 Task: Buy 4 Mini Donut Makers from Electric Cake Pop & Mini Cake Makers section under best seller category for shipping address: Ashley Martin, 2420 August Lane, Shreveport, Louisiana 71101, Cell Number 3184332610. Pay from credit card ending with 7965, CVV 549
Action: Mouse moved to (121, 100)
Screenshot: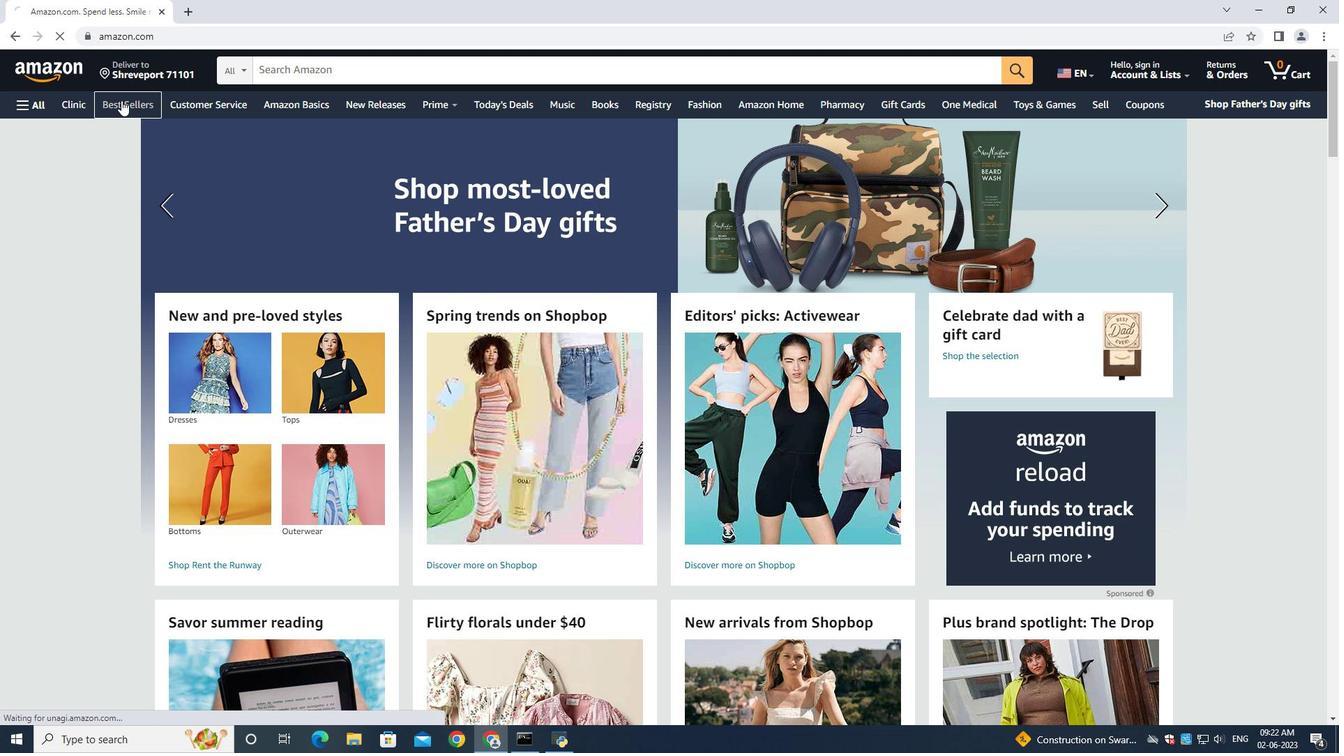 
Action: Mouse pressed left at (121, 100)
Screenshot: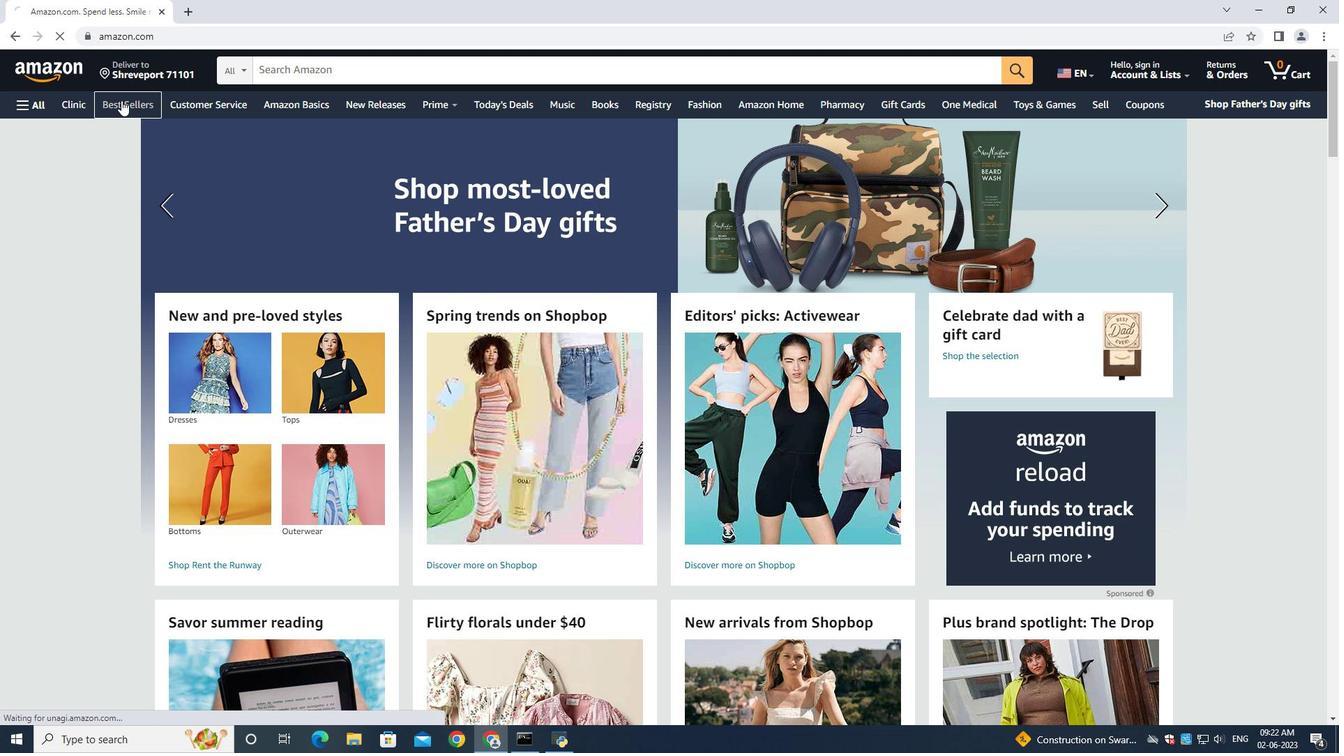 
Action: Mouse moved to (315, 67)
Screenshot: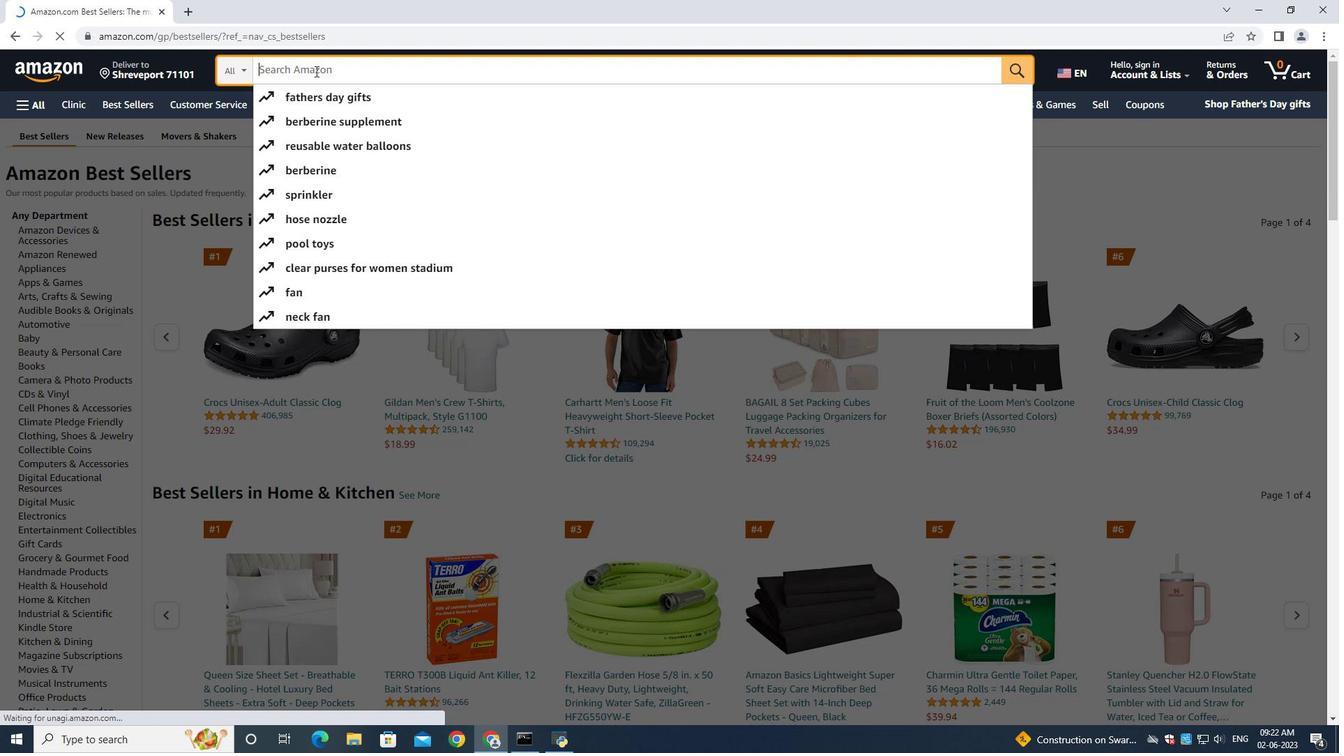 
Action: Mouse pressed left at (315, 67)
Screenshot: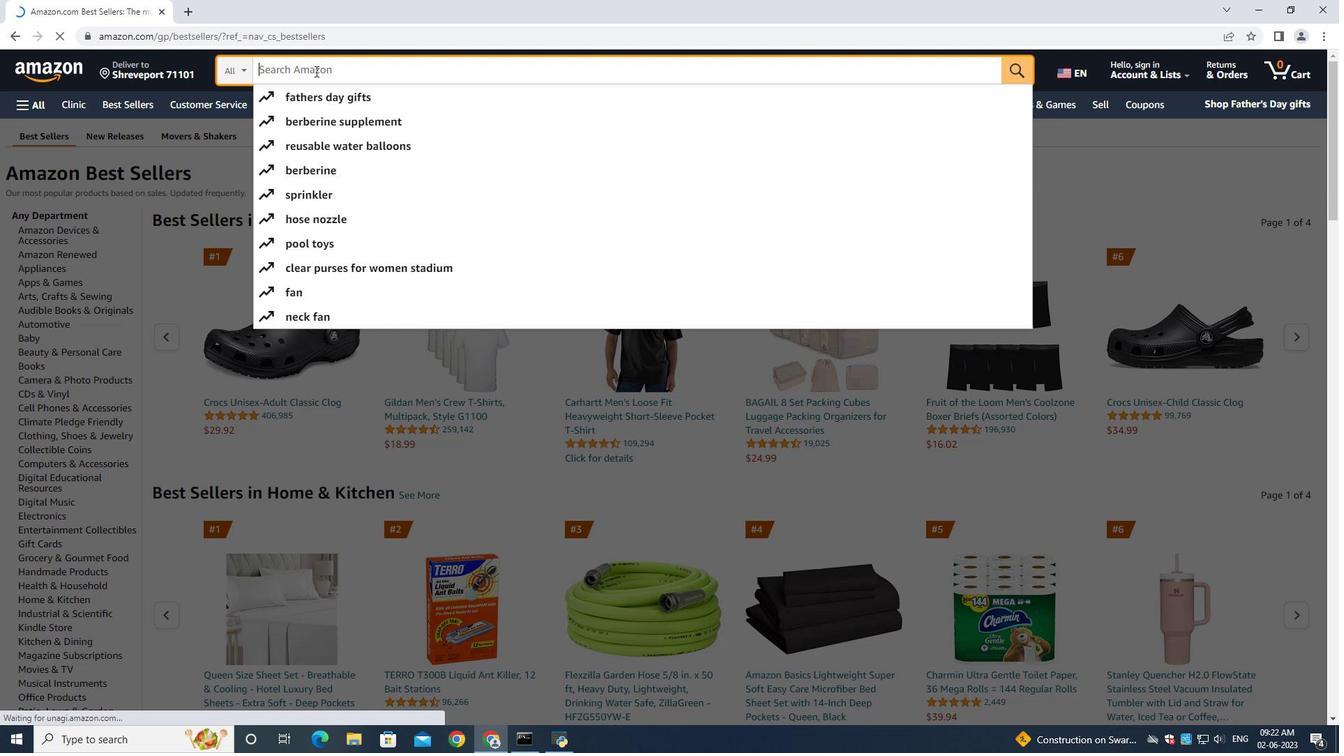 
Action: Mouse moved to (315, 71)
Screenshot: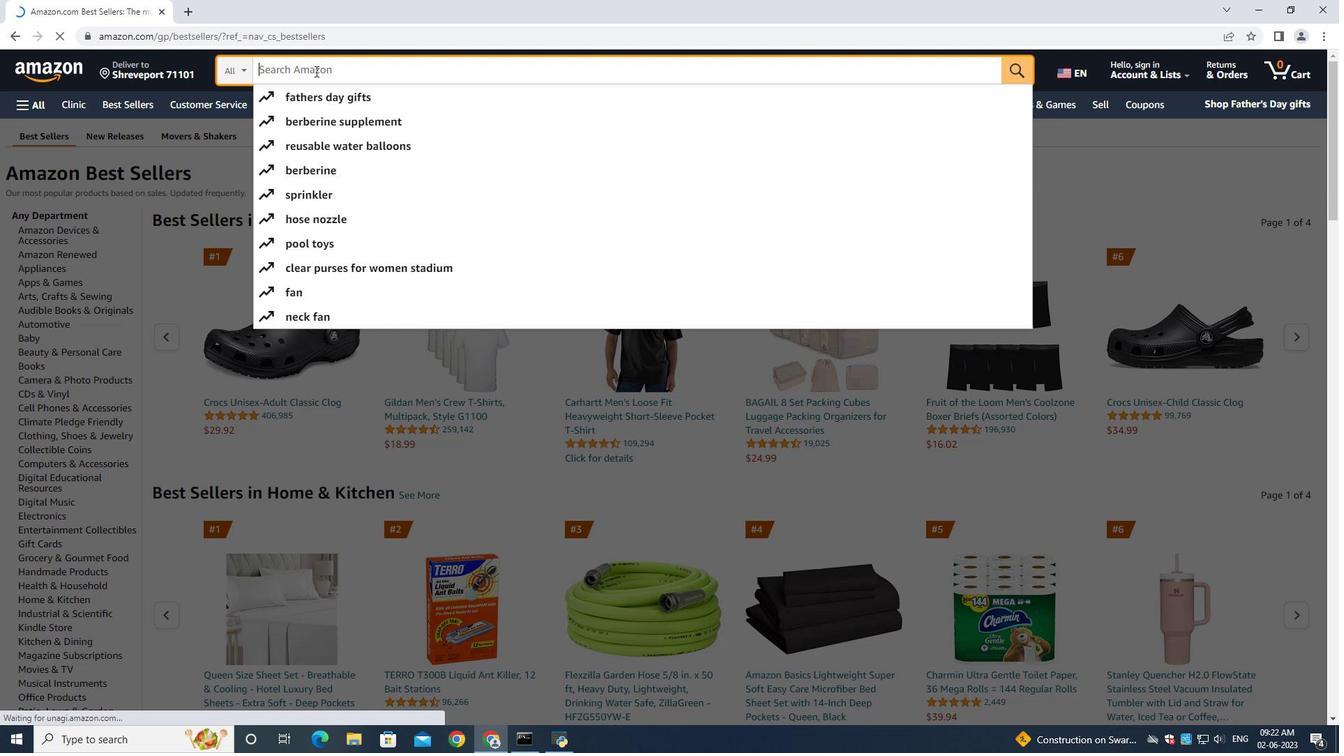 
Action: Key pressed <Key.shift>Mini<Key.space><Key.shift><Key.shift><Key.shift><Key.shift><Key.shift><Key.shift><Key.shift><Key.shift><Key.shift><Key.shift><Key.shift><Key.shift><Key.shift><Key.shift><Key.shift><Key.shift><Key.shift><Key.shift><Key.shift>Donut<Key.space><Key.shift>Makers<Key.enter>
Screenshot: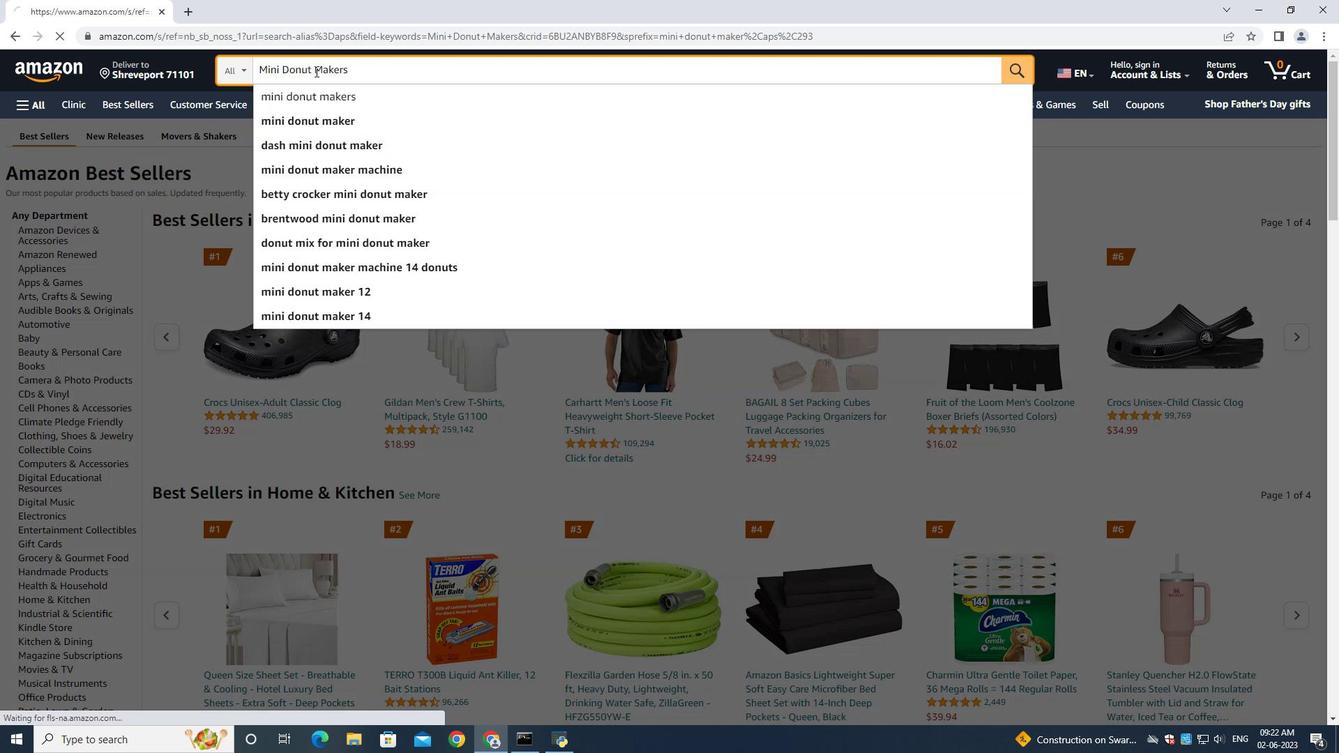 
Action: Mouse moved to (444, 285)
Screenshot: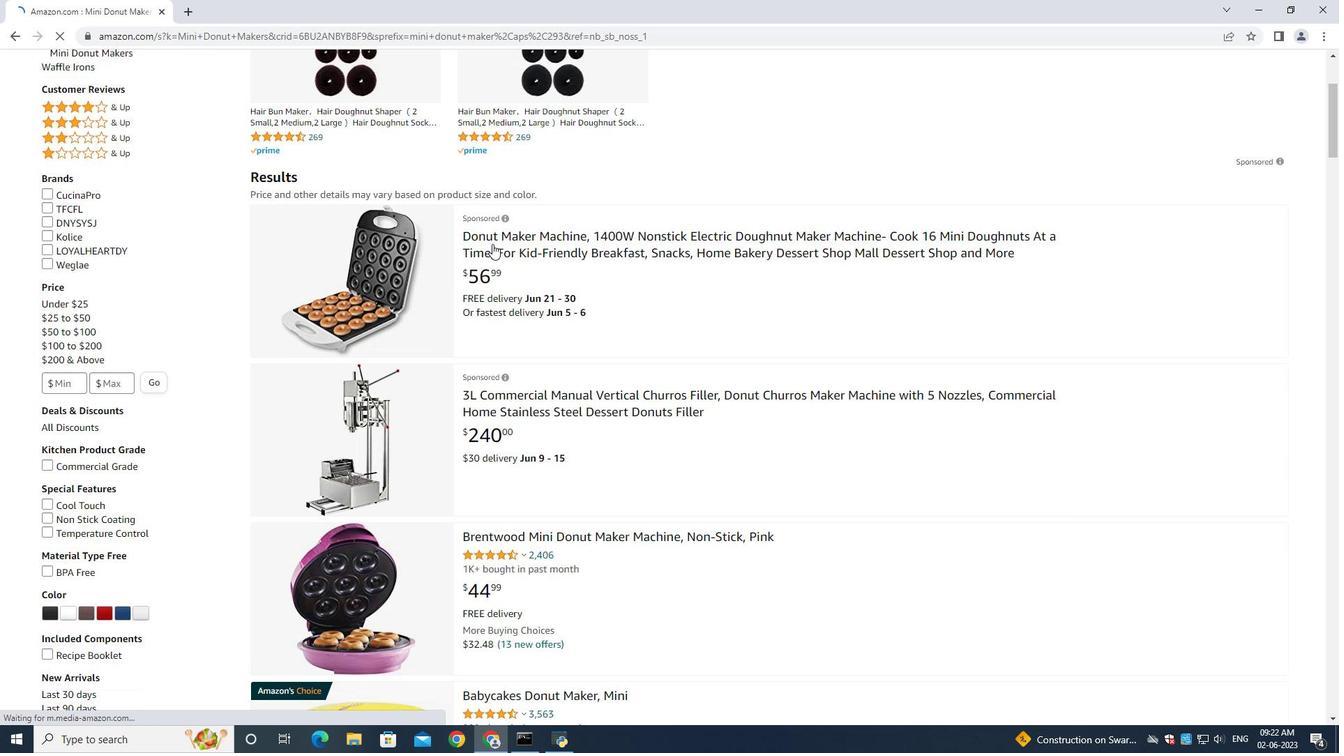 
Action: Mouse scrolled (444, 284) with delta (0, 0)
Screenshot: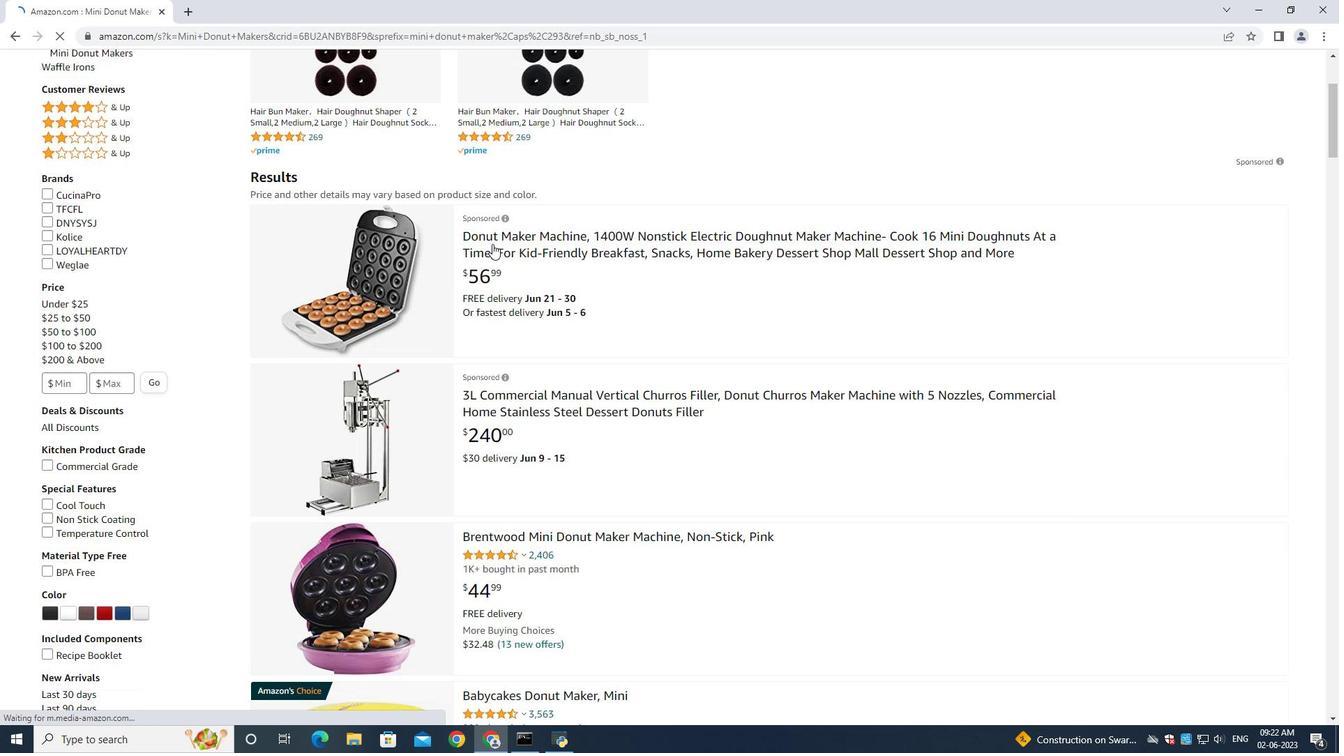 
Action: Mouse scrolled (444, 284) with delta (0, 0)
Screenshot: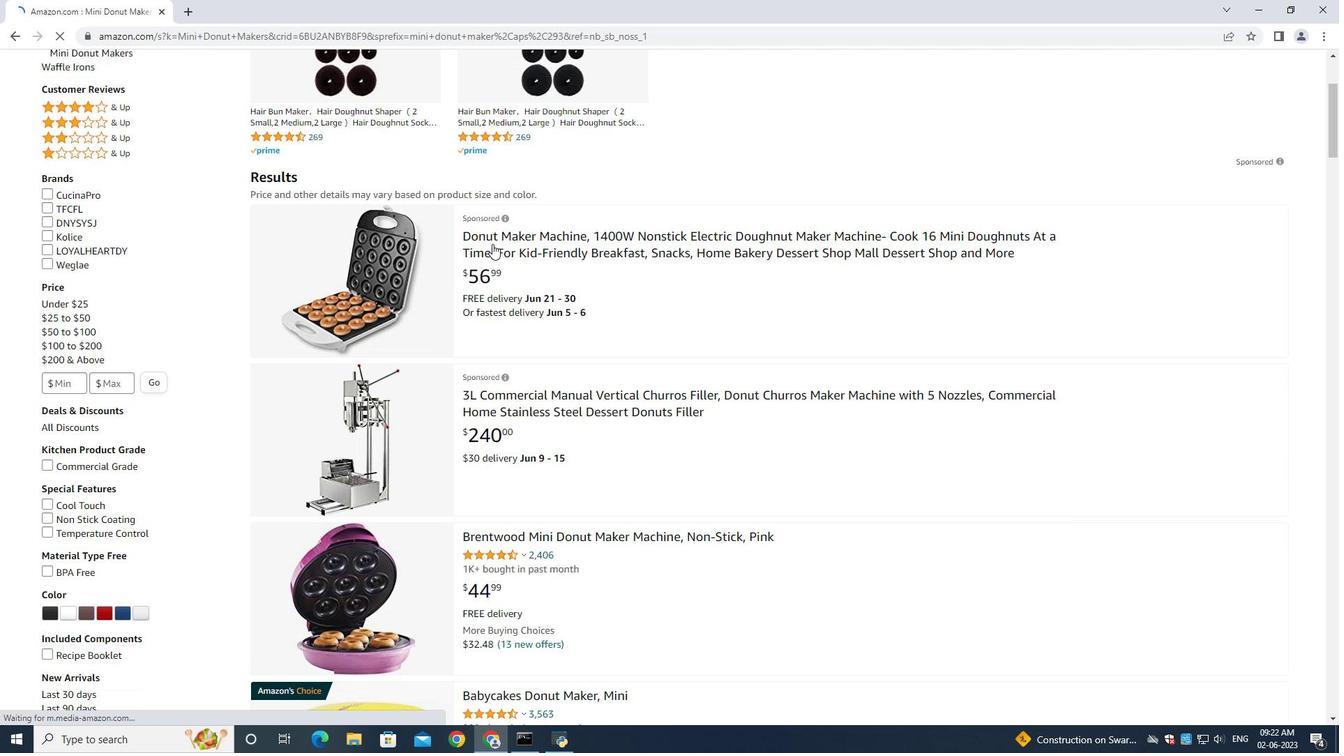 
Action: Mouse scrolled (444, 284) with delta (0, 0)
Screenshot: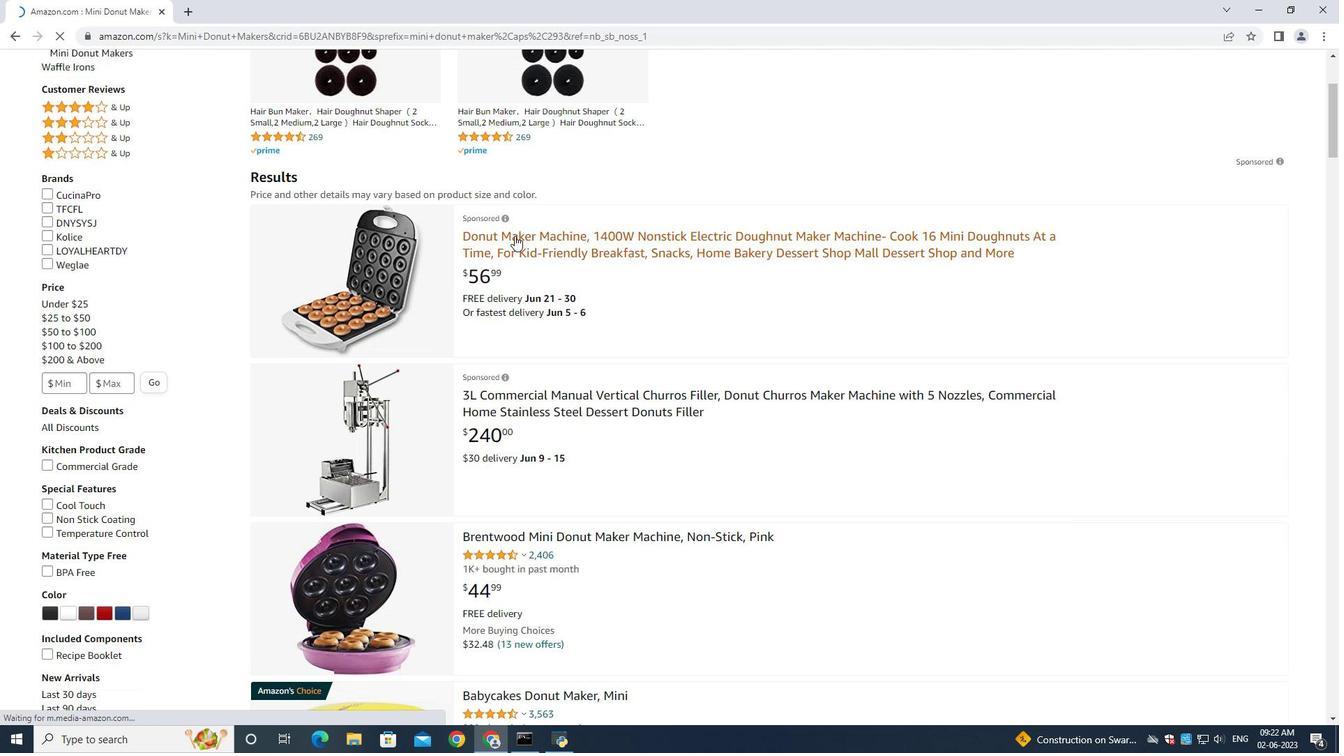 
Action: Mouse moved to (192, 268)
Screenshot: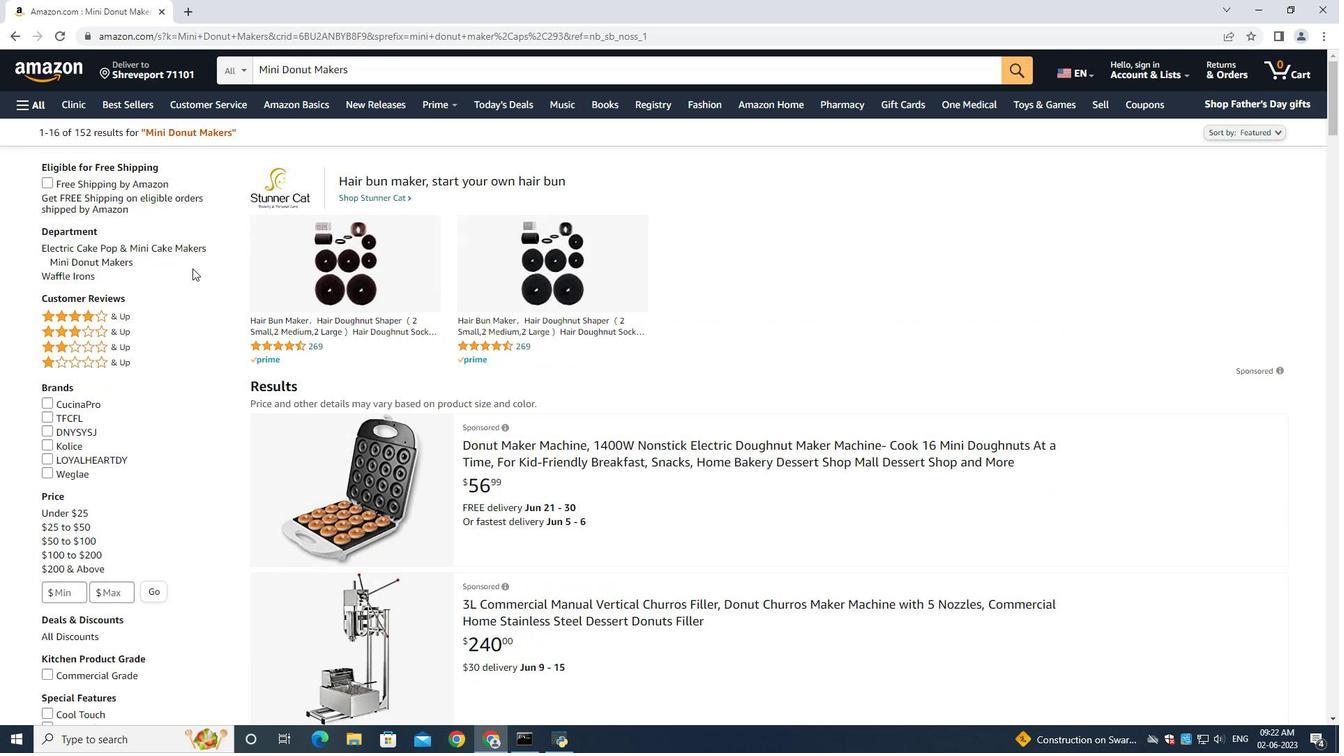 
Action: Mouse scrolled (192, 269) with delta (0, 0)
Screenshot: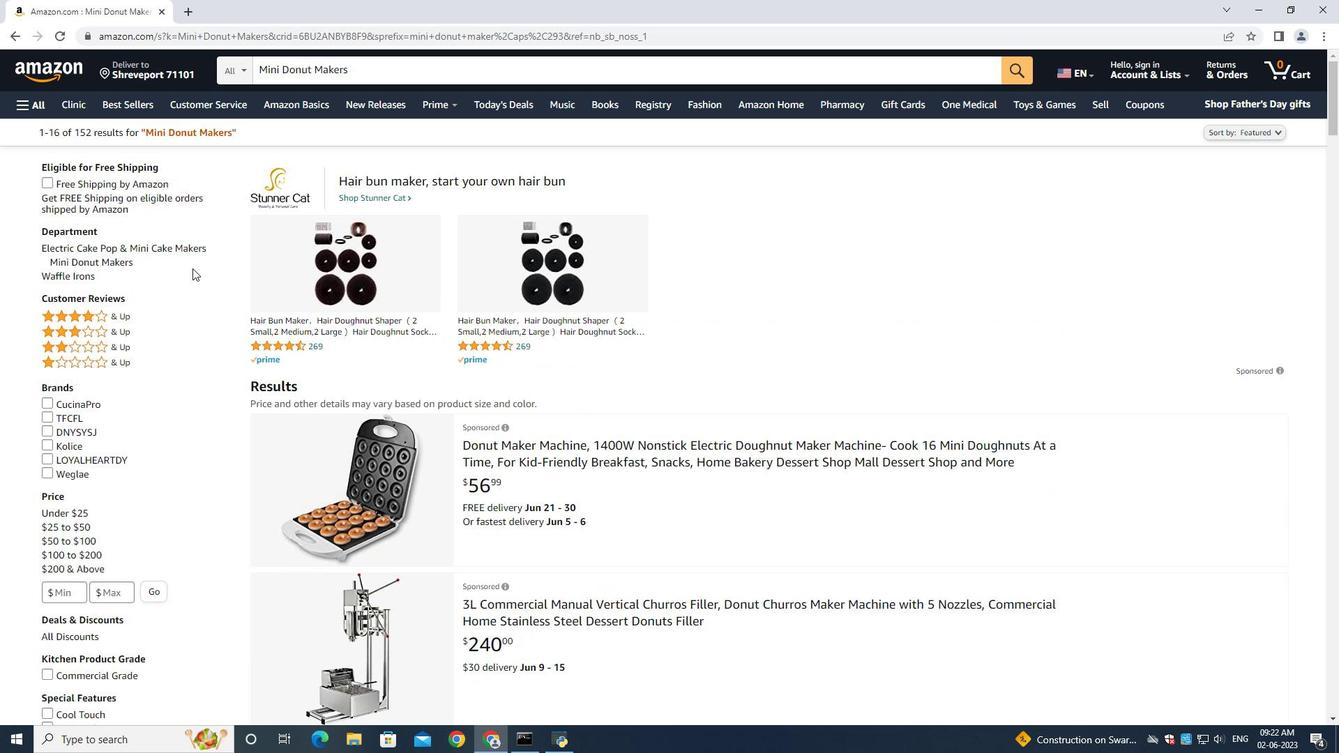 
Action: Mouse scrolled (192, 269) with delta (0, 0)
Screenshot: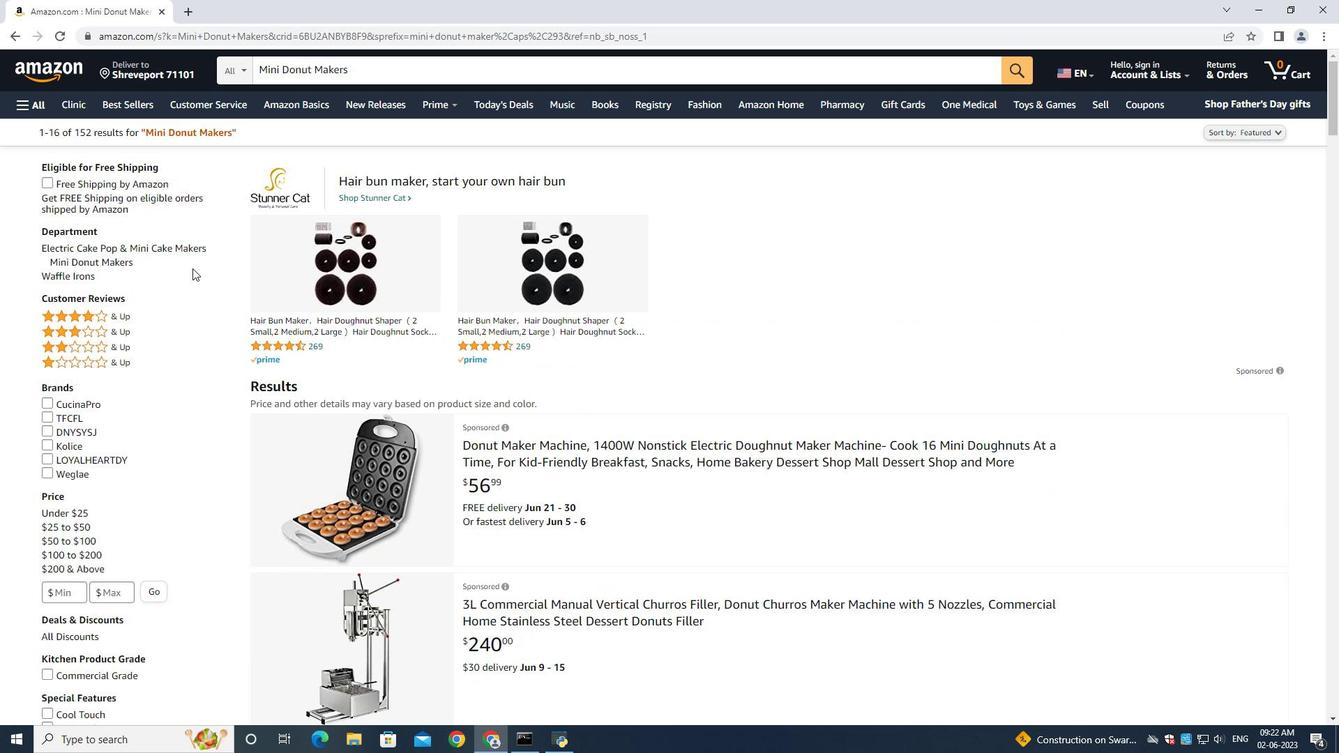 
Action: Mouse scrolled (192, 269) with delta (0, 0)
Screenshot: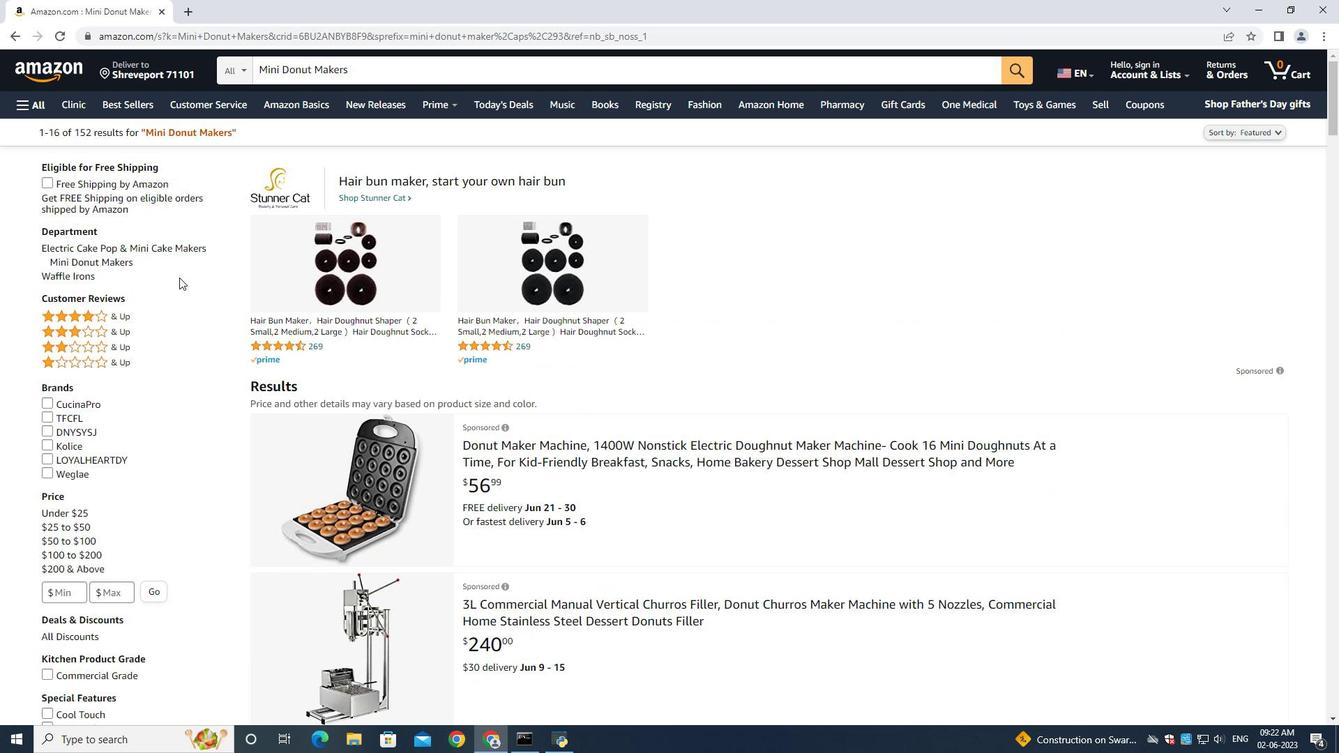 
Action: Mouse scrolled (192, 269) with delta (0, 0)
Screenshot: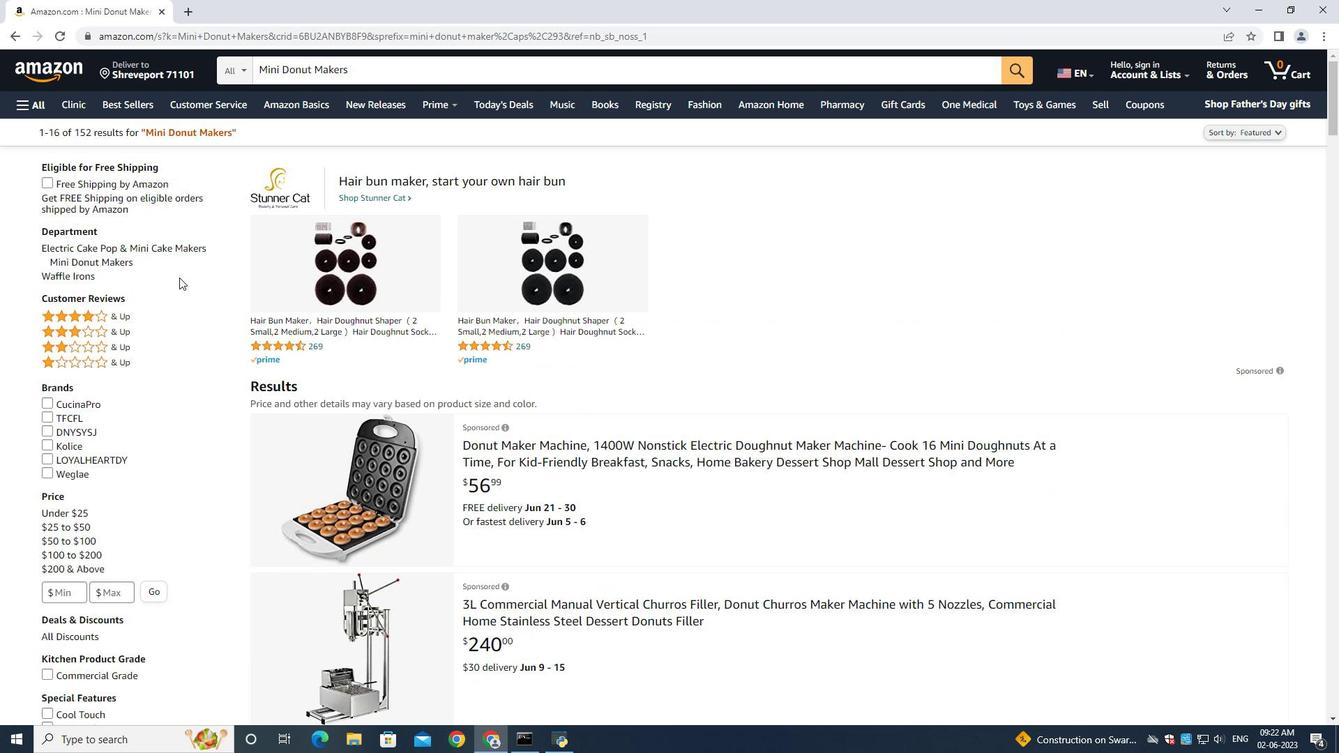 
Action: Mouse scrolled (192, 269) with delta (0, 0)
Screenshot: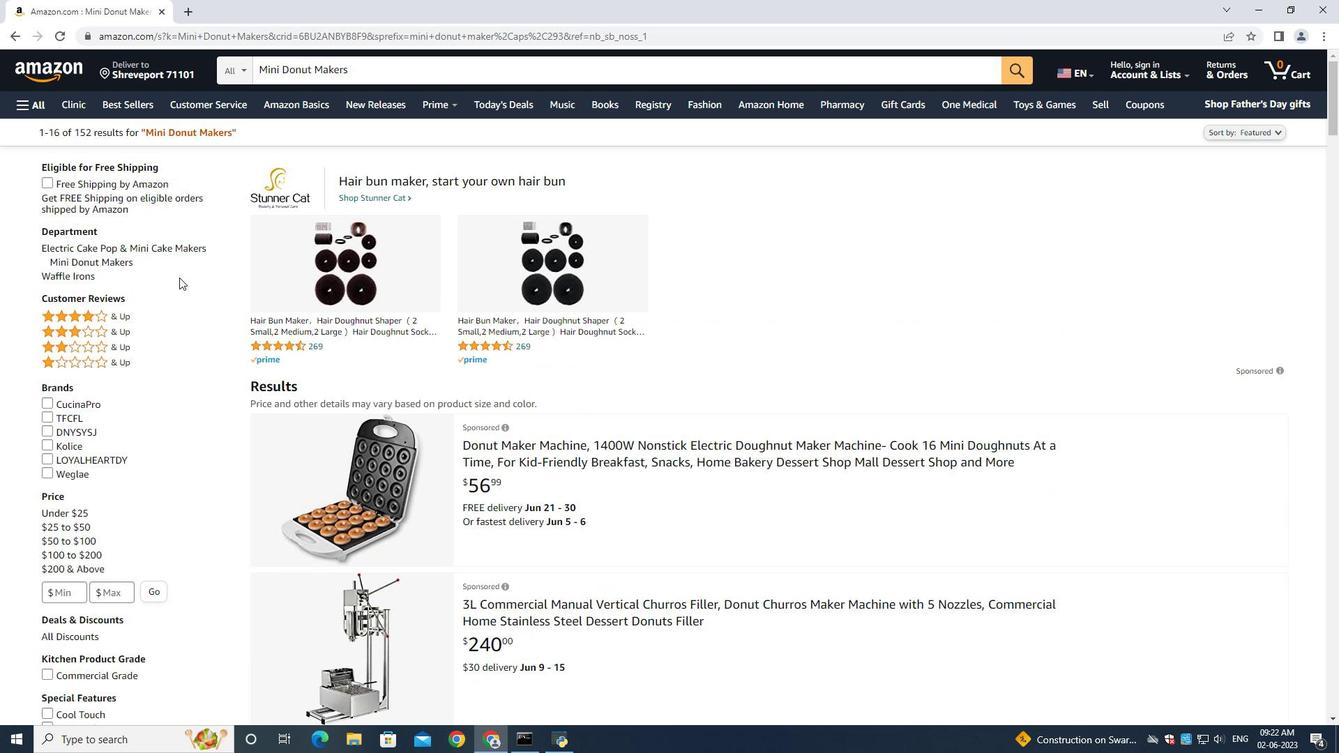 
Action: Mouse moved to (104, 248)
Screenshot: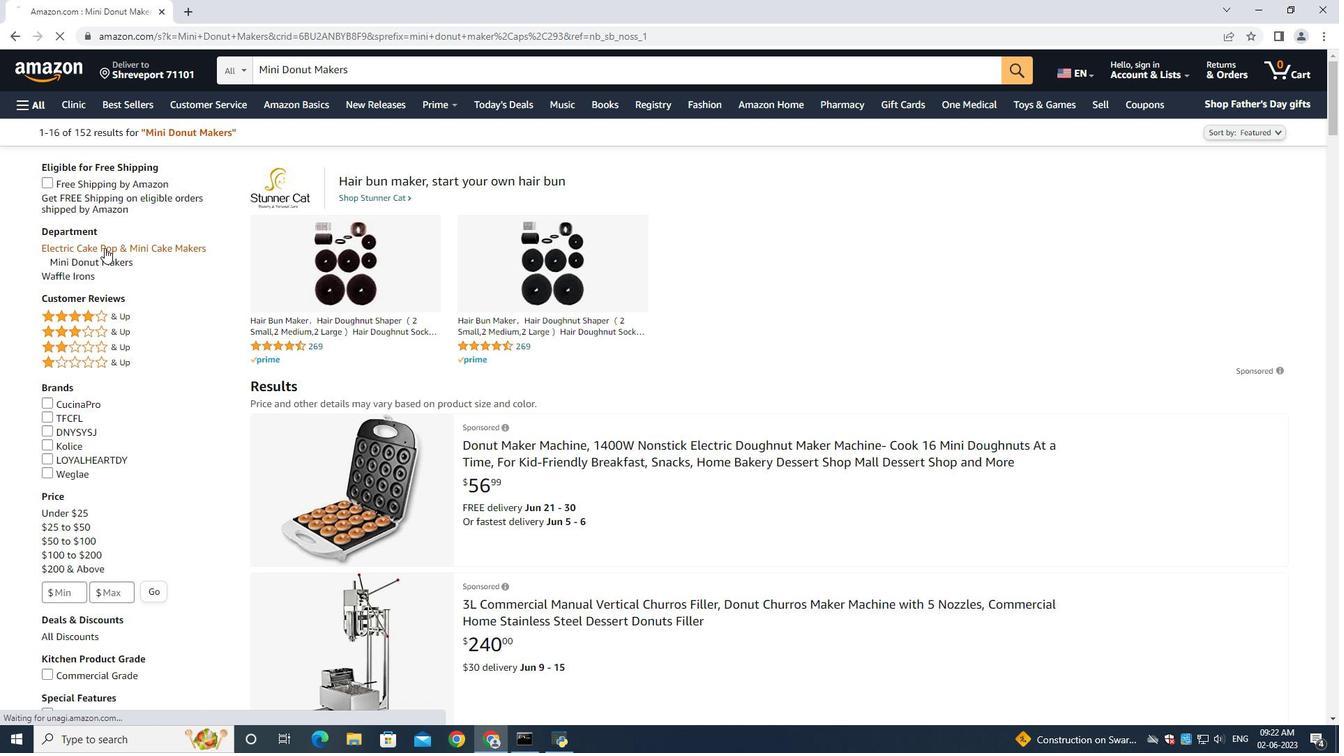
Action: Mouse pressed left at (104, 248)
Screenshot: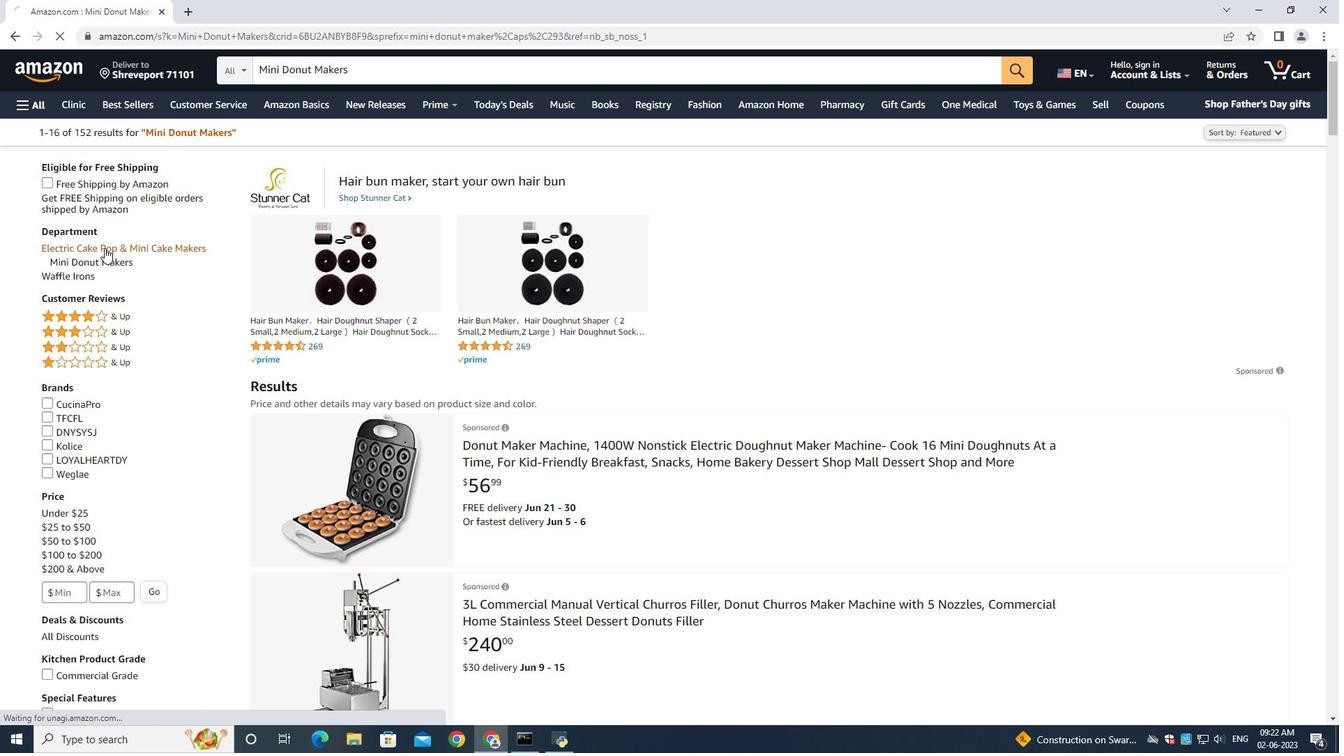 
Action: Mouse moved to (779, 330)
Screenshot: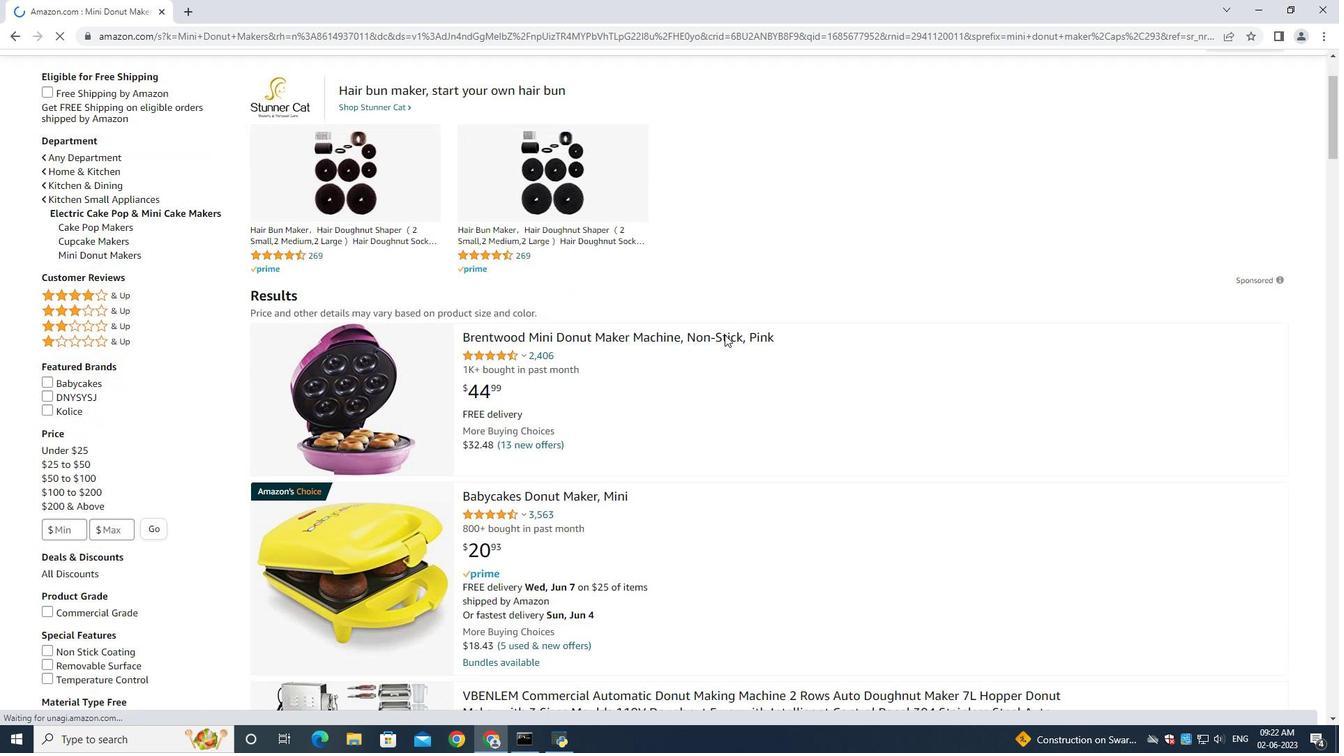 
Action: Mouse scrolled (779, 329) with delta (0, 0)
Screenshot: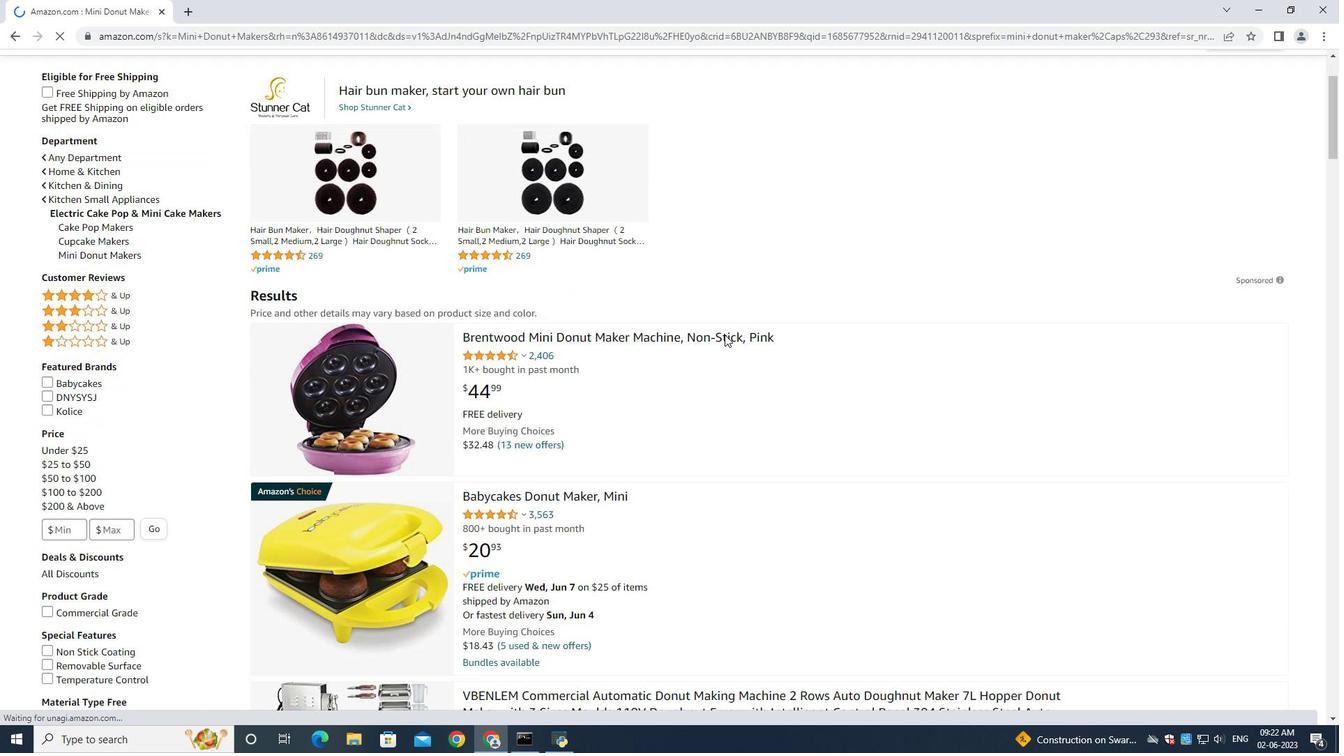 
Action: Mouse scrolled (779, 329) with delta (0, 0)
Screenshot: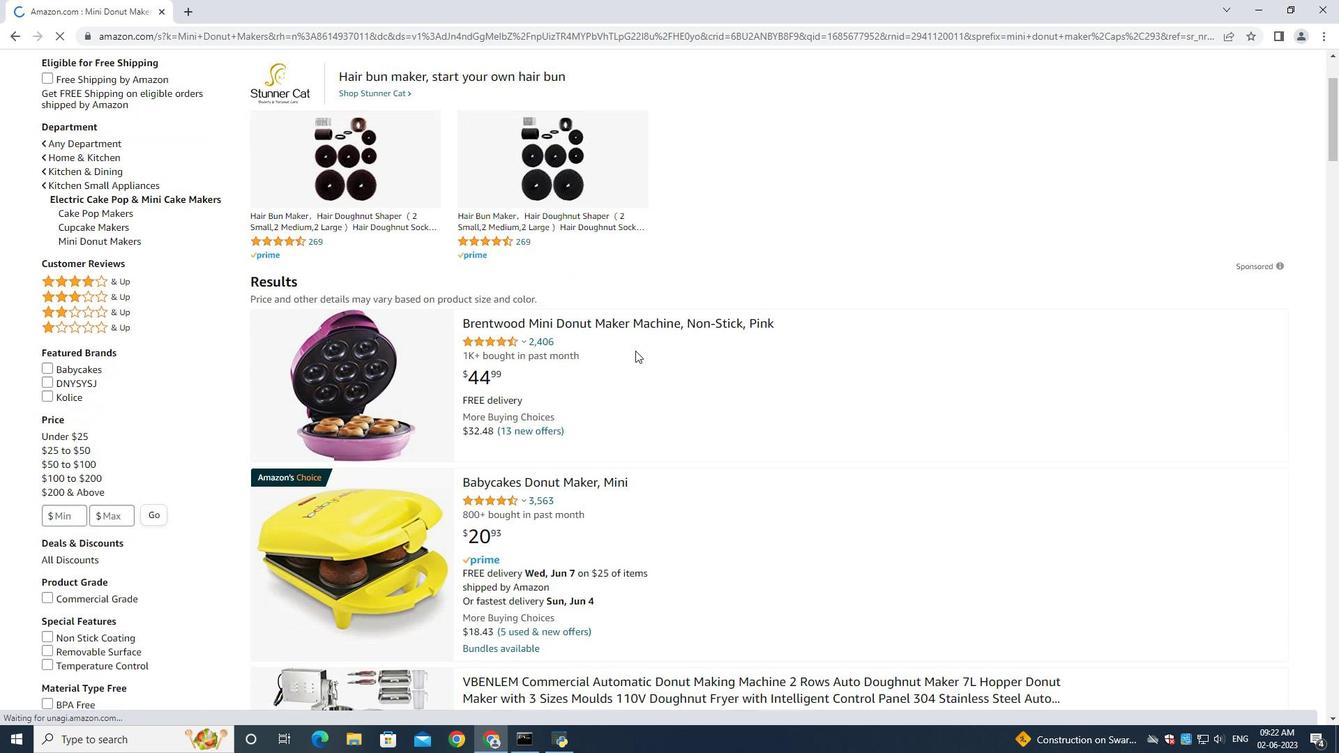 
Action: Mouse moved to (547, 320)
Screenshot: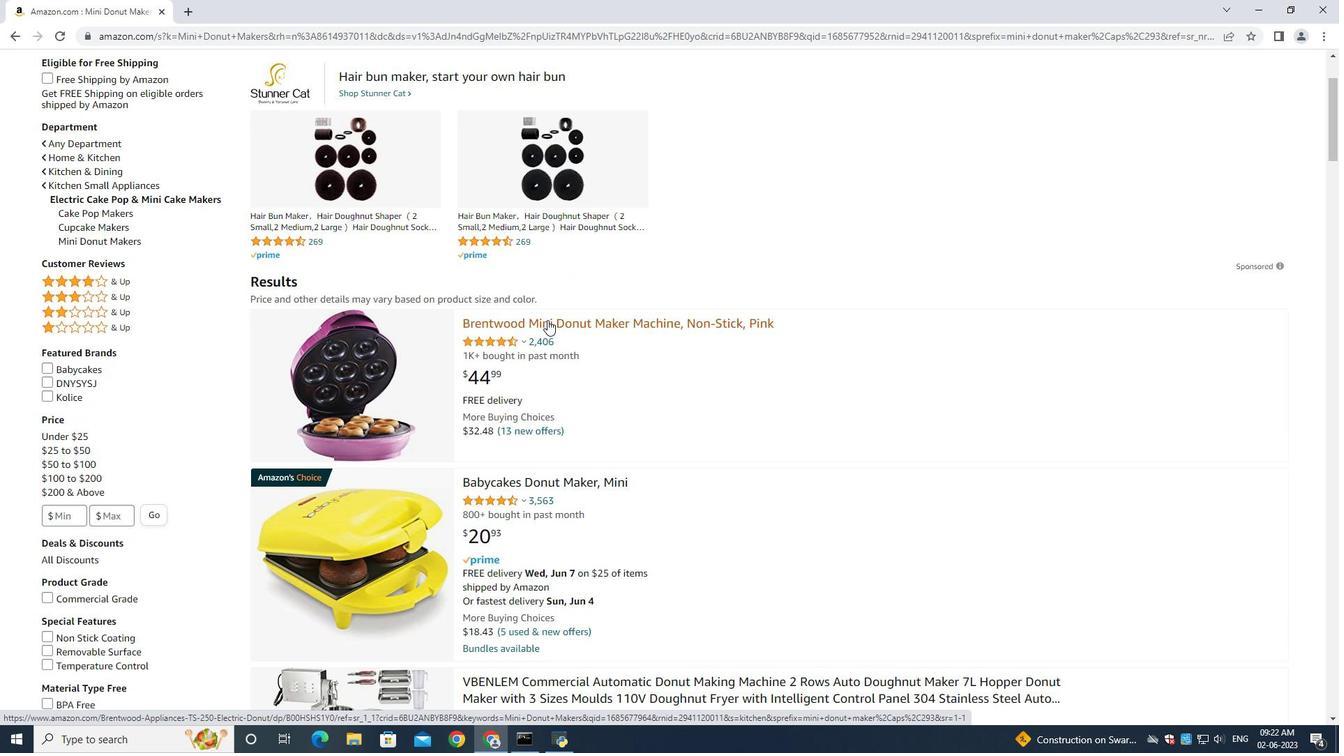 
Action: Mouse pressed left at (547, 320)
Screenshot: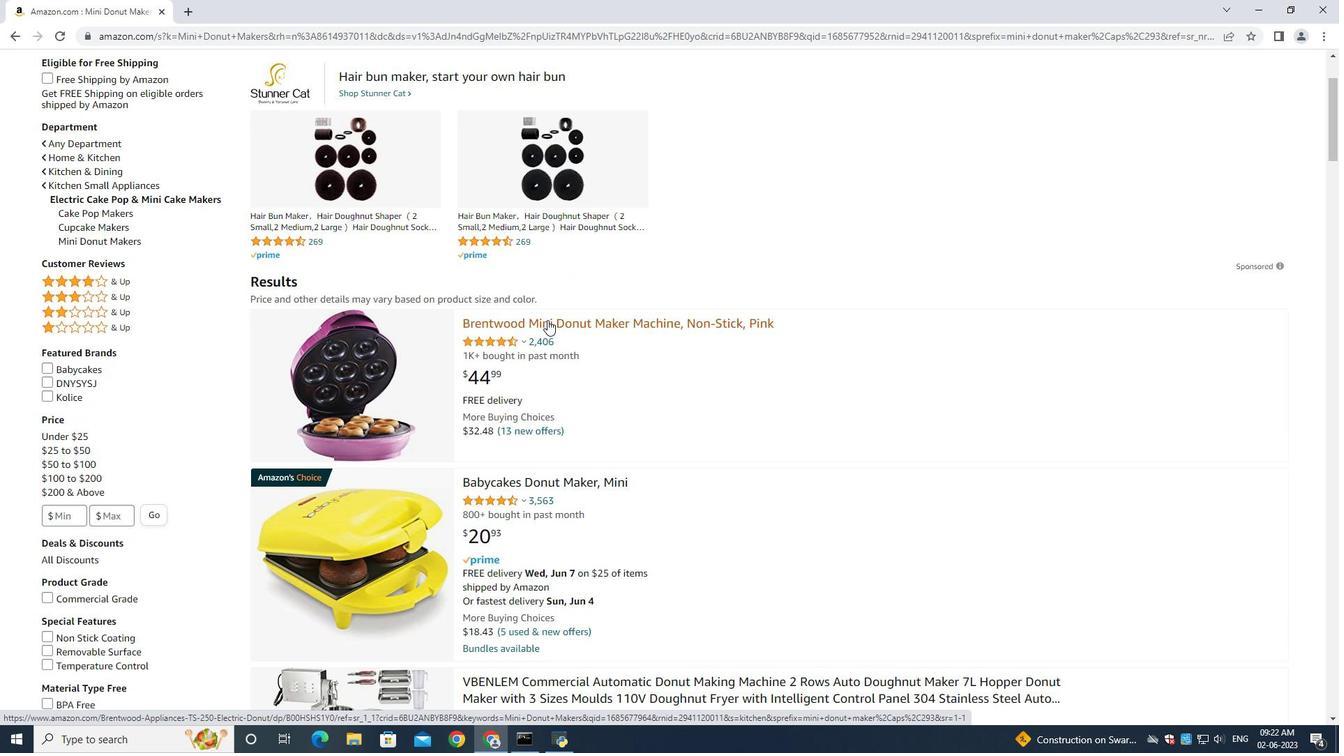 
Action: Mouse moved to (1047, 534)
Screenshot: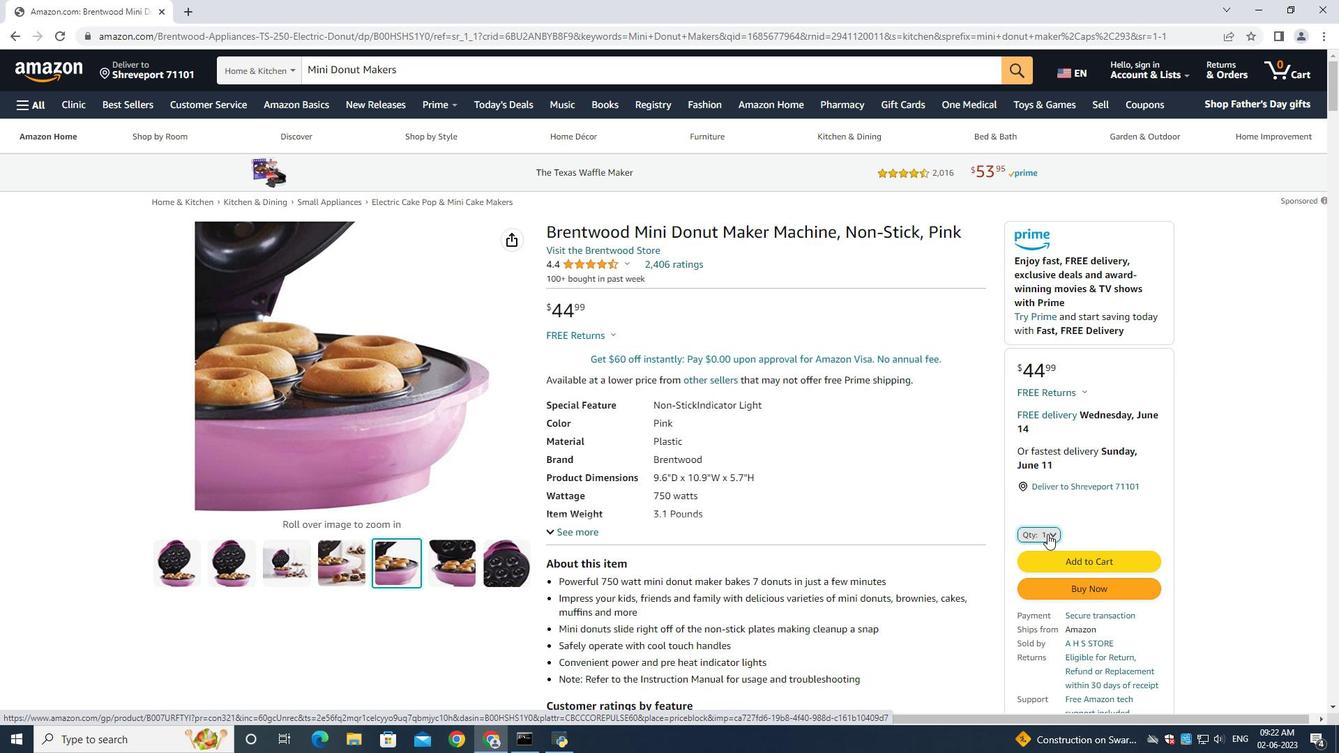 
Action: Mouse pressed left at (1047, 534)
Screenshot: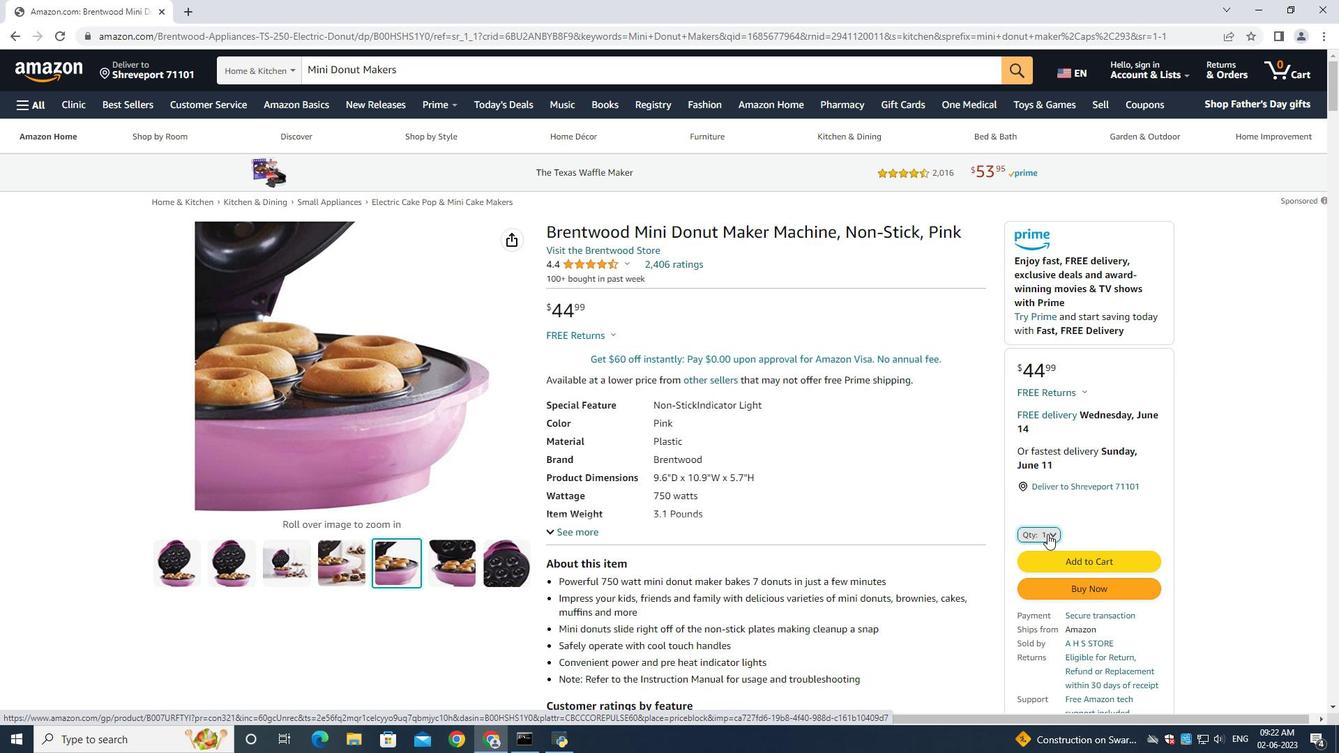 
Action: Mouse moved to (9, 38)
Screenshot: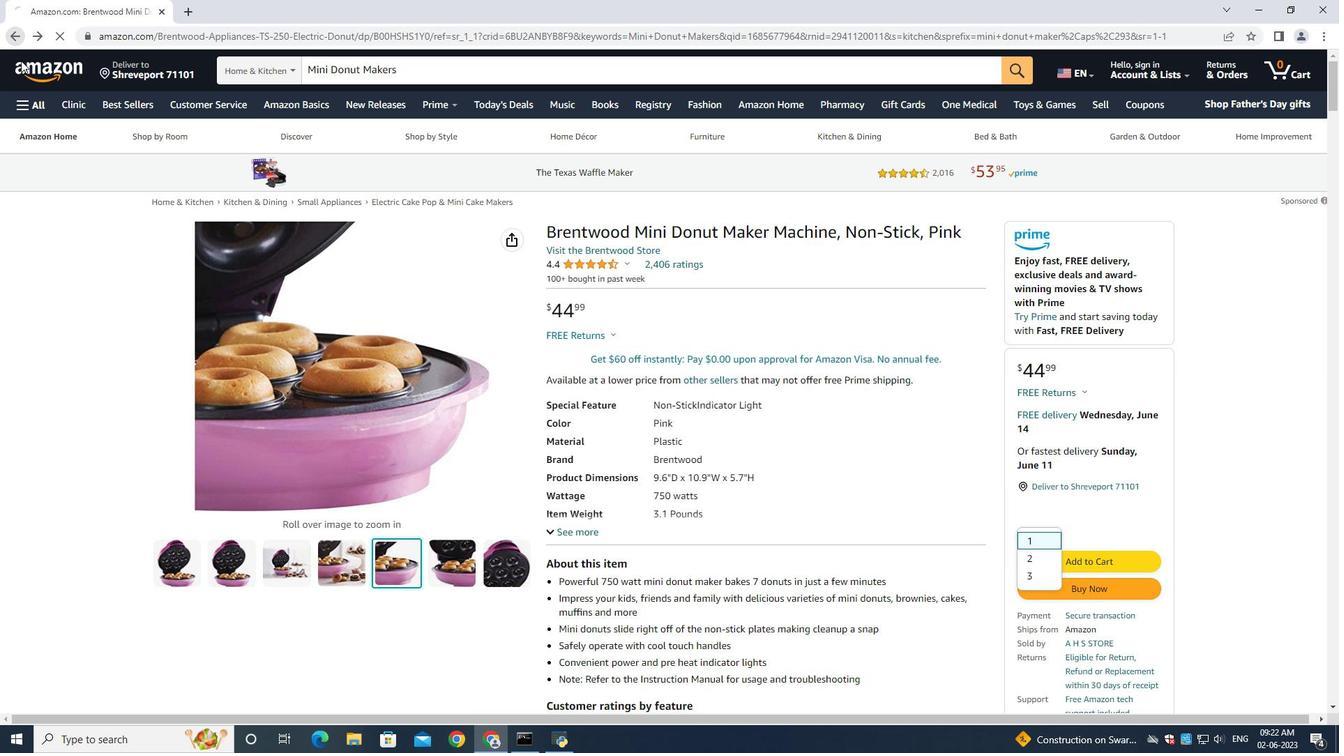 
Action: Mouse pressed left at (9, 38)
Screenshot: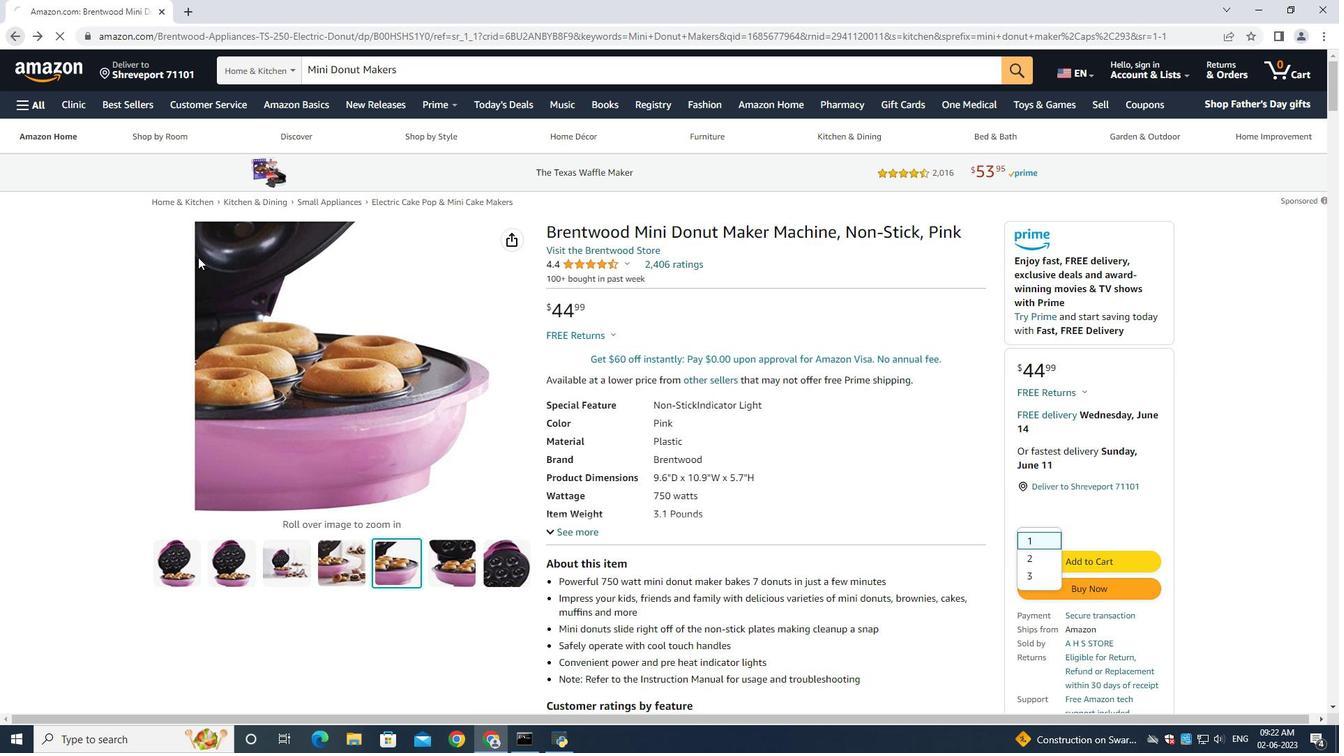 
Action: Mouse moved to (364, 334)
Screenshot: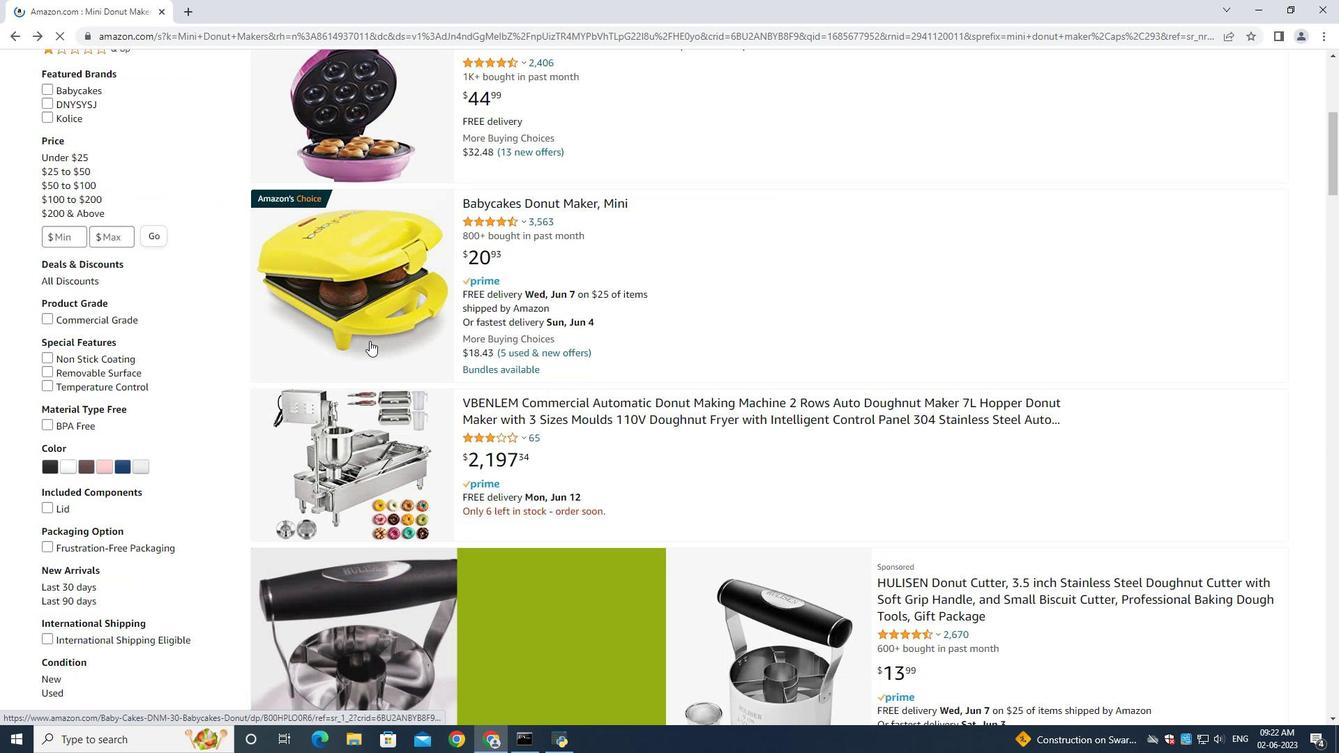 
Action: Mouse scrolled (364, 334) with delta (0, 0)
Screenshot: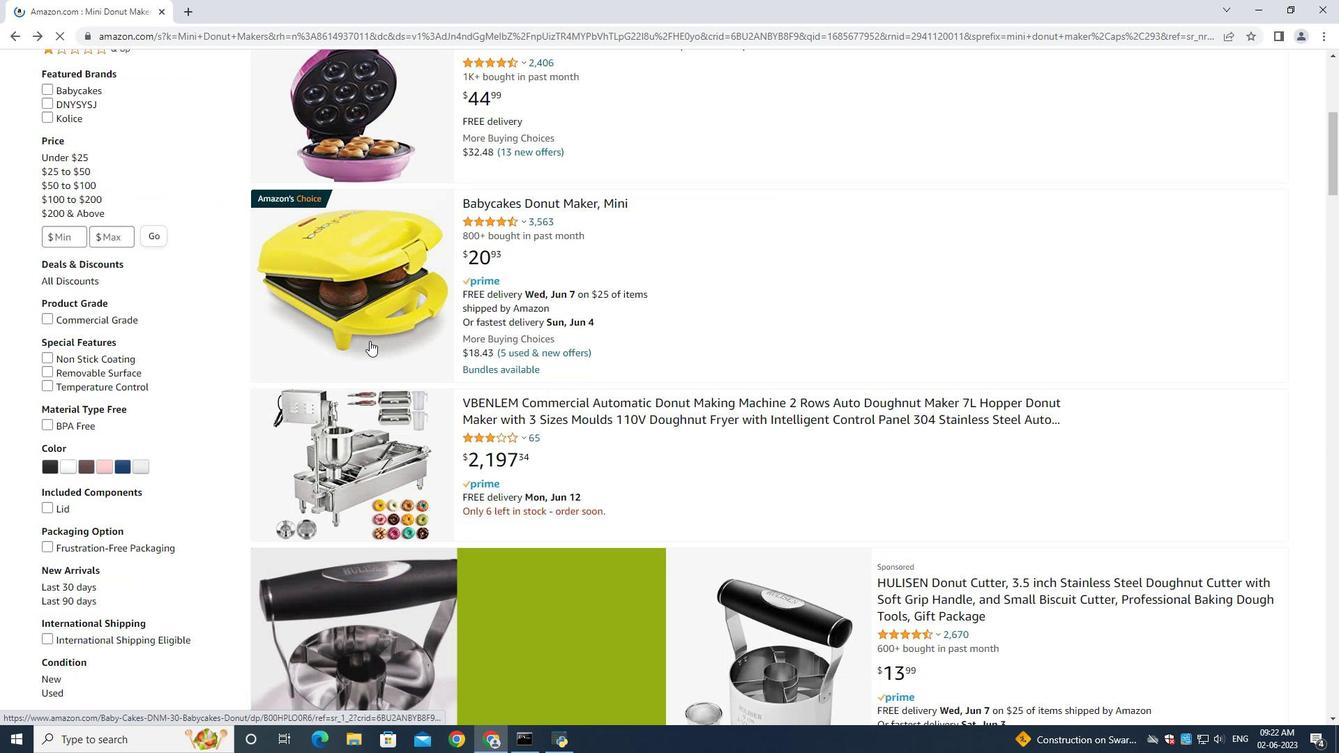 
Action: Mouse moved to (364, 335)
Screenshot: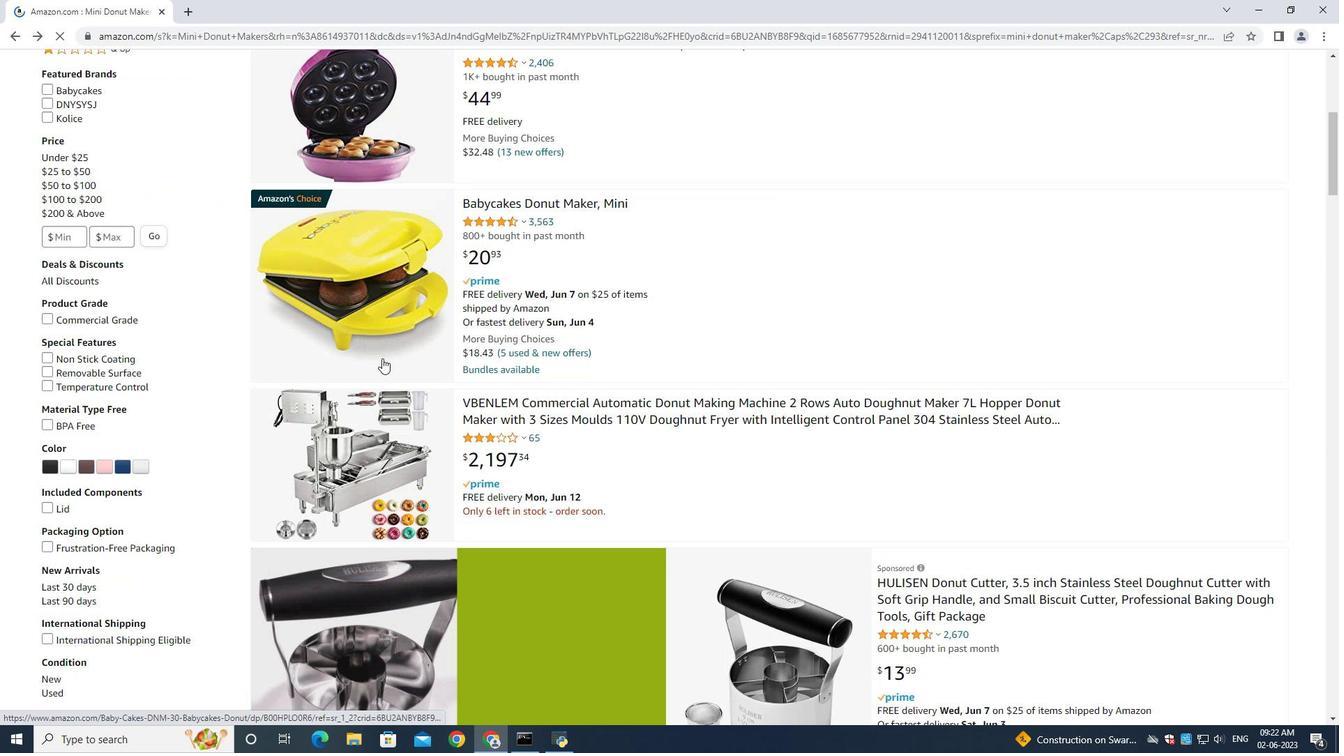 
Action: Mouse scrolled (364, 334) with delta (0, 0)
Screenshot: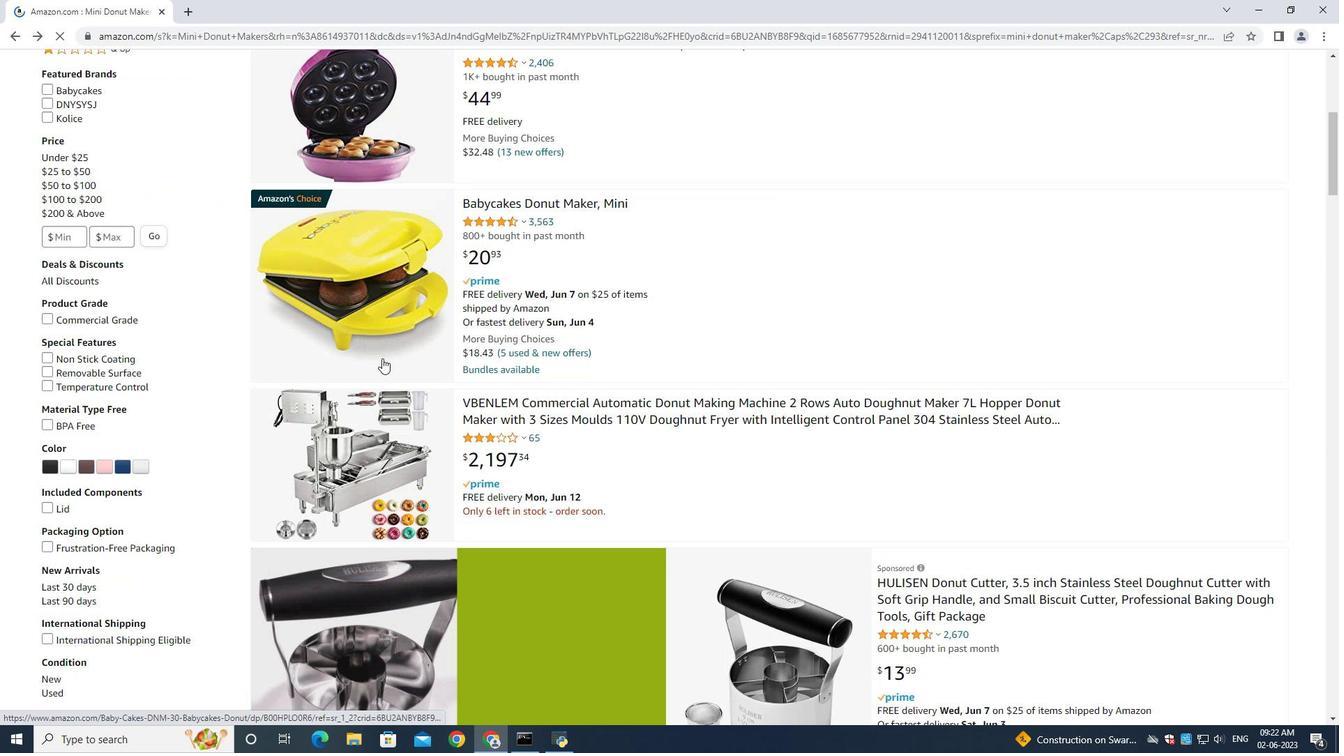 
Action: Mouse moved to (364, 335)
Screenshot: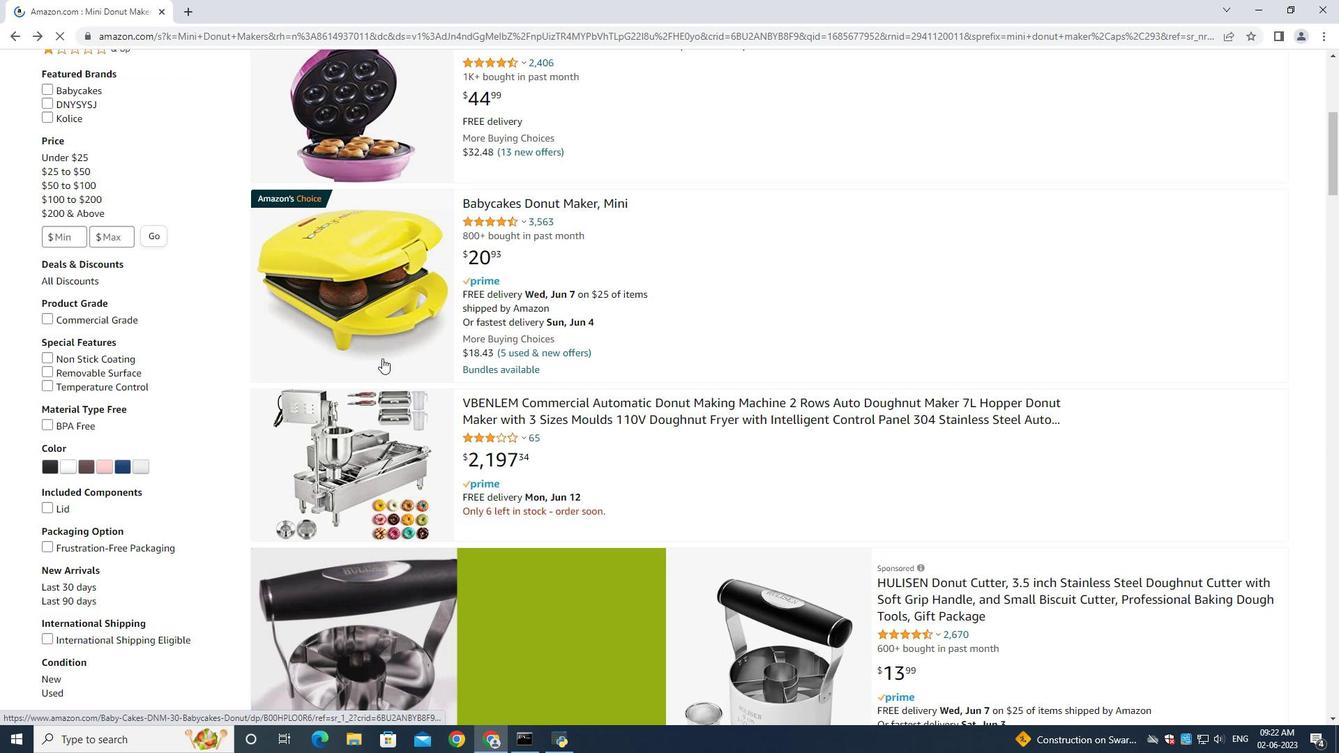 
Action: Mouse scrolled (364, 334) with delta (0, 0)
Screenshot: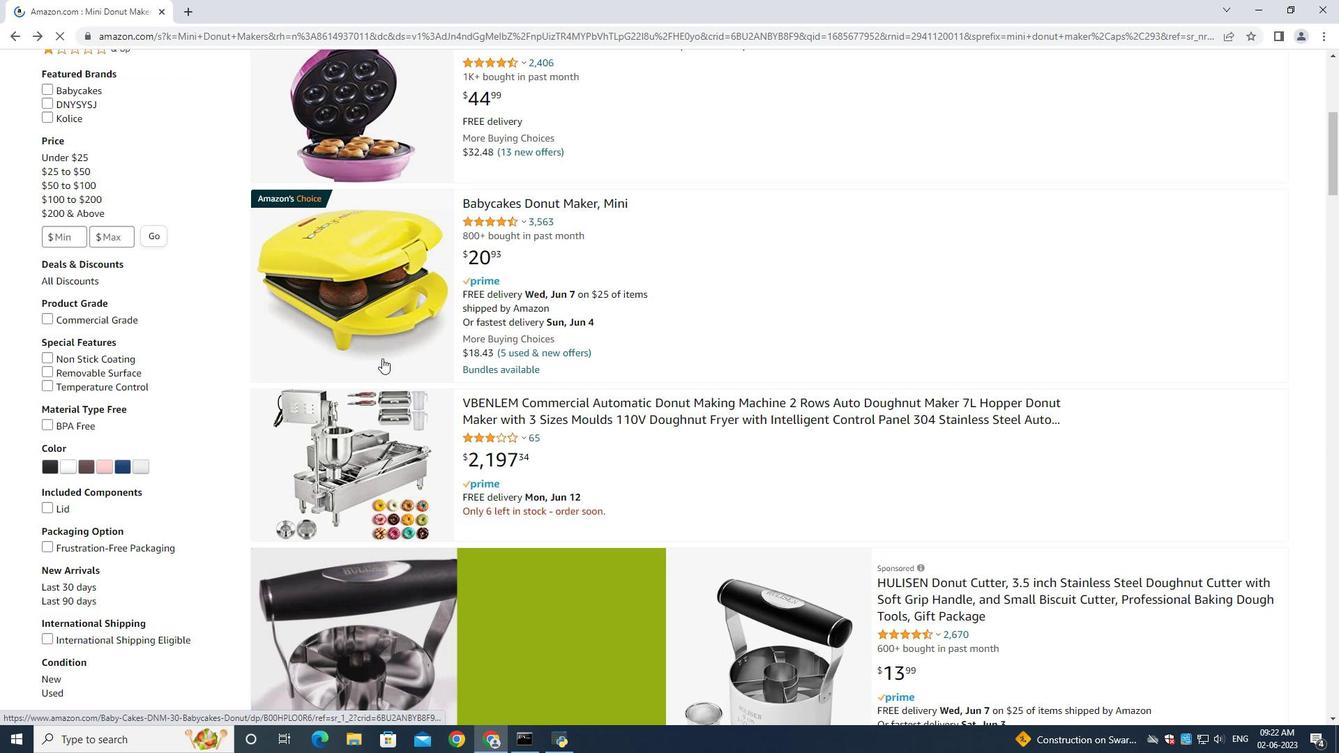 
Action: Mouse moved to (364, 336)
Screenshot: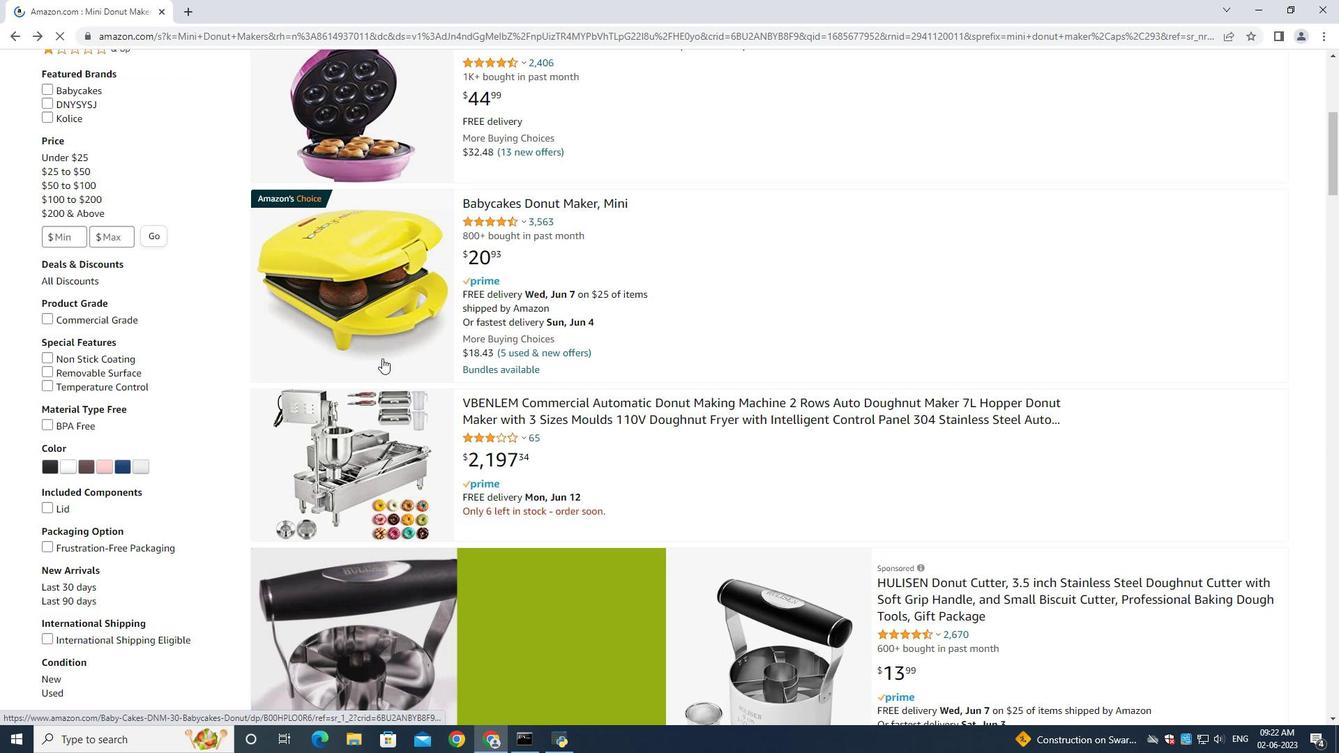 
Action: Mouse scrolled (364, 335) with delta (0, 0)
Screenshot: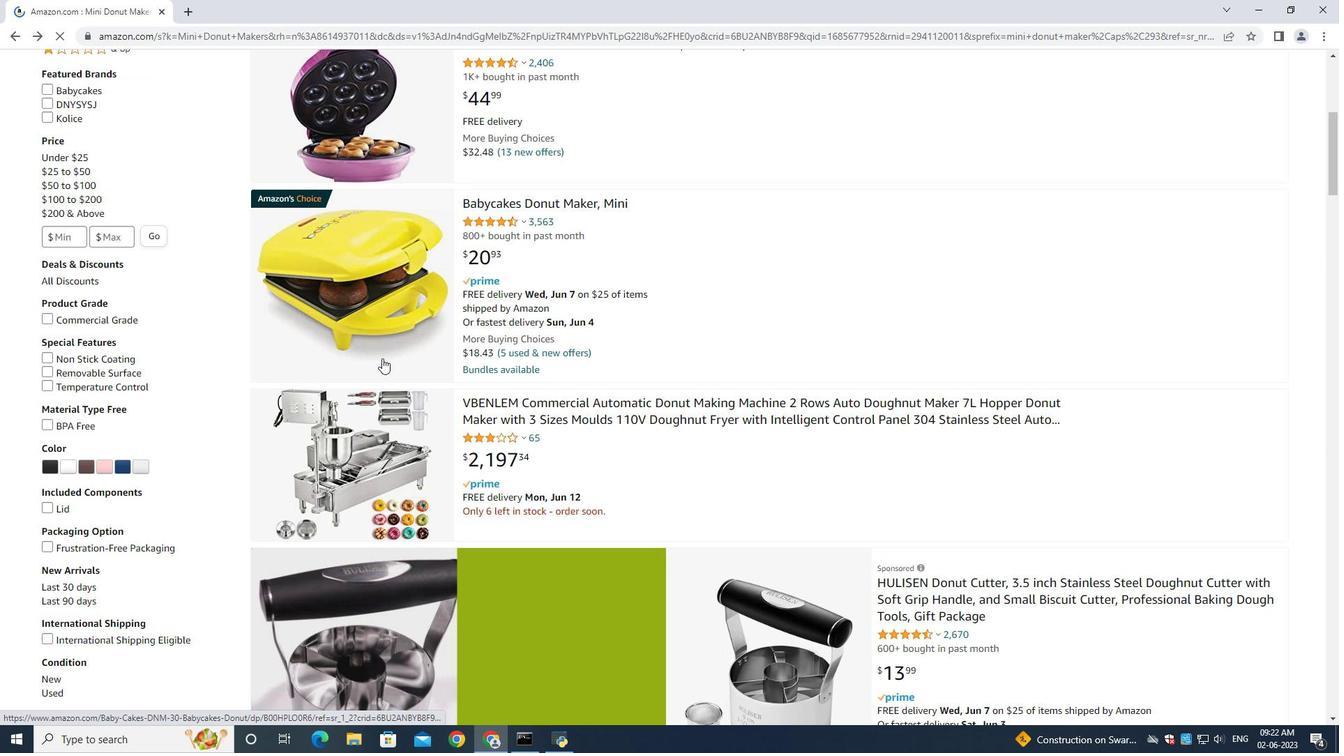 
Action: Mouse moved to (498, 200)
Screenshot: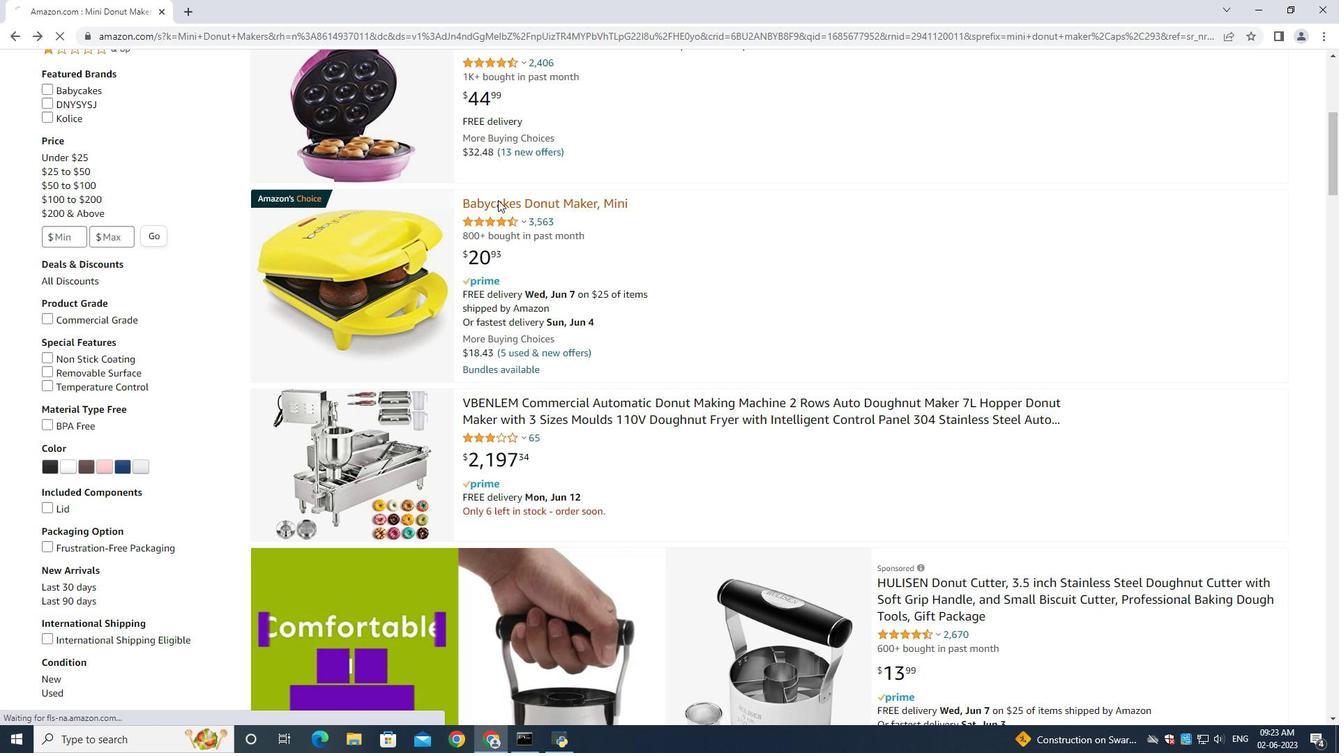
Action: Mouse pressed left at (498, 200)
Screenshot: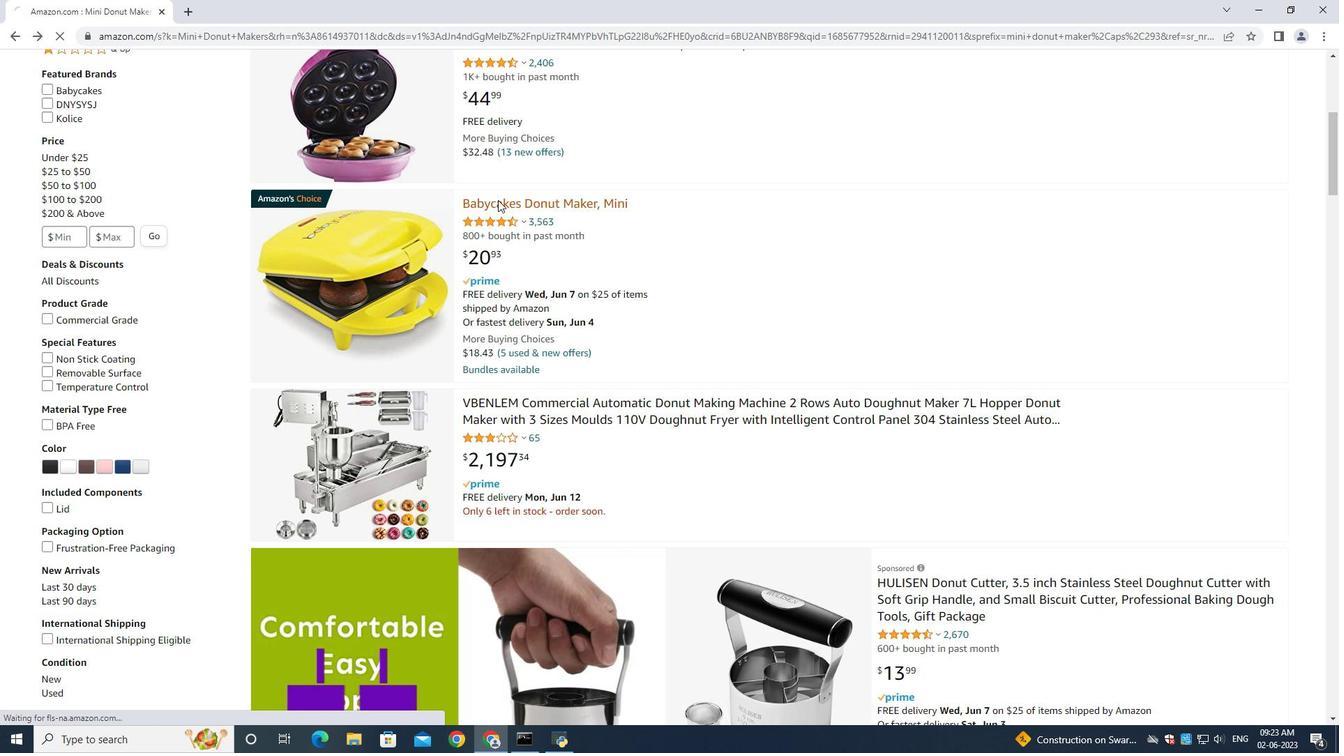 
Action: Mouse moved to (1063, 599)
Screenshot: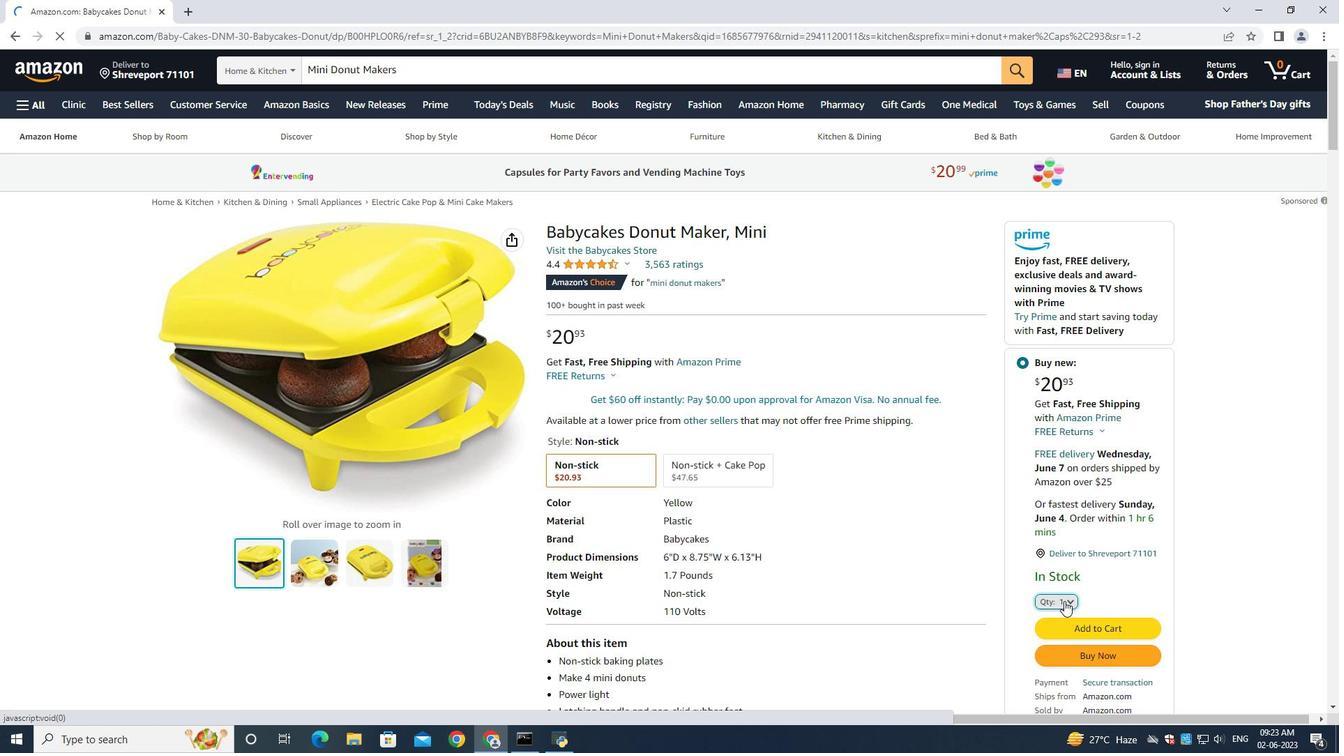 
Action: Mouse pressed left at (1063, 599)
Screenshot: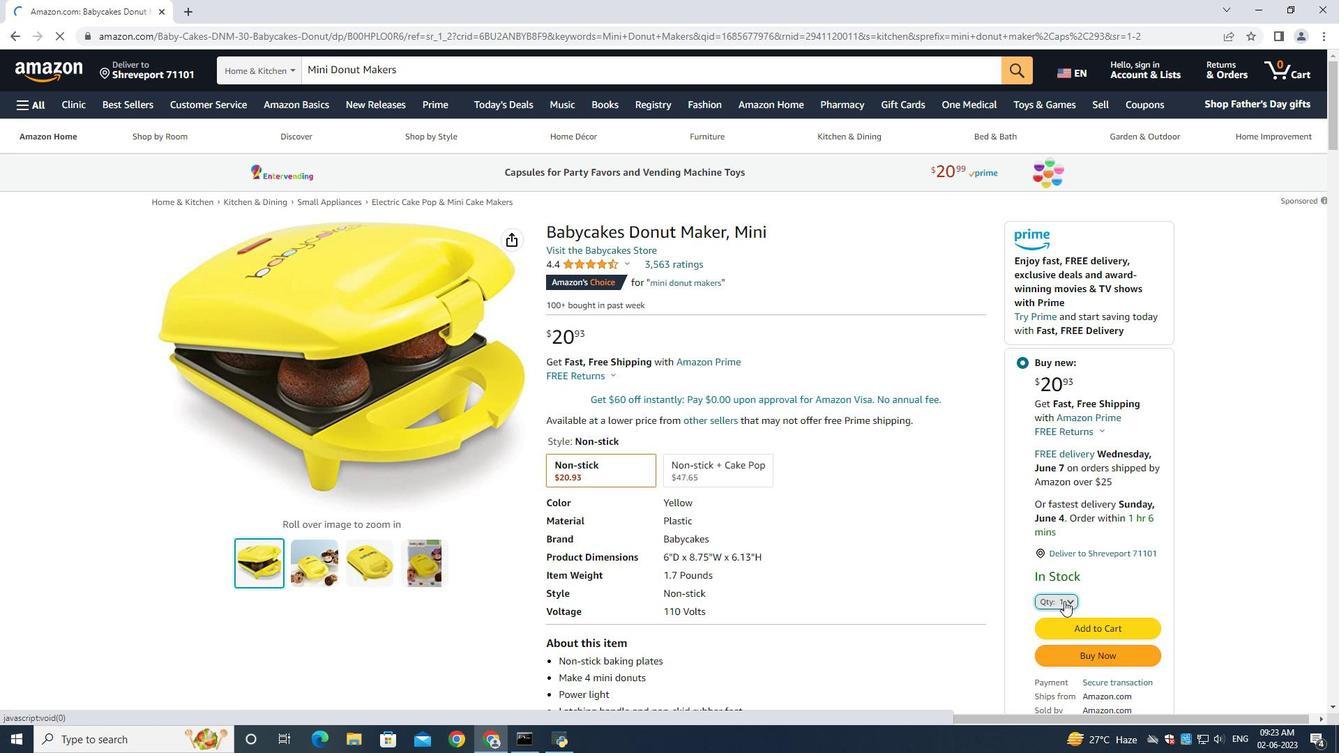 
Action: Mouse moved to (1059, 139)
Screenshot: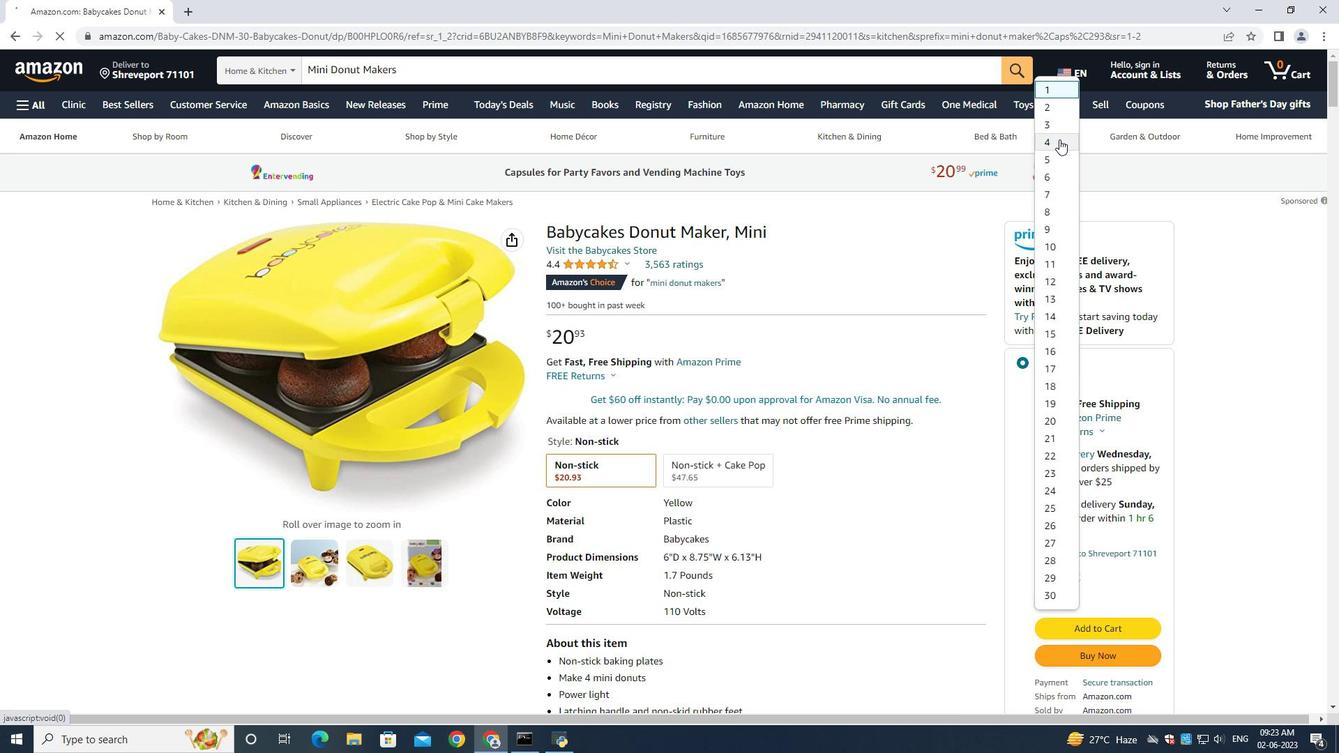 
Action: Mouse pressed left at (1059, 139)
Screenshot: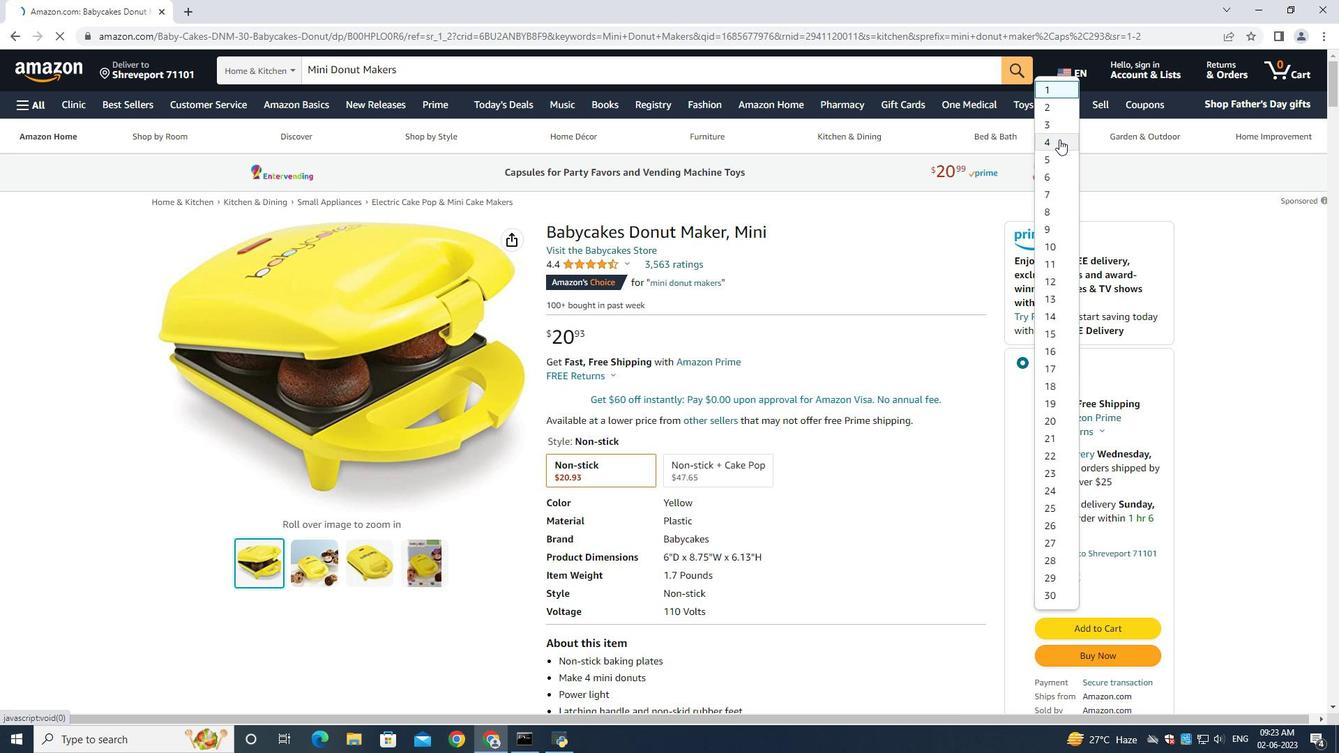 
Action: Mouse moved to (1092, 641)
Screenshot: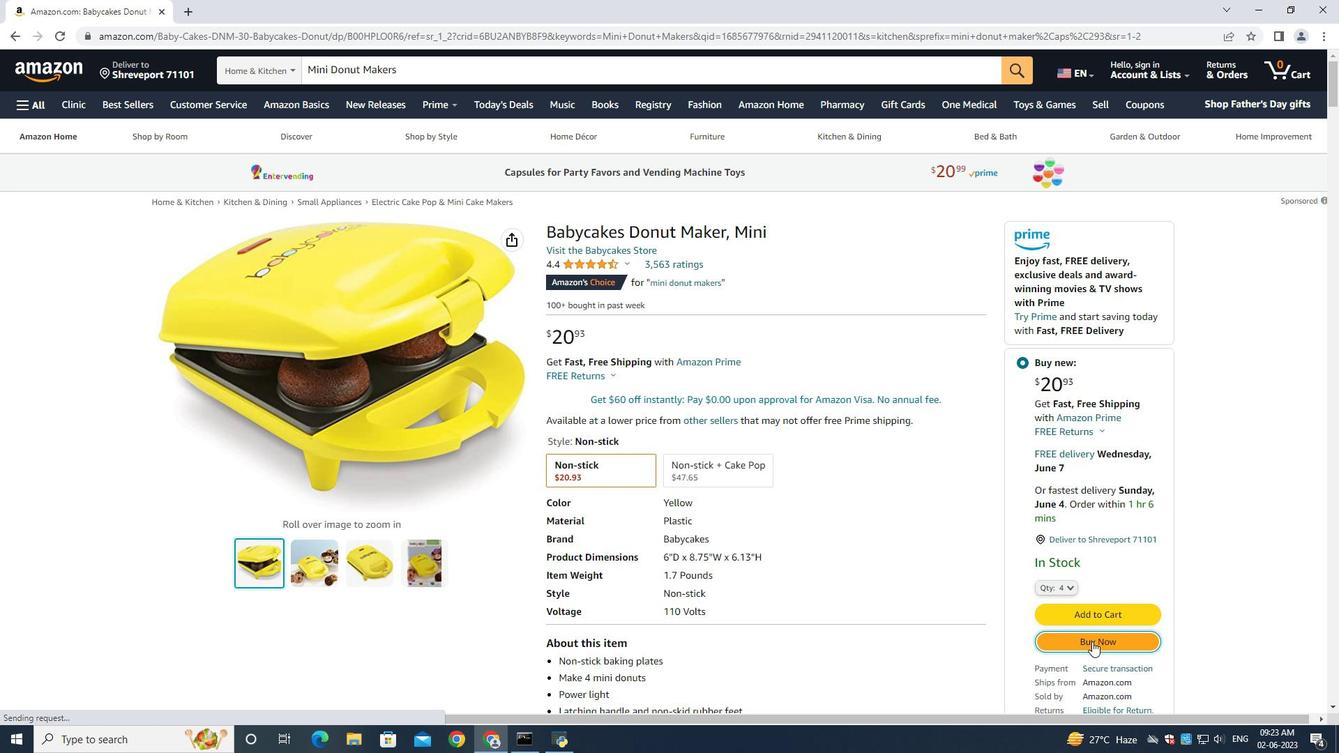 
Action: Mouse pressed left at (1092, 641)
Screenshot: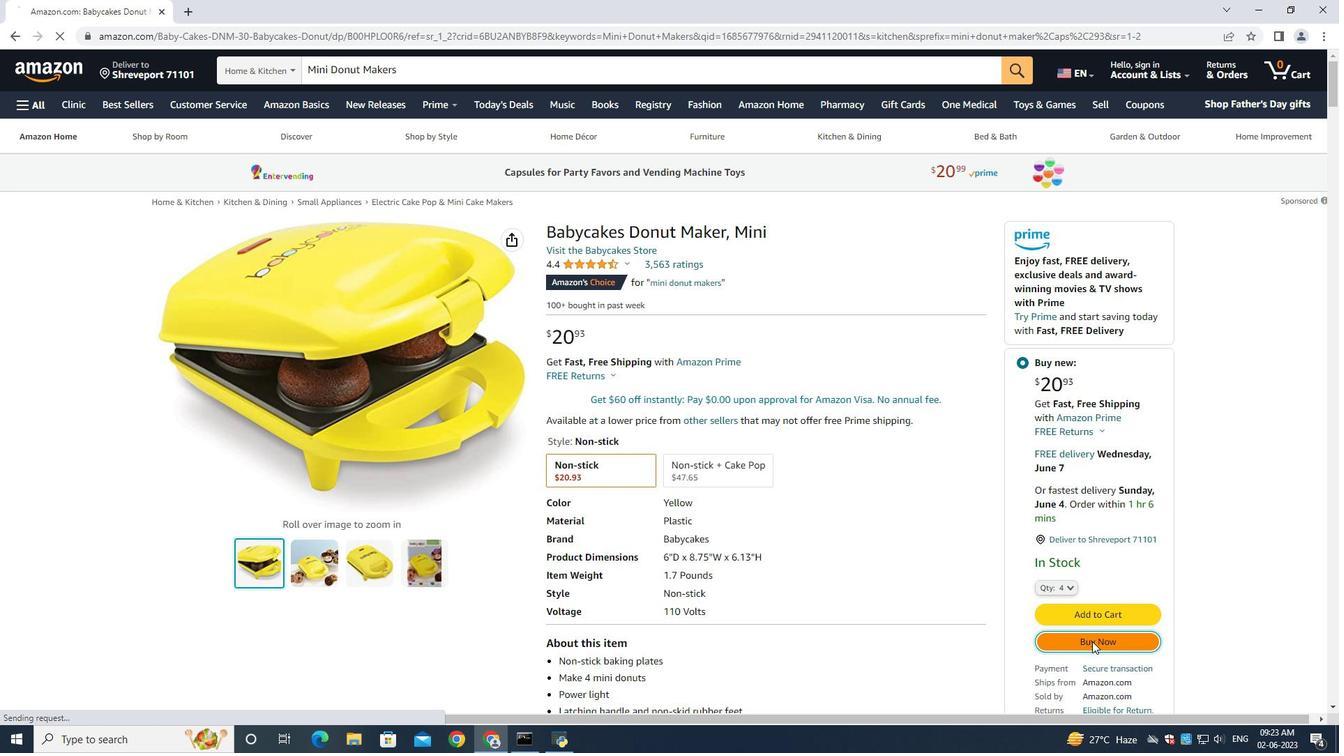 
Action: Mouse moved to (1011, 632)
Screenshot: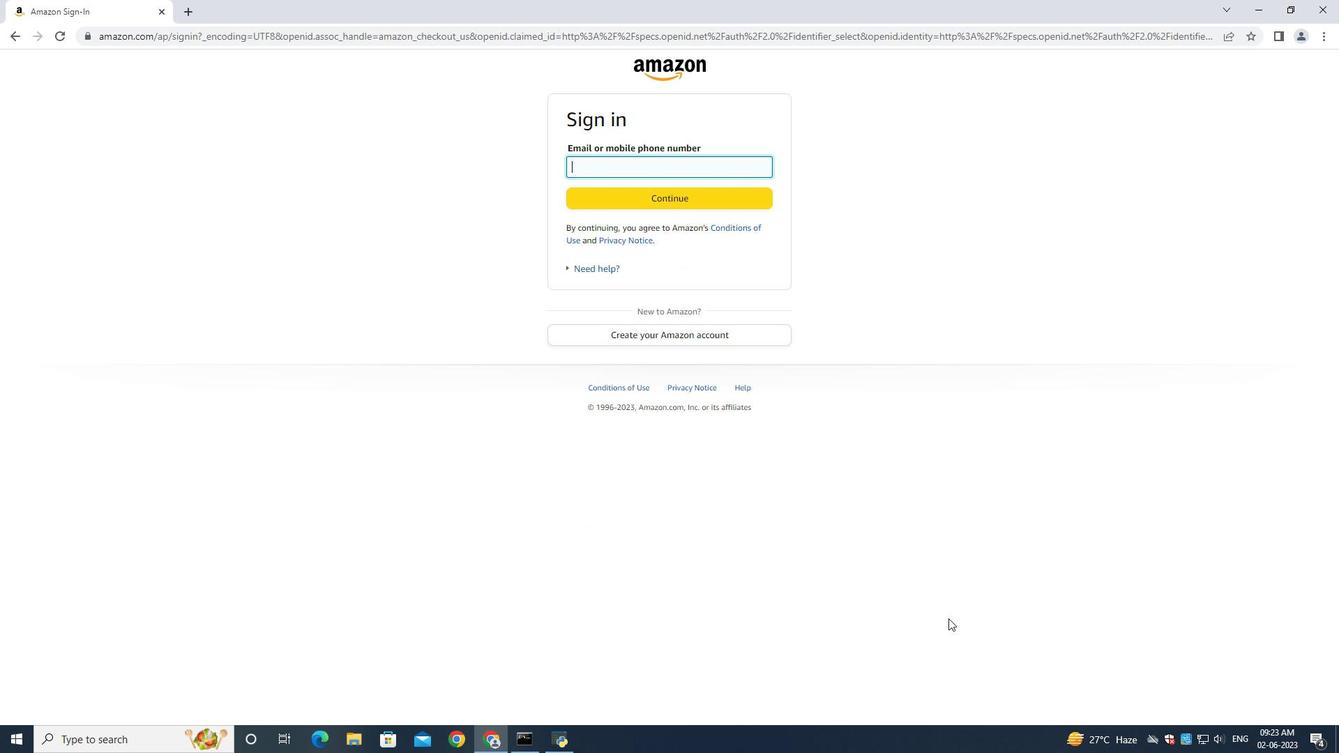 
Action: Mouse scrolled (1011, 632) with delta (0, 0)
Screenshot: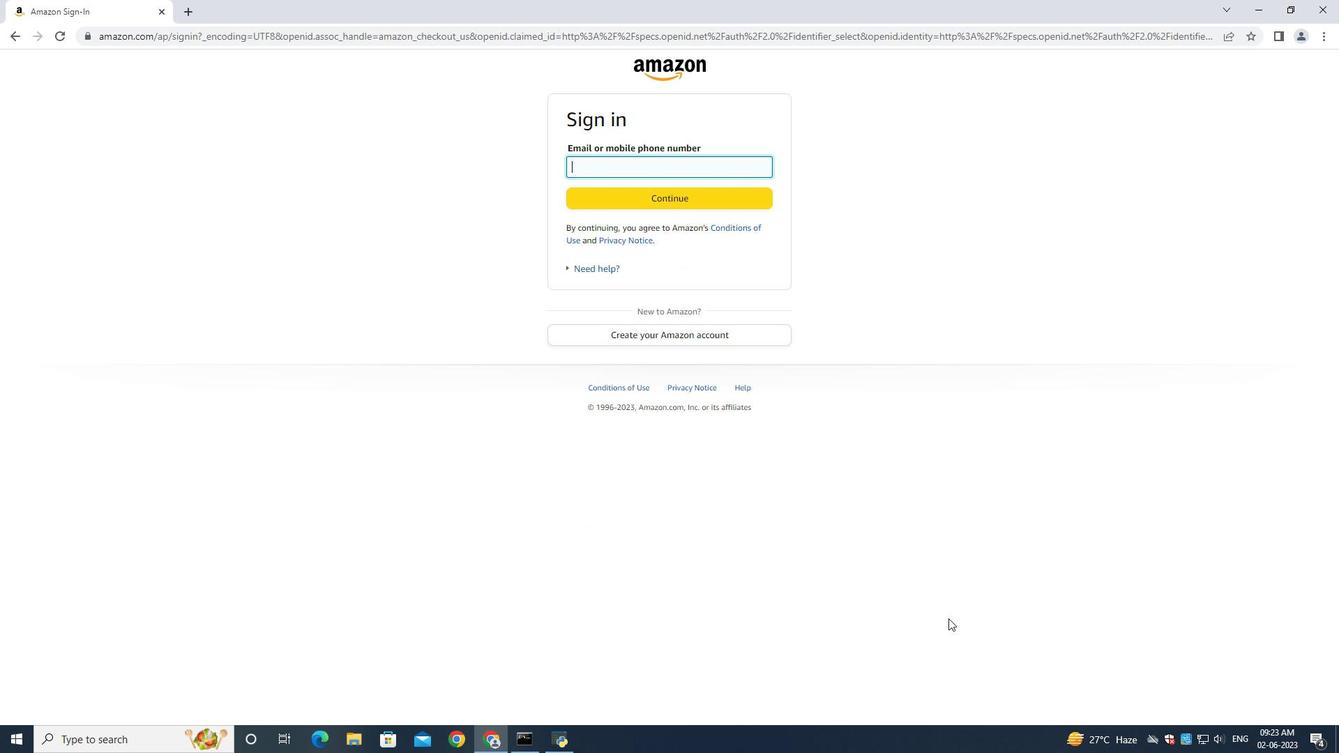 
Action: Mouse scrolled (1011, 632) with delta (0, 0)
Screenshot: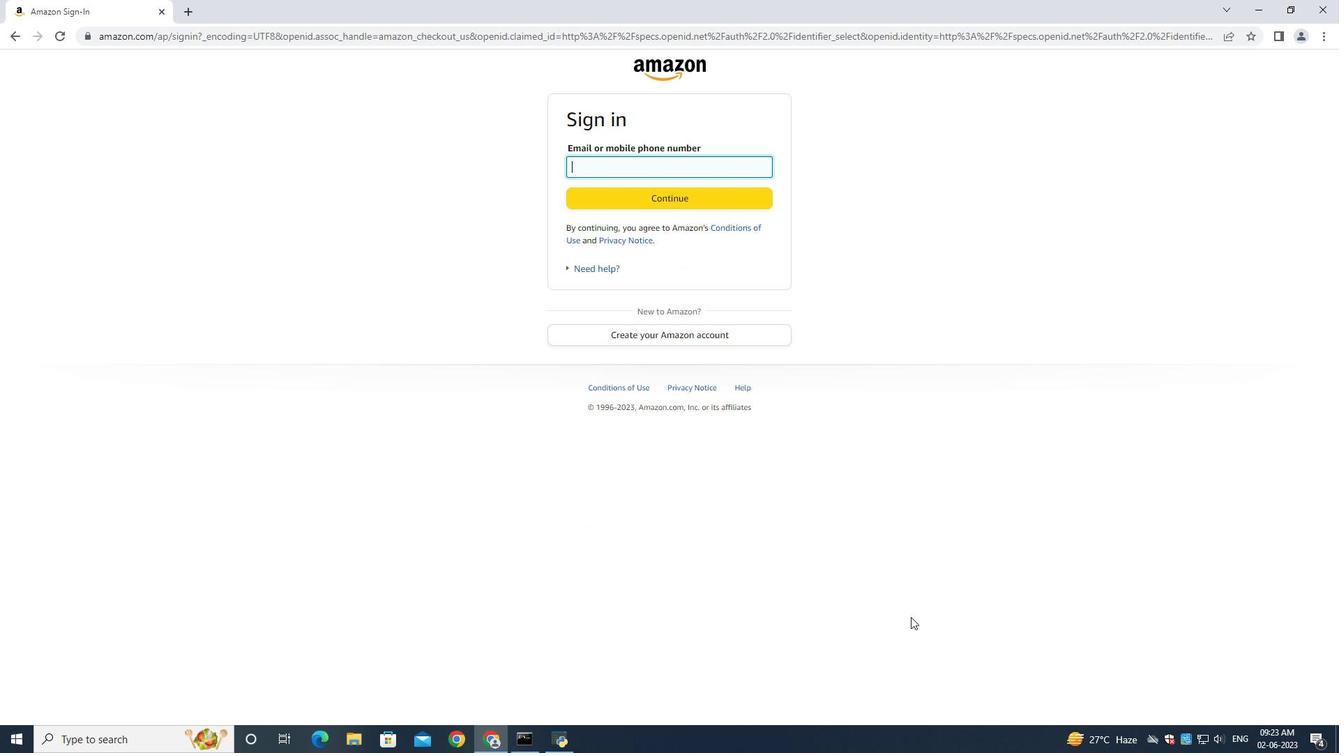 
Action: Mouse moved to (615, 161)
Screenshot: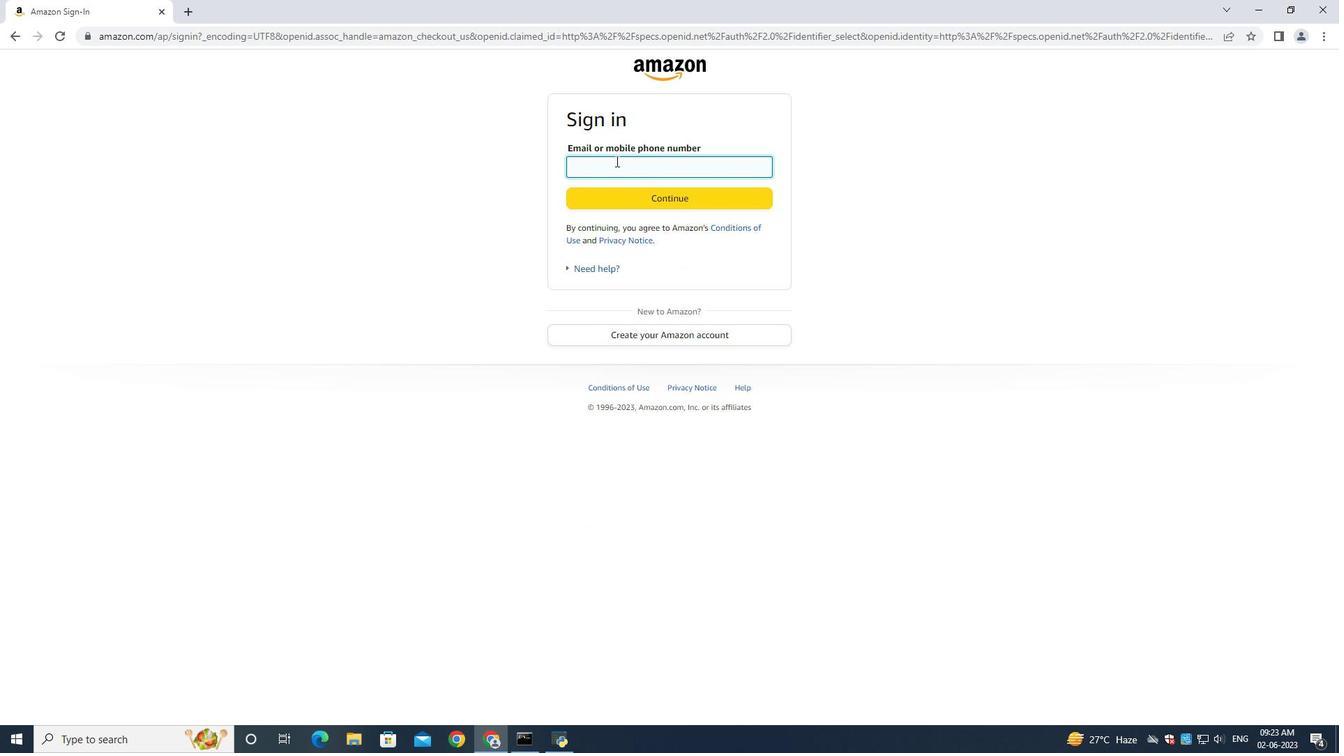 
Action: Key pressed 8
Screenshot: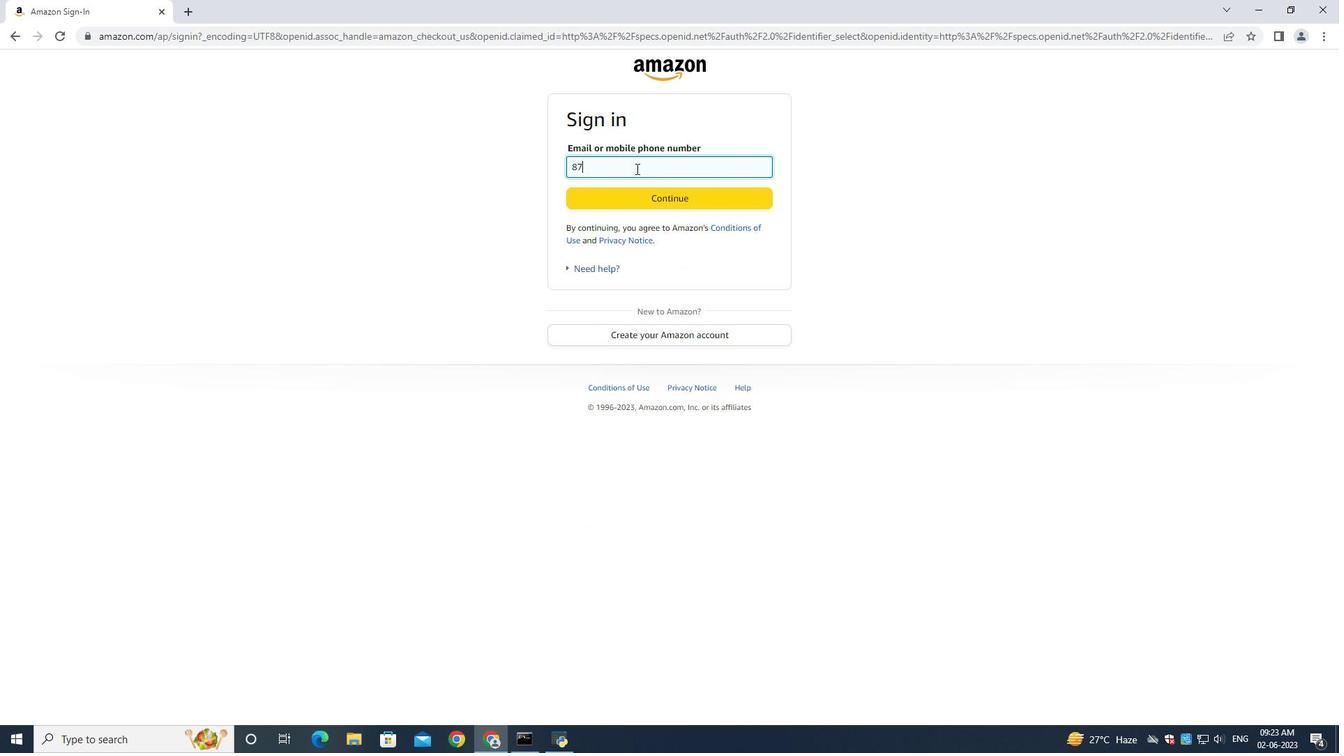 
Action: Mouse moved to (633, 167)
Screenshot: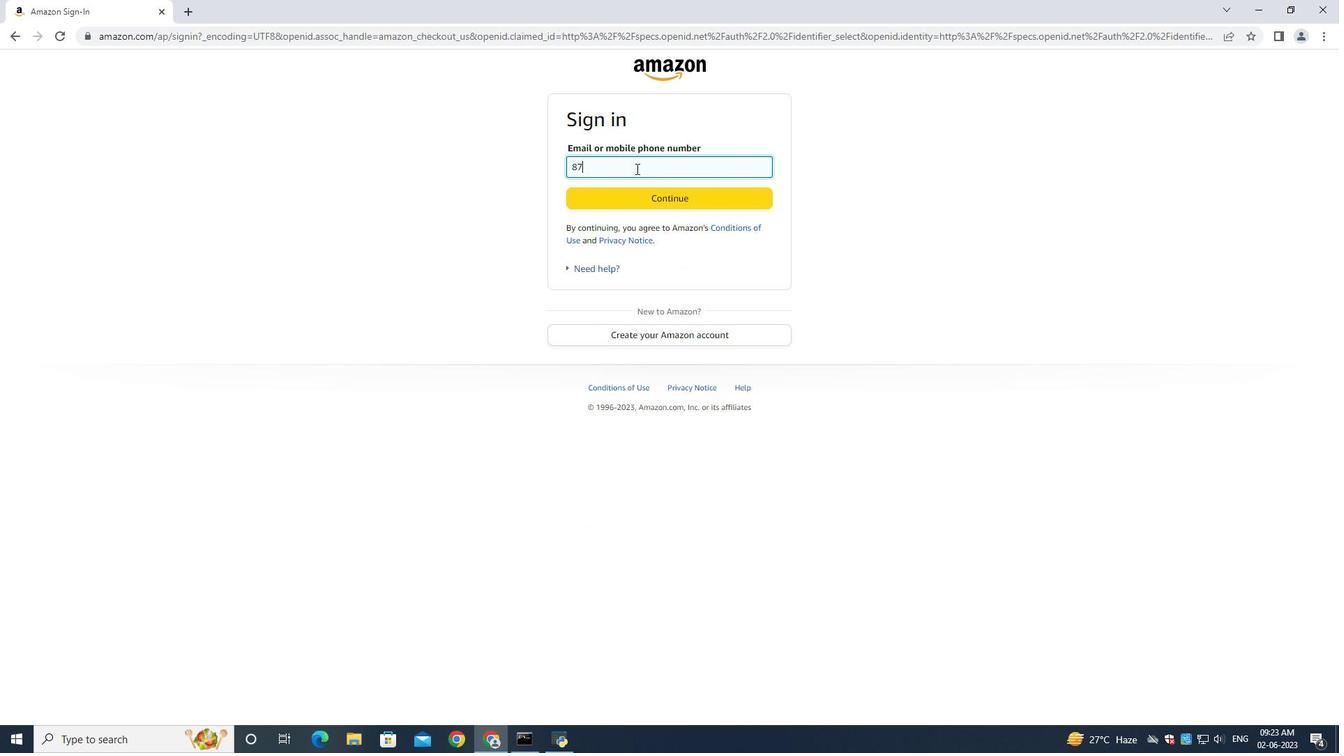 
Action: Key pressed 7
Screenshot: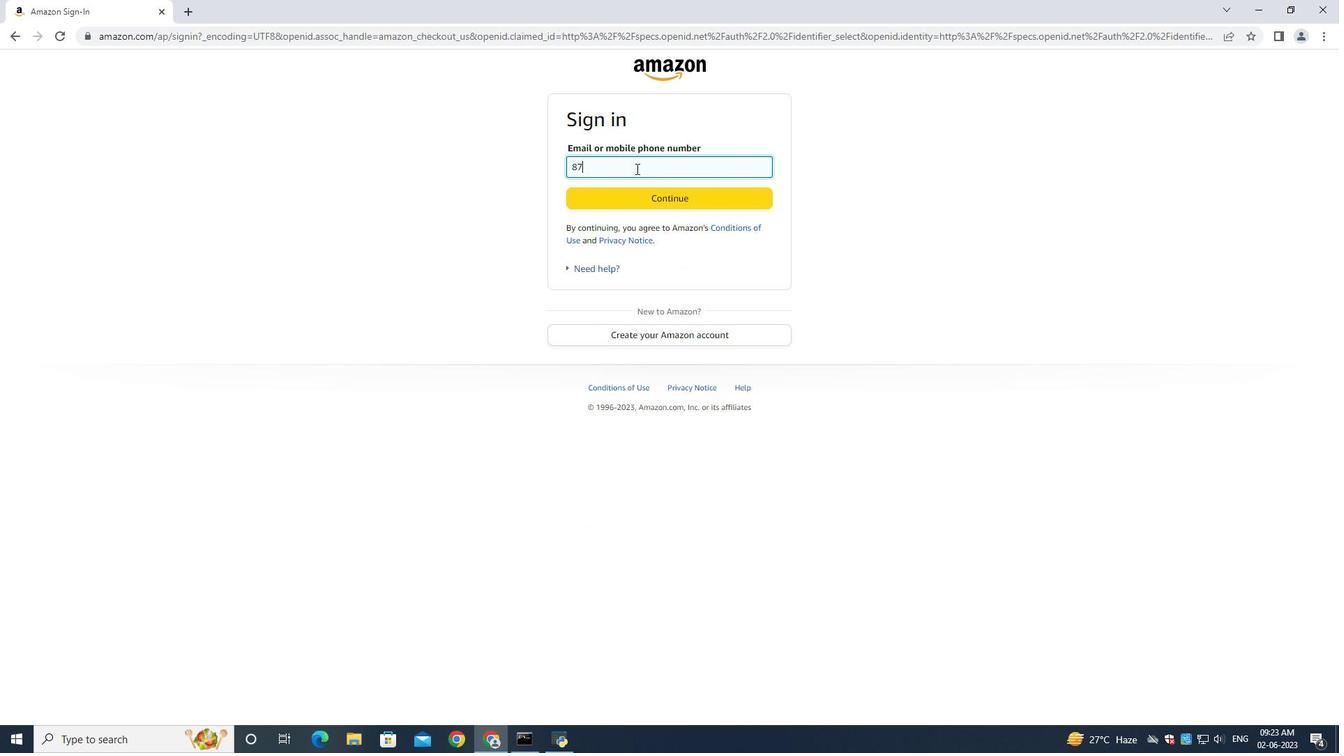 
Action: Mouse moved to (636, 168)
Screenshot: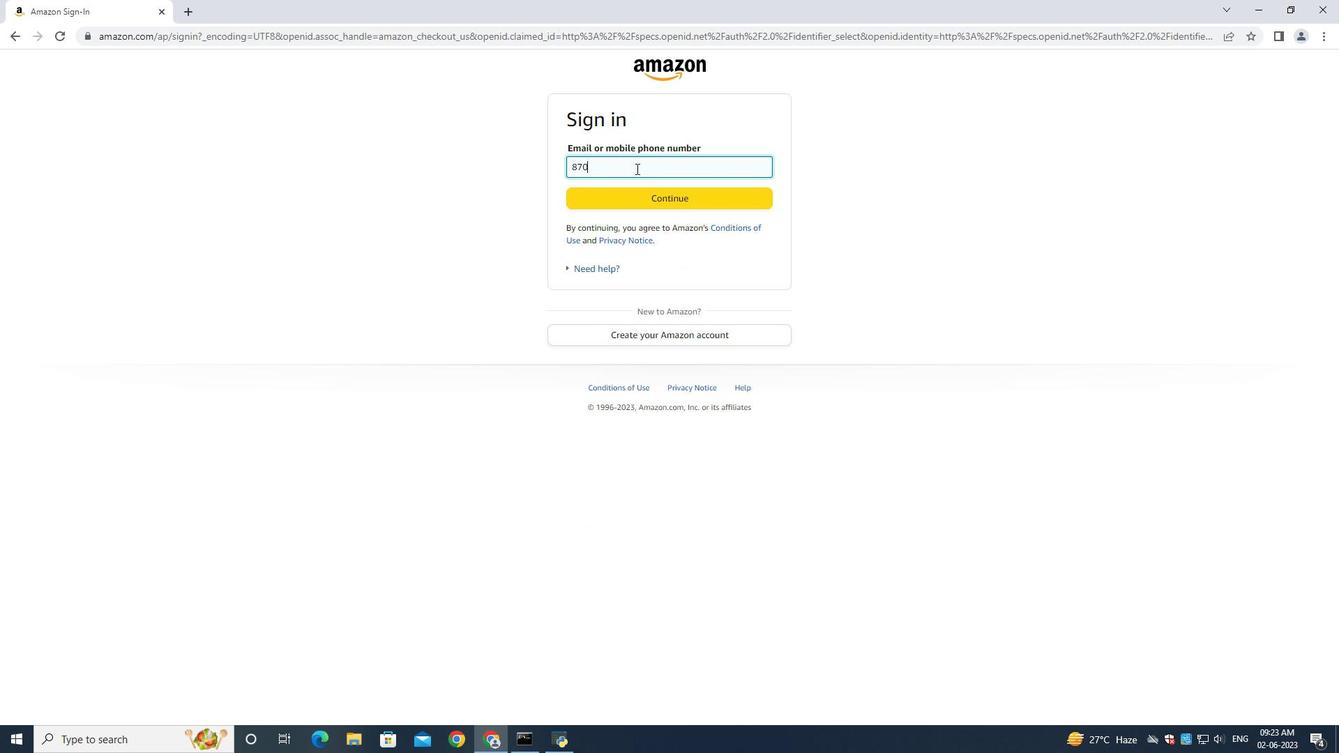 
Action: Key pressed 00295219<Key.enter>
Screenshot: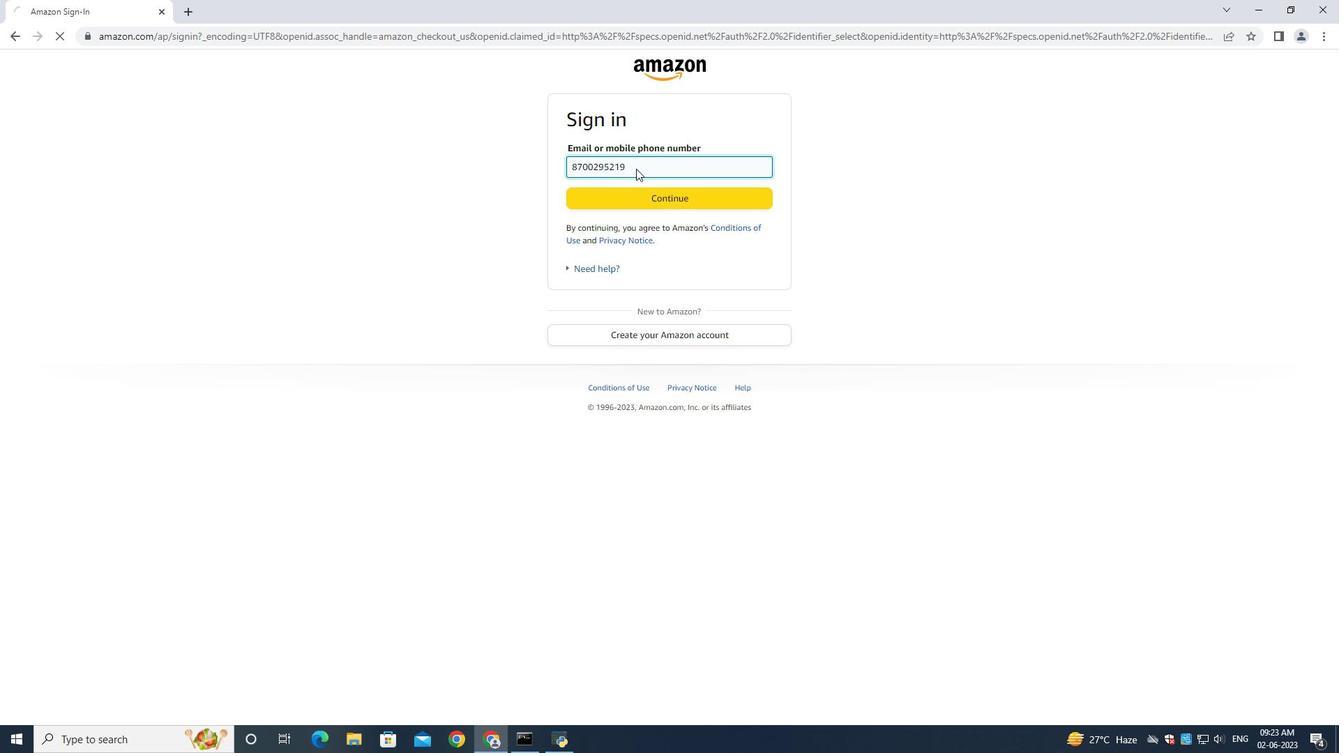 
Action: Mouse moved to (603, 169)
Screenshot: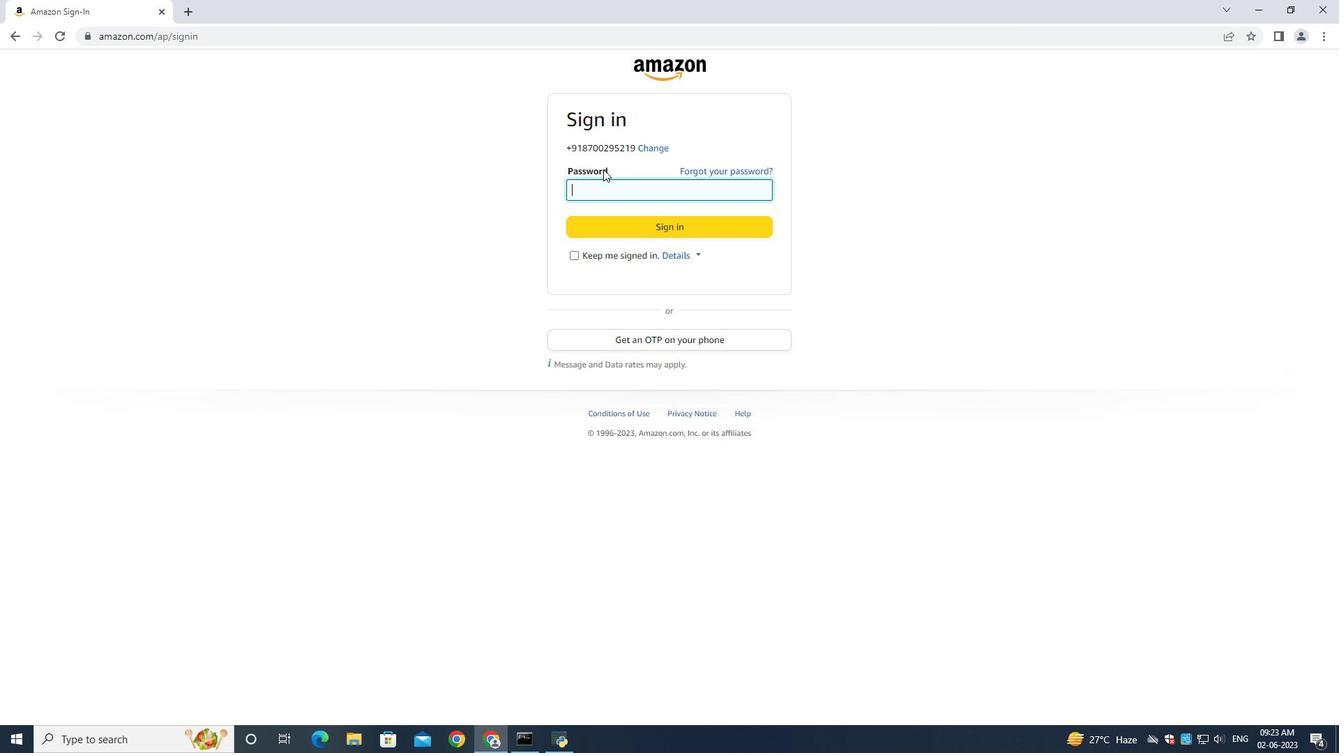 
Action: Key pressed abhi8700
Screenshot: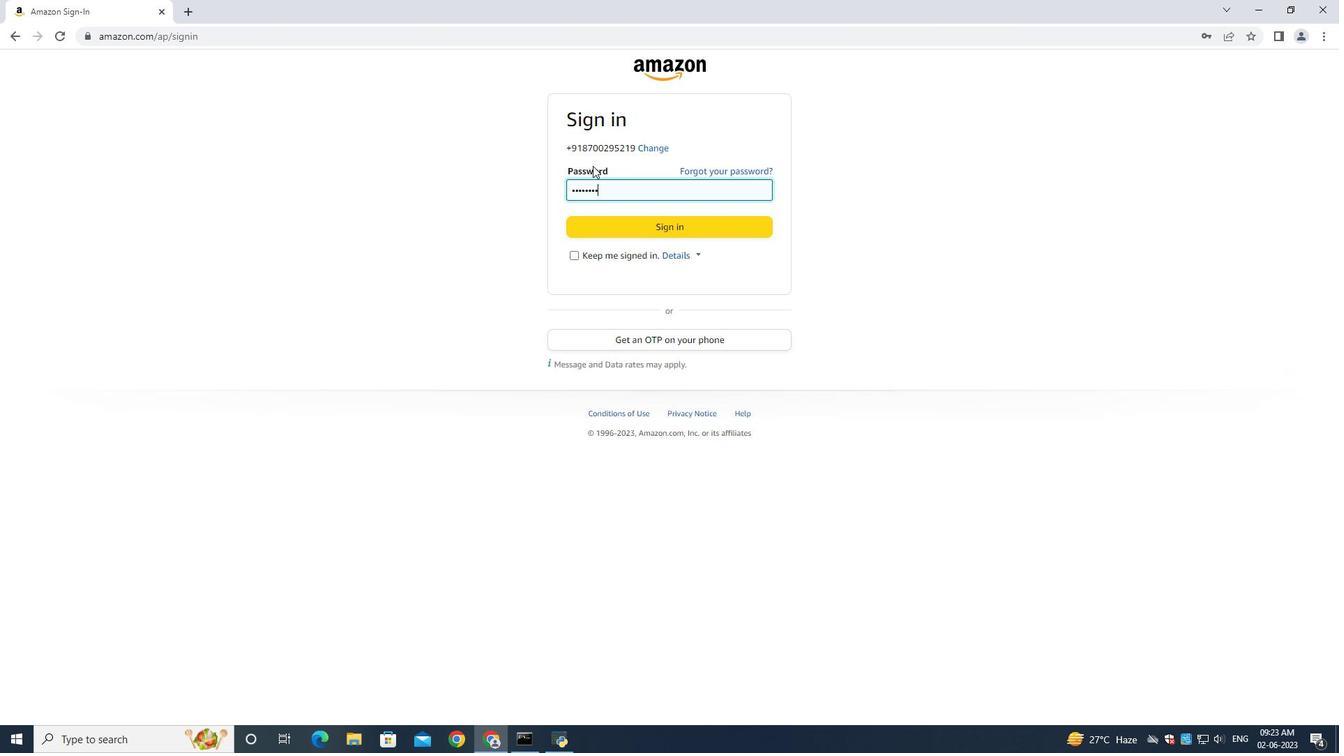 
Action: Mouse moved to (669, 225)
Screenshot: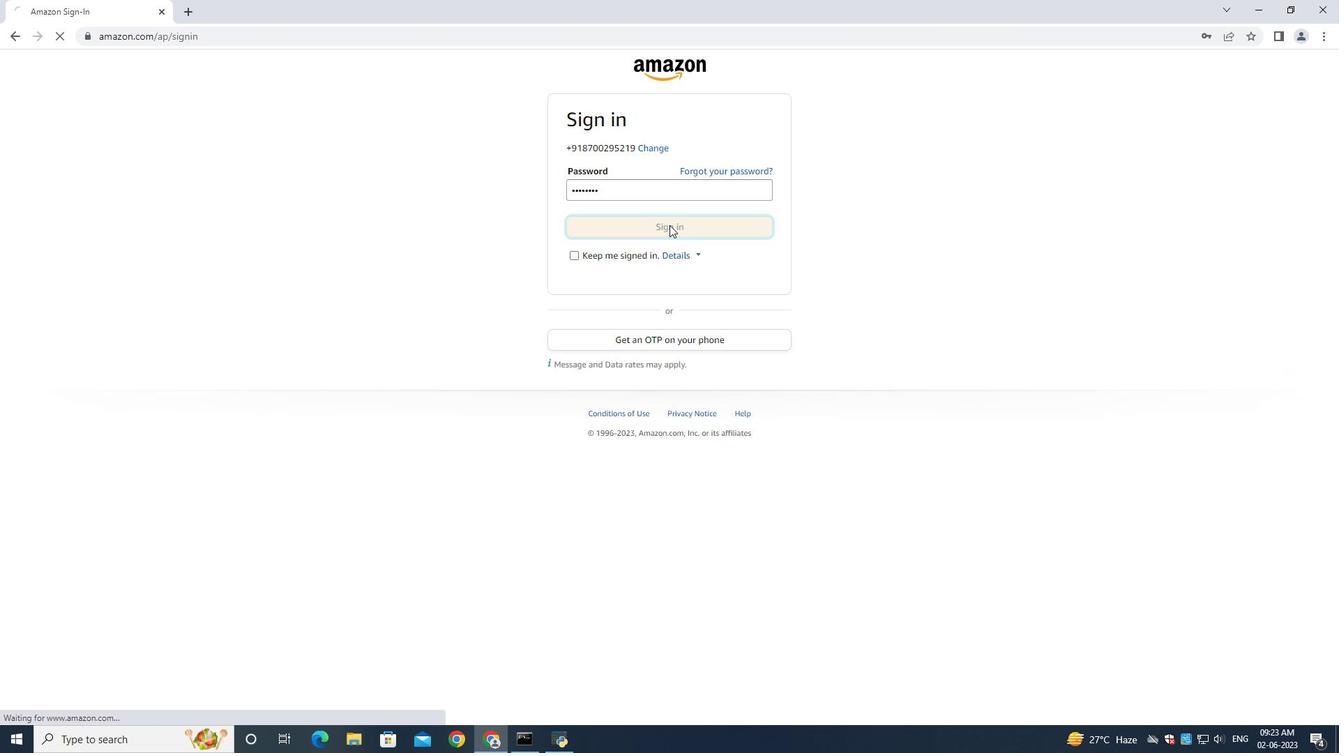 
Action: Mouse pressed left at (669, 225)
Screenshot: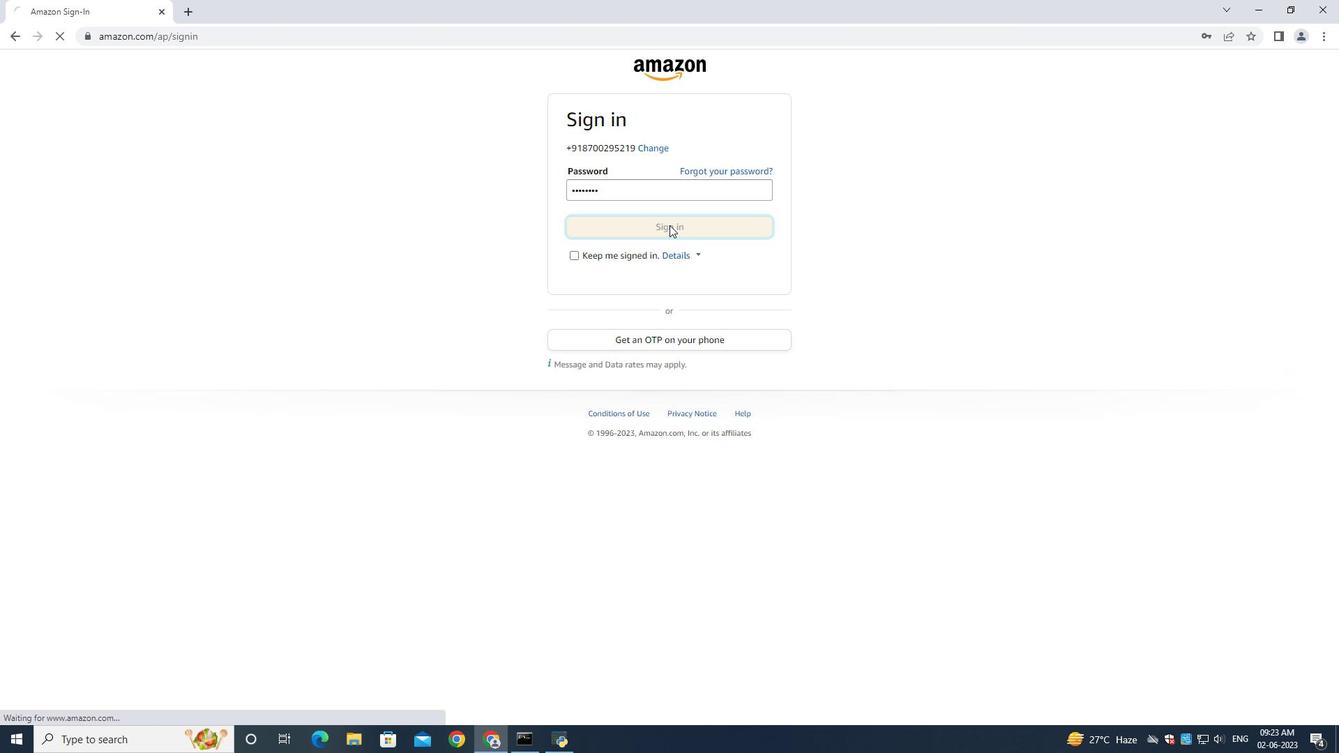 
Action: Key pressed <Key.backspace>
Screenshot: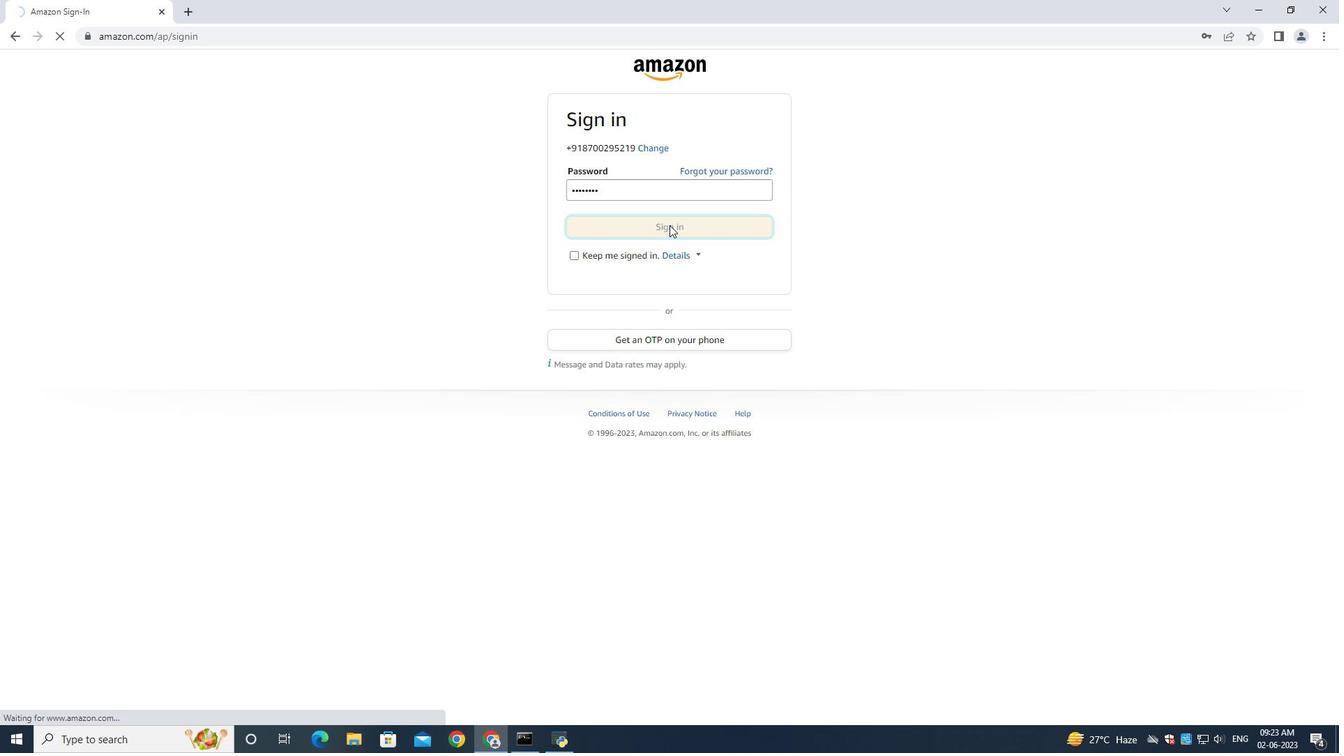 
Action: Mouse moved to (662, 228)
Screenshot: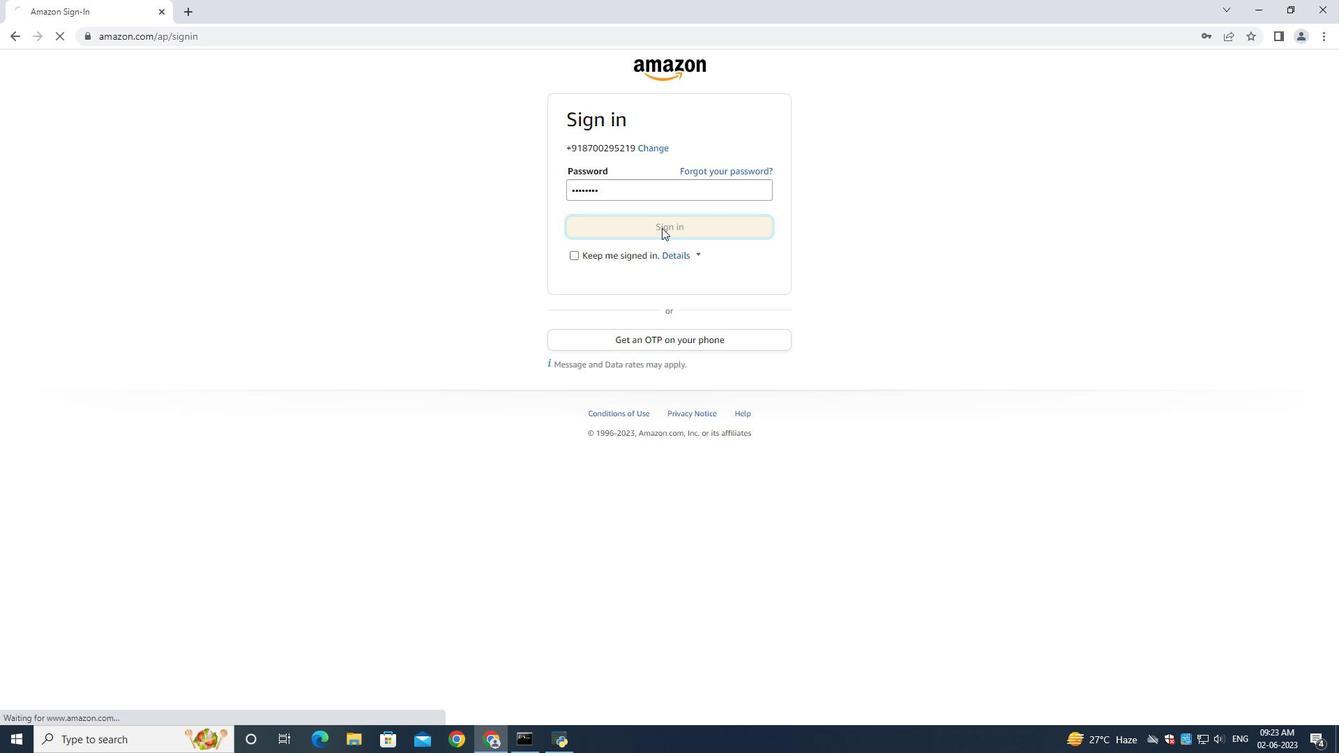 
Action: Mouse pressed left at (662, 228)
Screenshot: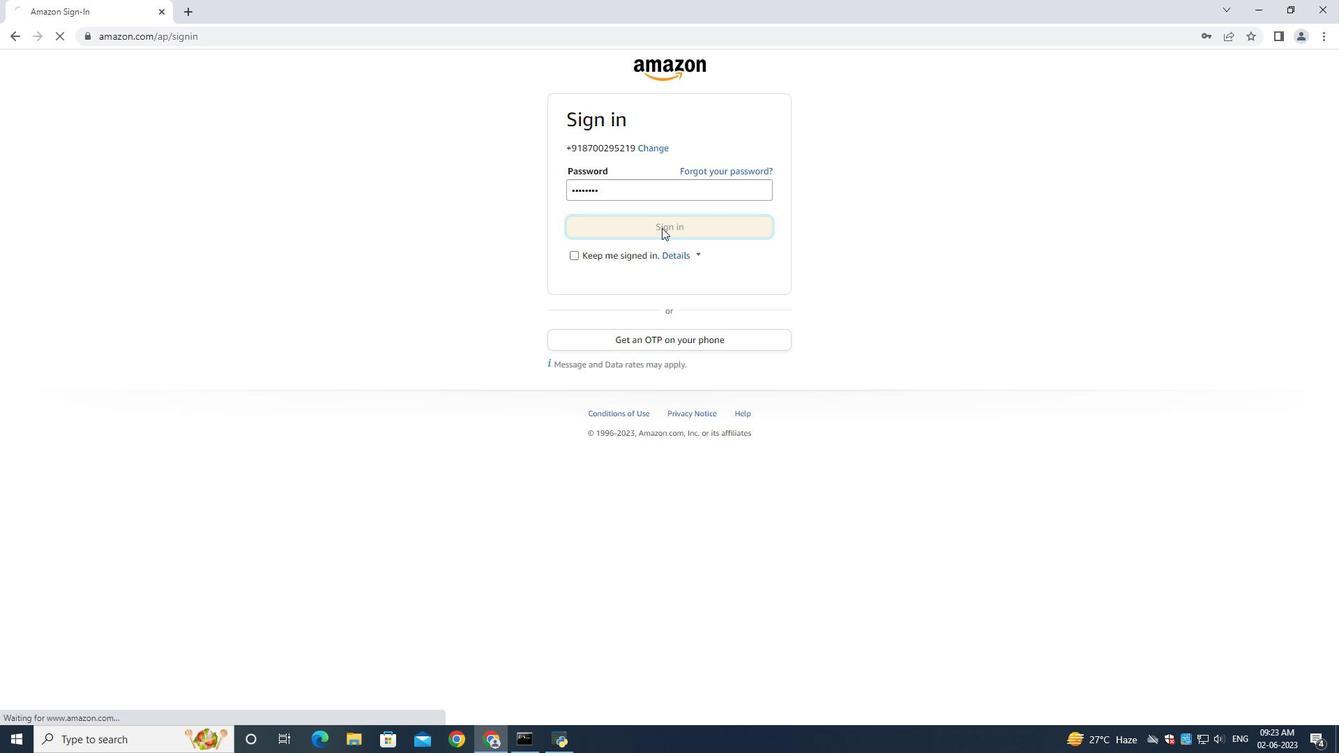 
Action: Mouse pressed left at (662, 228)
Screenshot: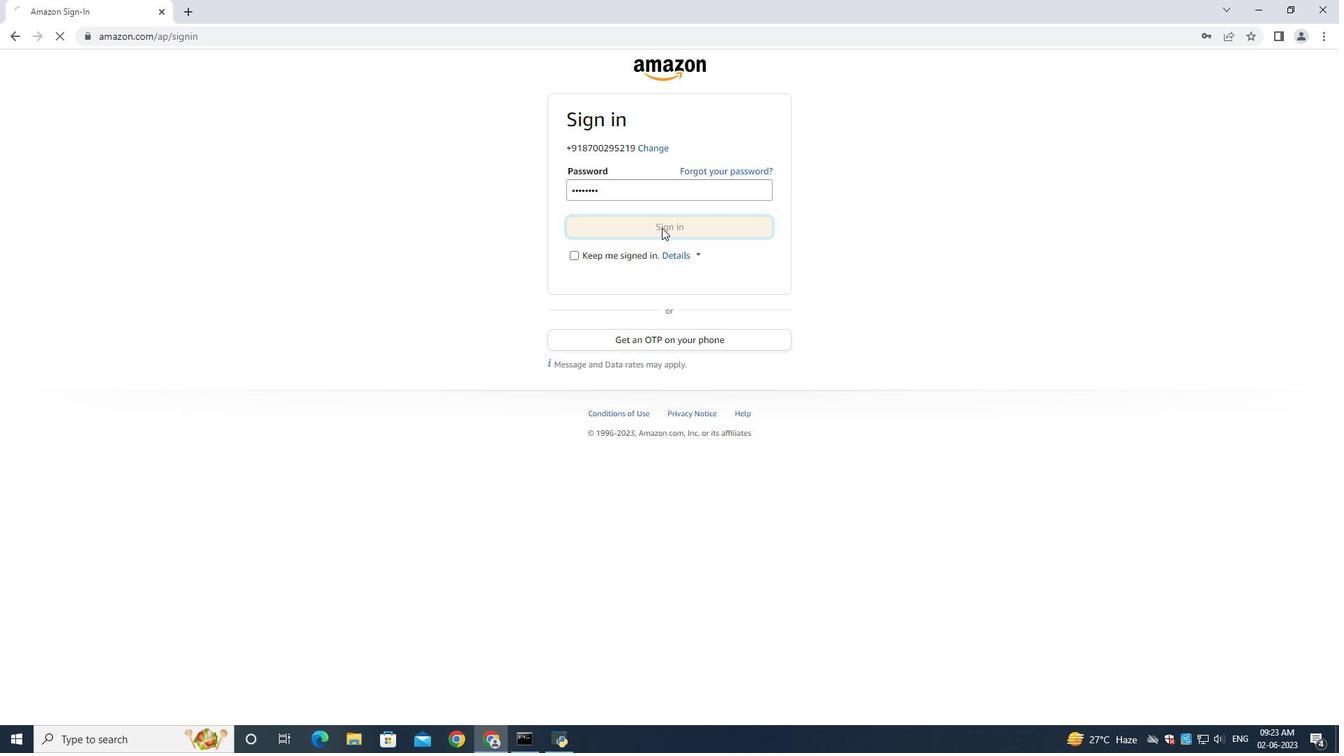 
Action: Mouse pressed left at (662, 228)
Screenshot: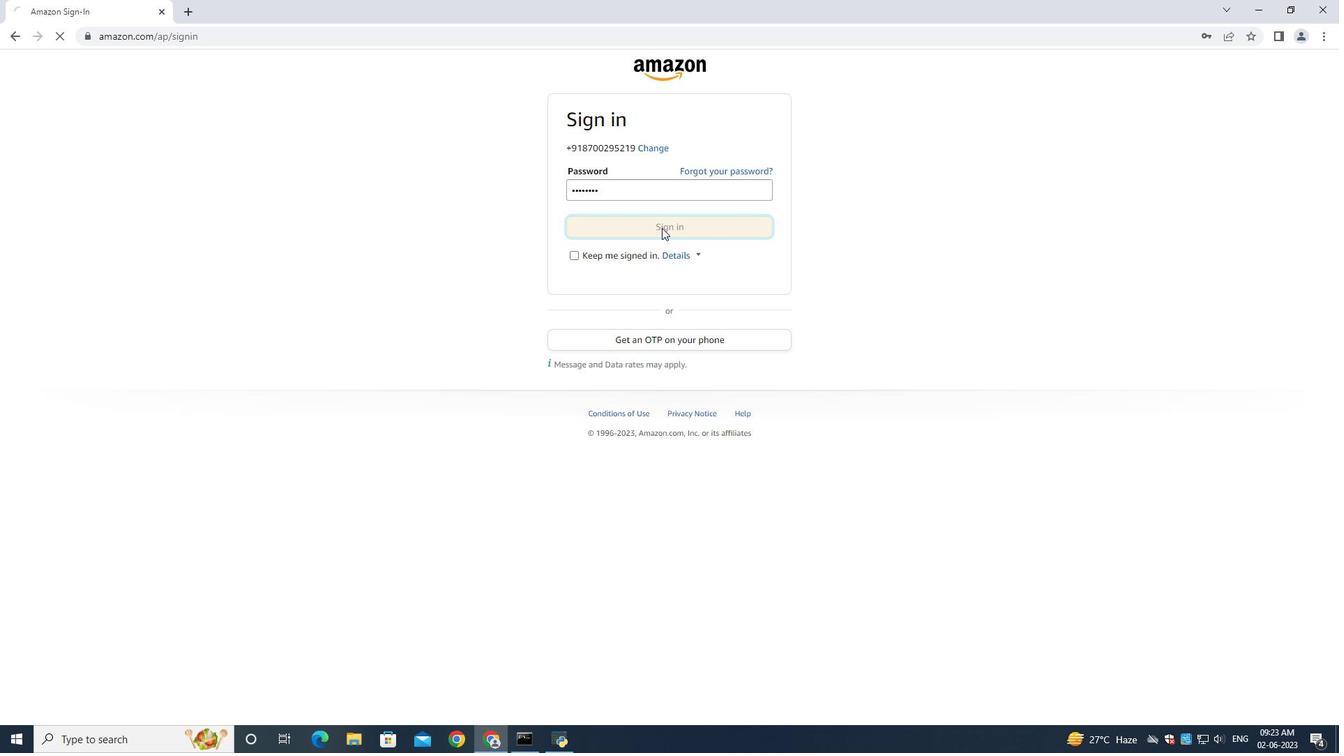 
Action: Mouse moved to (16, 36)
Screenshot: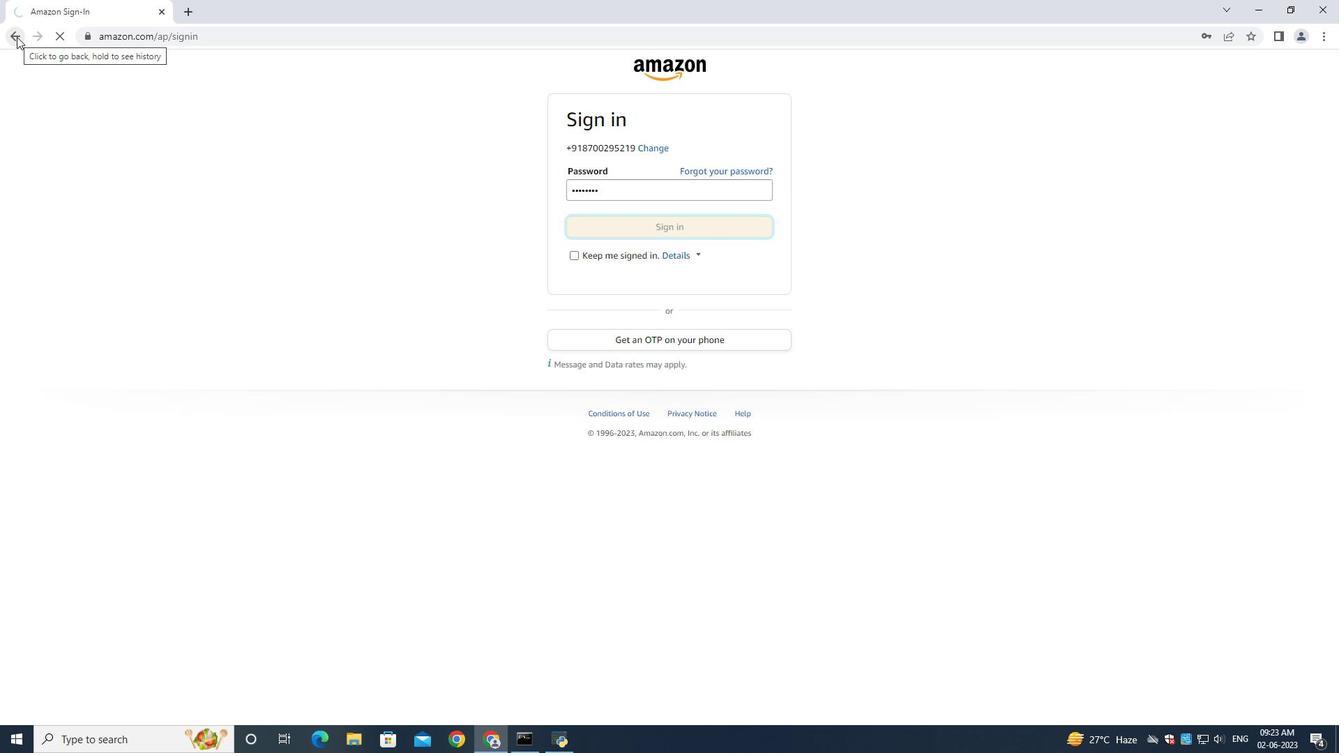 
Action: Mouse pressed left at (16, 36)
Screenshot: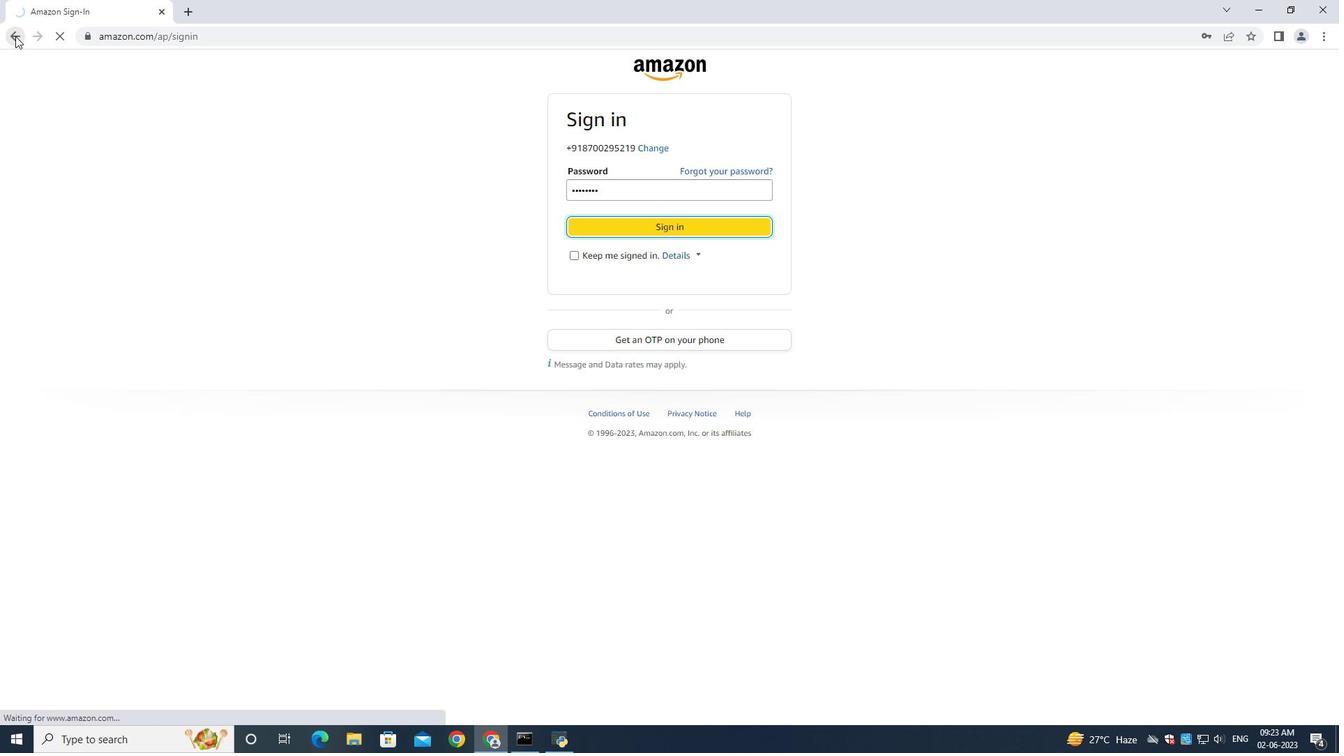 
Action: Mouse moved to (612, 244)
Screenshot: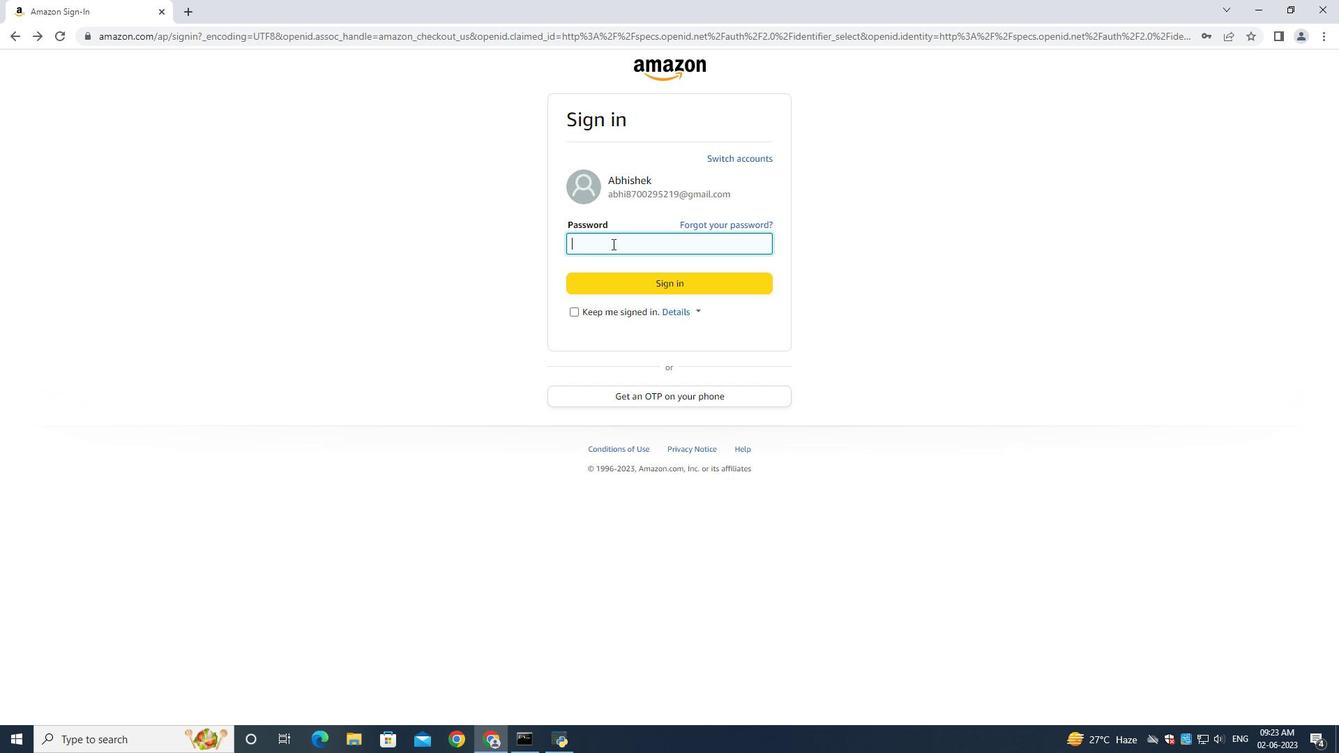 
Action: Key pressed abhi8700
Screenshot: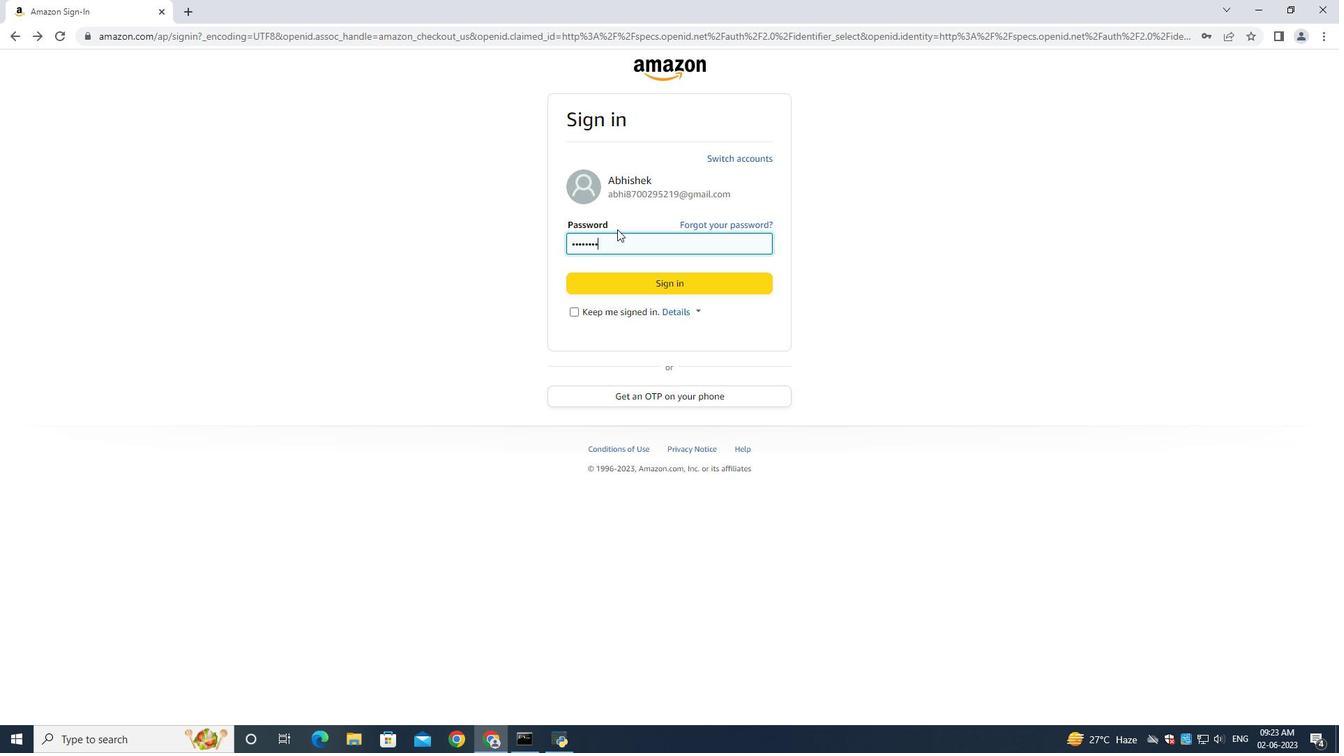 
Action: Mouse moved to (675, 284)
Screenshot: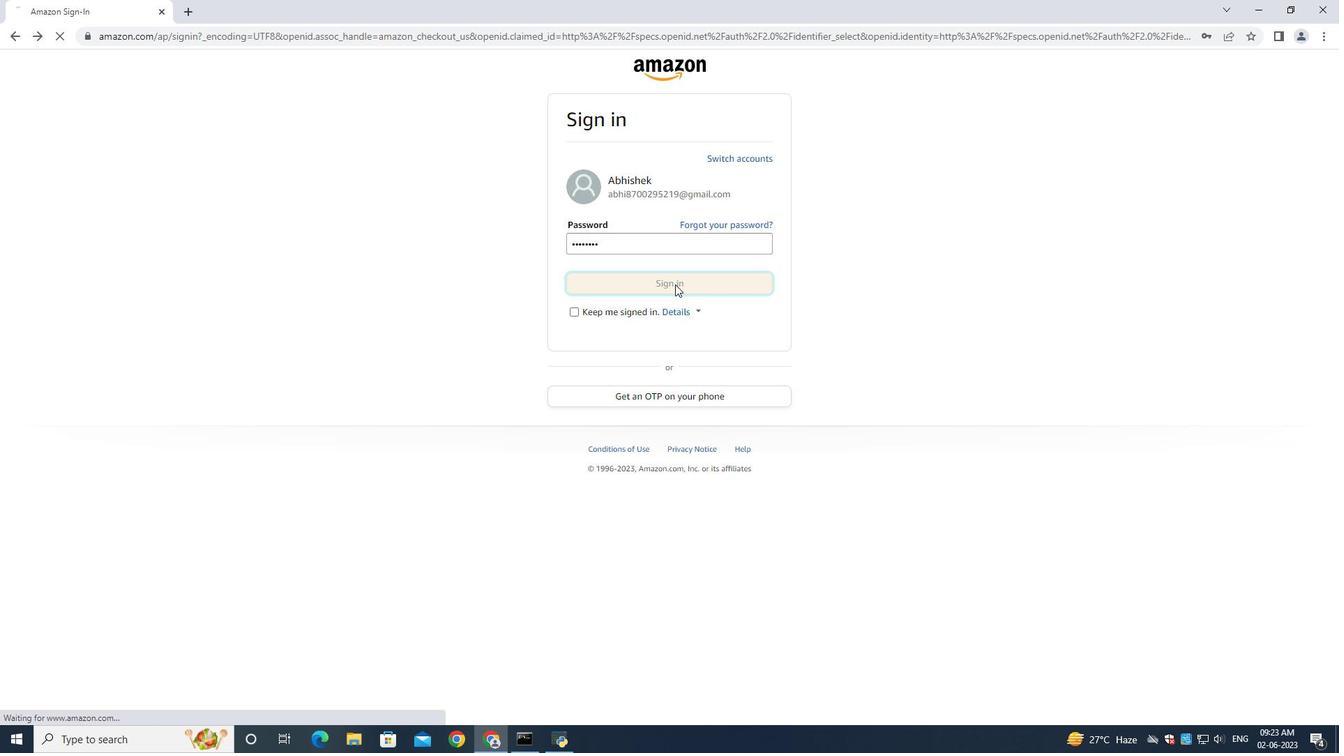 
Action: Mouse pressed left at (675, 284)
Screenshot: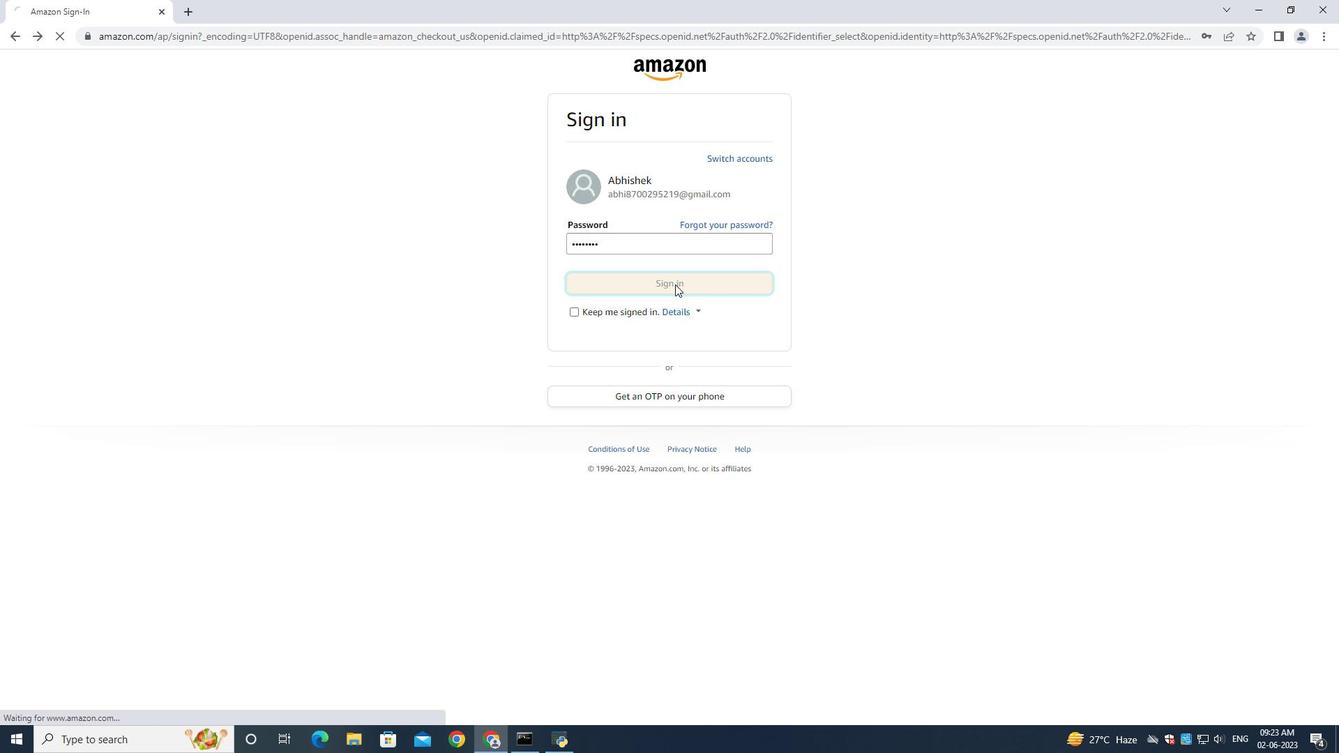 
Action: Mouse moved to (664, 292)
Screenshot: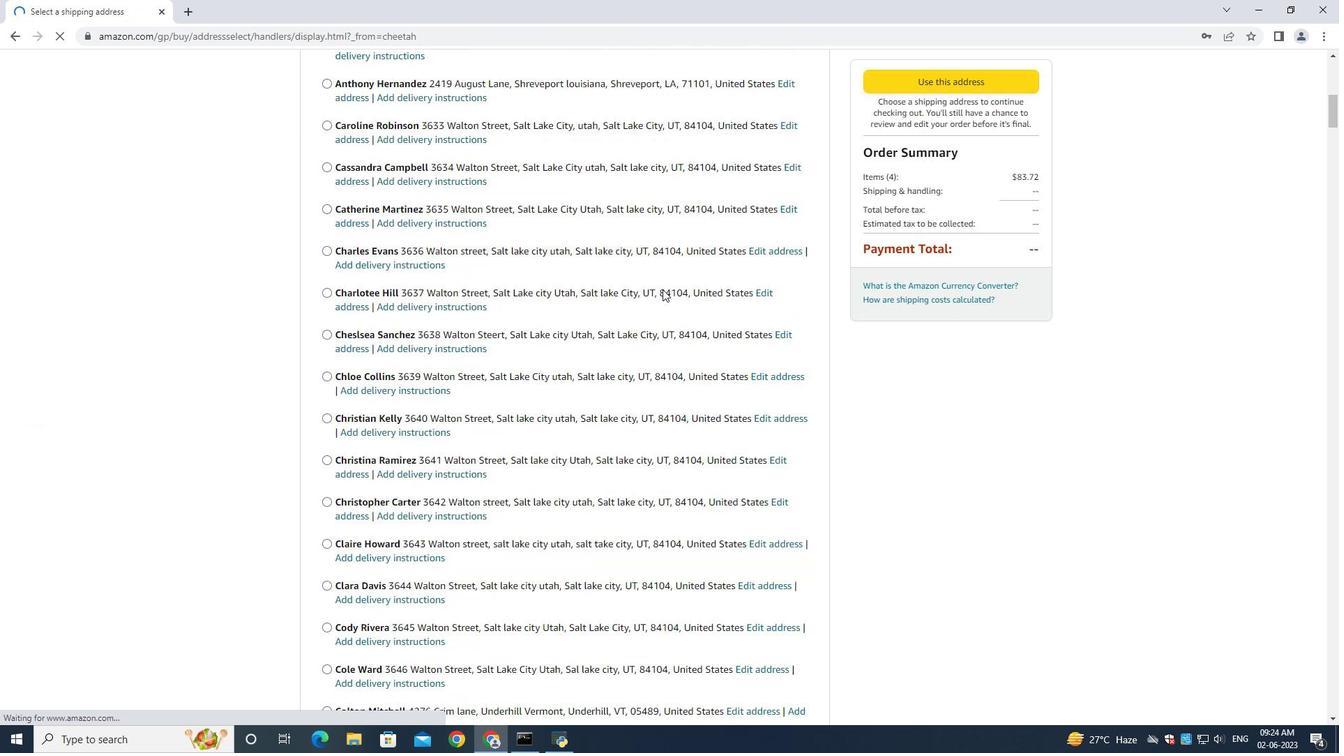 
Action: Mouse scrolled (664, 292) with delta (0, 0)
Screenshot: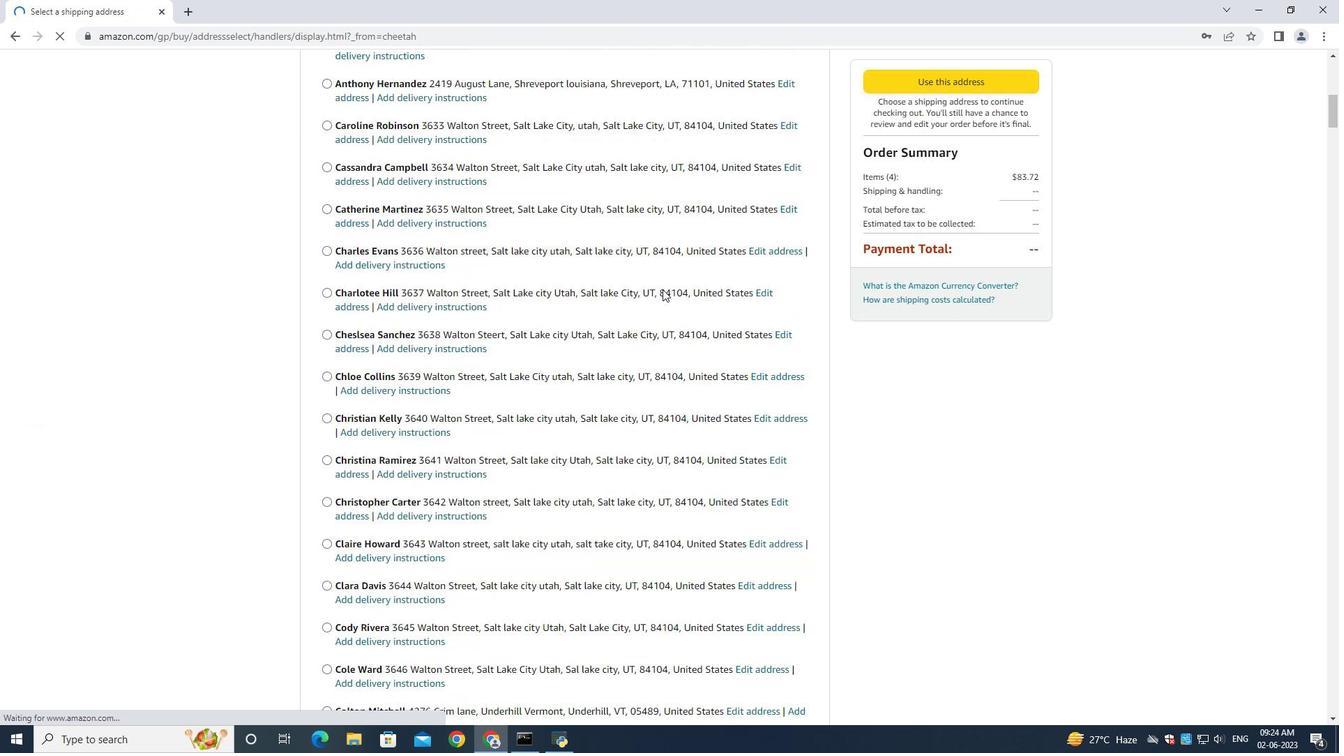 
Action: Mouse moved to (664, 294)
Screenshot: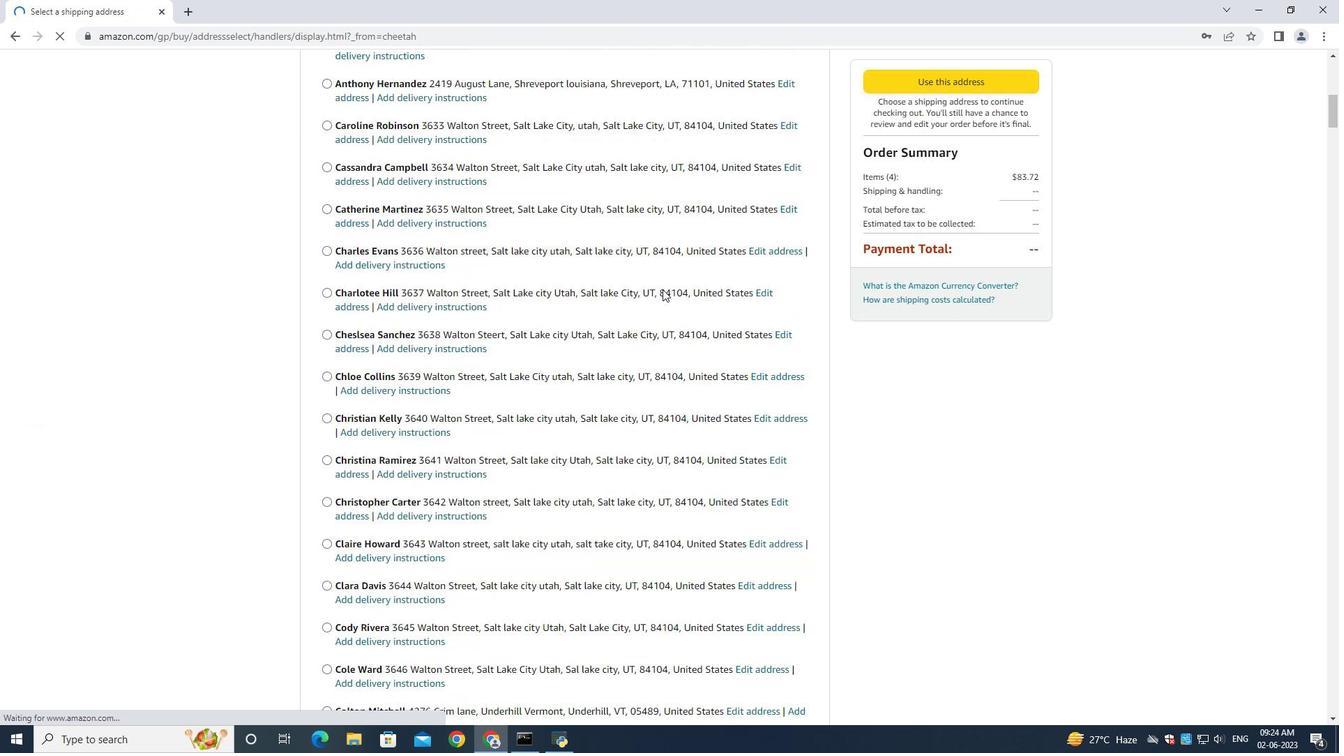 
Action: Mouse scrolled (664, 293) with delta (0, 0)
Screenshot: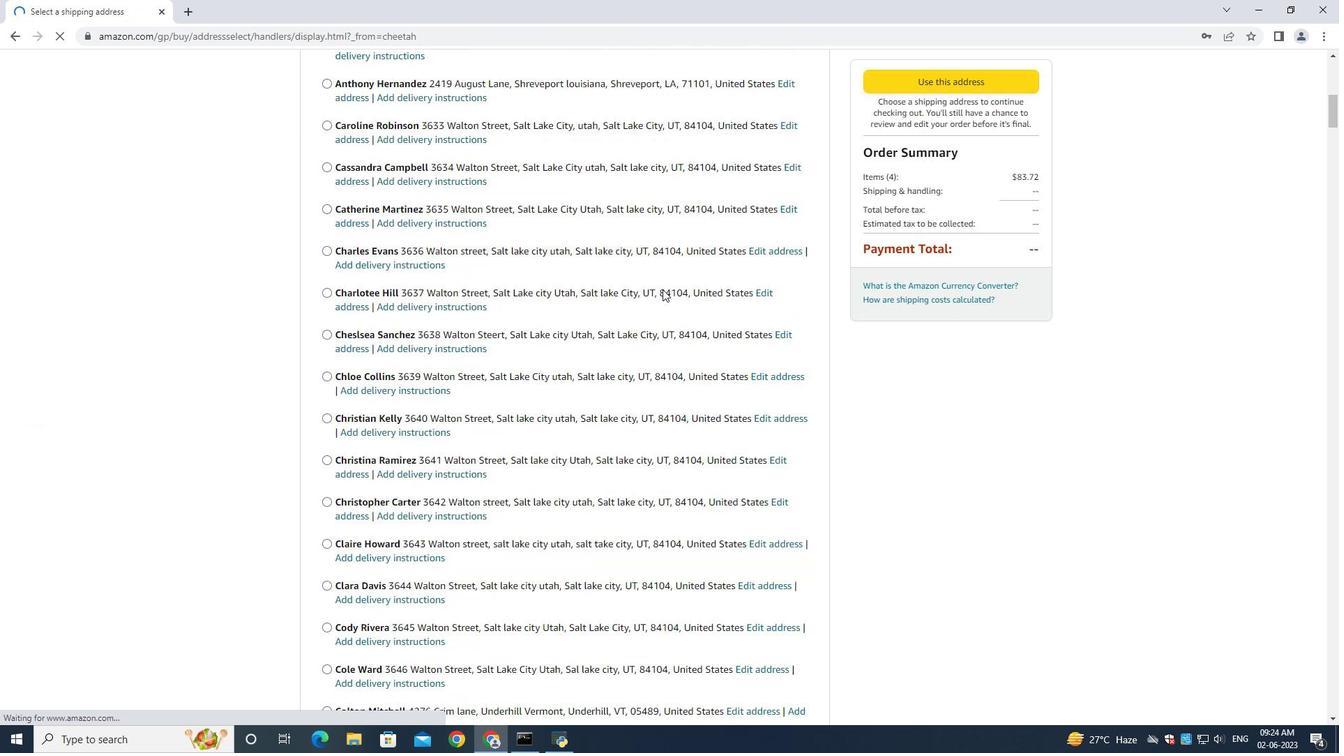 
Action: Mouse moved to (663, 294)
Screenshot: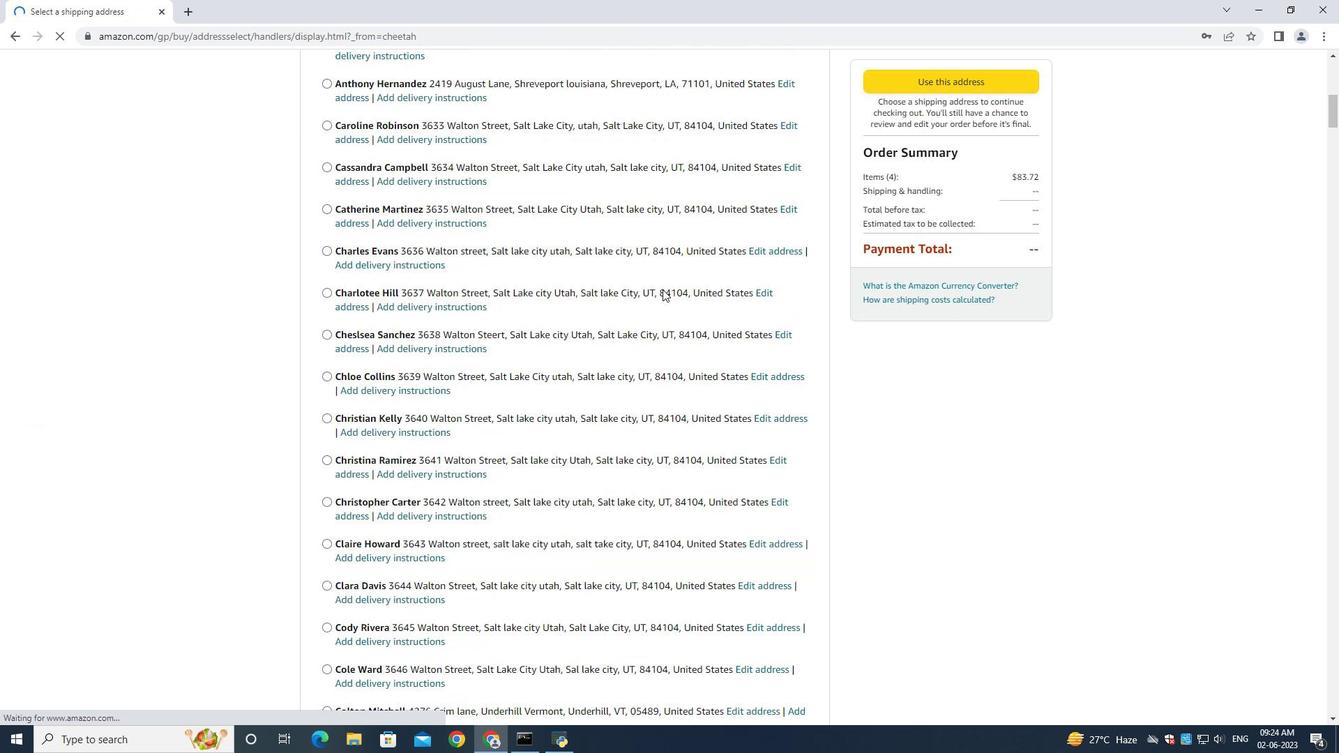 
Action: Mouse scrolled (663, 293) with delta (0, 0)
Screenshot: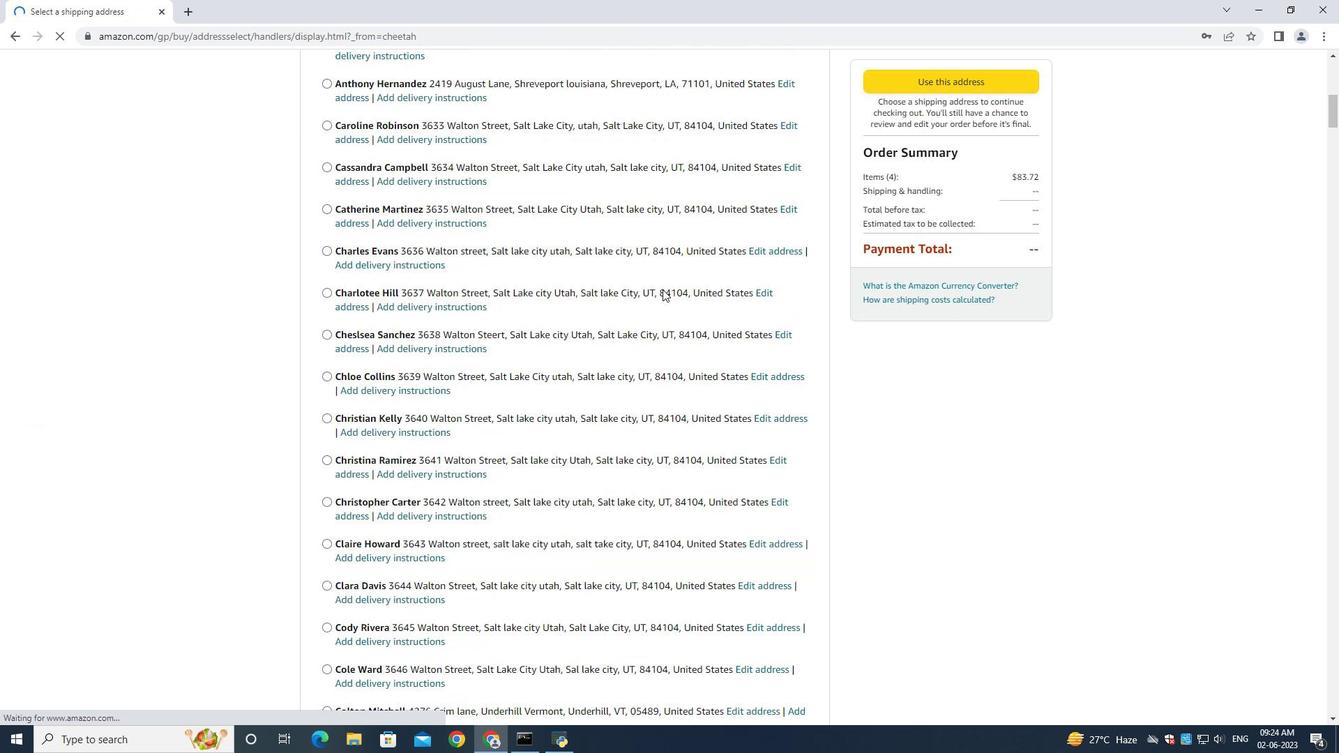 
Action: Mouse scrolled (663, 293) with delta (0, 0)
Screenshot: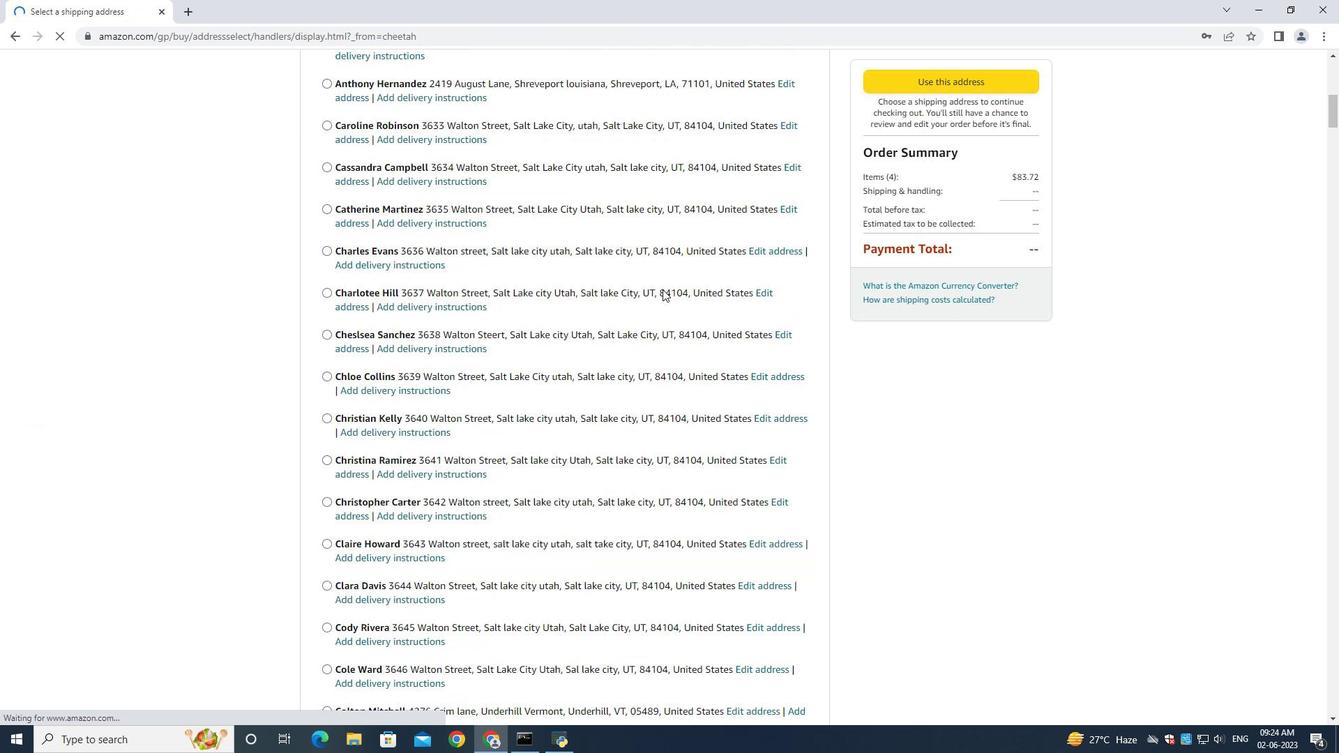 
Action: Mouse scrolled (663, 292) with delta (0, -1)
Screenshot: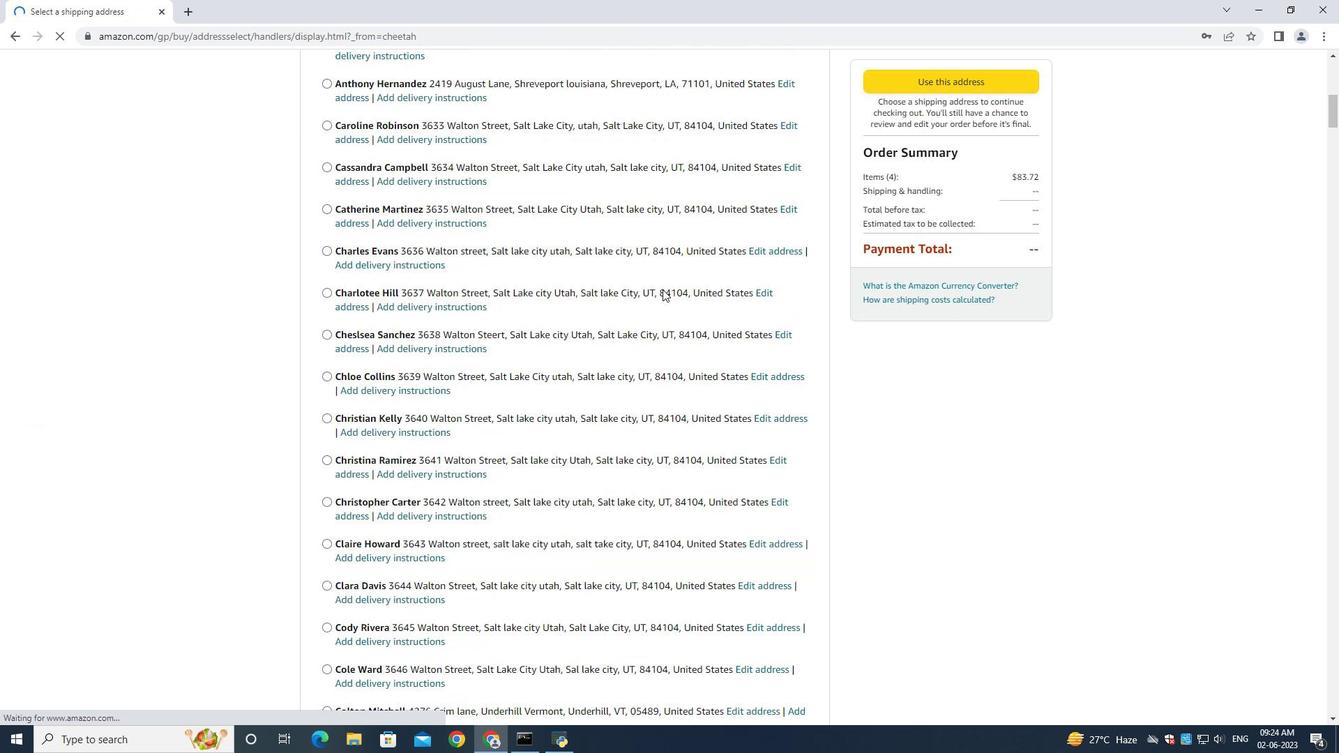 
Action: Mouse moved to (662, 293)
Screenshot: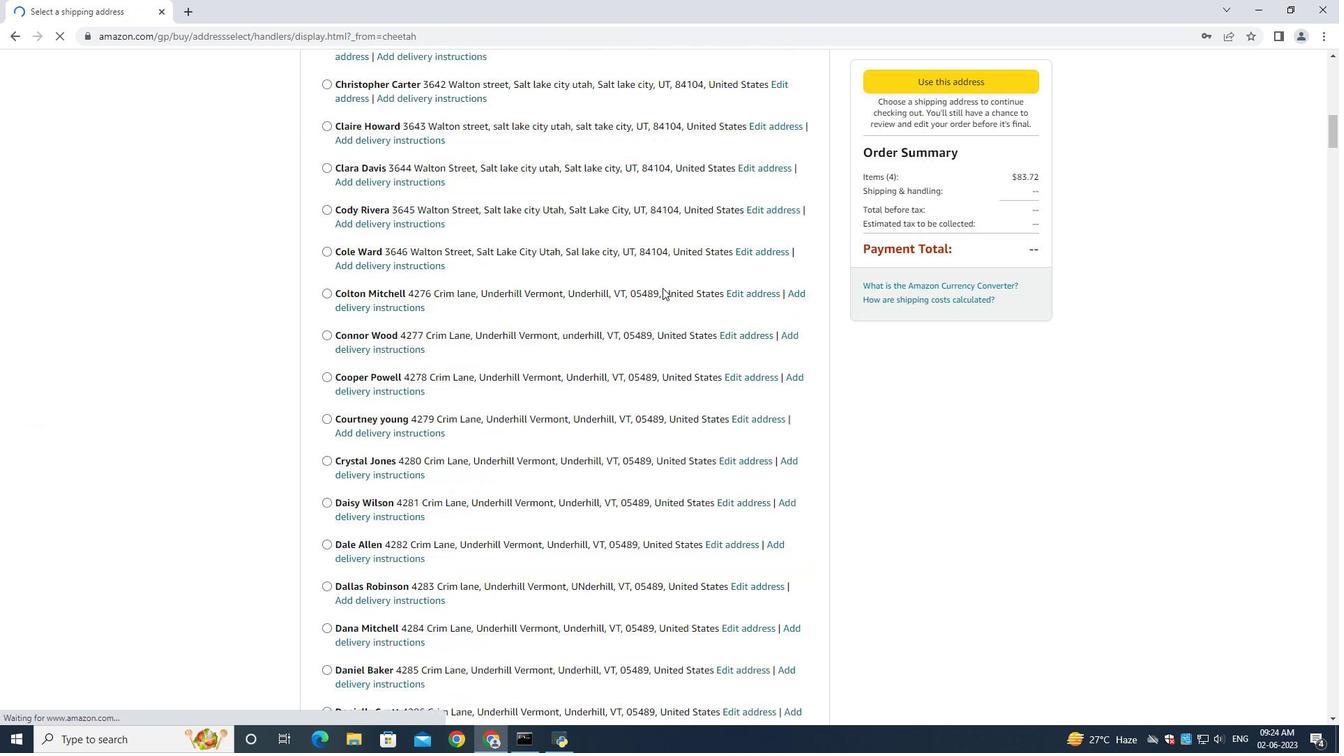 
Action: Mouse scrolled (662, 293) with delta (0, 0)
Screenshot: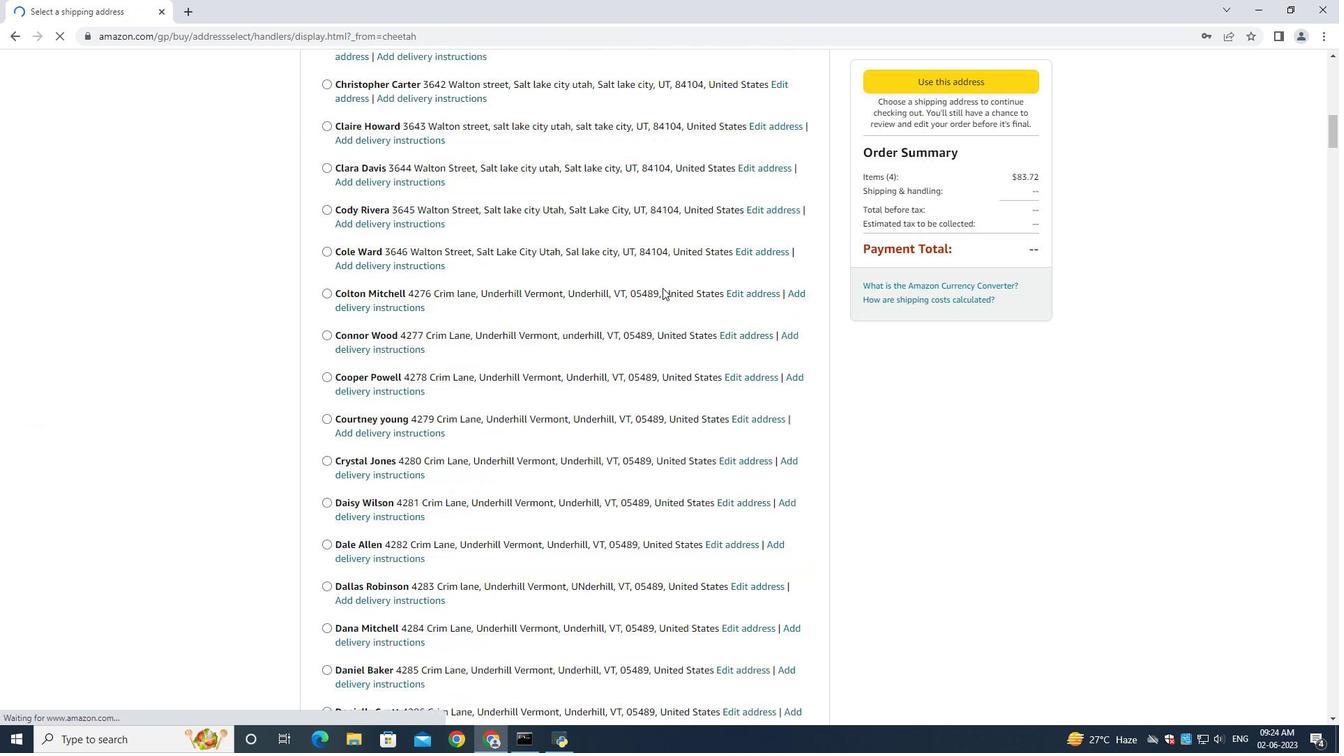 
Action: Mouse moved to (662, 292)
Screenshot: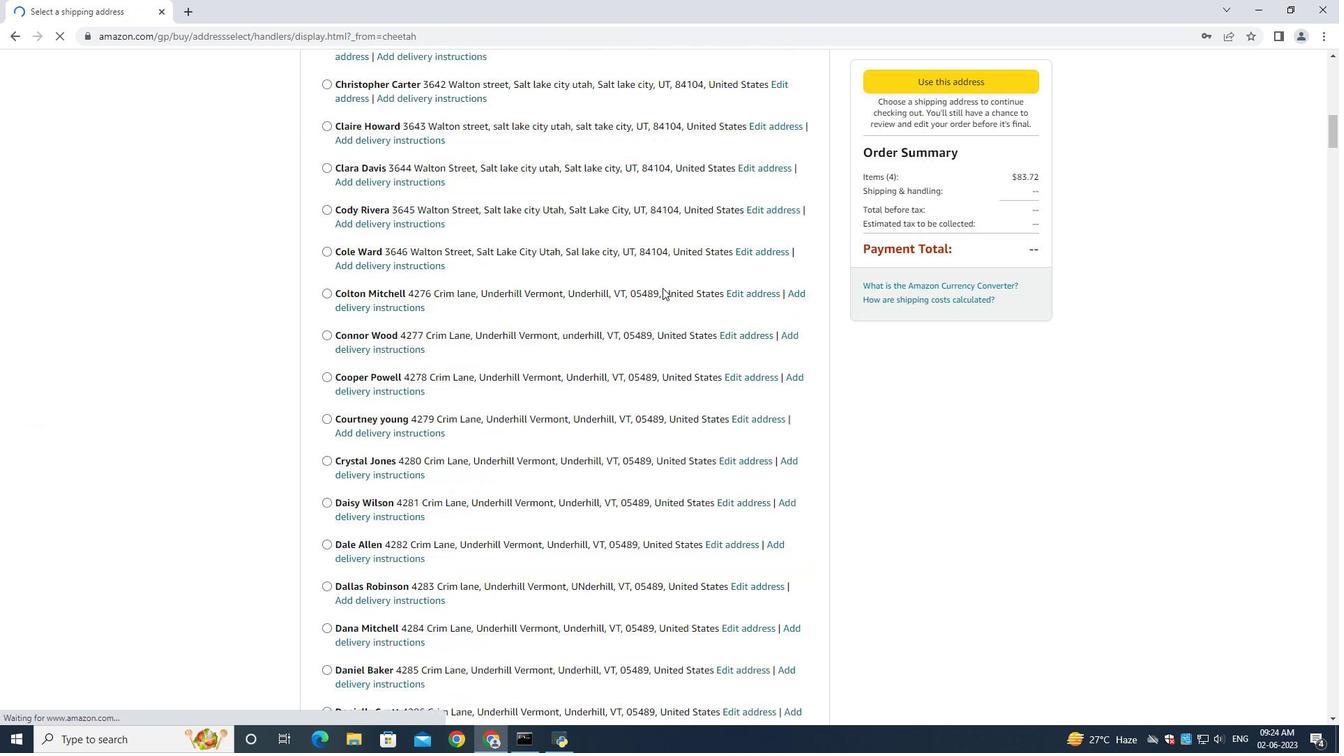 
Action: Mouse scrolled (662, 292) with delta (0, 0)
Screenshot: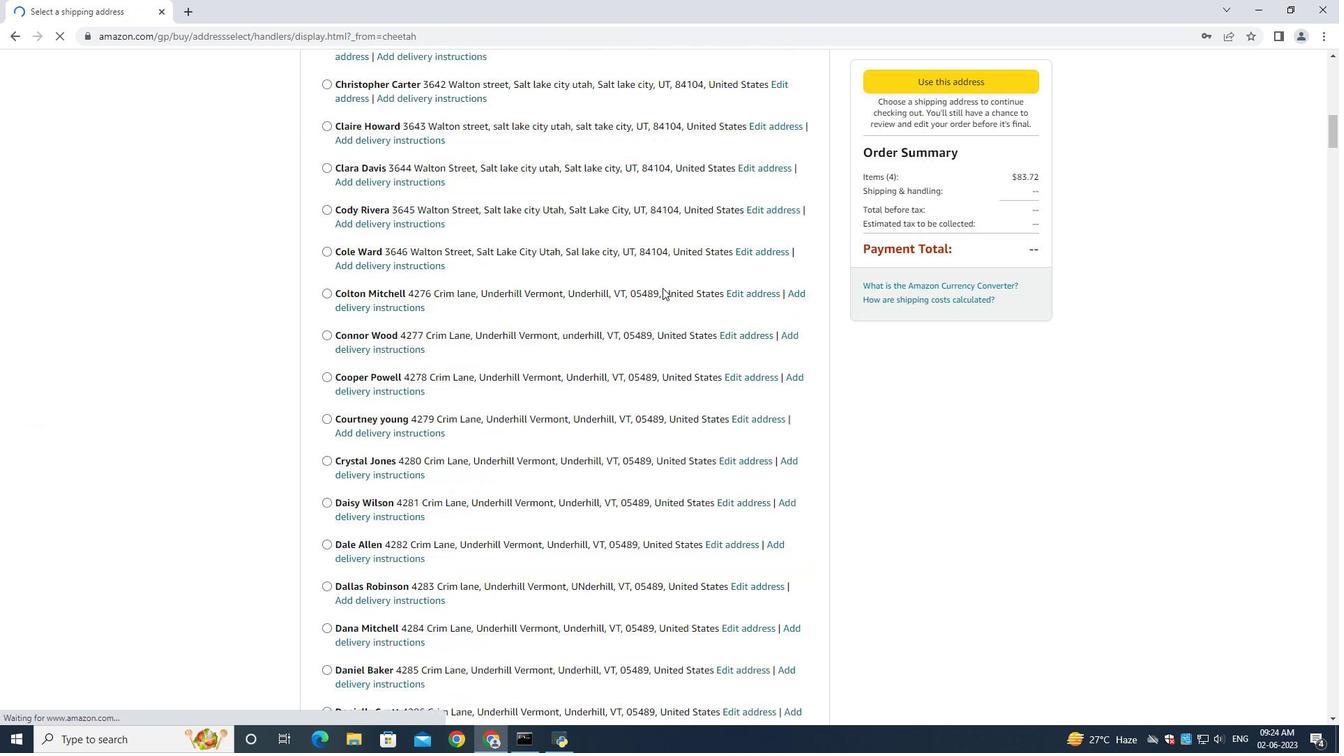 
Action: Mouse moved to (662, 289)
Screenshot: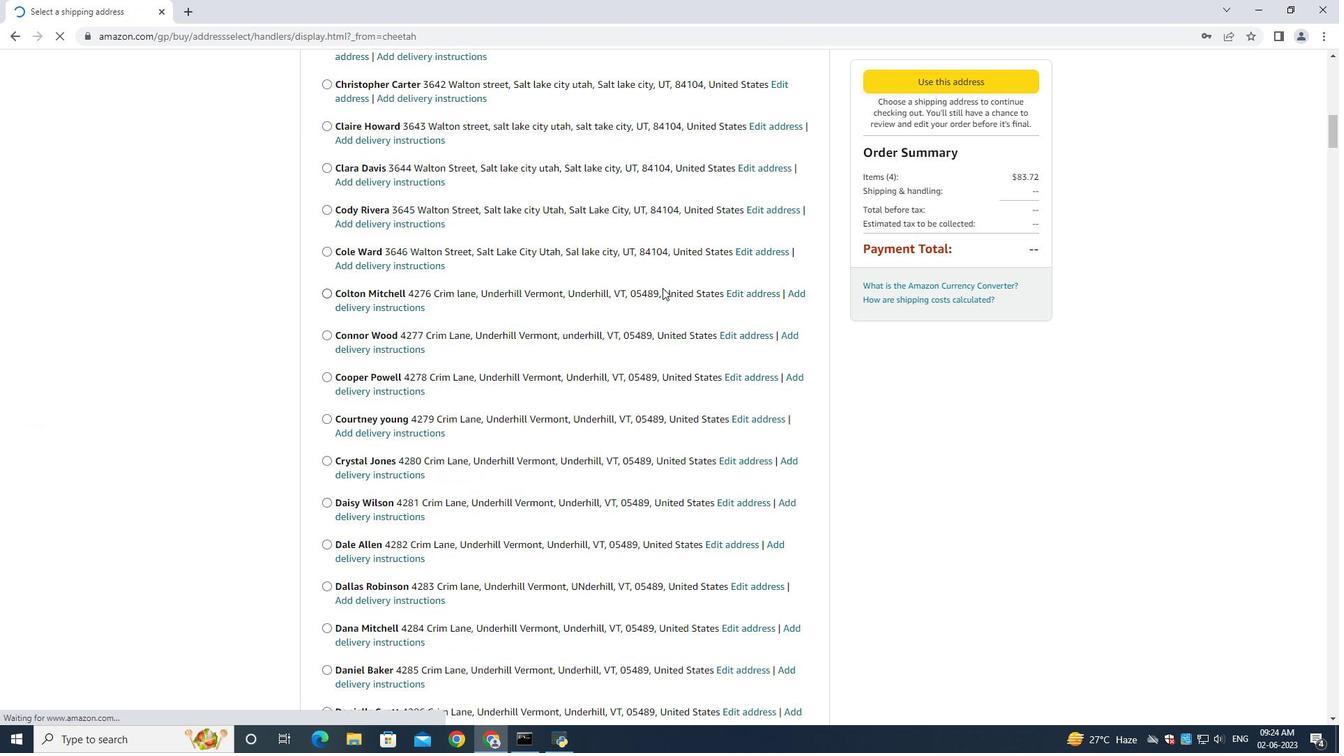 
Action: Mouse scrolled (662, 288) with delta (0, 0)
Screenshot: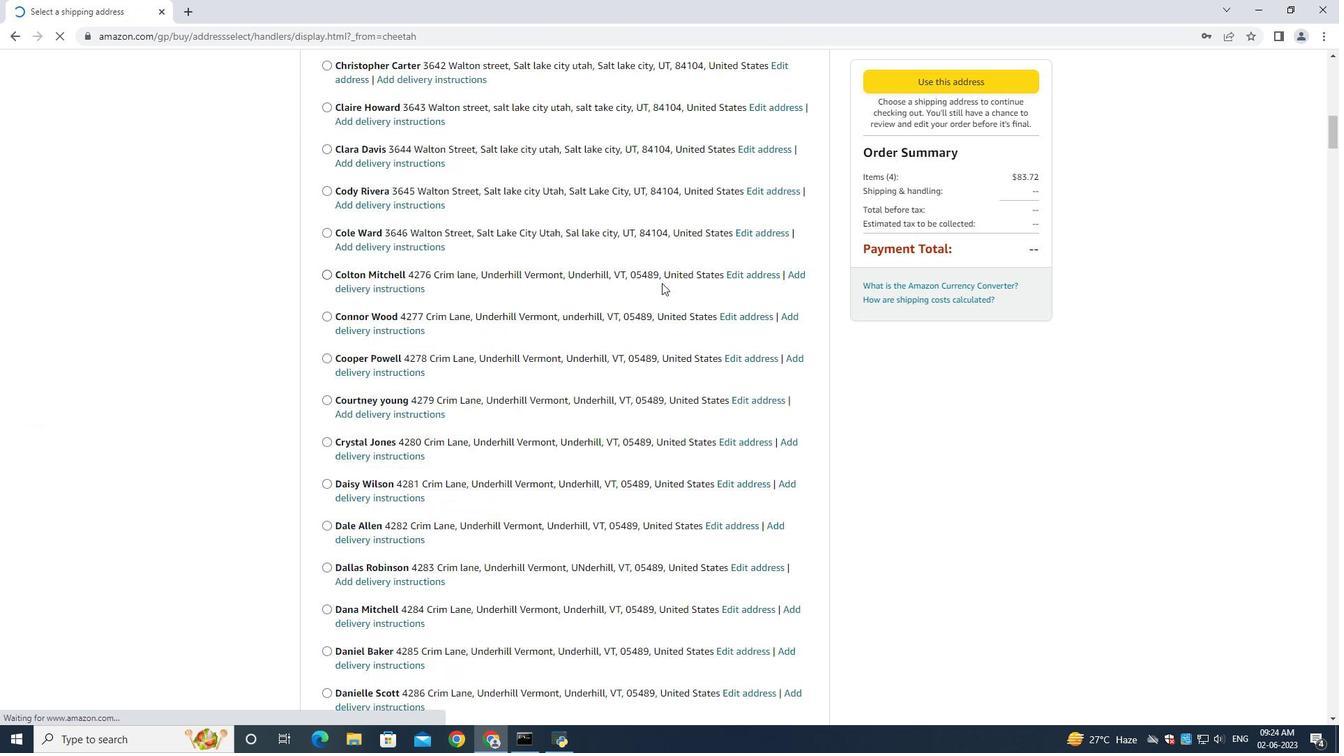 
Action: Mouse scrolled (662, 288) with delta (0, 0)
Screenshot: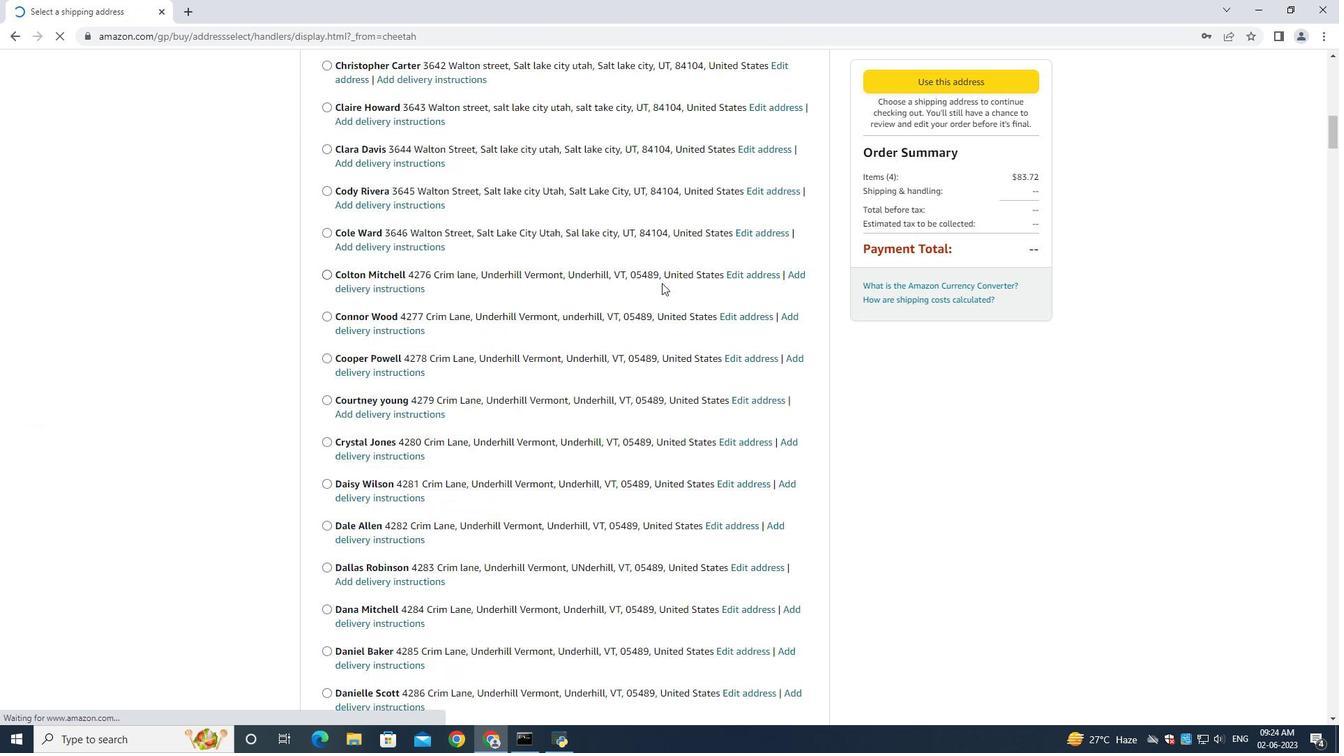 
Action: Mouse scrolled (662, 288) with delta (0, 0)
Screenshot: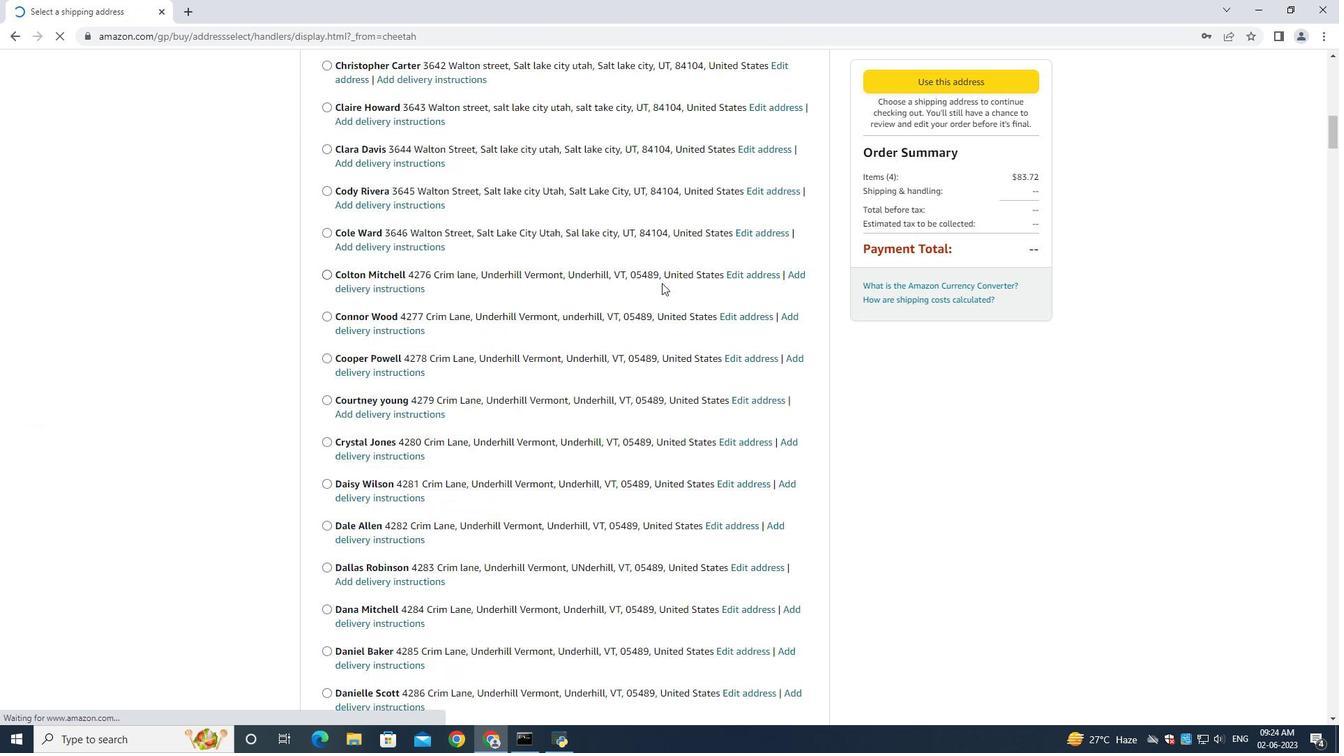 
Action: Mouse scrolled (662, 288) with delta (0, 0)
Screenshot: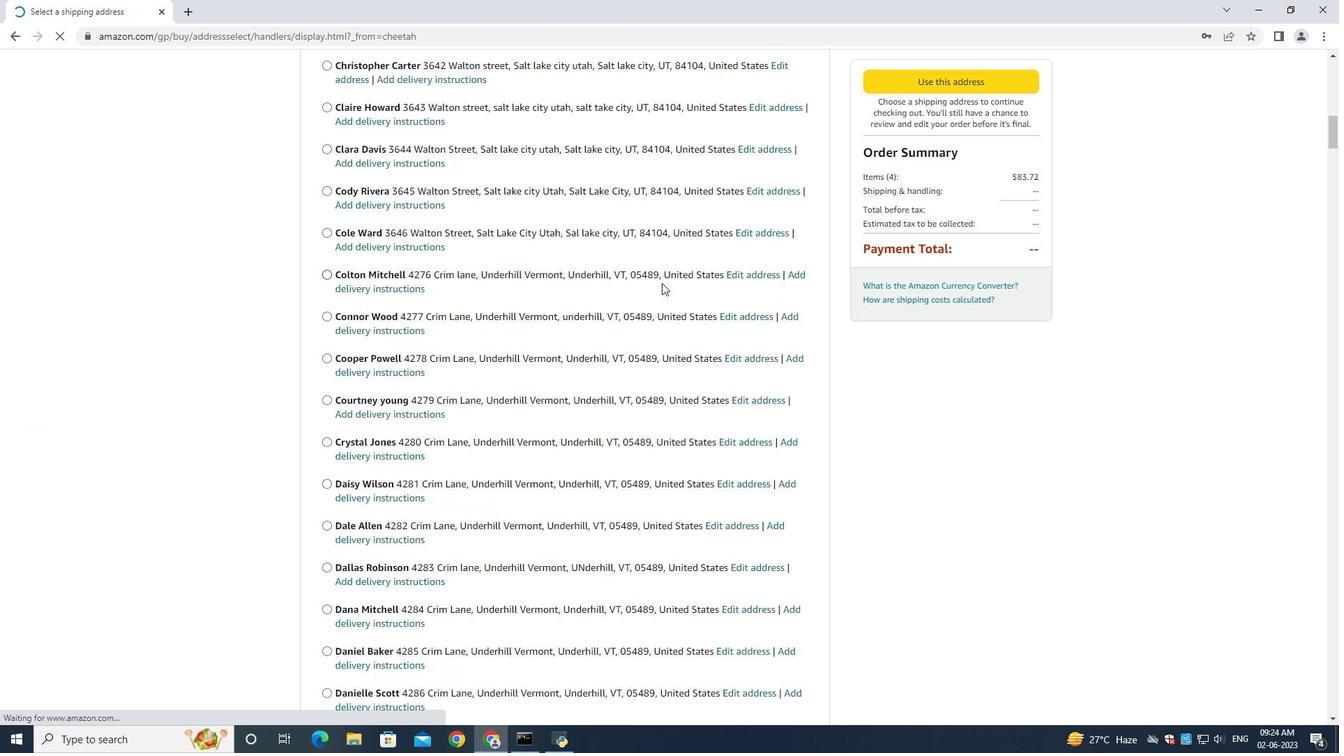 
Action: Mouse scrolled (662, 288) with delta (0, 0)
Screenshot: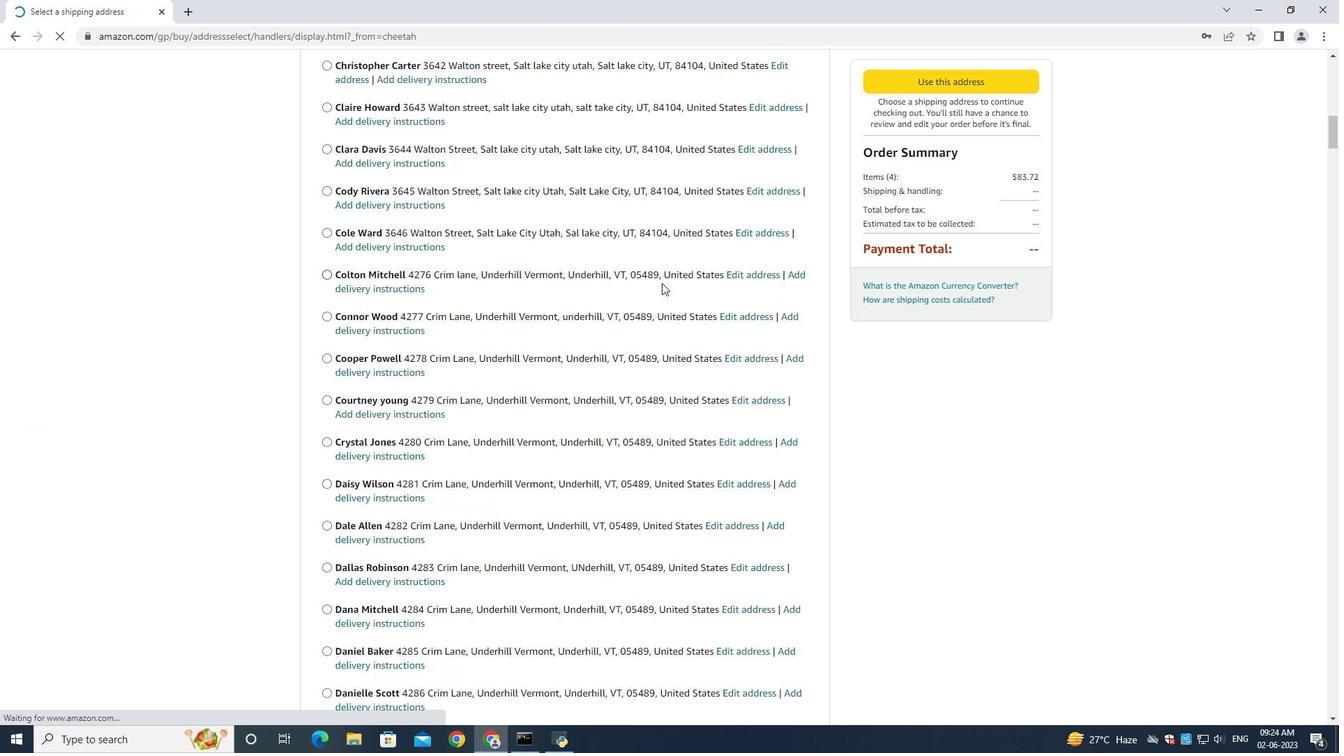 
Action: Mouse scrolled (662, 288) with delta (0, 0)
Screenshot: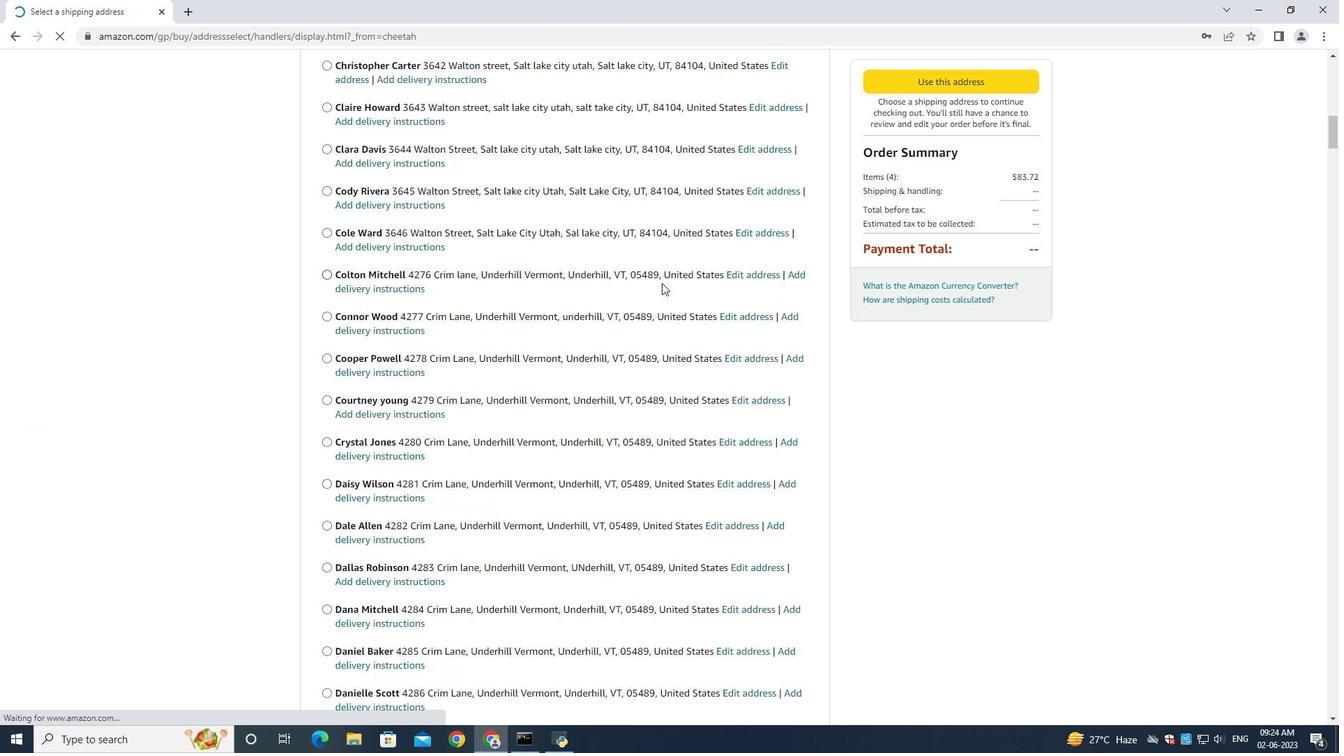 
Action: Mouse scrolled (662, 288) with delta (0, 0)
Screenshot: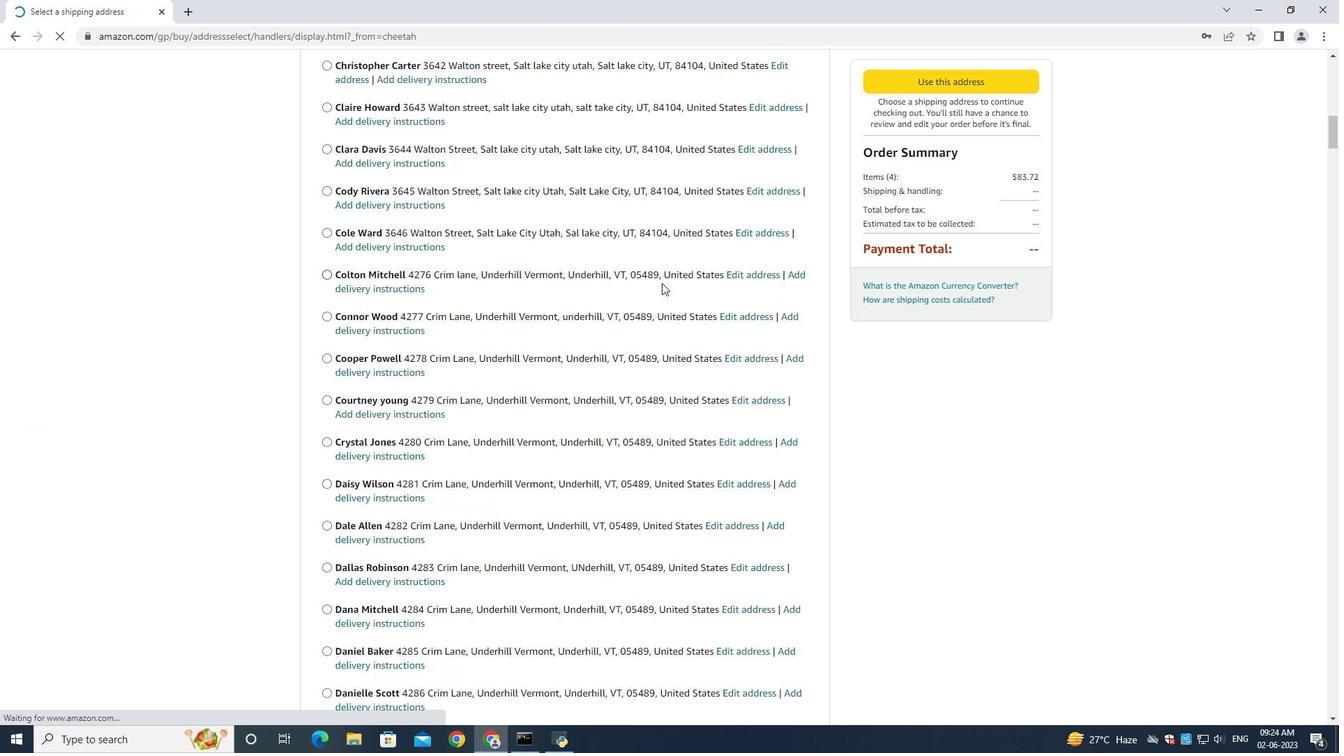 
Action: Mouse scrolled (662, 288) with delta (0, 0)
Screenshot: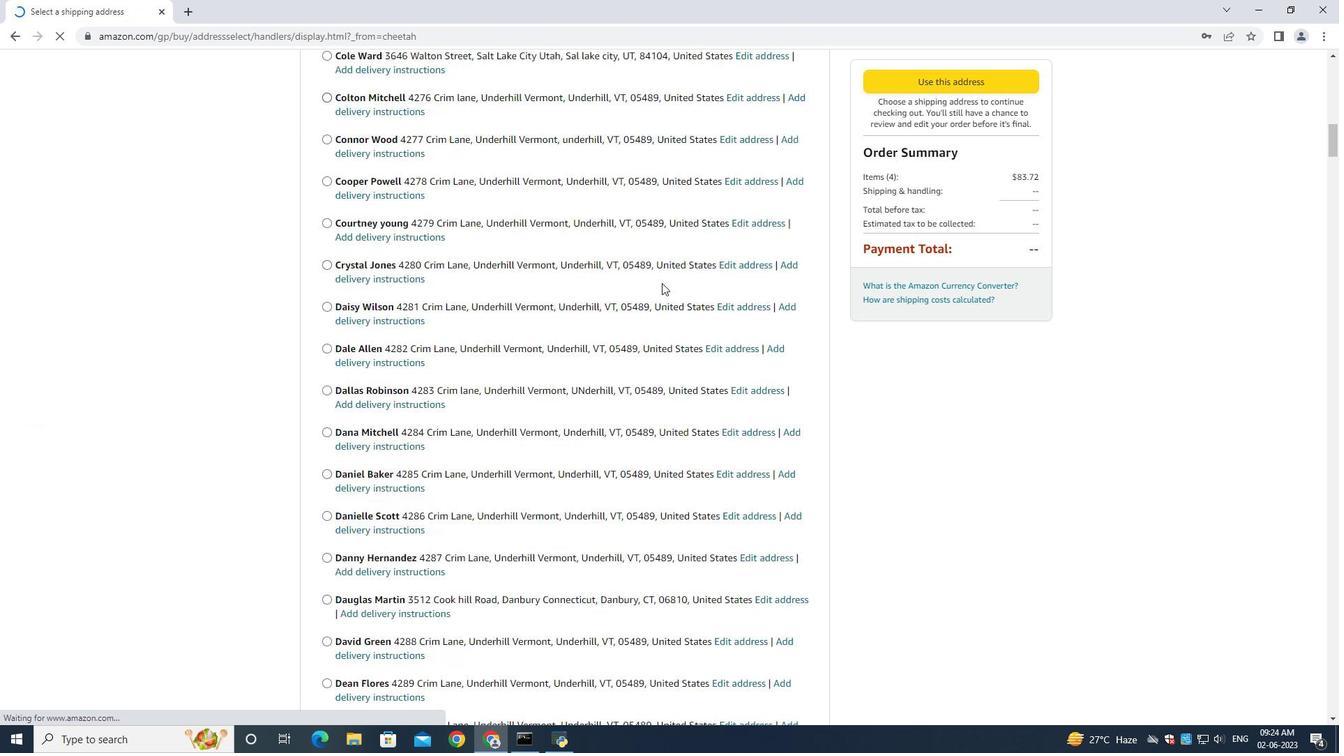 
Action: Mouse moved to (662, 288)
Screenshot: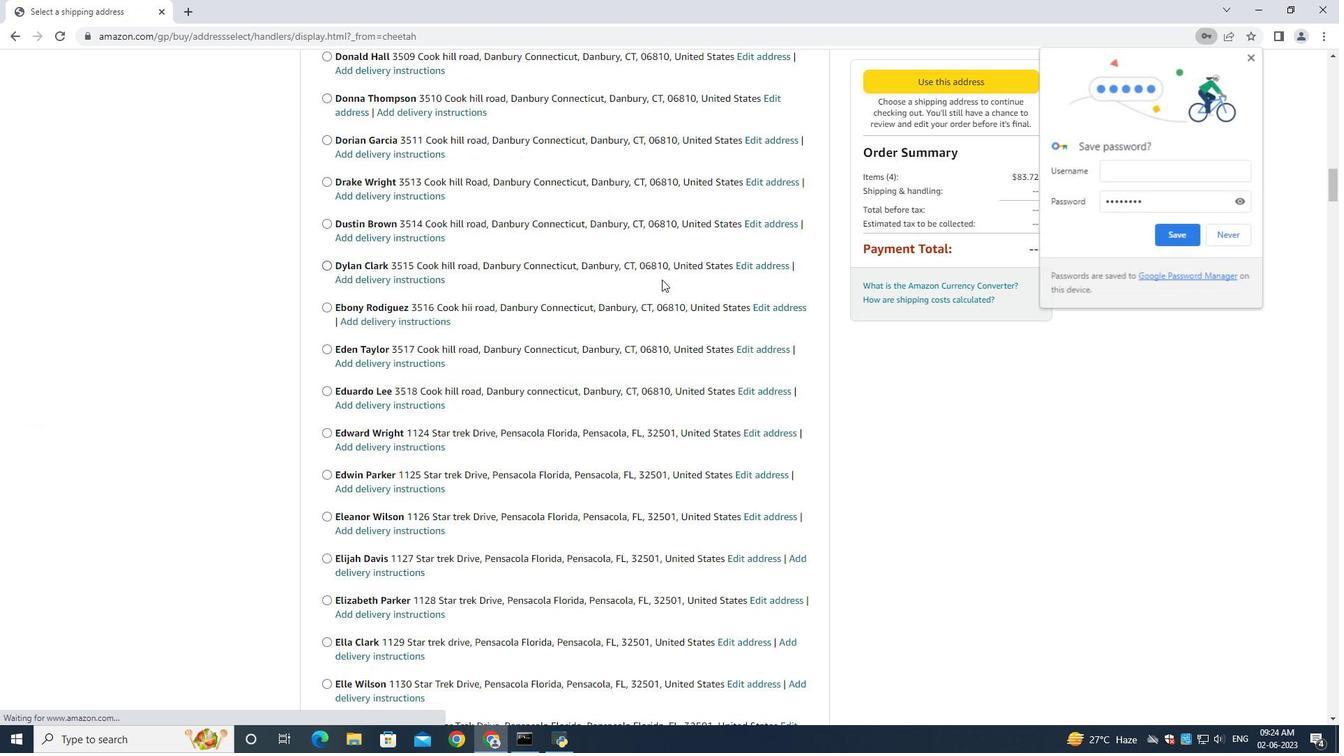 
Action: Mouse scrolled (662, 287) with delta (0, 0)
Screenshot: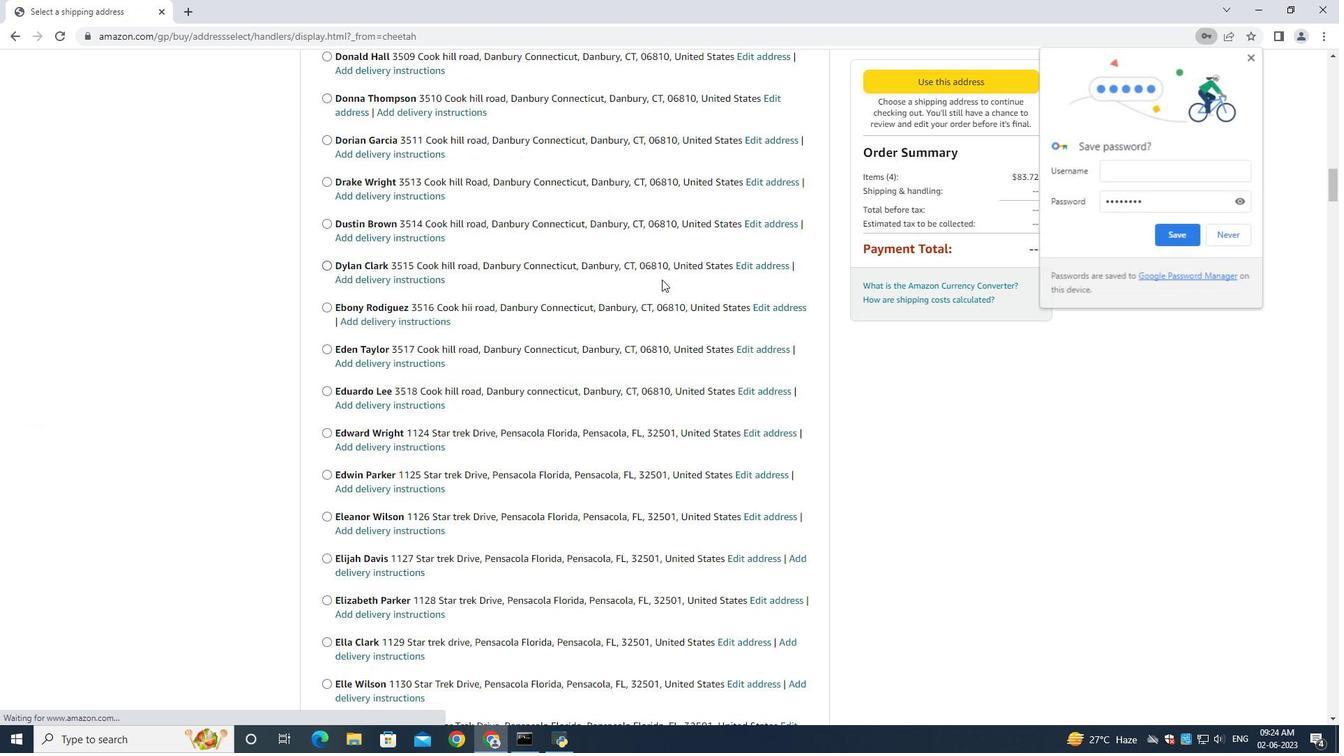 
Action: Mouse moved to (662, 288)
Screenshot: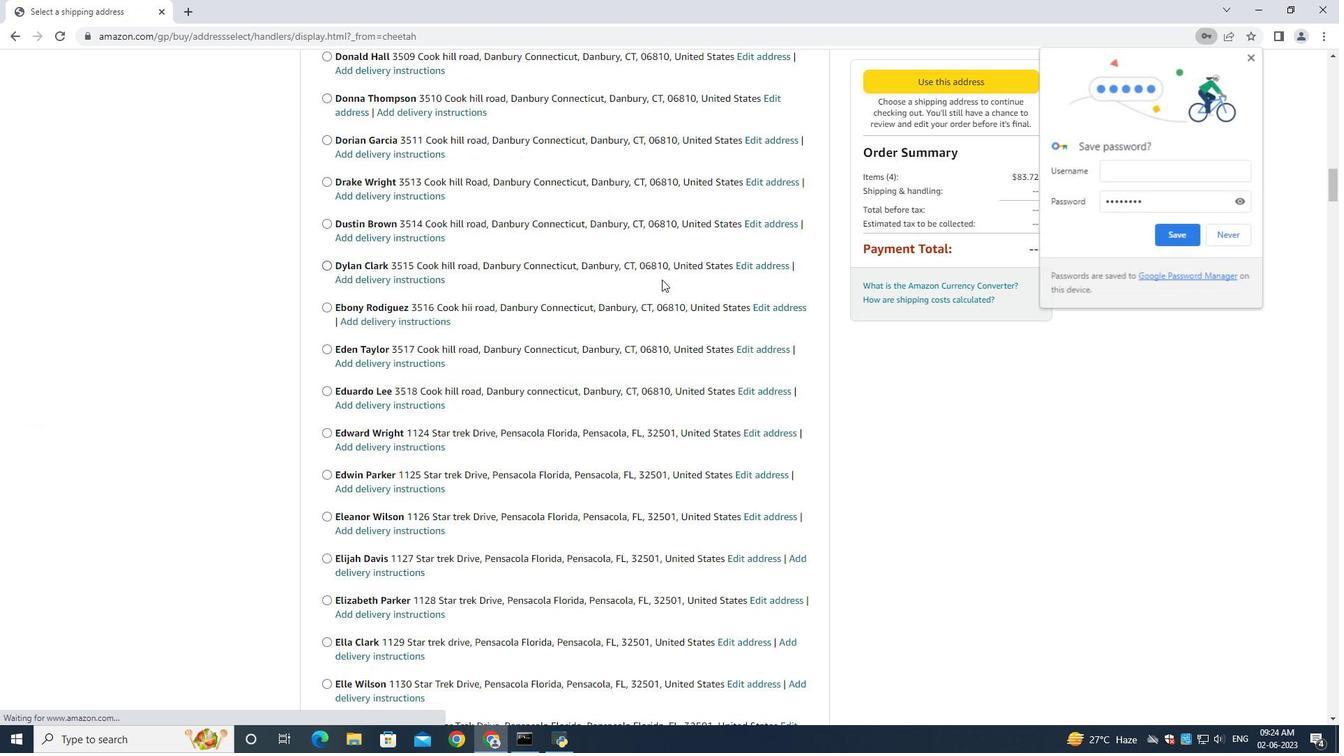 
Action: Mouse scrolled (662, 287) with delta (0, 0)
Screenshot: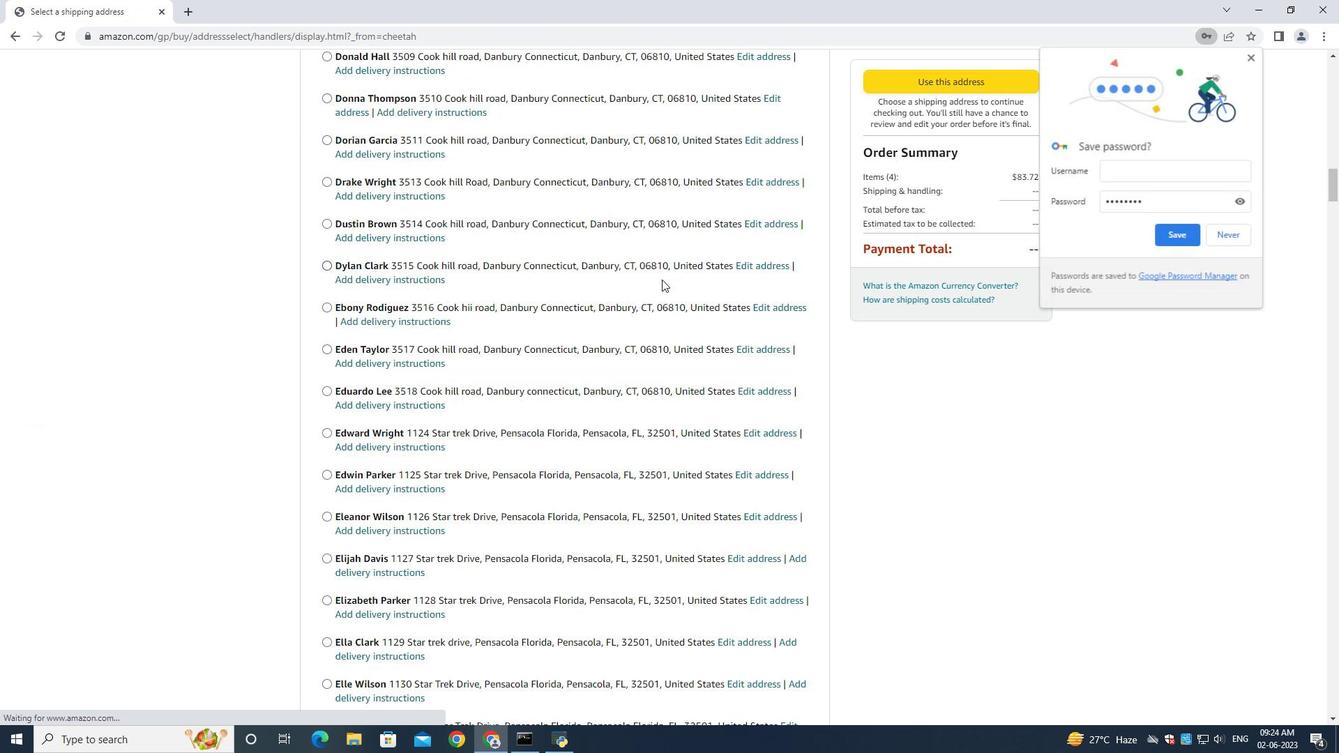 
Action: Mouse moved to (662, 288)
Screenshot: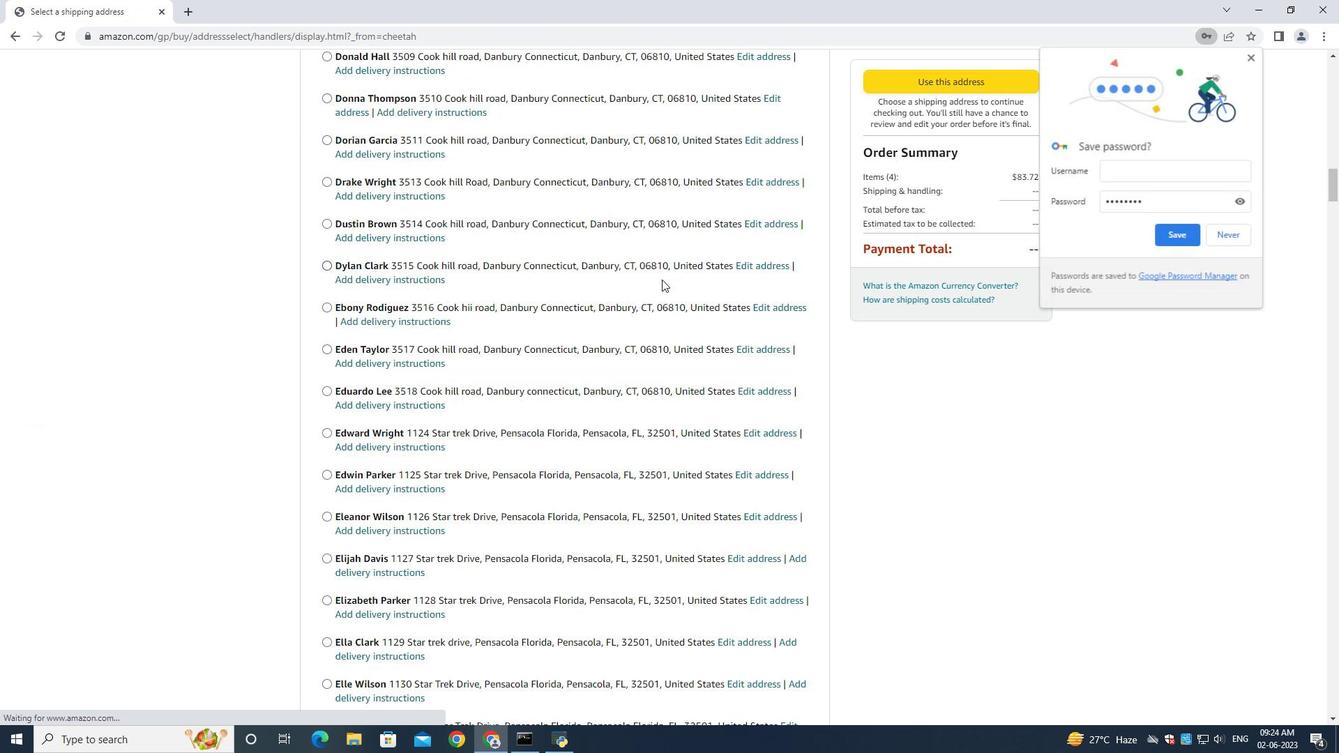 
Action: Mouse scrolled (662, 287) with delta (0, 0)
Screenshot: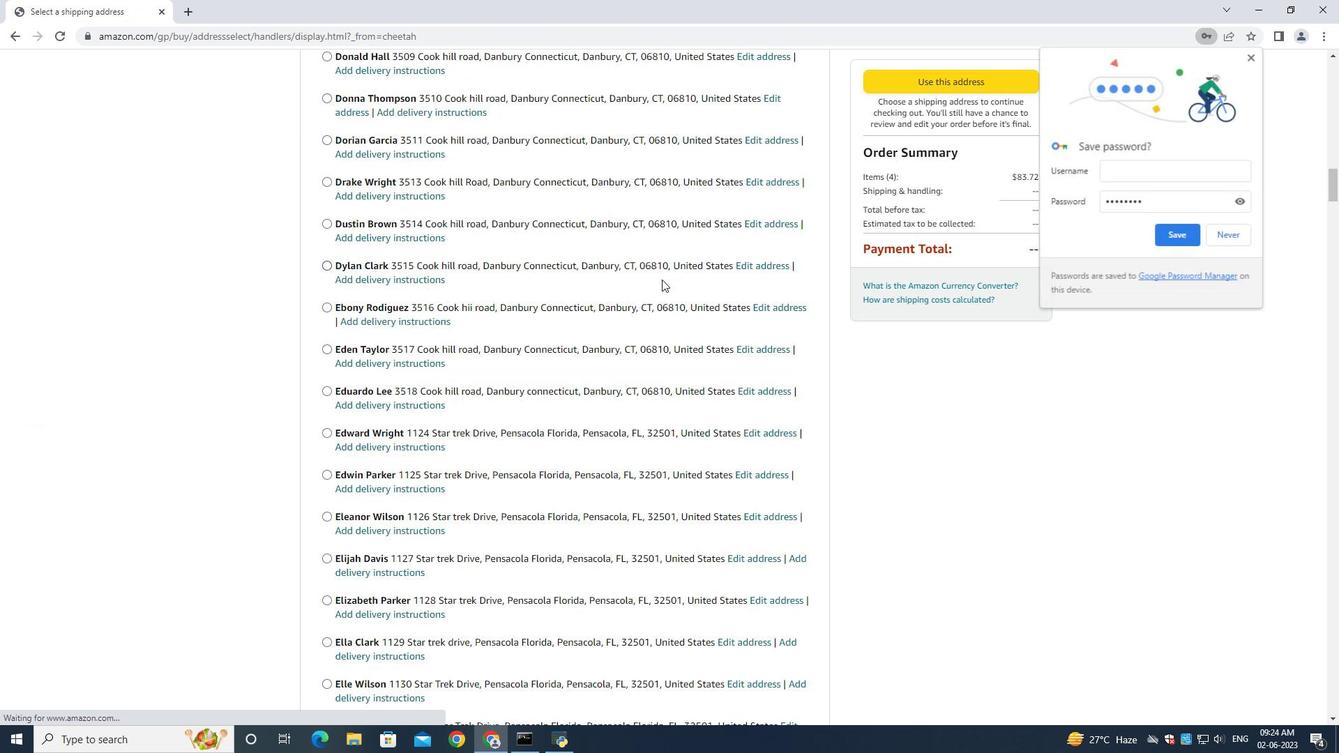 
Action: Mouse moved to (662, 288)
Screenshot: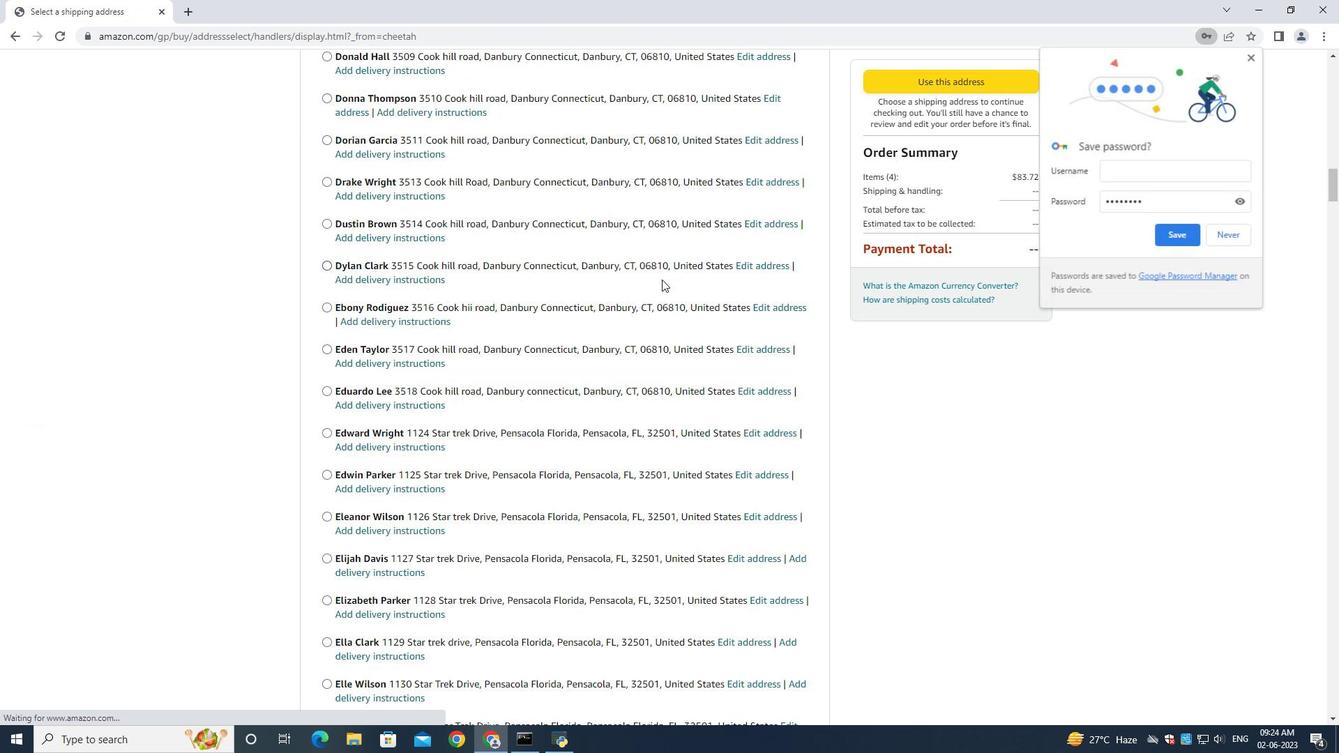 
Action: Mouse scrolled (662, 286) with delta (0, -1)
Screenshot: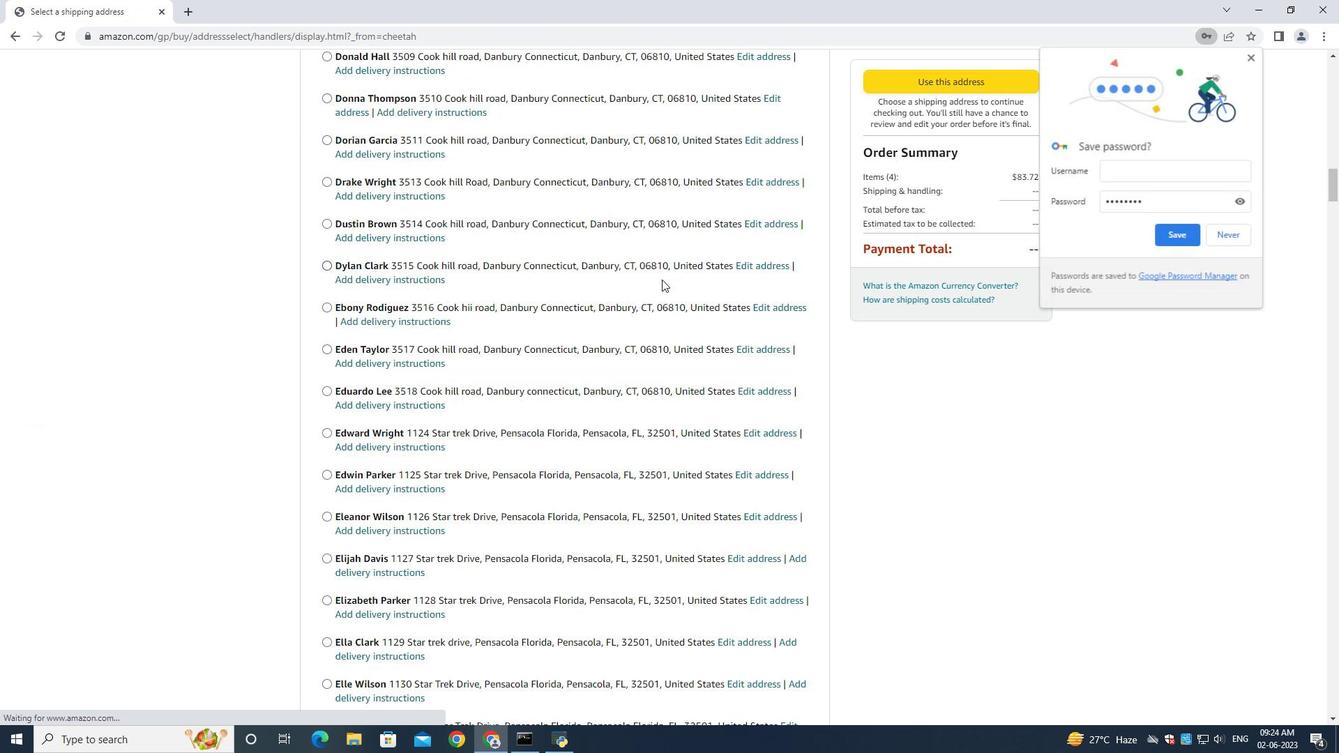 
Action: Mouse moved to (662, 286)
Screenshot: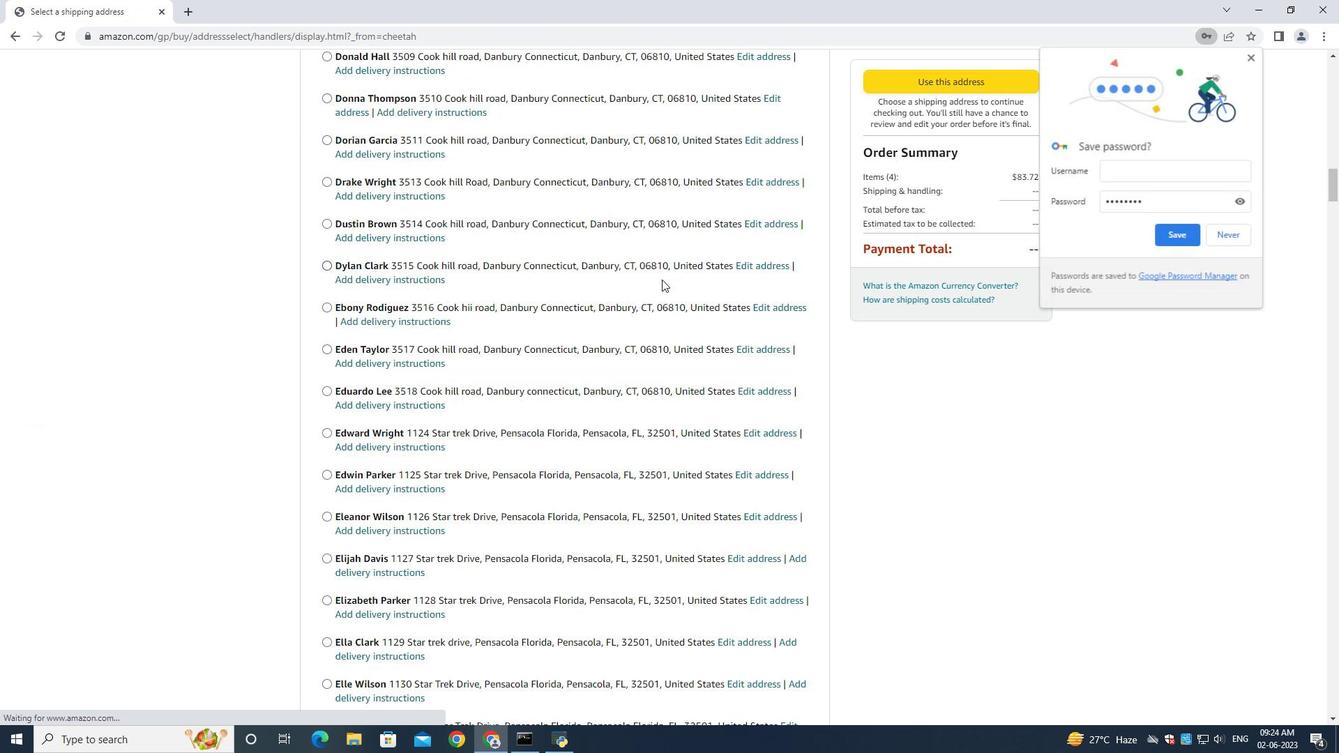 
Action: Mouse scrolled (662, 287) with delta (0, 0)
Screenshot: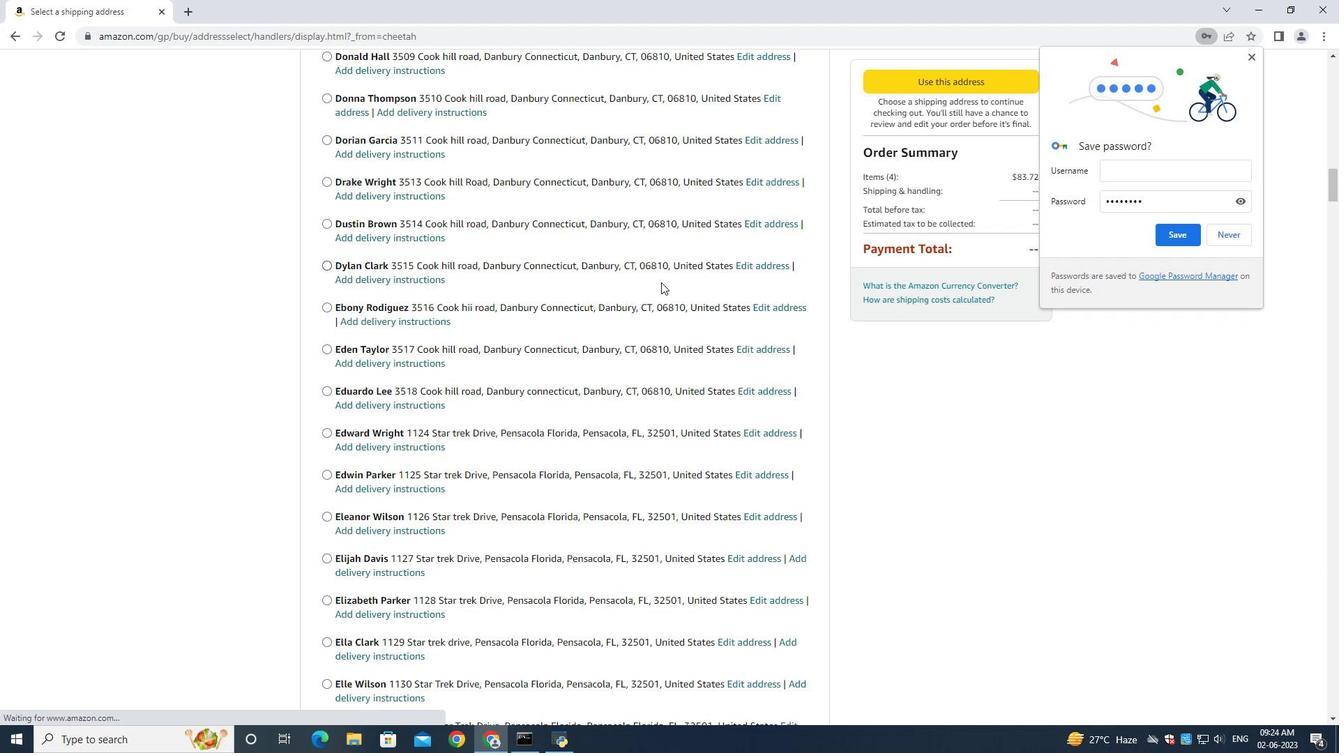 
Action: Mouse moved to (662, 284)
Screenshot: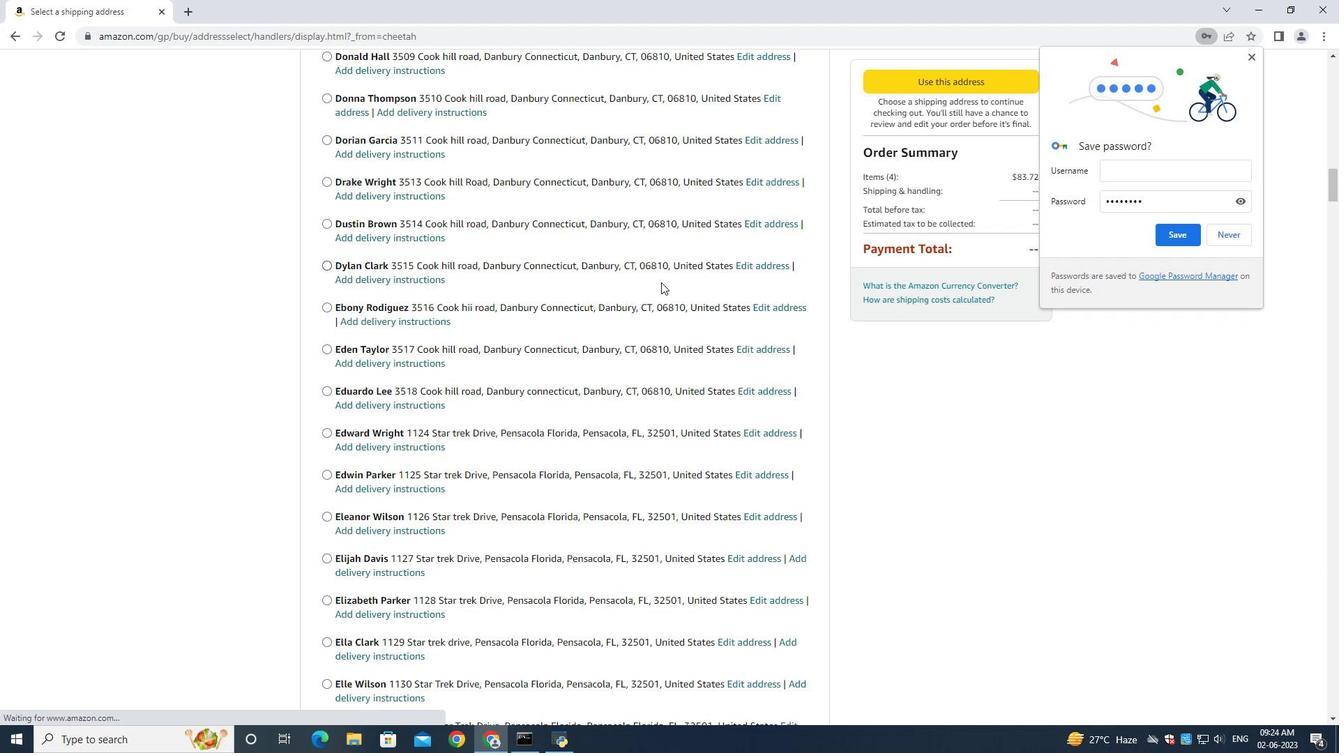 
Action: Mouse scrolled (662, 287) with delta (0, 0)
Screenshot: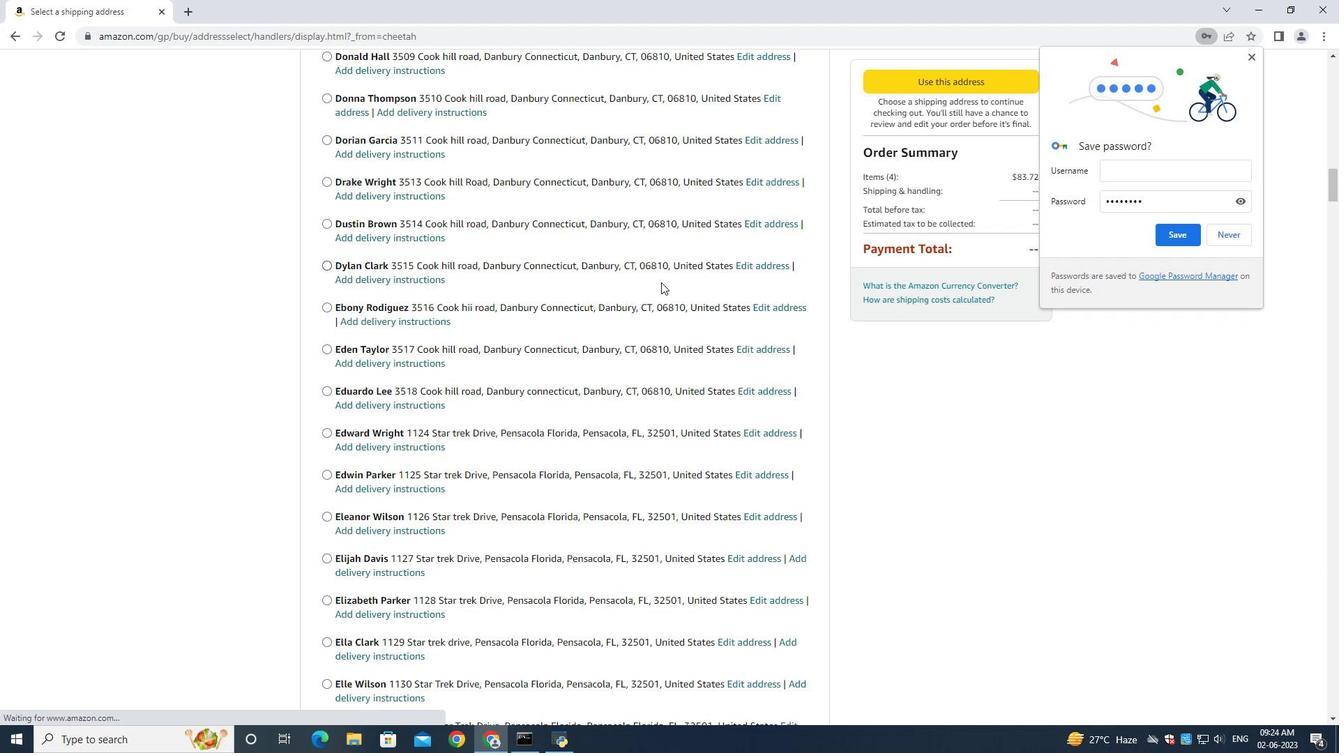 
Action: Mouse moved to (662, 283)
Screenshot: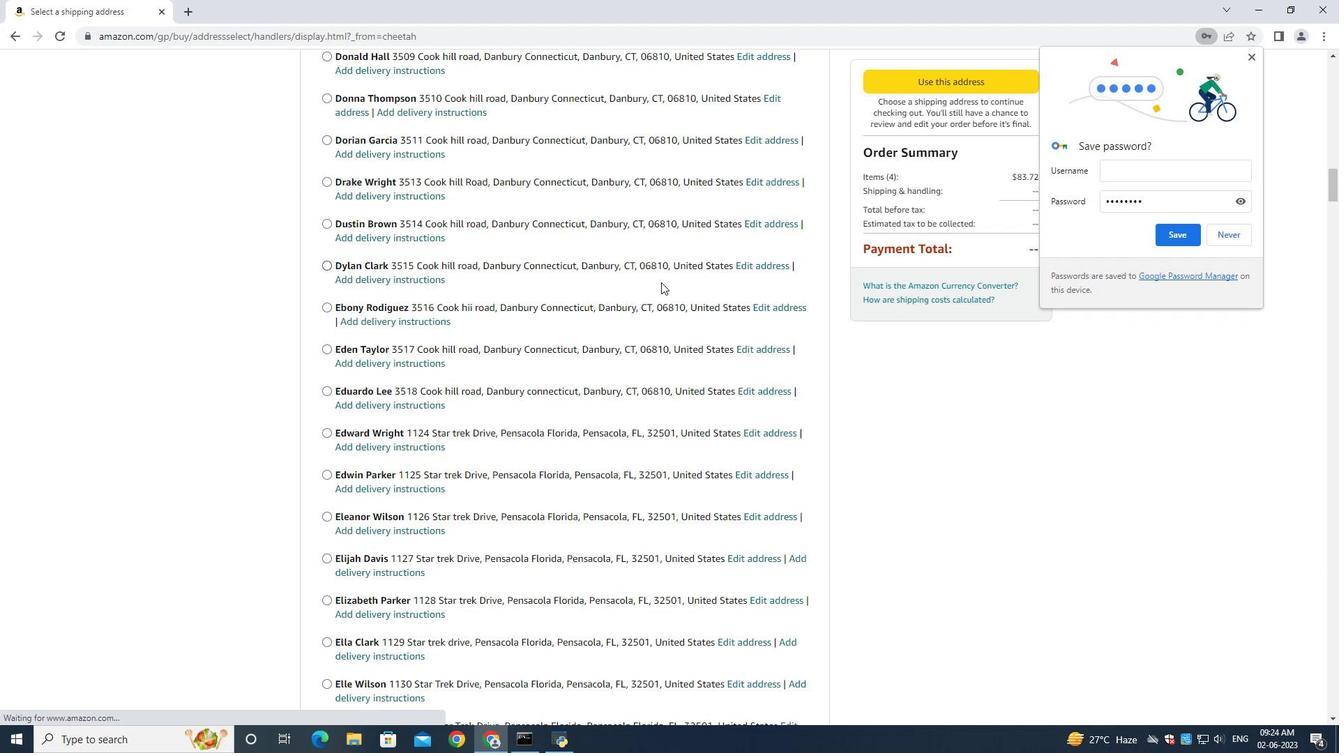 
Action: Mouse scrolled (662, 287) with delta (0, 0)
Screenshot: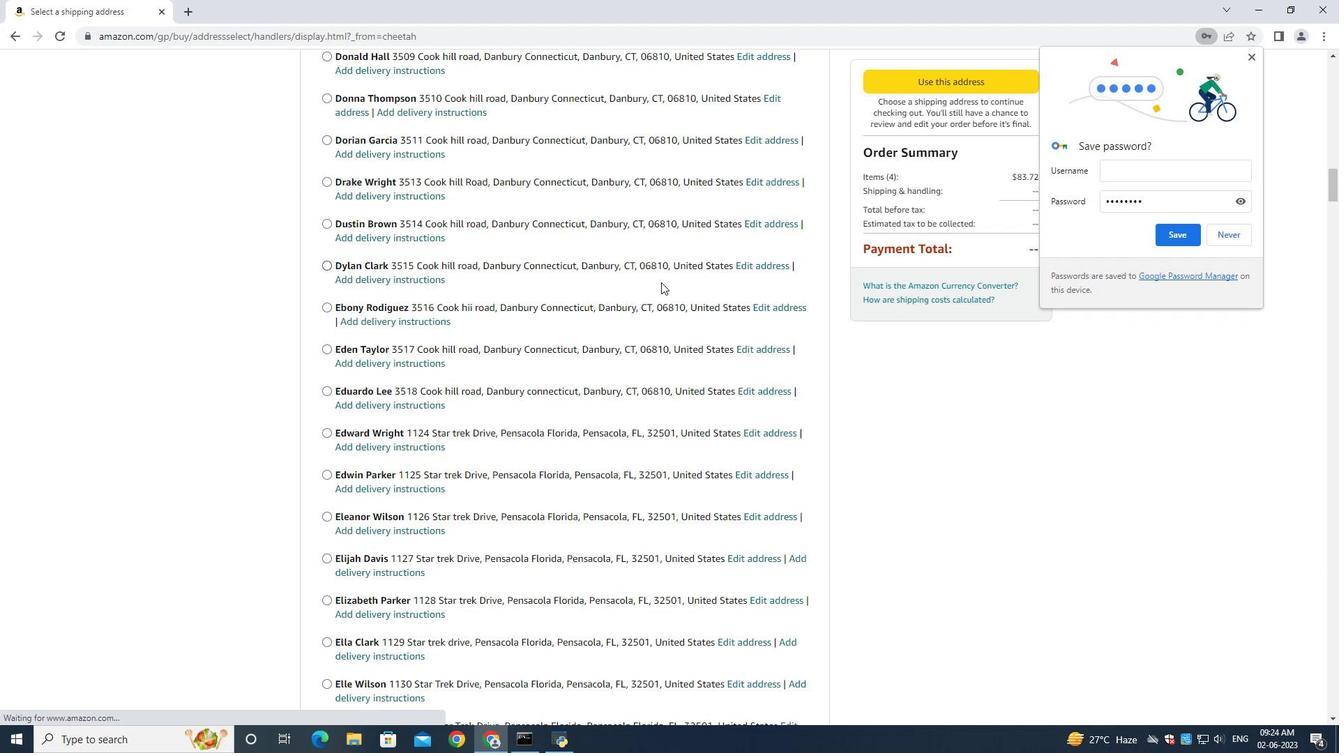 
Action: Mouse moved to (662, 283)
Screenshot: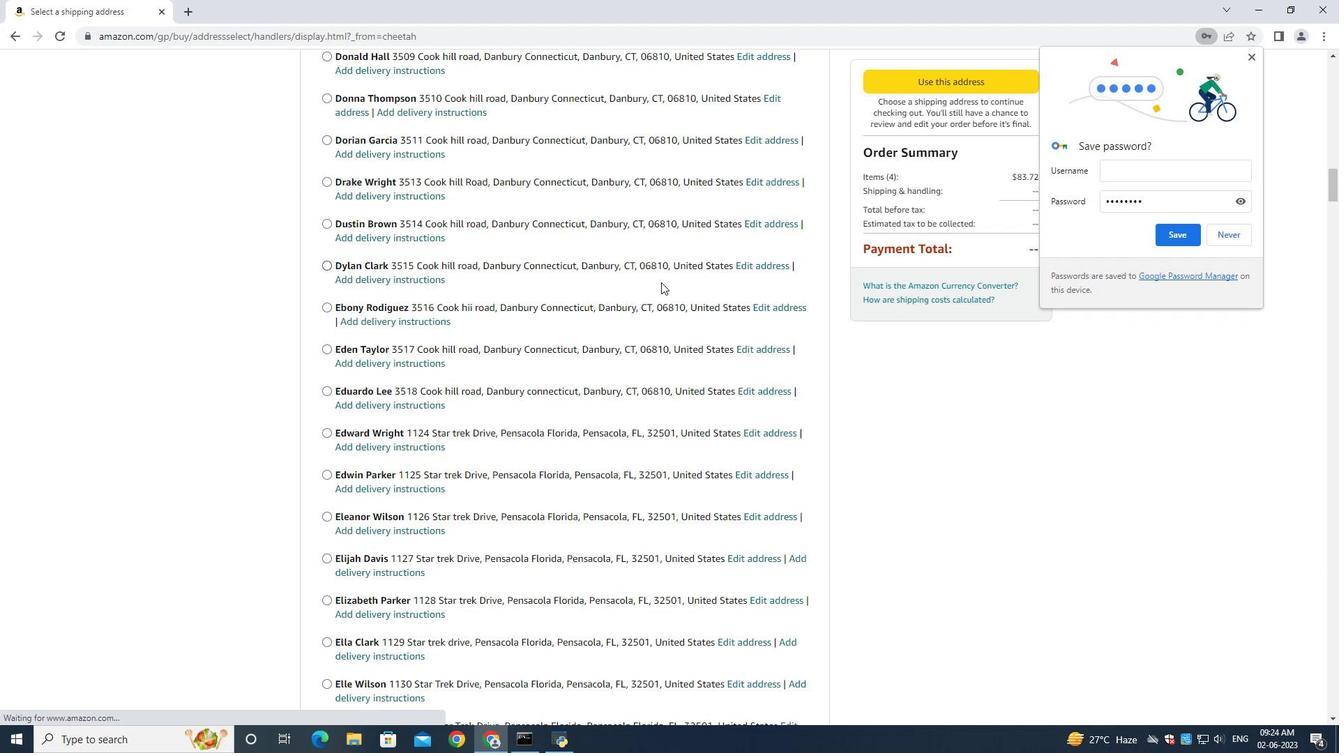 
Action: Mouse scrolled (662, 282) with delta (0, 0)
Screenshot: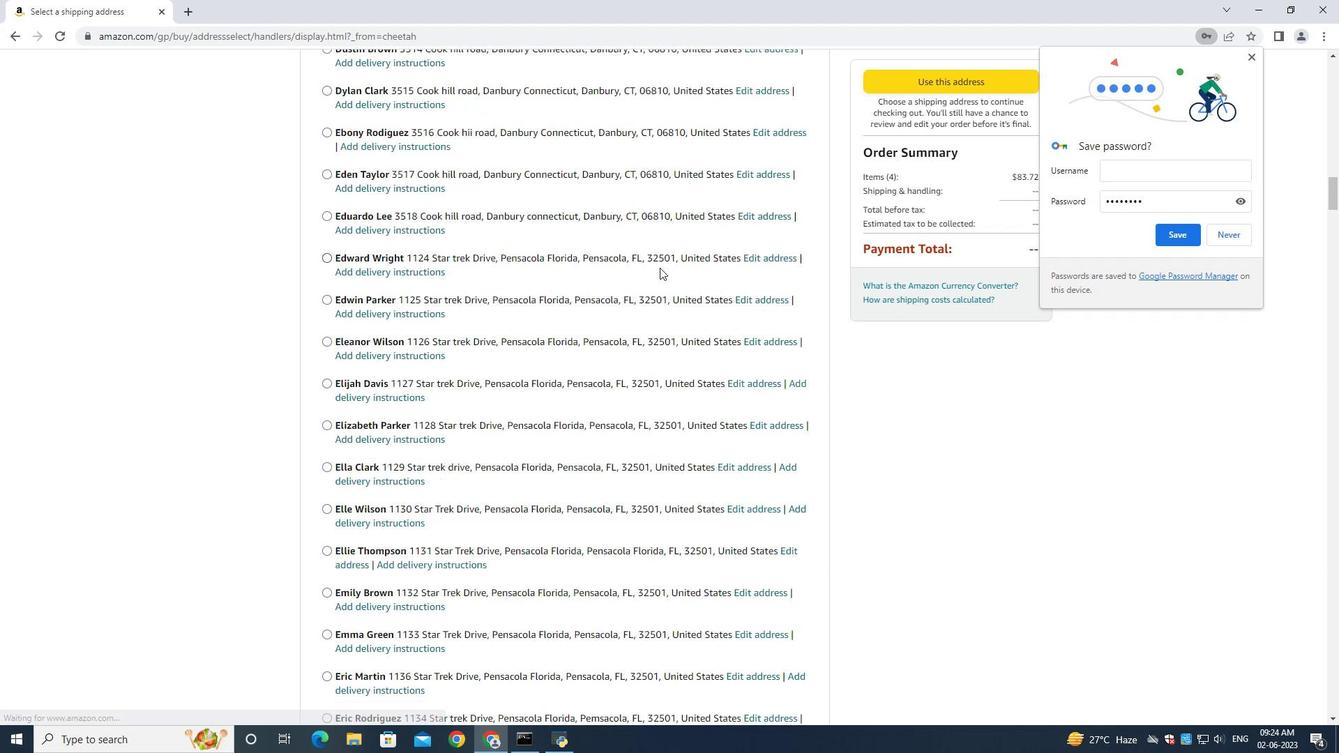 
Action: Mouse scrolled (662, 282) with delta (0, 0)
Screenshot: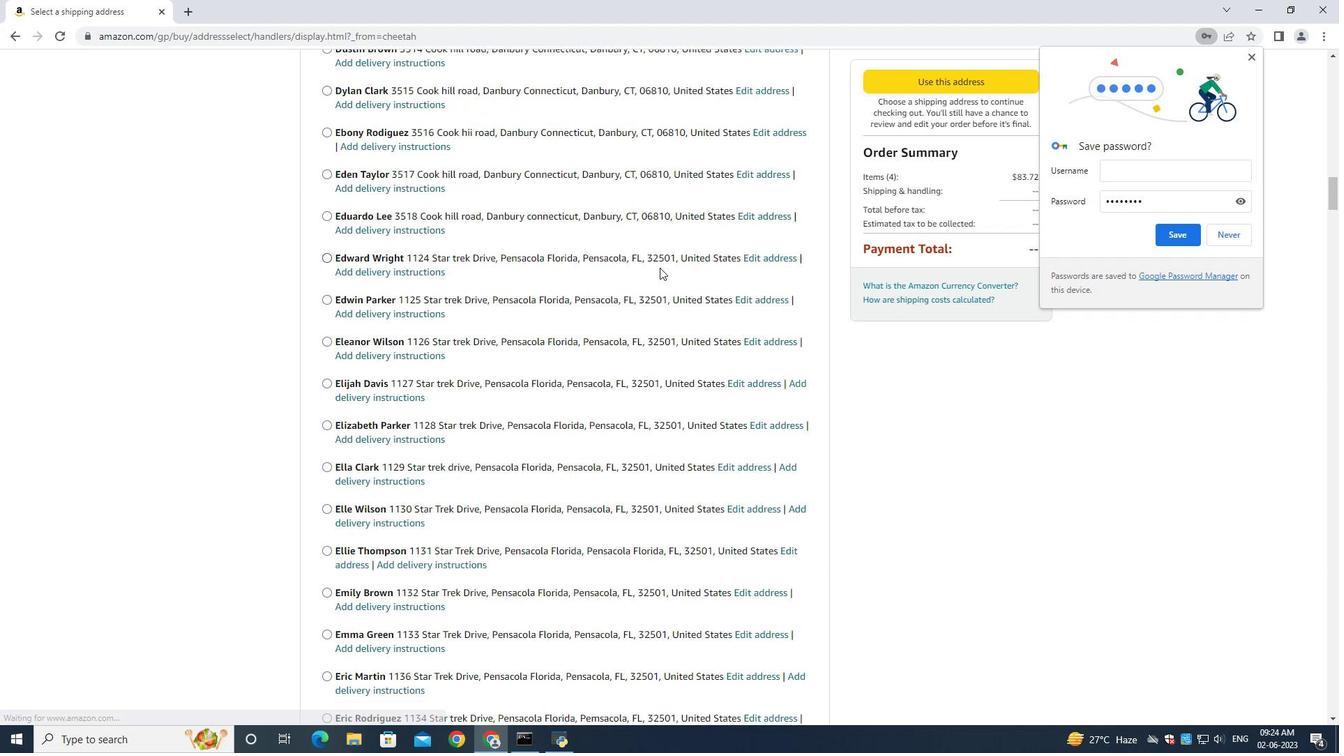 
Action: Mouse scrolled (662, 282) with delta (0, 0)
Screenshot: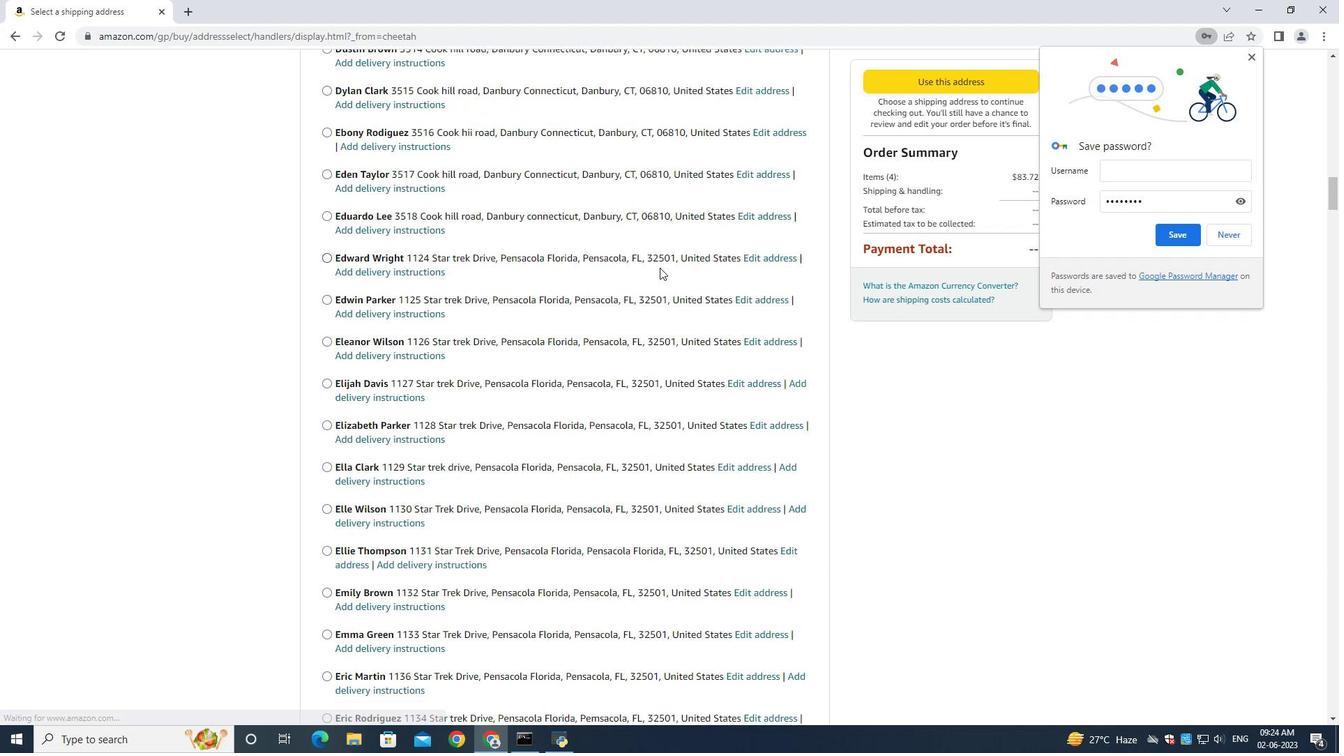 
Action: Mouse scrolled (662, 282) with delta (0, 0)
Screenshot: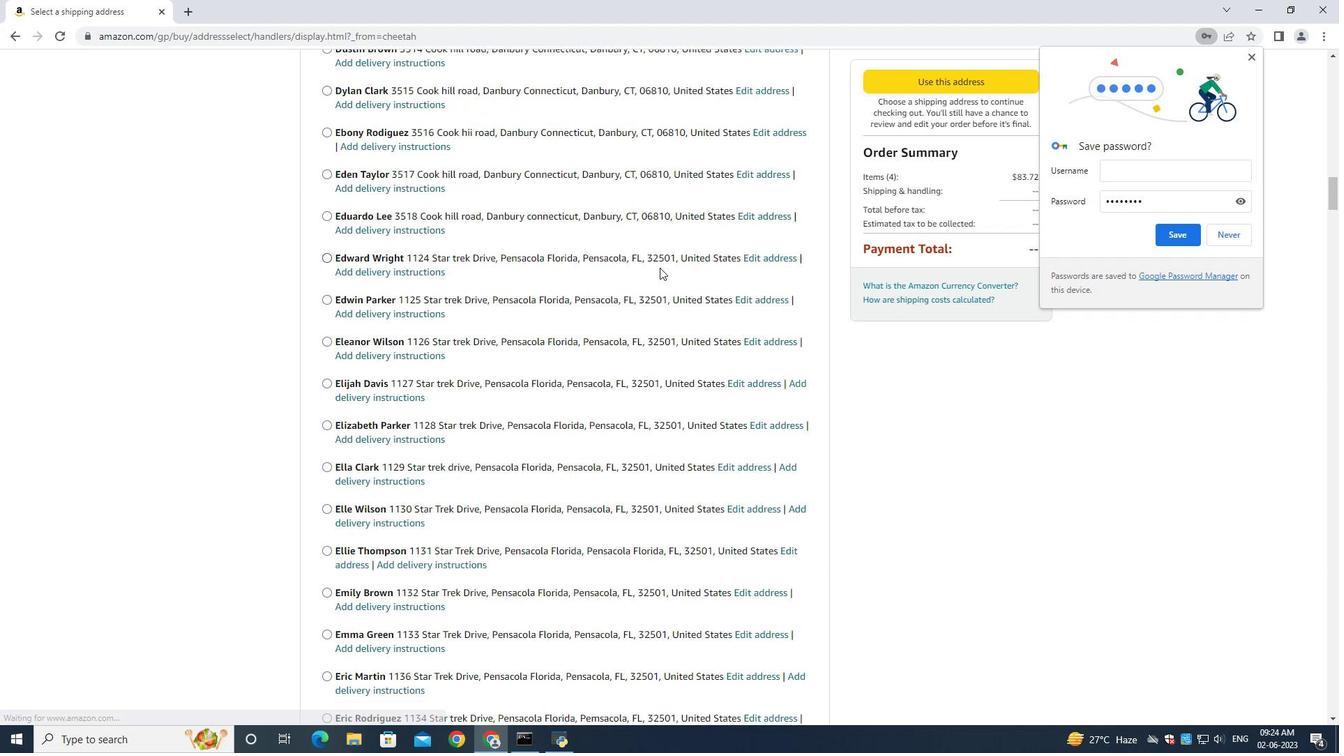 
Action: Mouse scrolled (662, 281) with delta (0, -1)
Screenshot: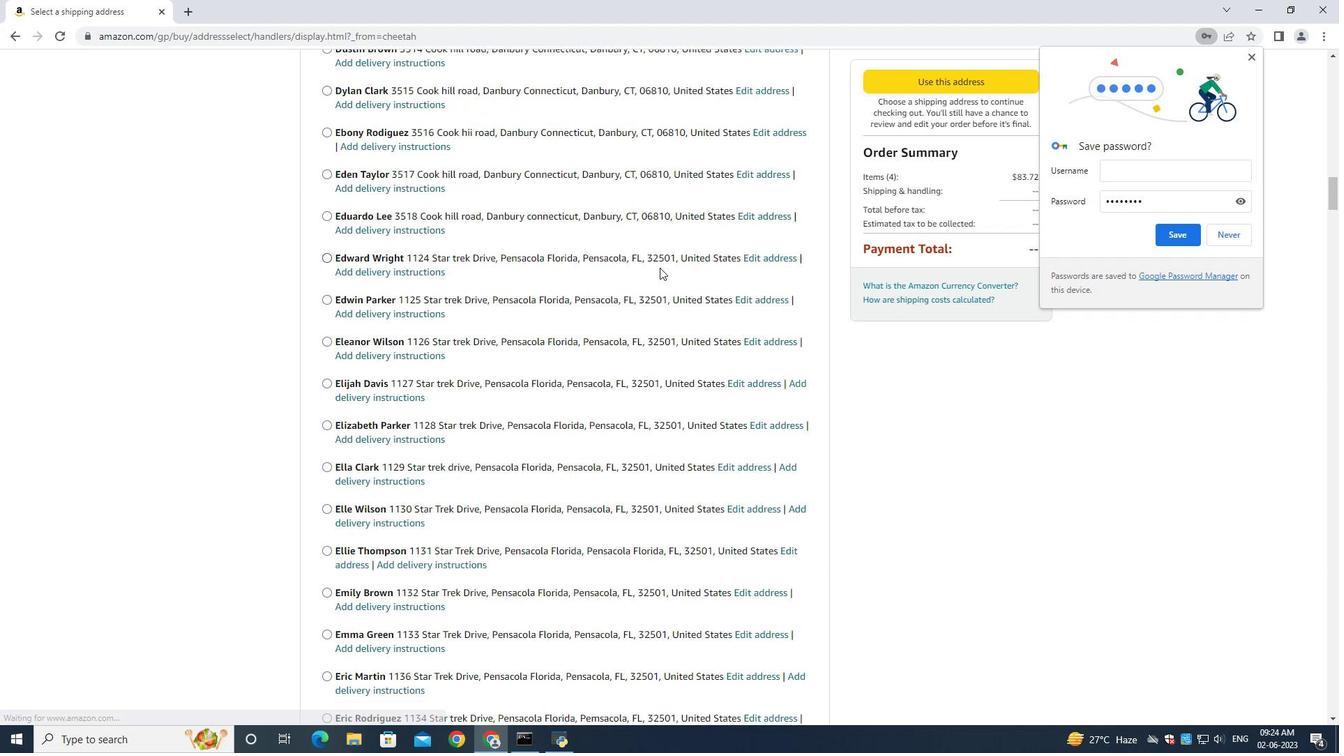 
Action: Mouse scrolled (662, 282) with delta (0, 0)
Screenshot: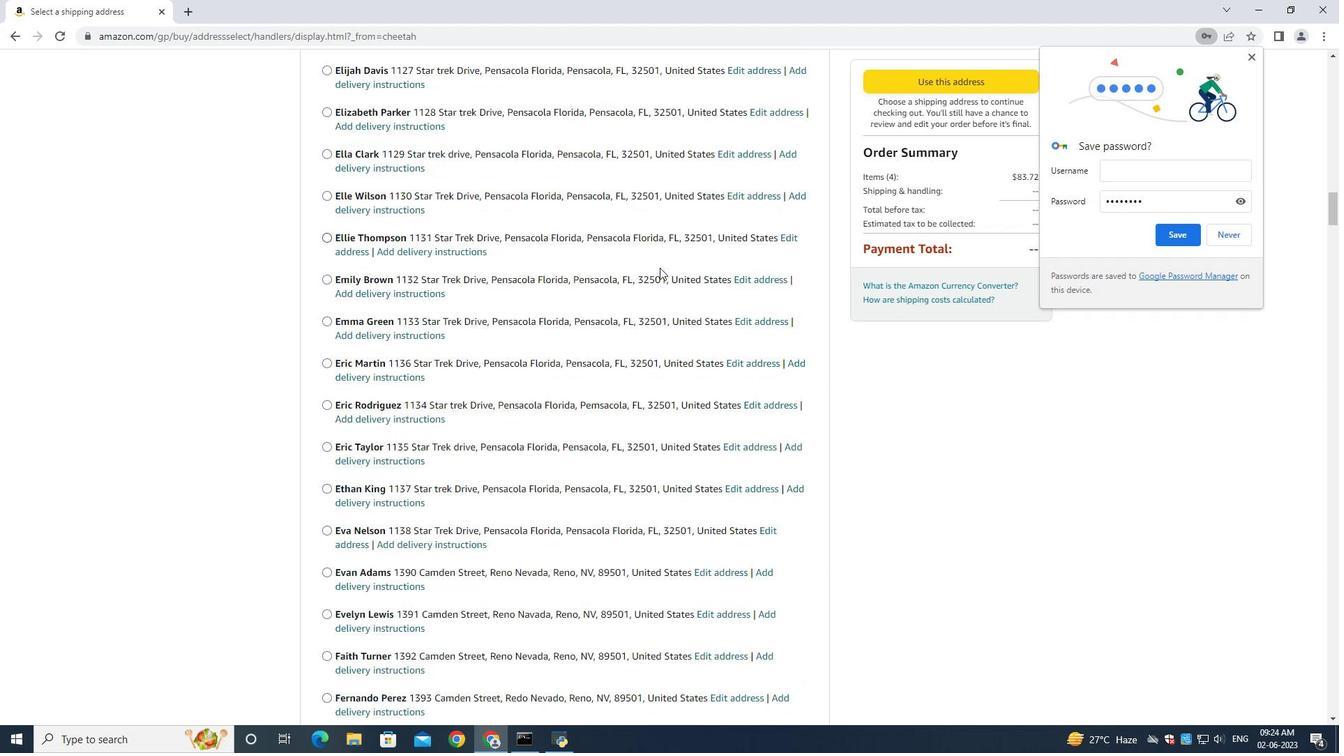 
Action: Mouse scrolled (662, 282) with delta (0, 0)
Screenshot: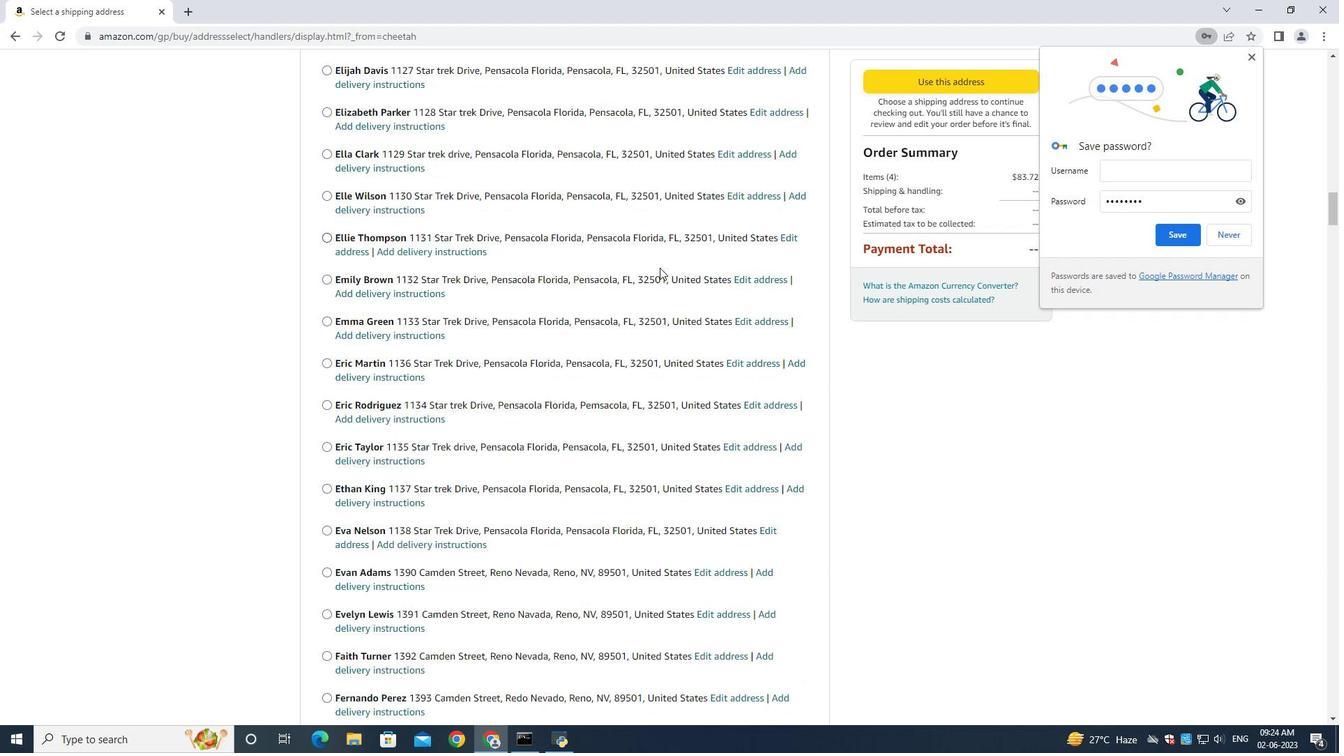 
Action: Mouse moved to (661, 282)
Screenshot: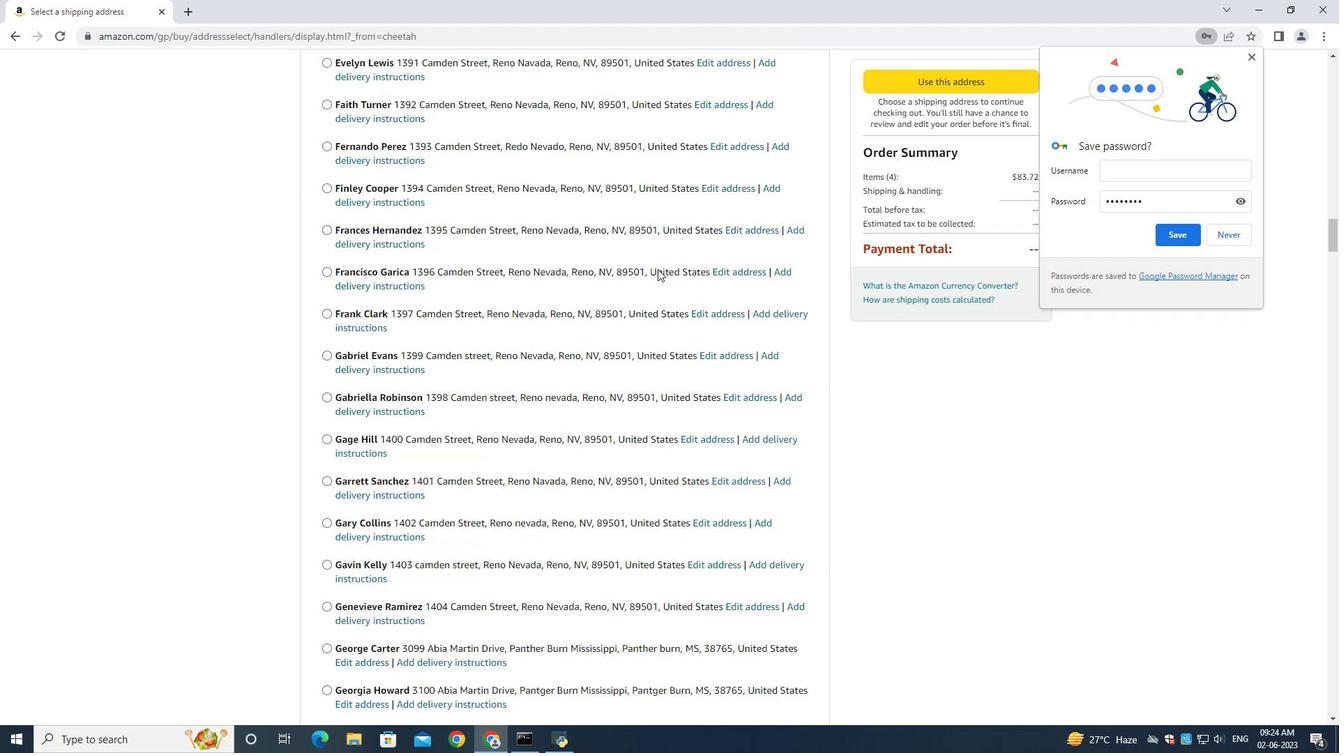 
Action: Mouse scrolled (662, 279) with delta (0, 0)
Screenshot: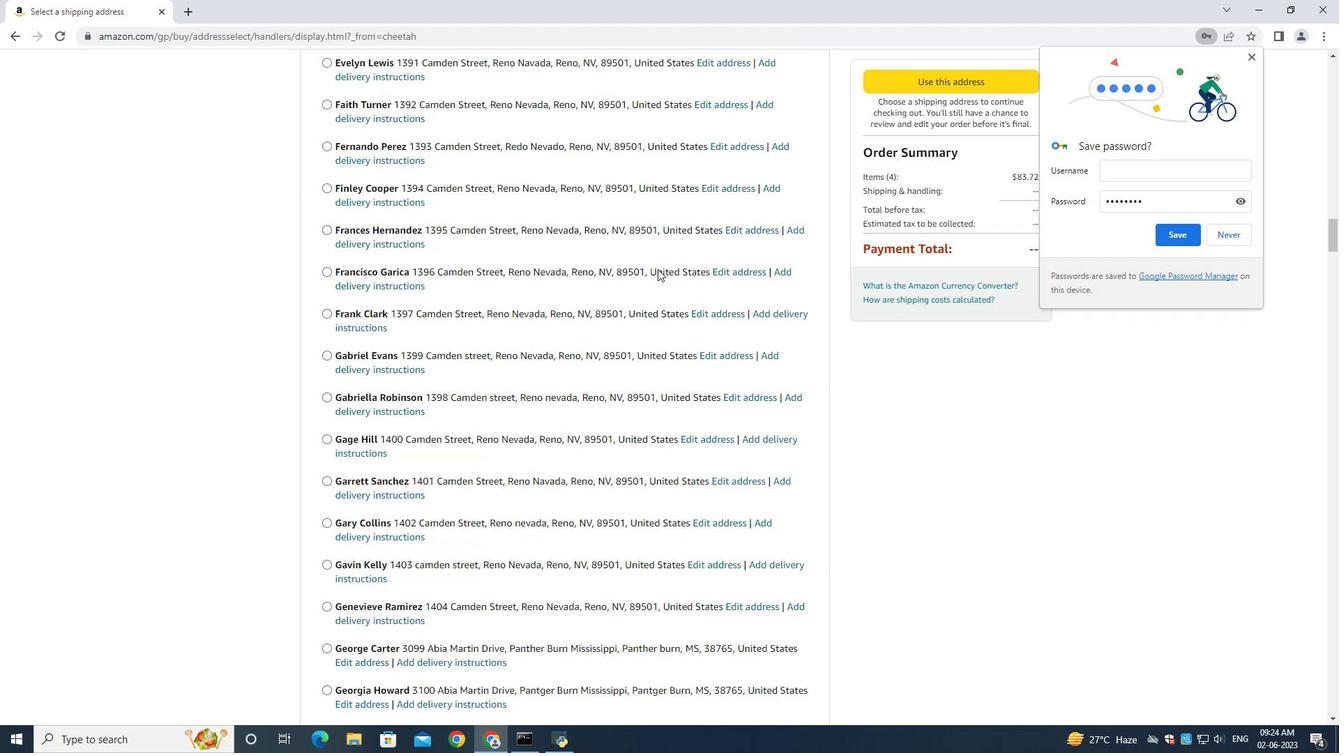 
Action: Mouse scrolled (661, 281) with delta (0, 0)
Screenshot: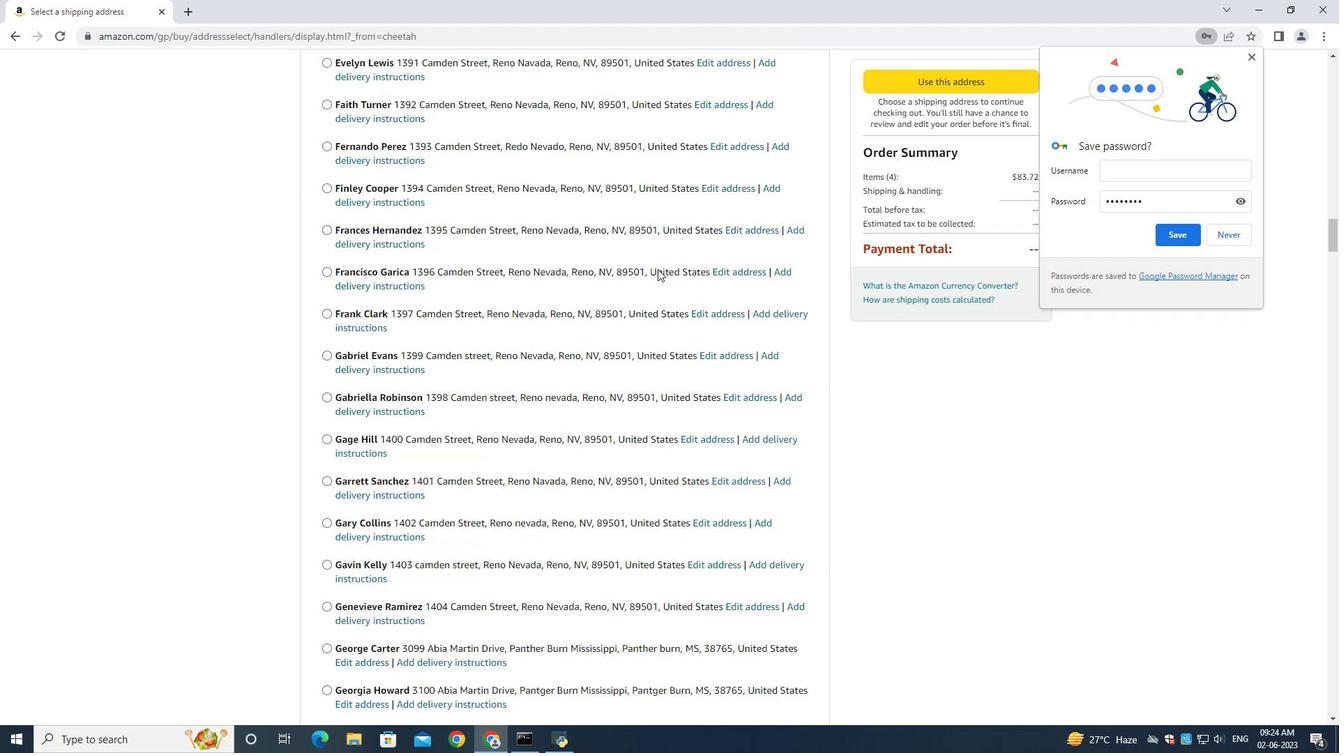 
Action: Mouse scrolled (661, 281) with delta (0, -1)
Screenshot: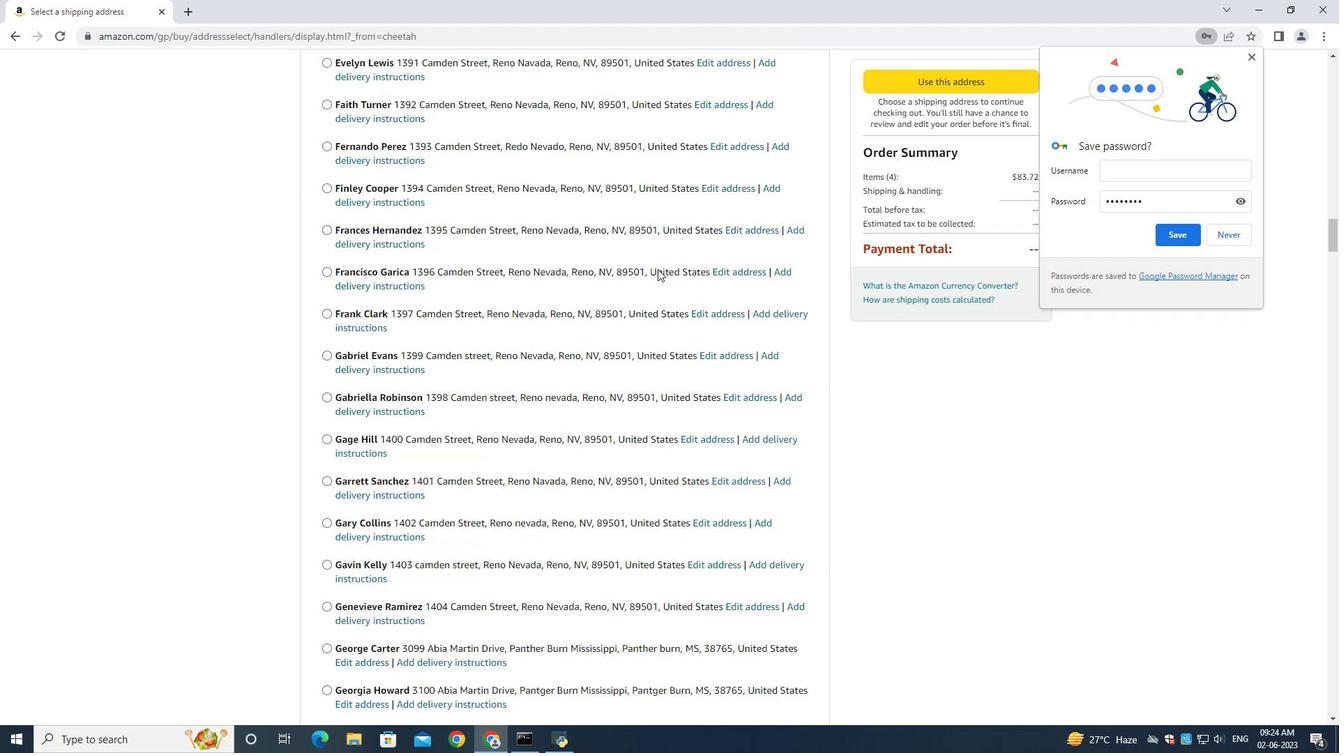 
Action: Mouse scrolled (661, 281) with delta (0, 0)
Screenshot: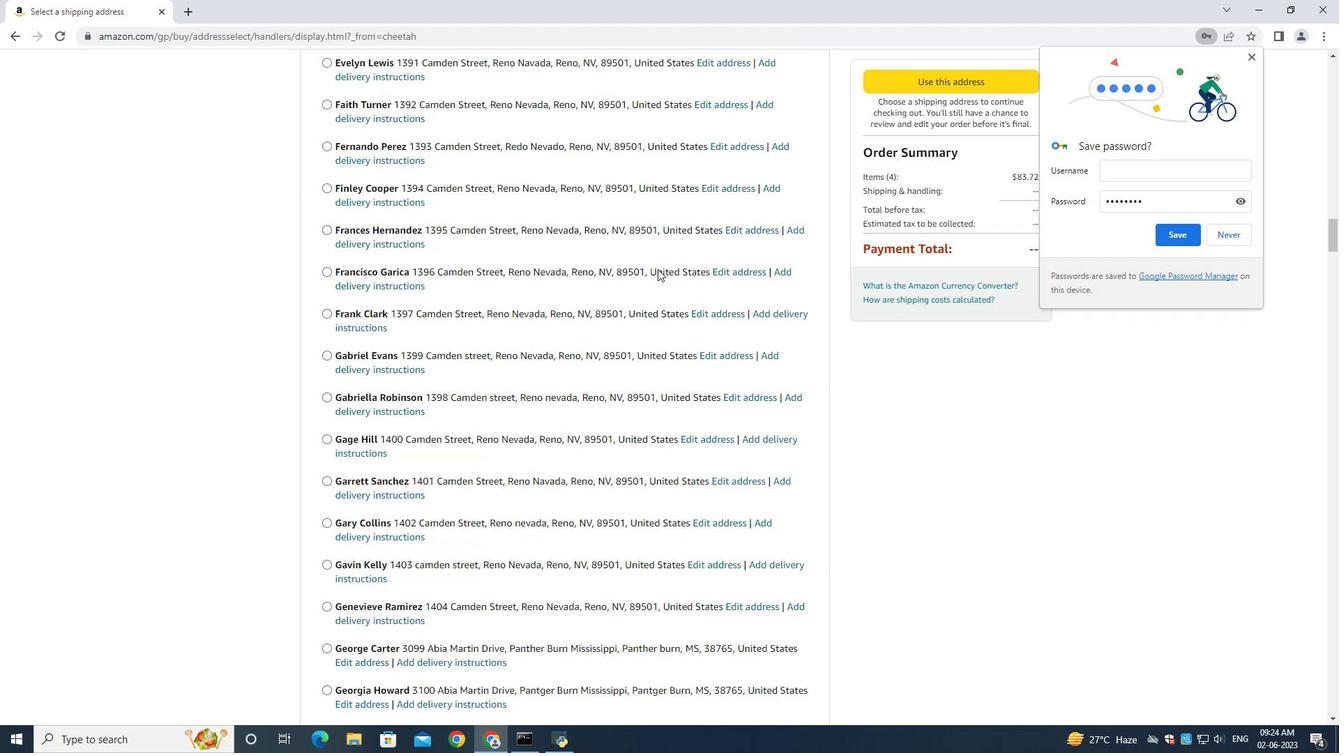 
Action: Mouse scrolled (661, 281) with delta (0, 0)
Screenshot: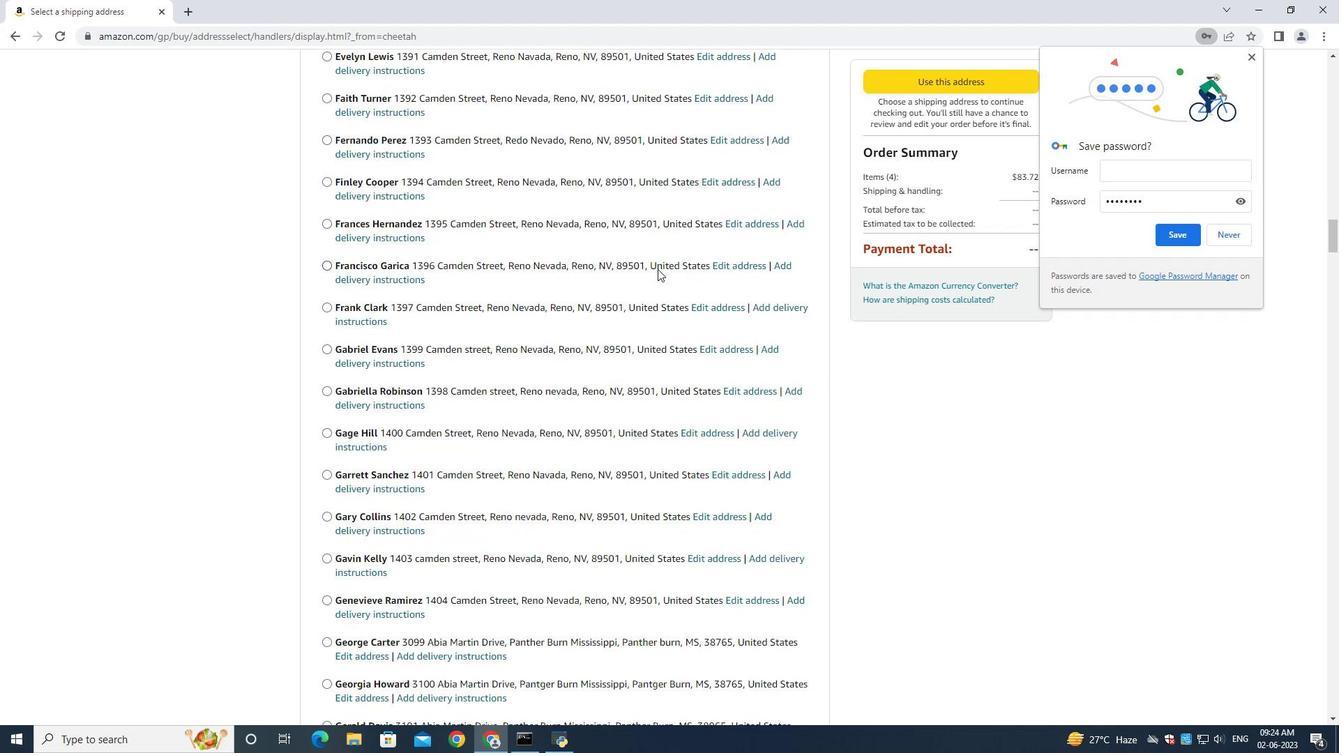 
Action: Mouse scrolled (661, 281) with delta (0, 0)
Screenshot: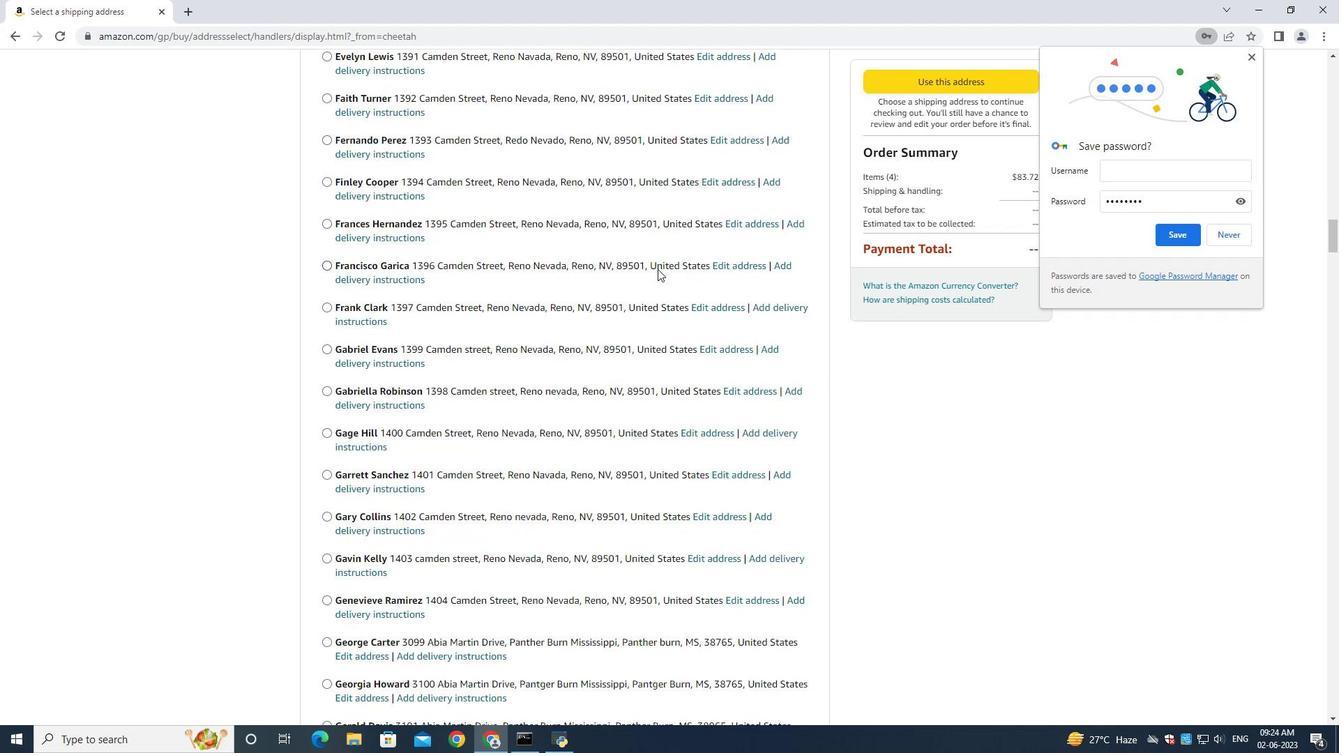 
Action: Mouse moved to (659, 272)
Screenshot: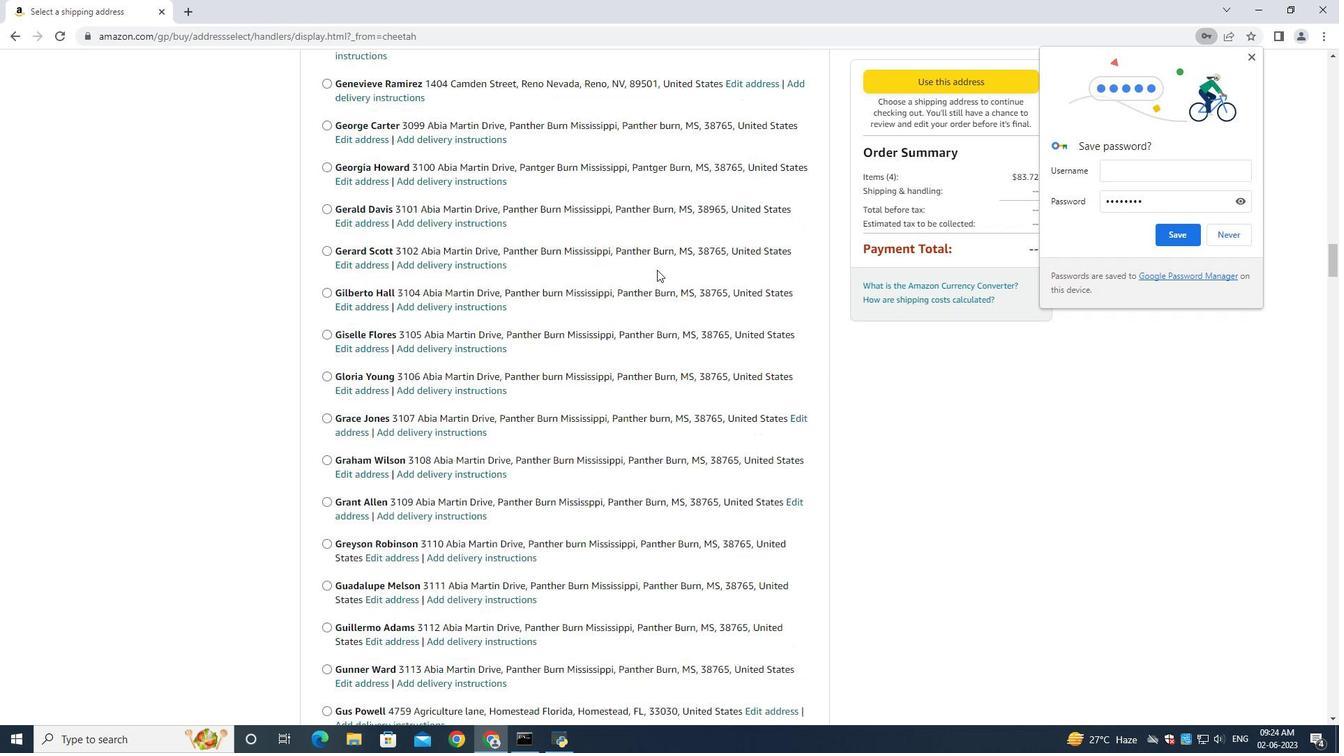
Action: Mouse scrolled (659, 272) with delta (0, 0)
Screenshot: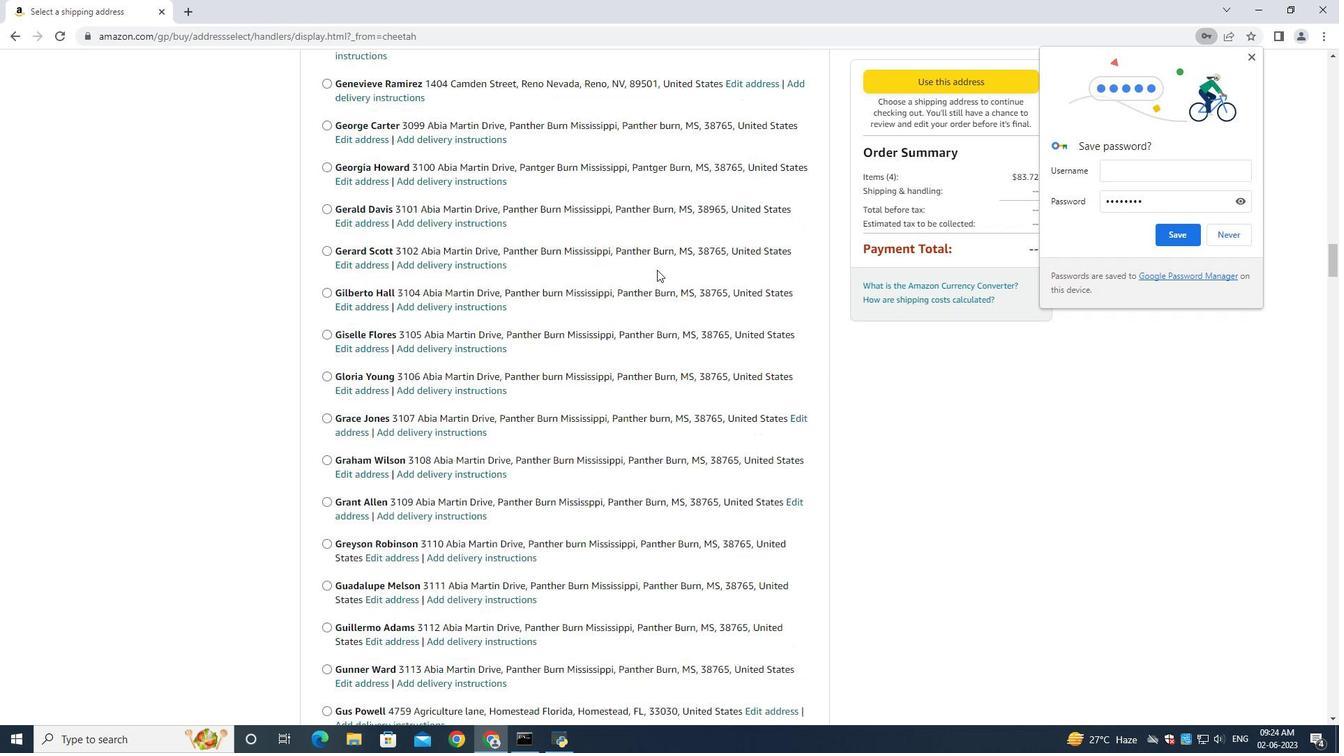 
Action: Mouse moved to (659, 274)
Screenshot: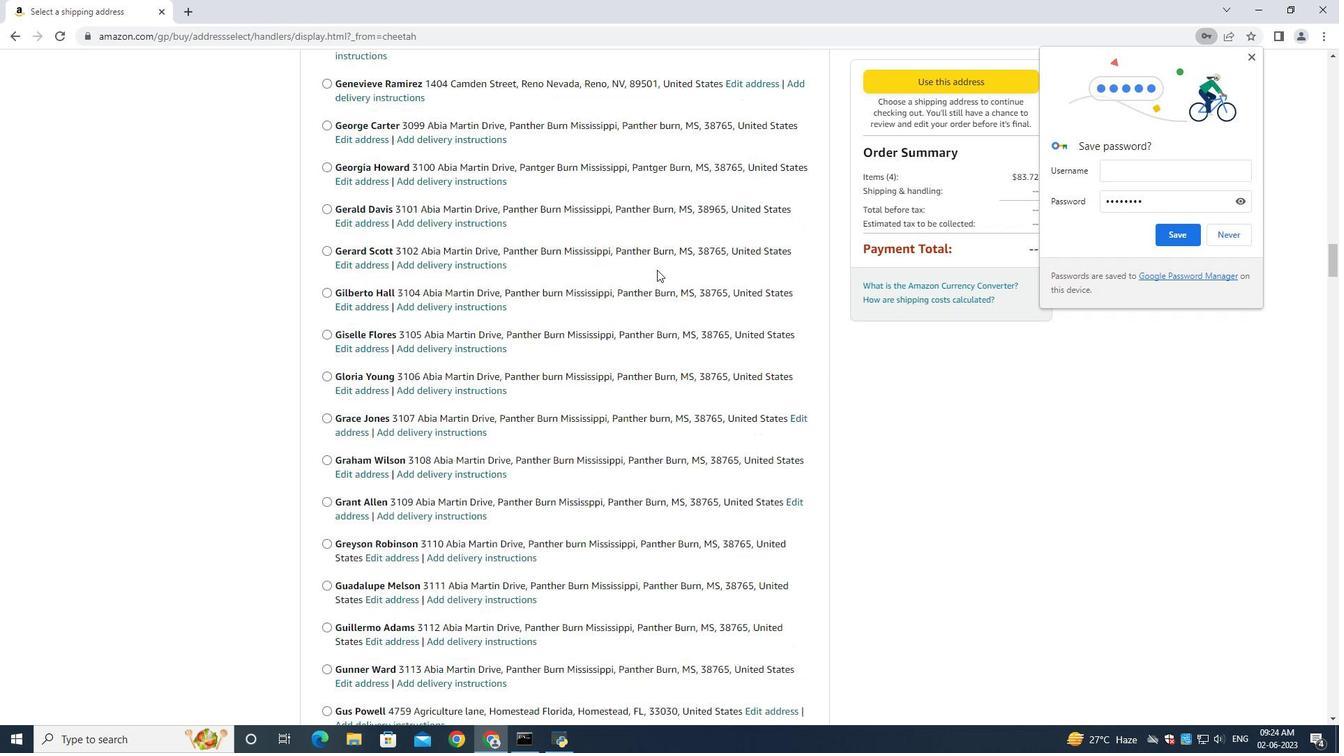 
Action: Mouse scrolled (659, 273) with delta (0, 0)
Screenshot: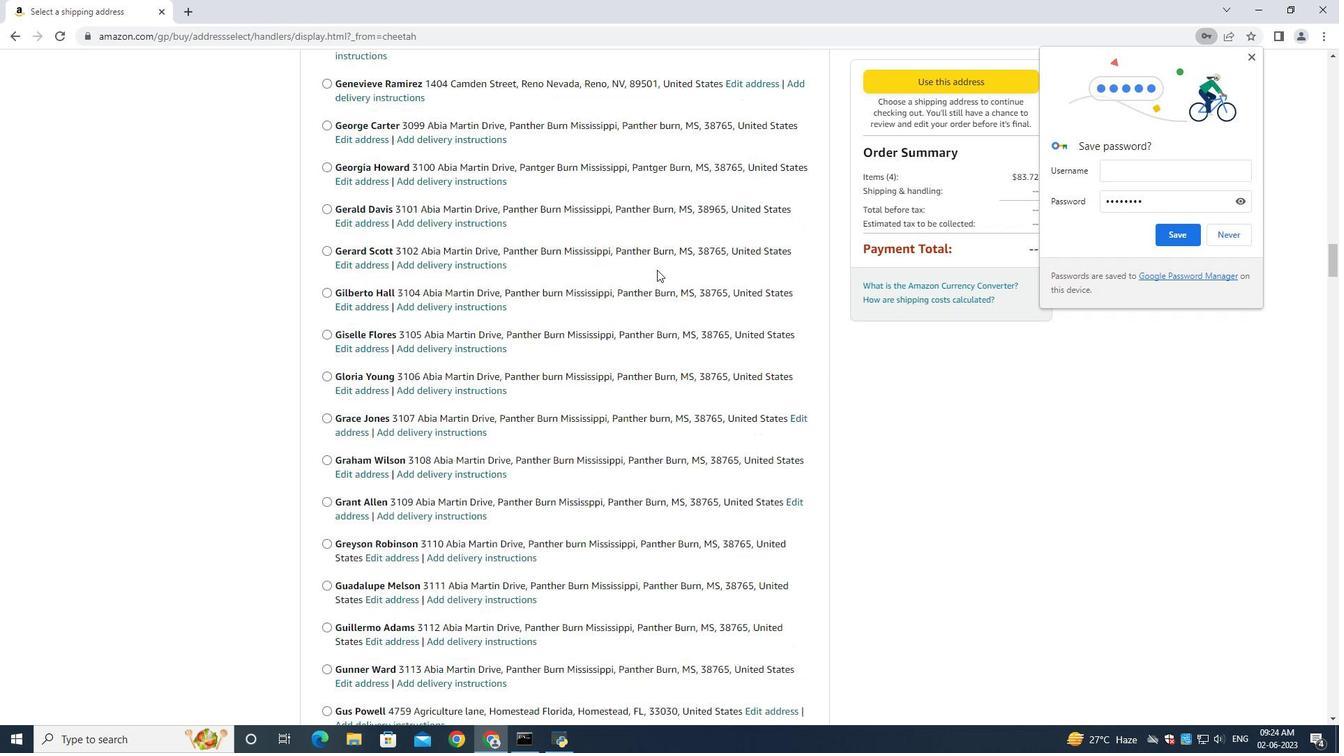 
Action: Mouse scrolled (659, 273) with delta (0, 0)
Screenshot: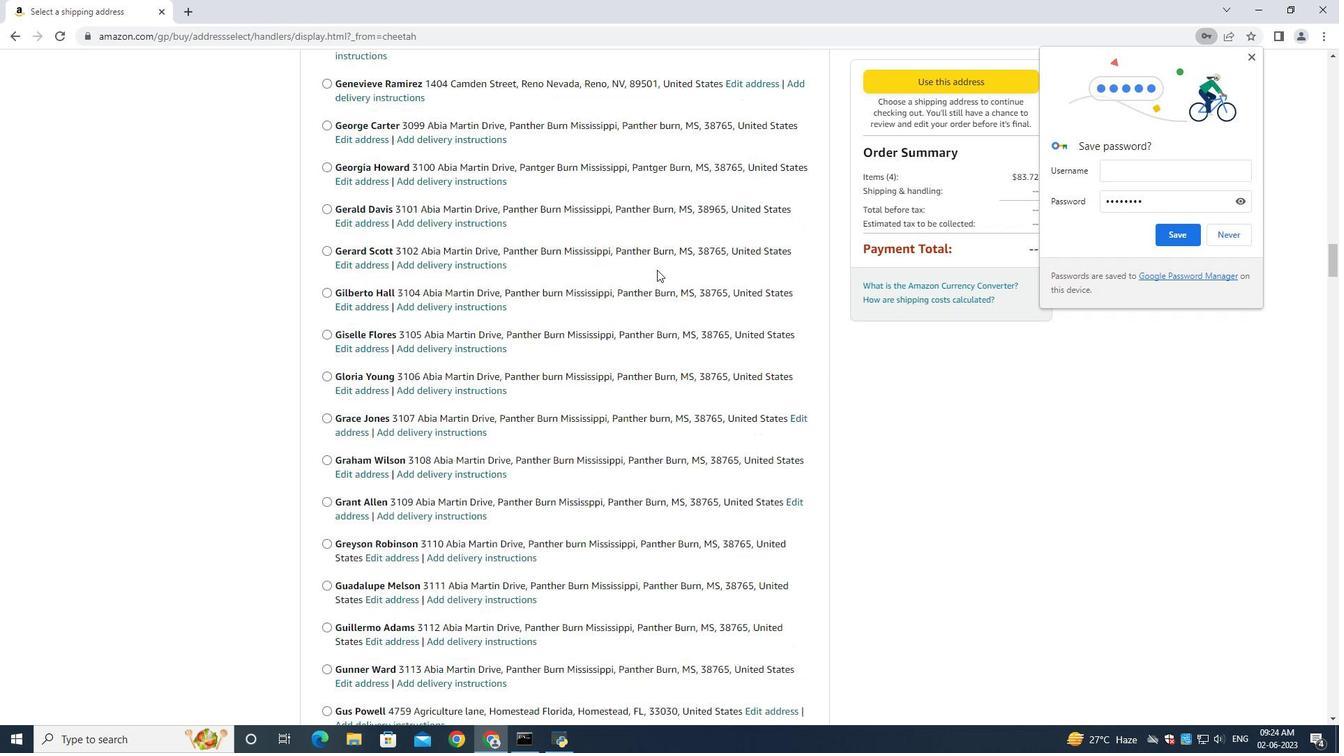 
Action: Mouse scrolled (659, 273) with delta (0, 0)
Screenshot: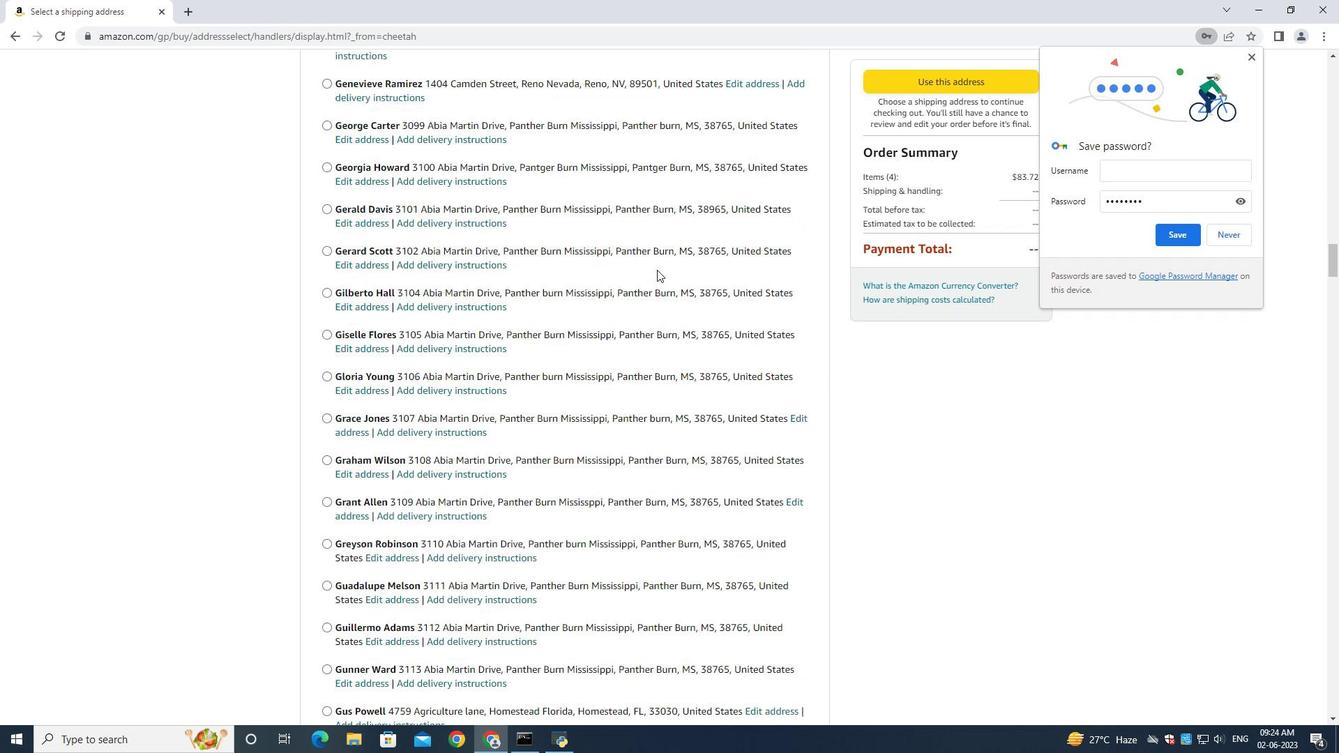 
Action: Mouse scrolled (659, 273) with delta (0, 0)
Screenshot: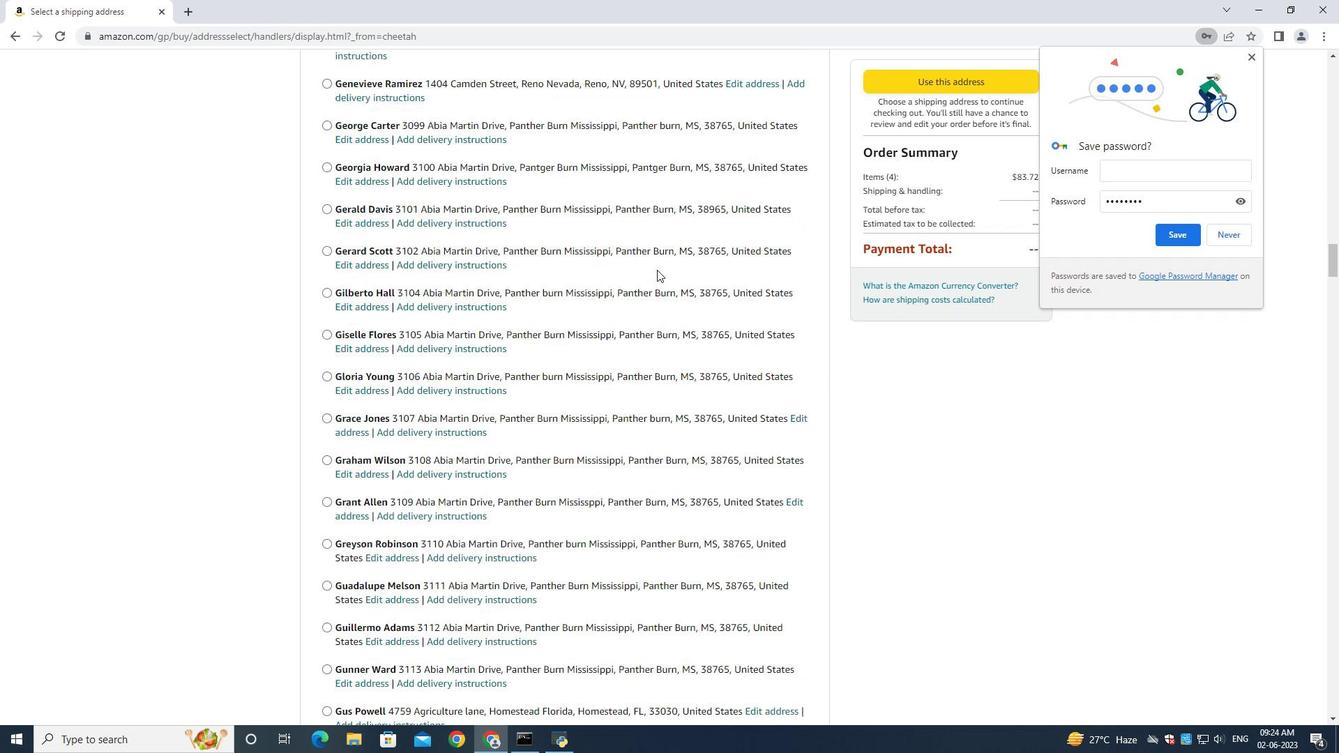 
Action: Mouse scrolled (659, 273) with delta (0, 0)
Screenshot: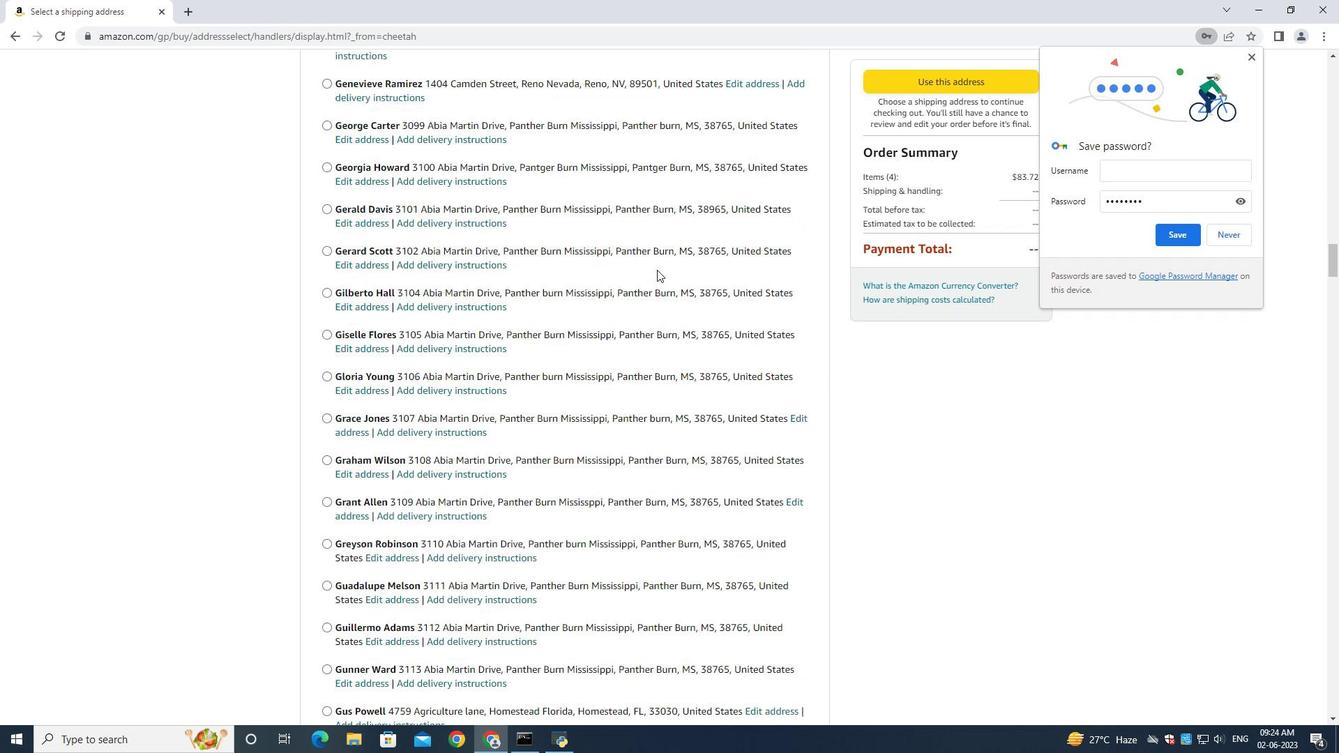 
Action: Mouse moved to (659, 274)
Screenshot: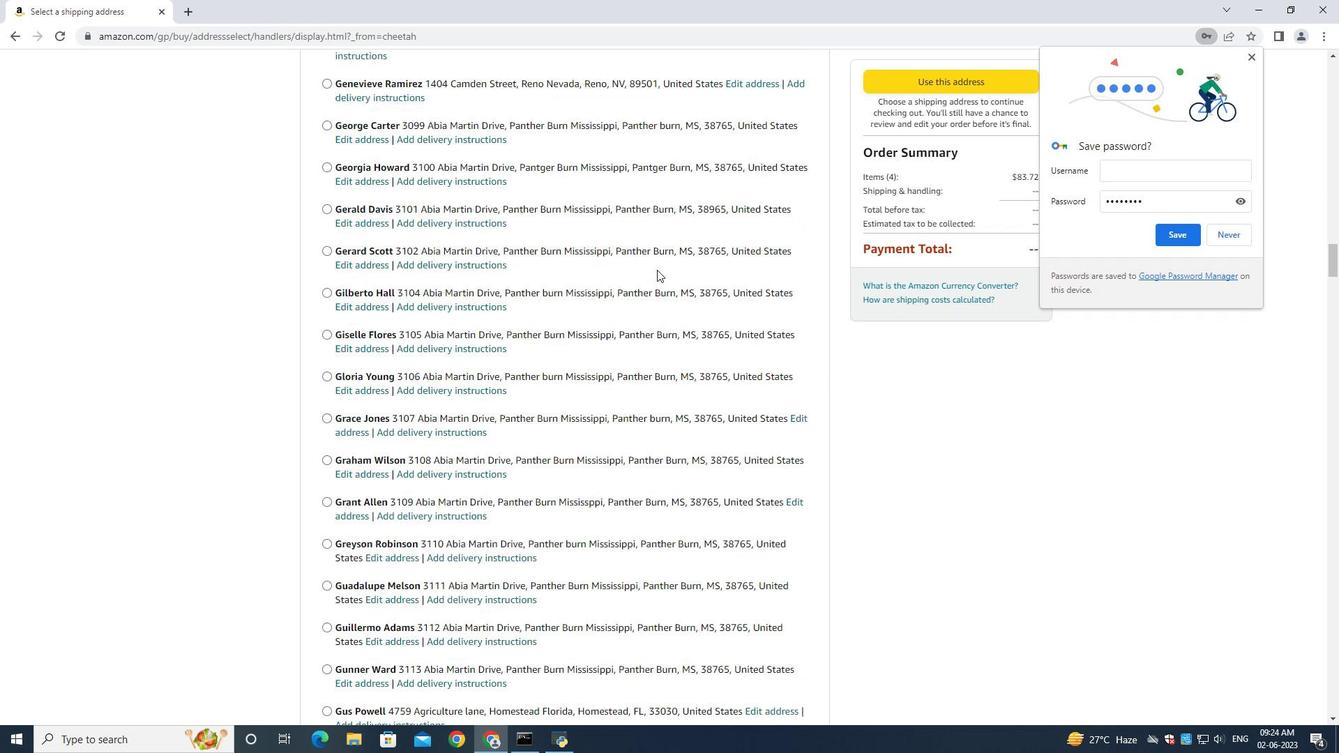 
Action: Mouse scrolled (659, 273) with delta (0, 0)
Screenshot: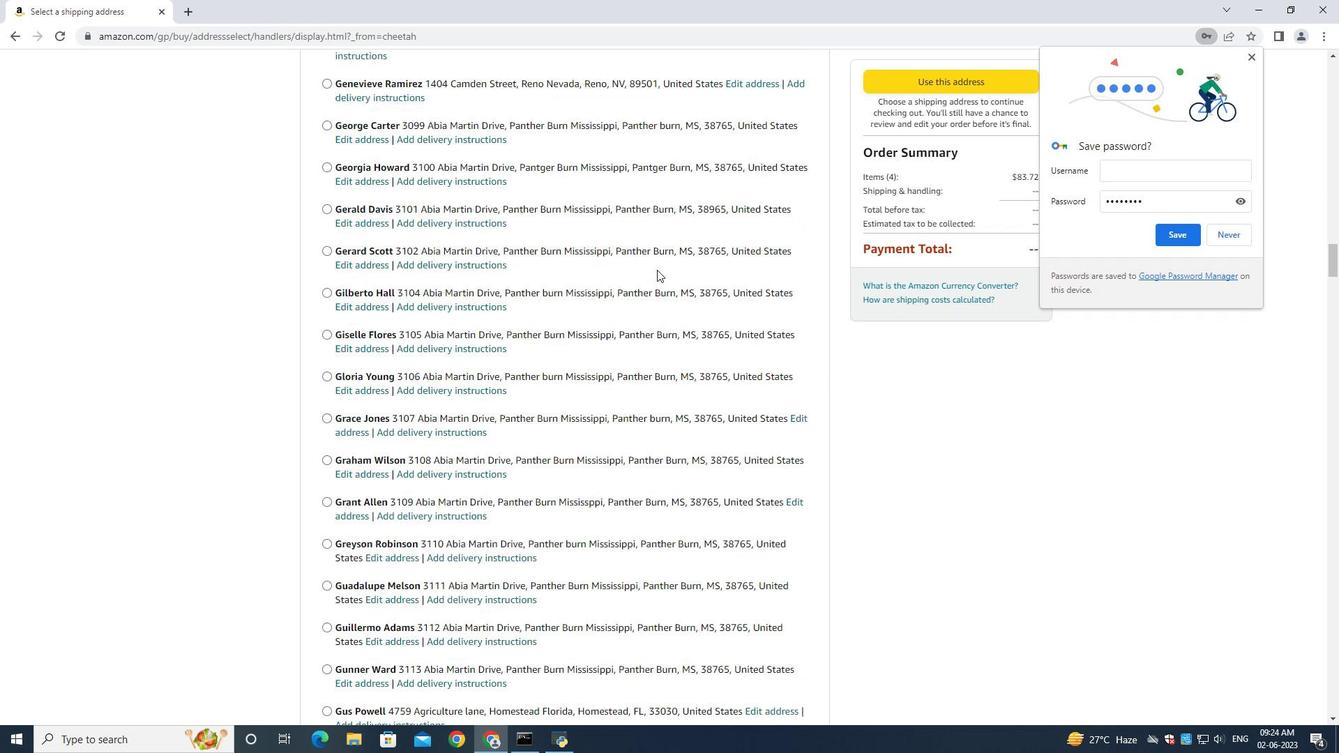 
Action: Mouse moved to (659, 274)
Screenshot: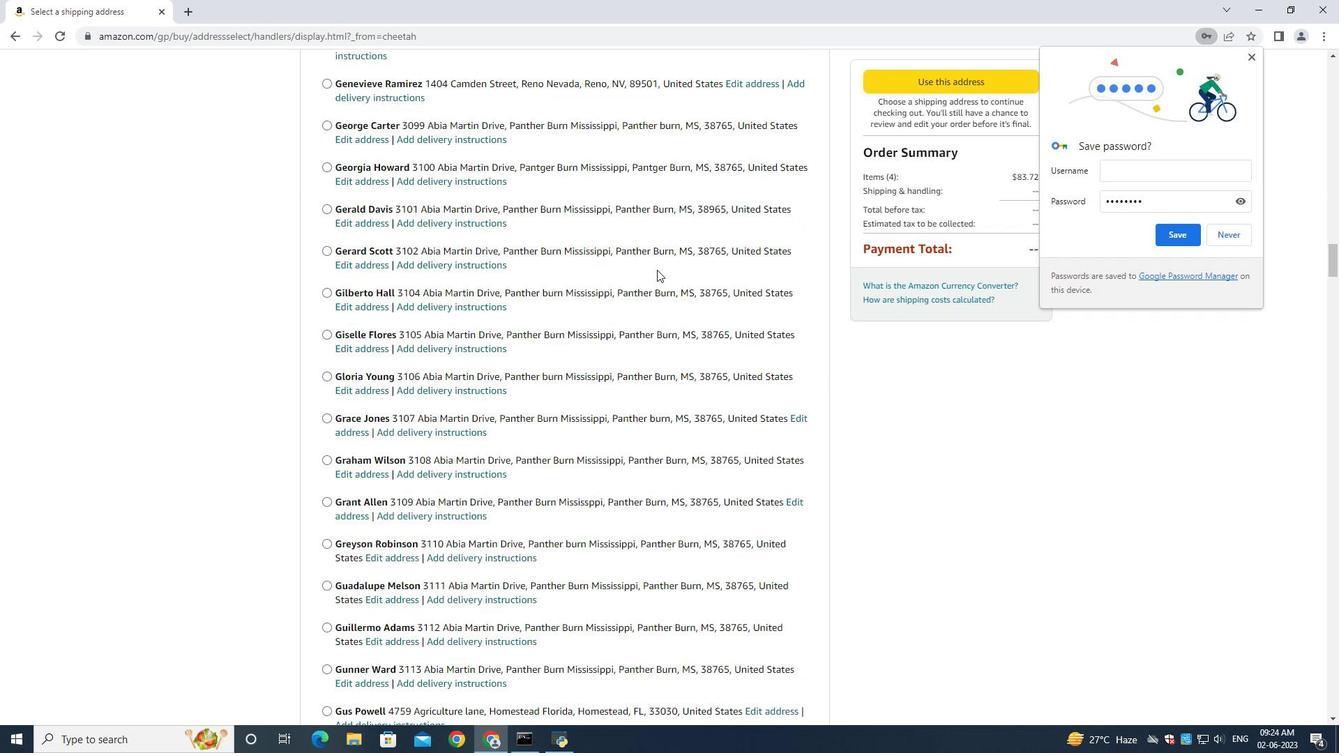 
Action: Mouse scrolled (659, 273) with delta (0, 0)
Screenshot: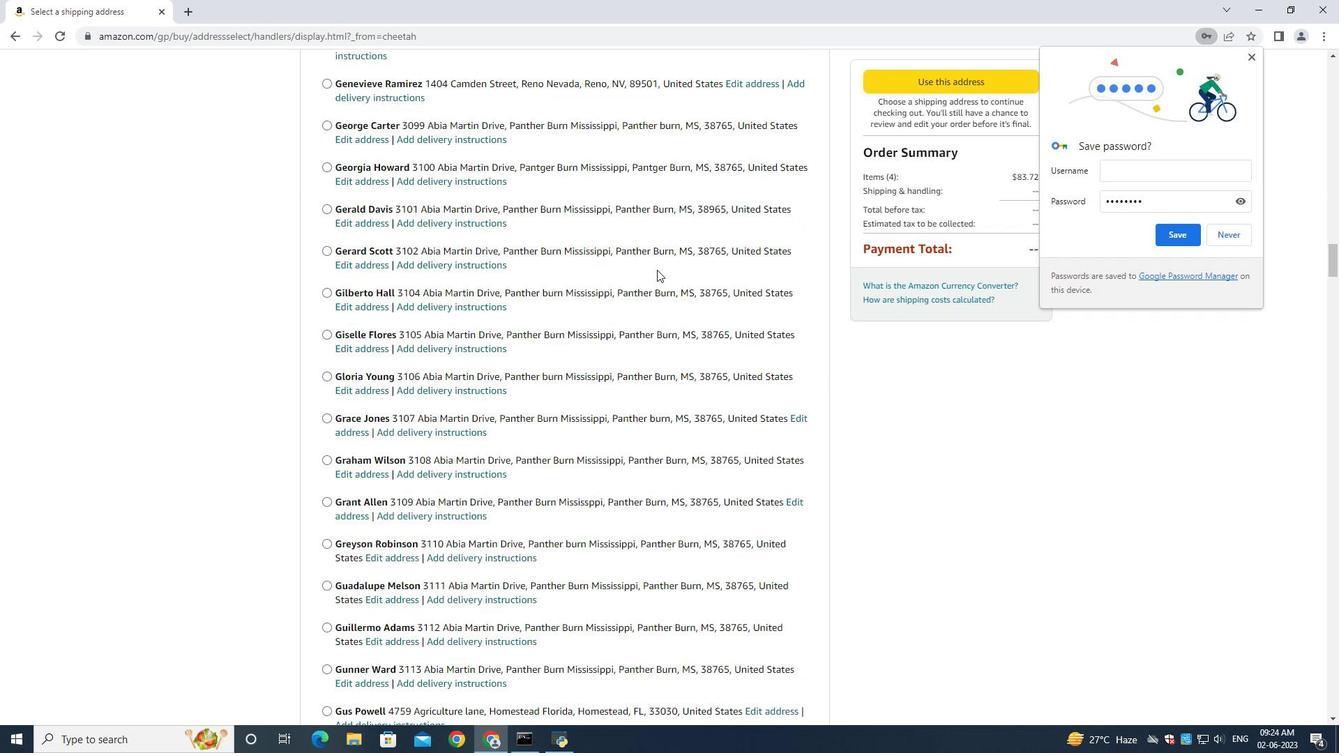 
Action: Mouse moved to (657, 272)
Screenshot: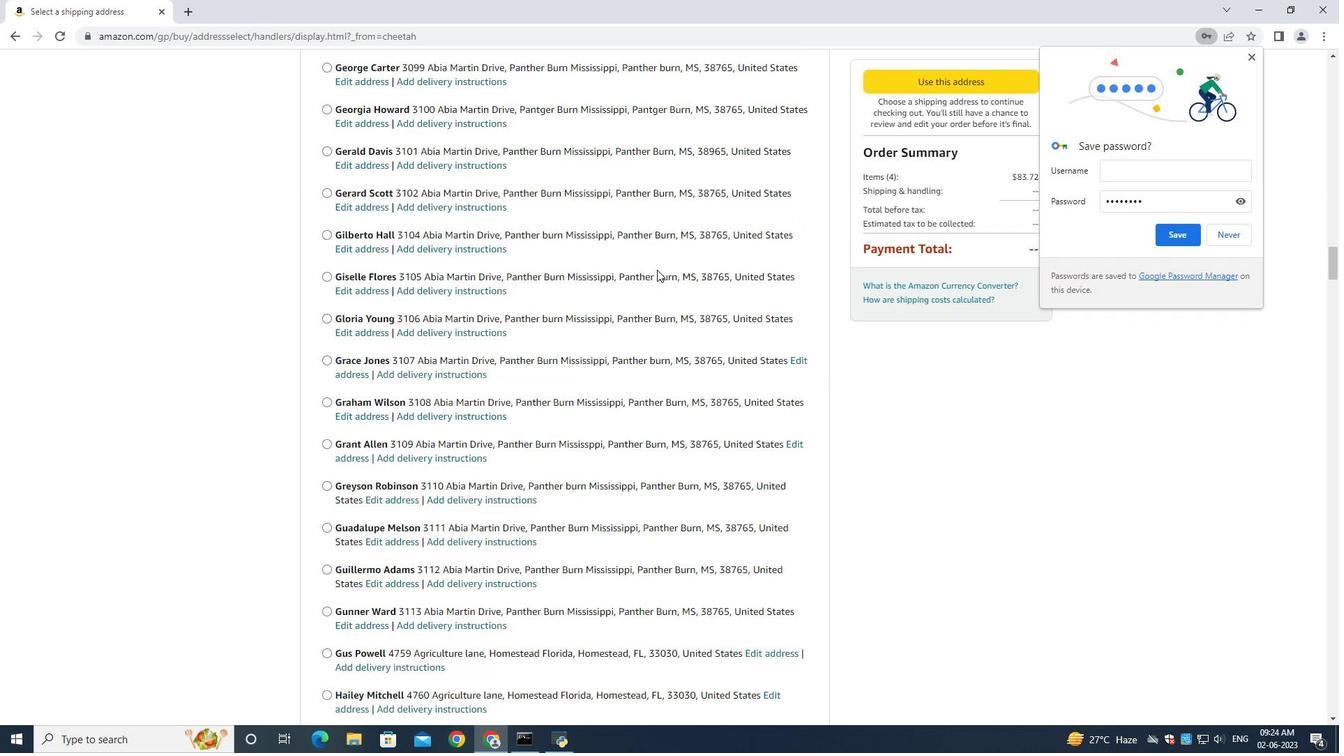 
Action: Mouse scrolled (657, 271) with delta (0, 0)
Screenshot: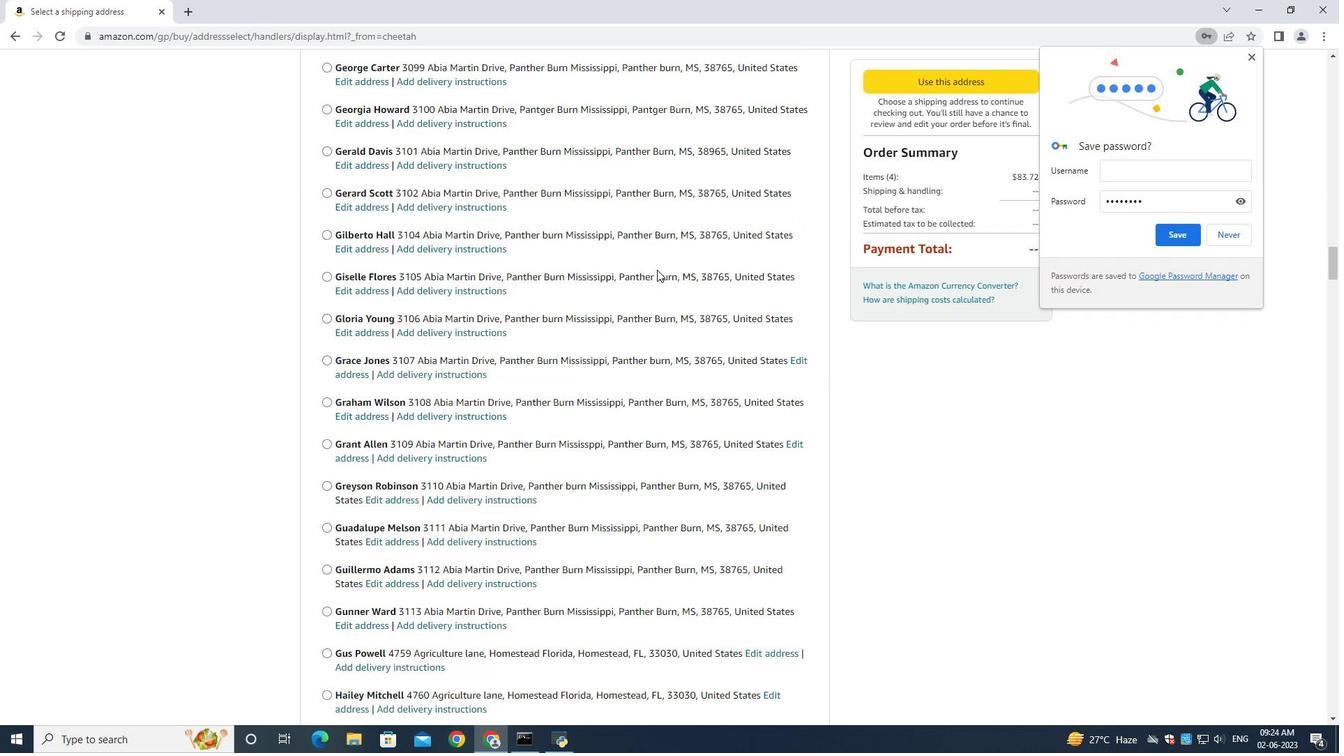 
Action: Mouse scrolled (657, 271) with delta (0, 0)
Screenshot: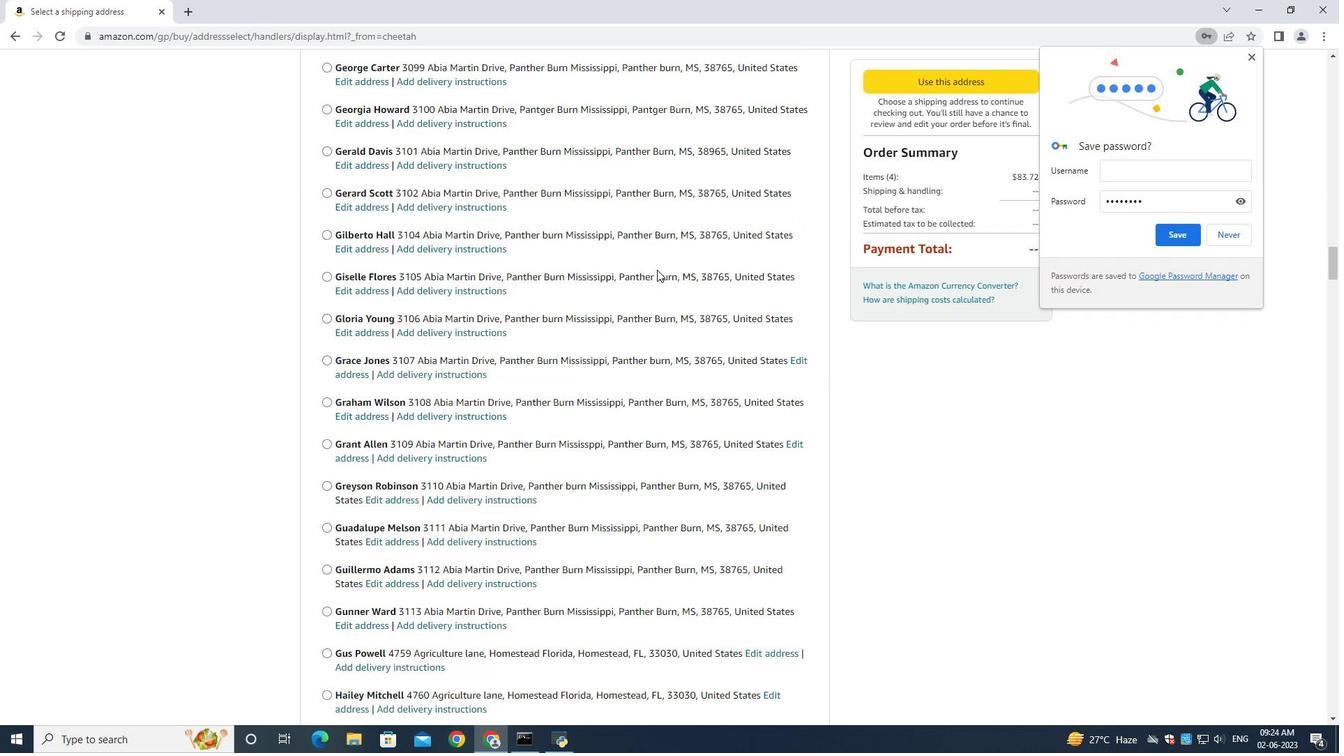 
Action: Mouse scrolled (657, 271) with delta (0, 0)
Screenshot: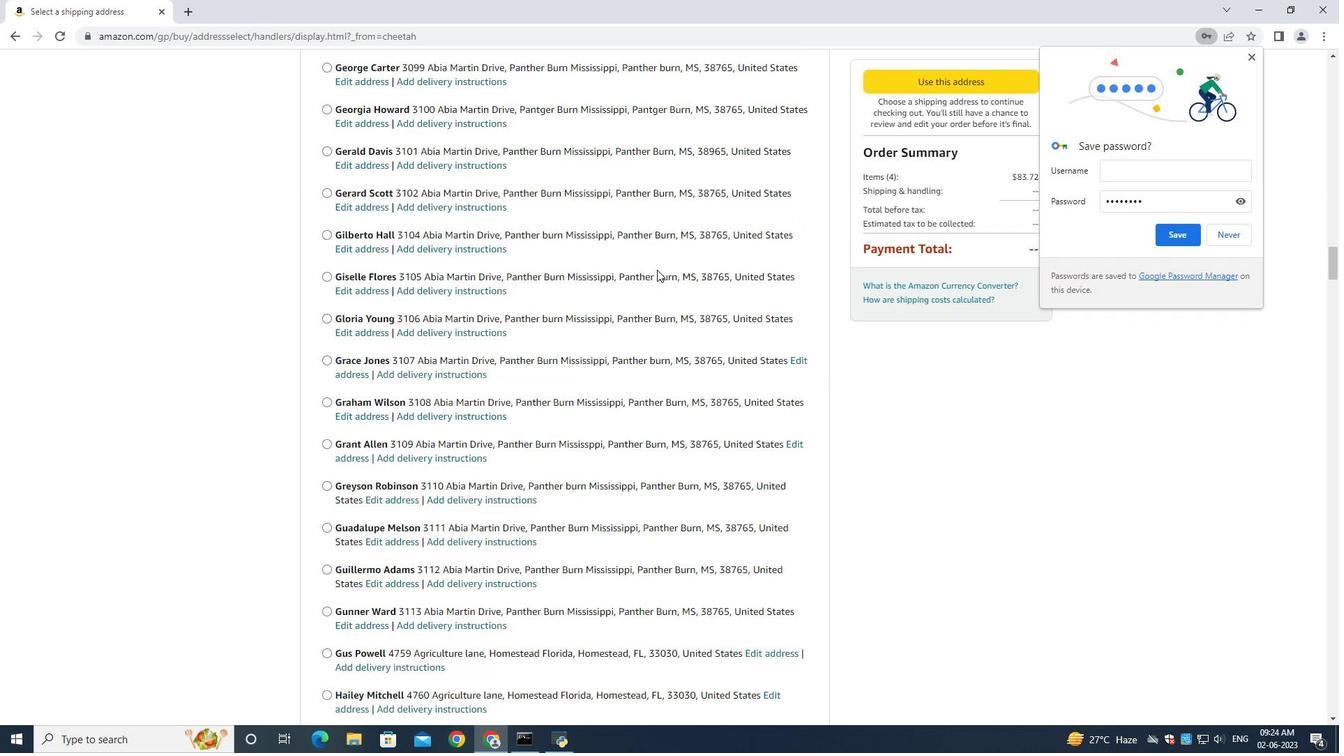 
Action: Mouse scrolled (657, 270) with delta (0, -1)
Screenshot: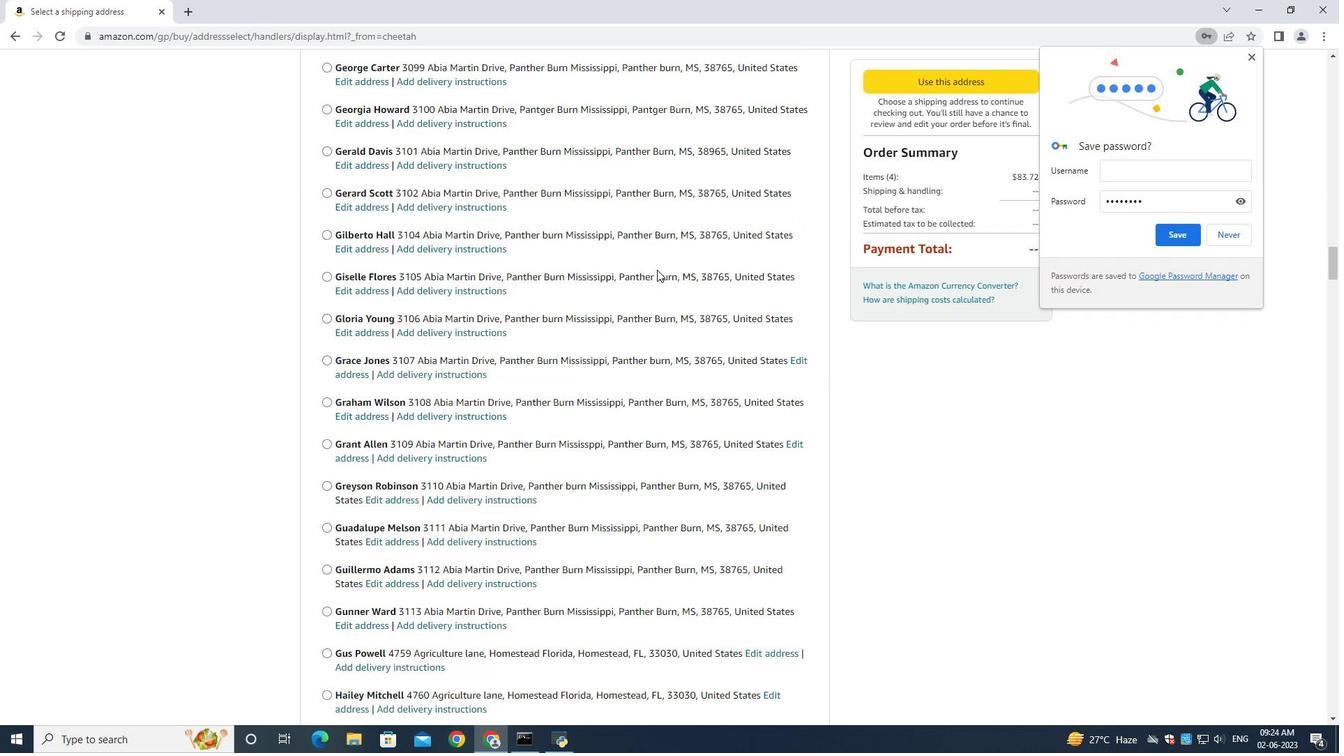 
Action: Mouse scrolled (657, 271) with delta (0, 0)
Screenshot: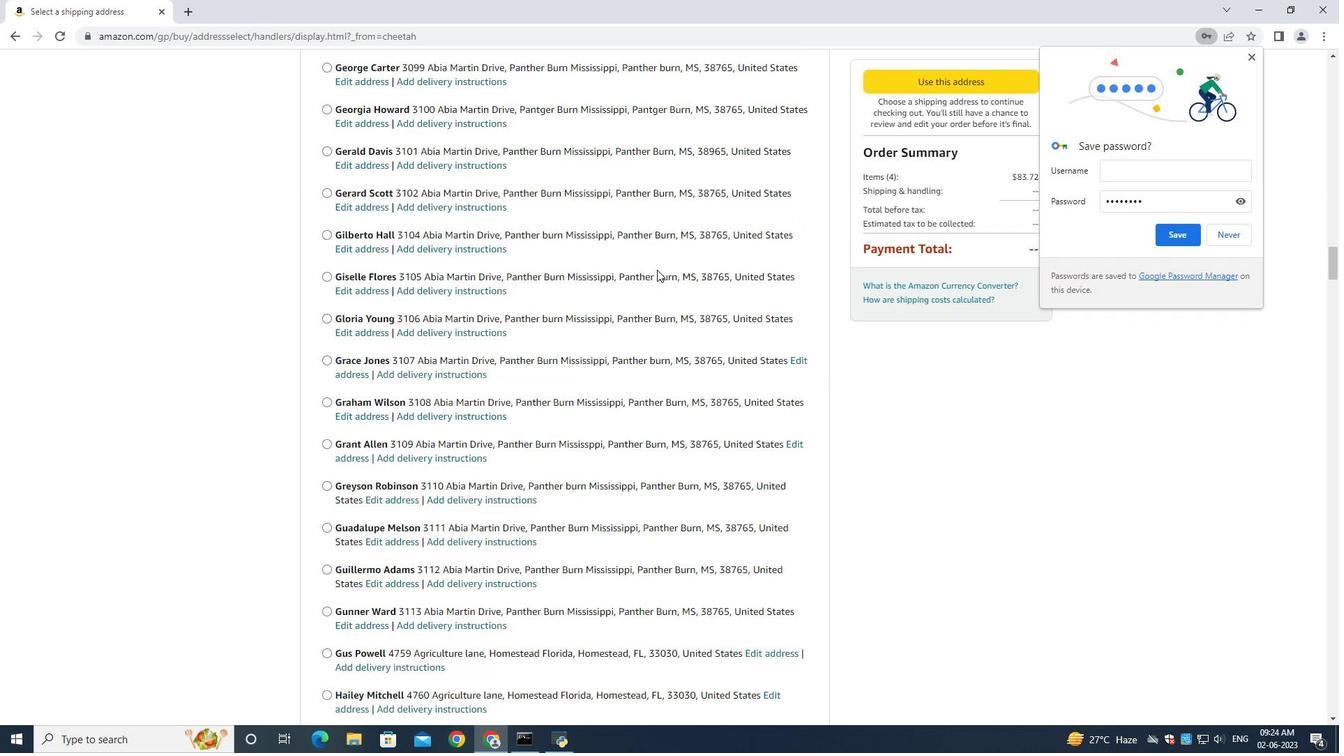 
Action: Mouse moved to (657, 269)
Screenshot: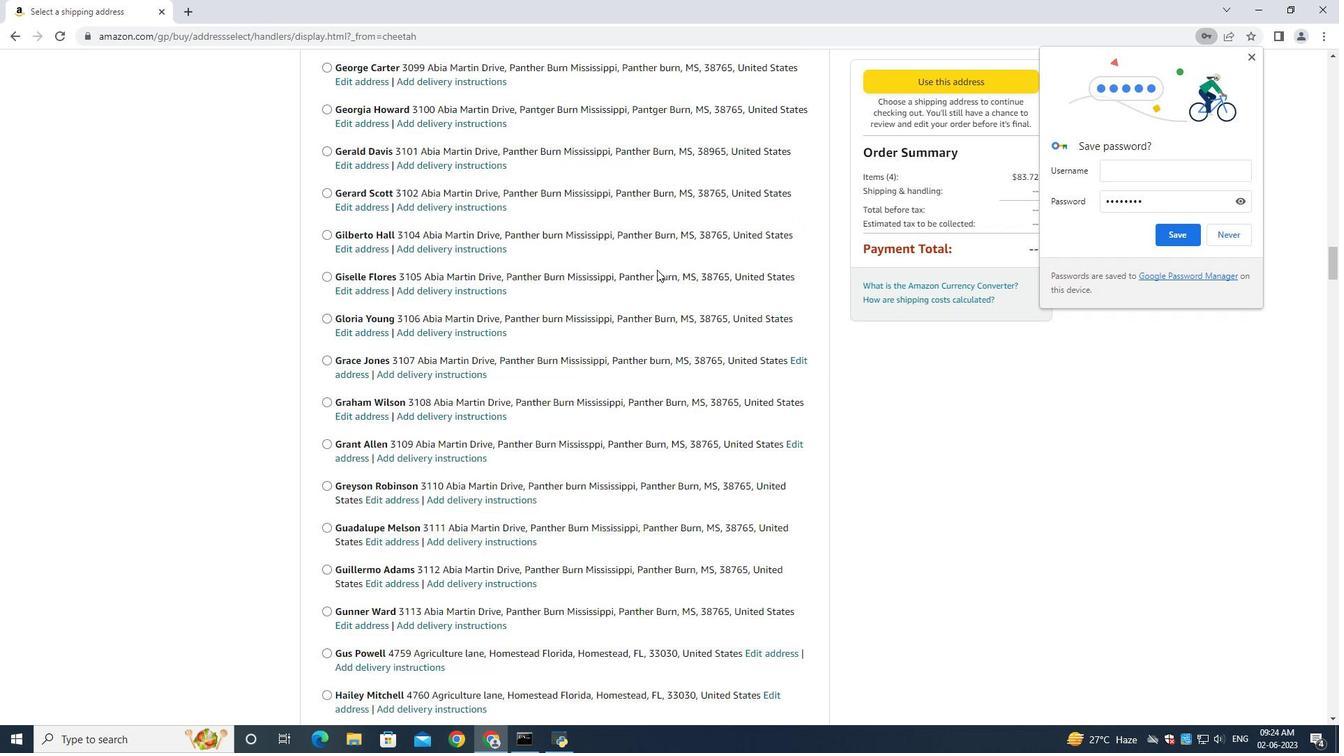 
Action: Mouse scrolled (657, 271) with delta (0, 0)
Screenshot: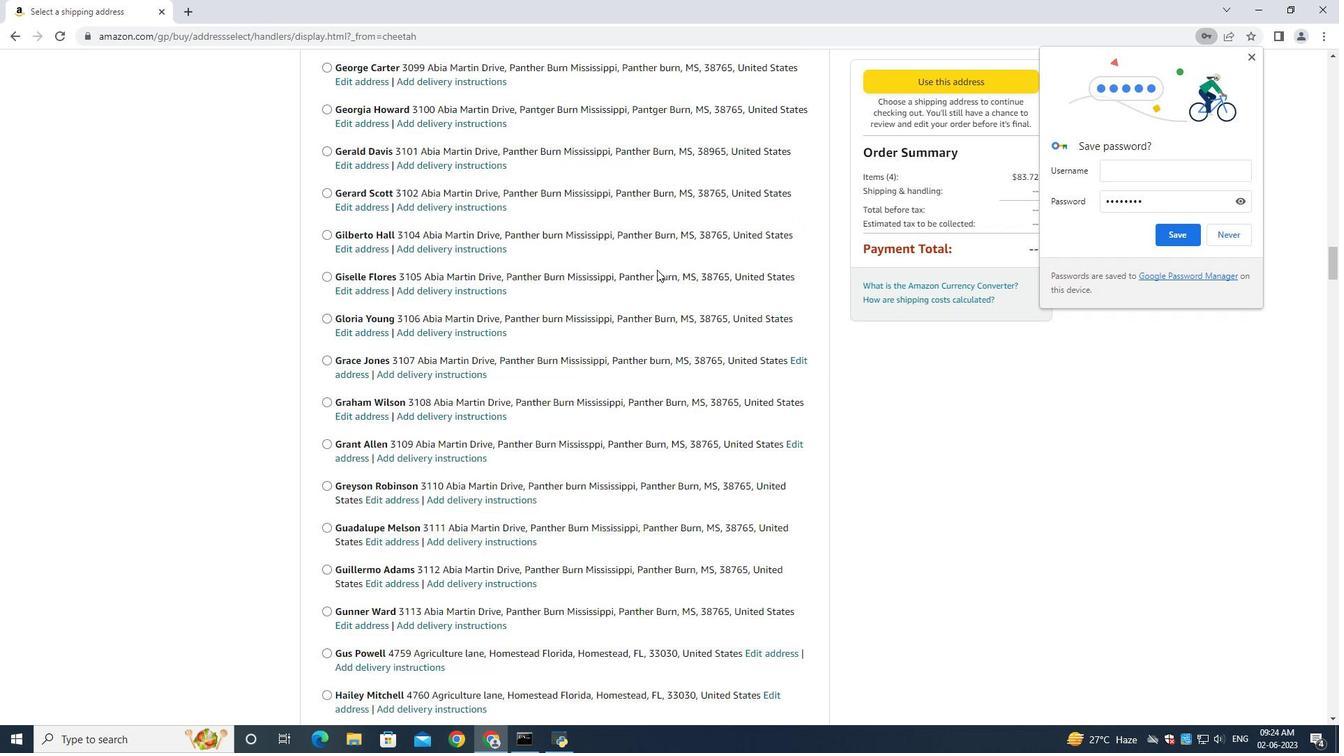 
Action: Mouse scrolled (657, 269) with delta (0, 0)
Screenshot: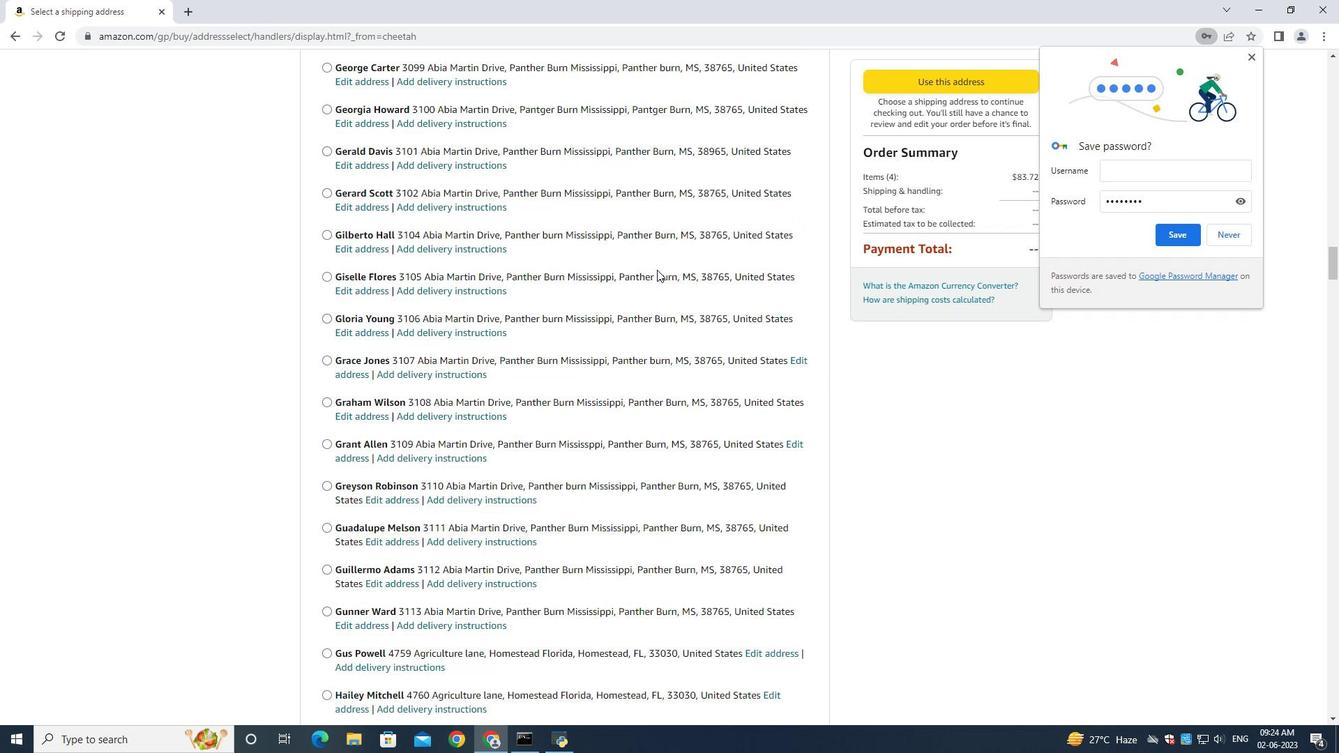 
Action: Mouse scrolled (657, 269) with delta (0, 0)
Screenshot: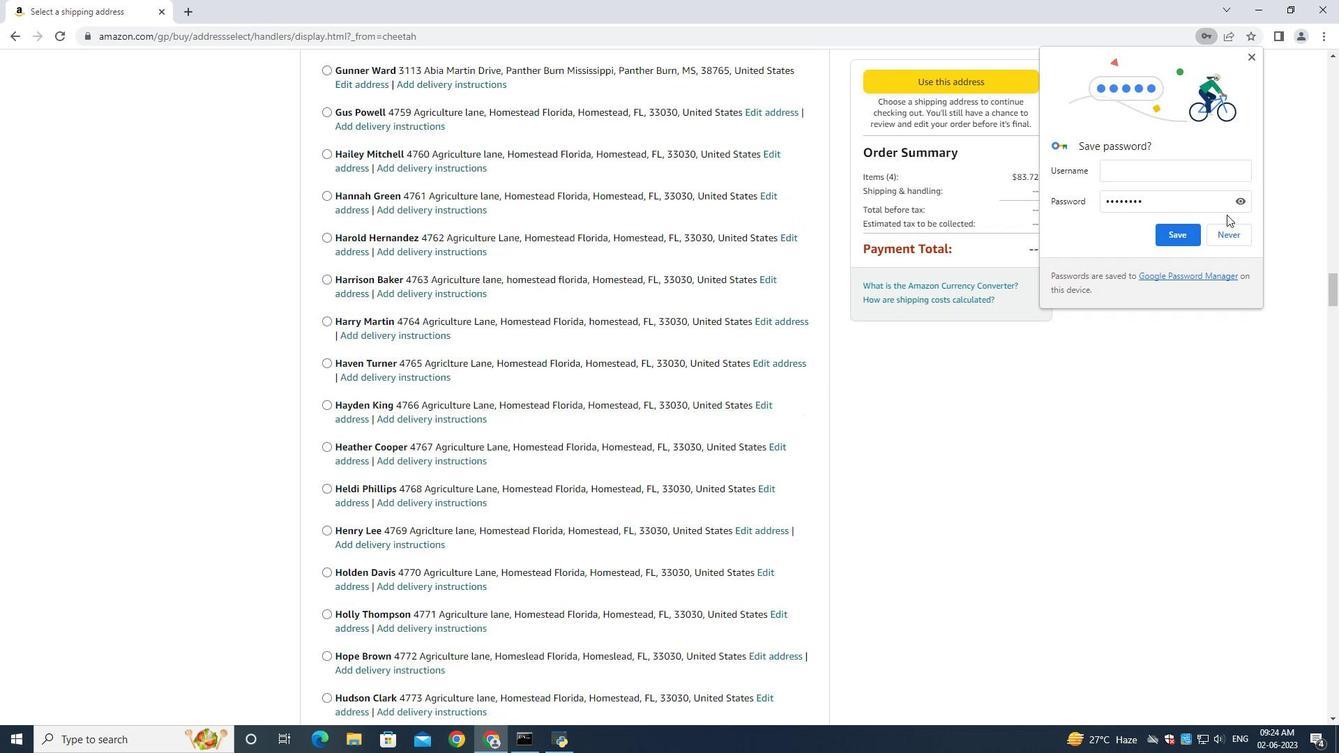 
Action: Mouse moved to (658, 272)
Screenshot: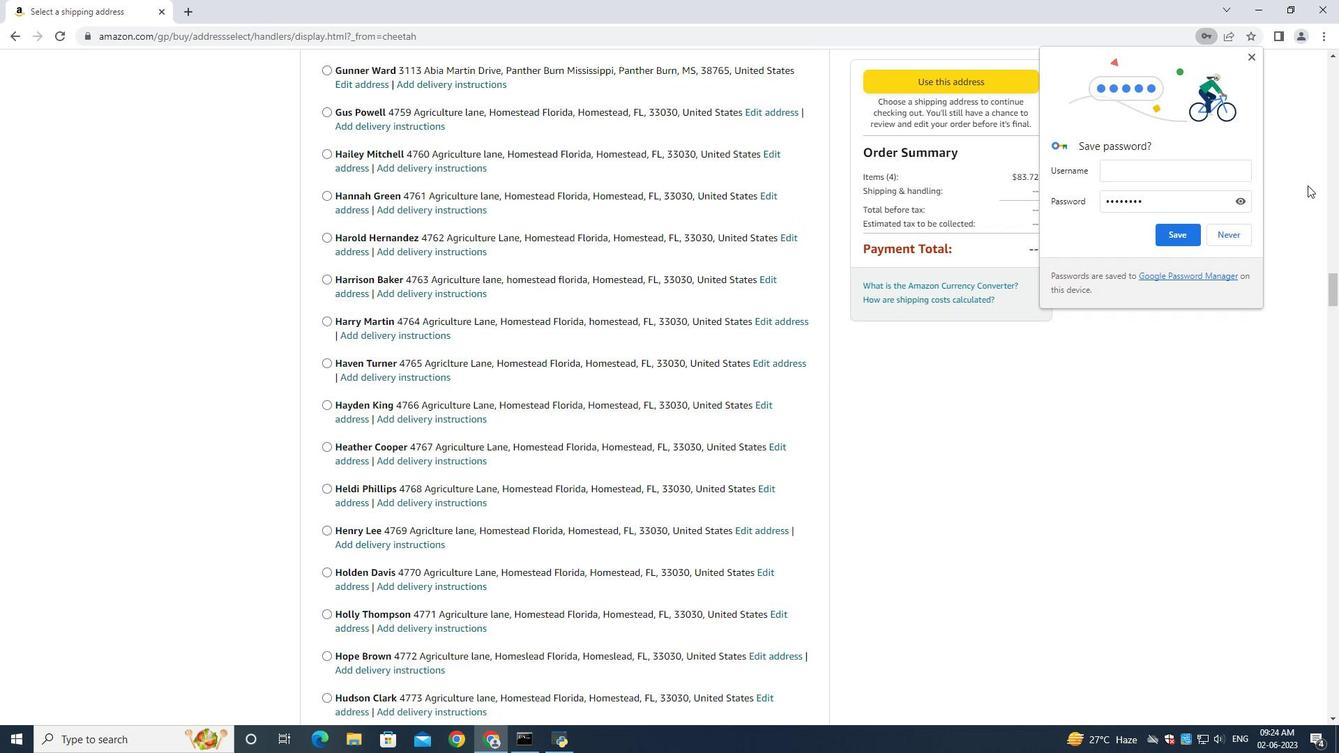 
Action: Mouse scrolled (657, 269) with delta (0, 0)
Screenshot: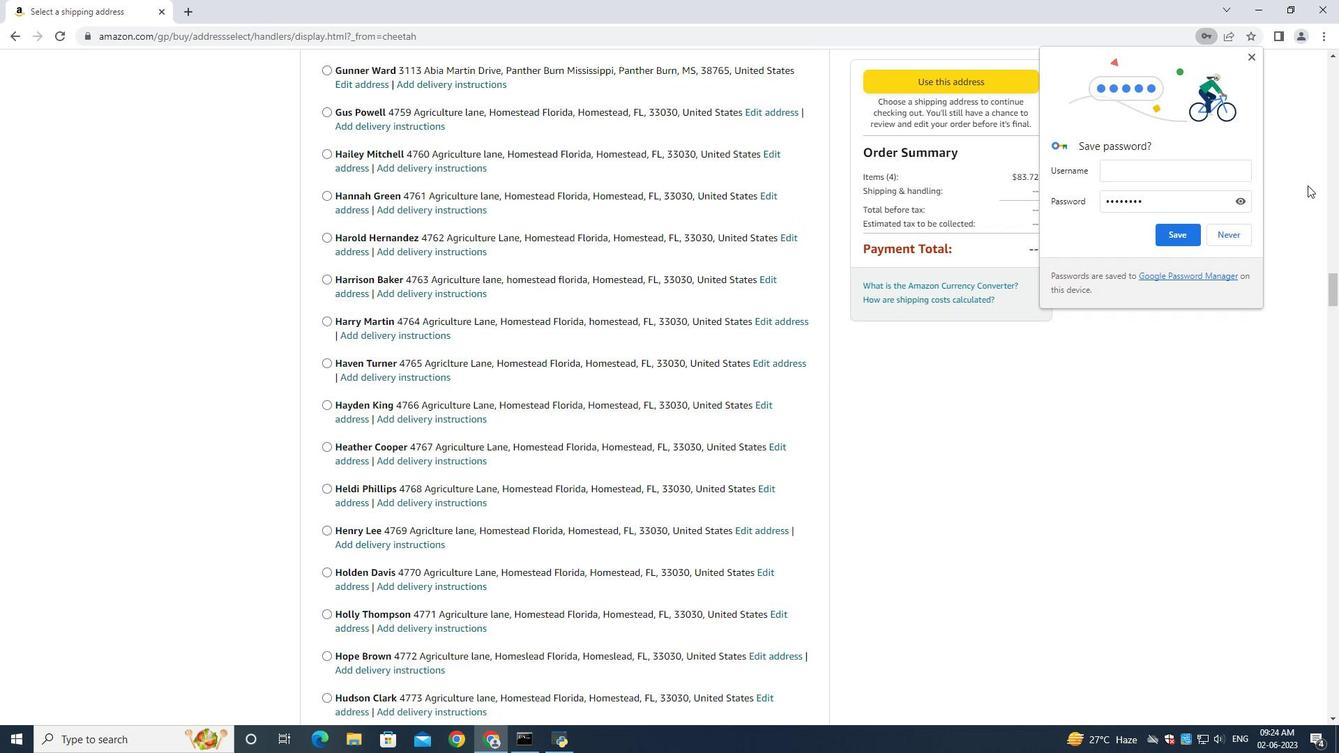 
Action: Mouse moved to (704, 282)
Screenshot: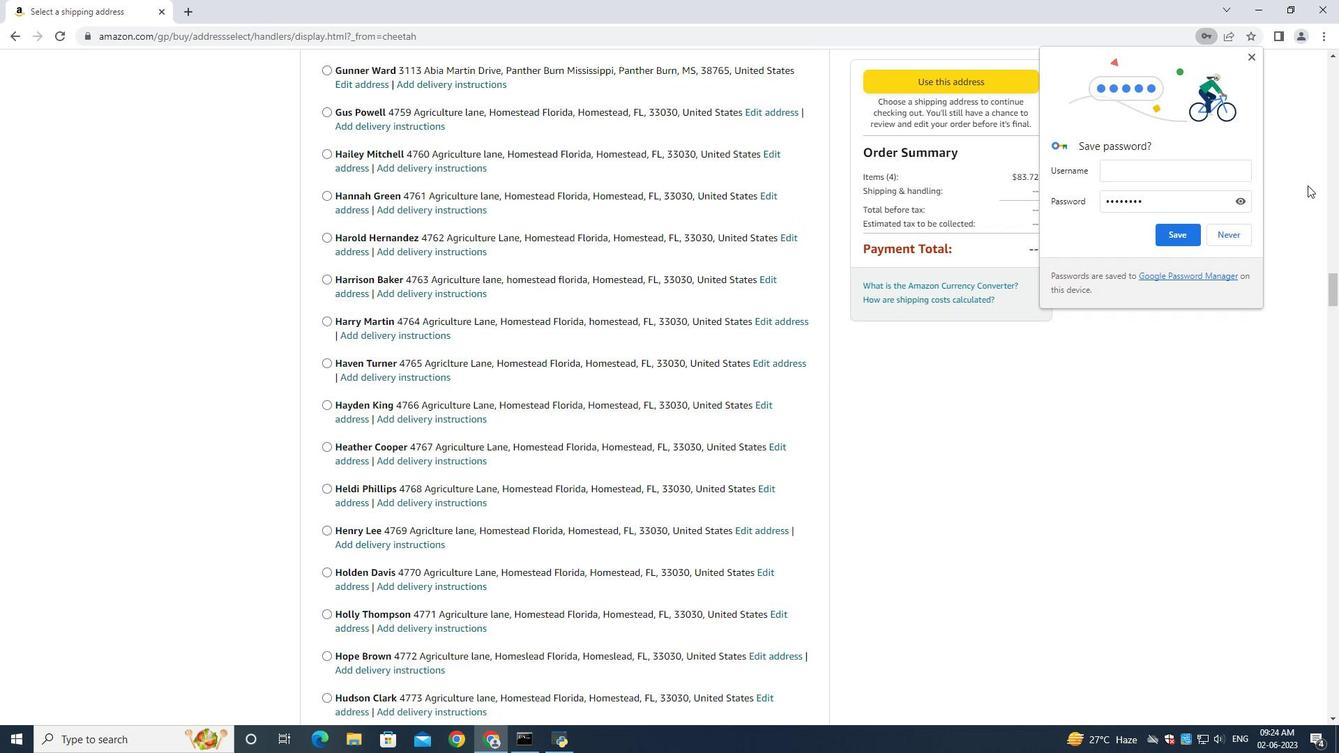 
Action: Mouse scrolled (657, 269) with delta (0, 0)
Screenshot: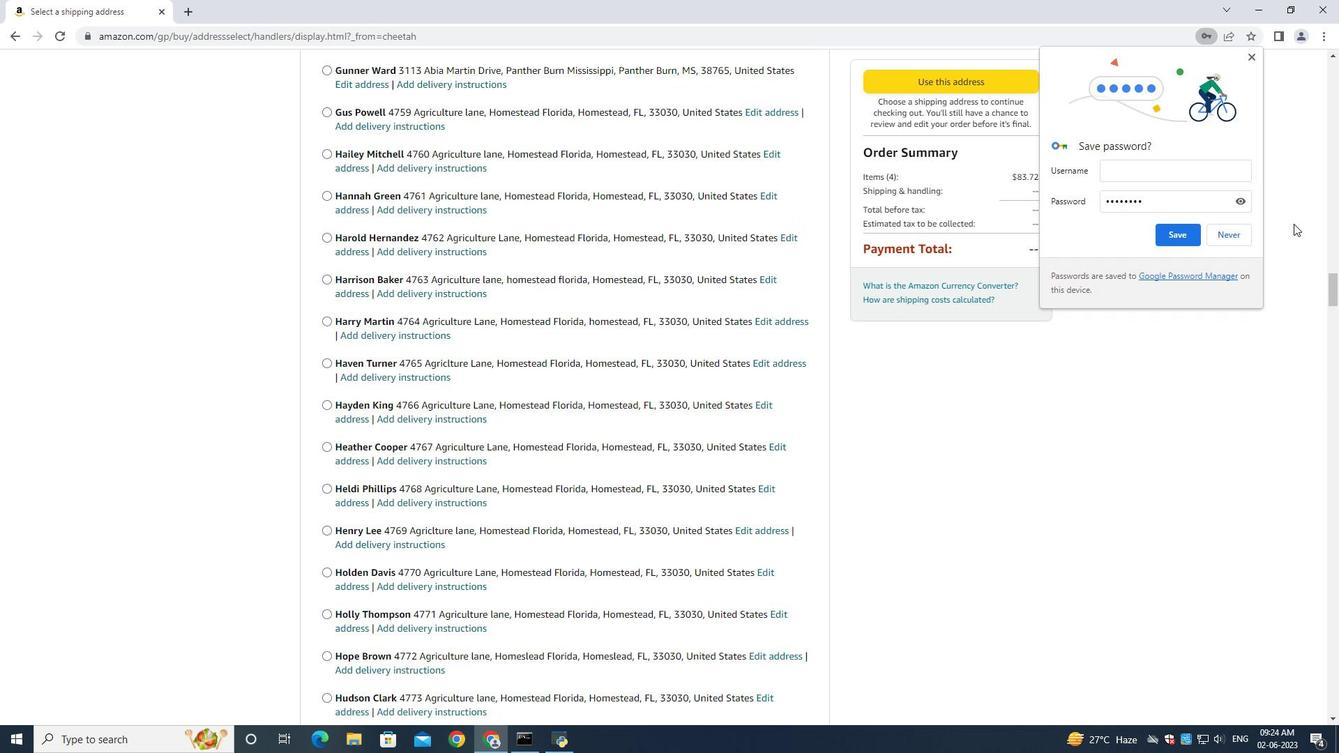 
Action: Mouse moved to (733, 281)
Screenshot: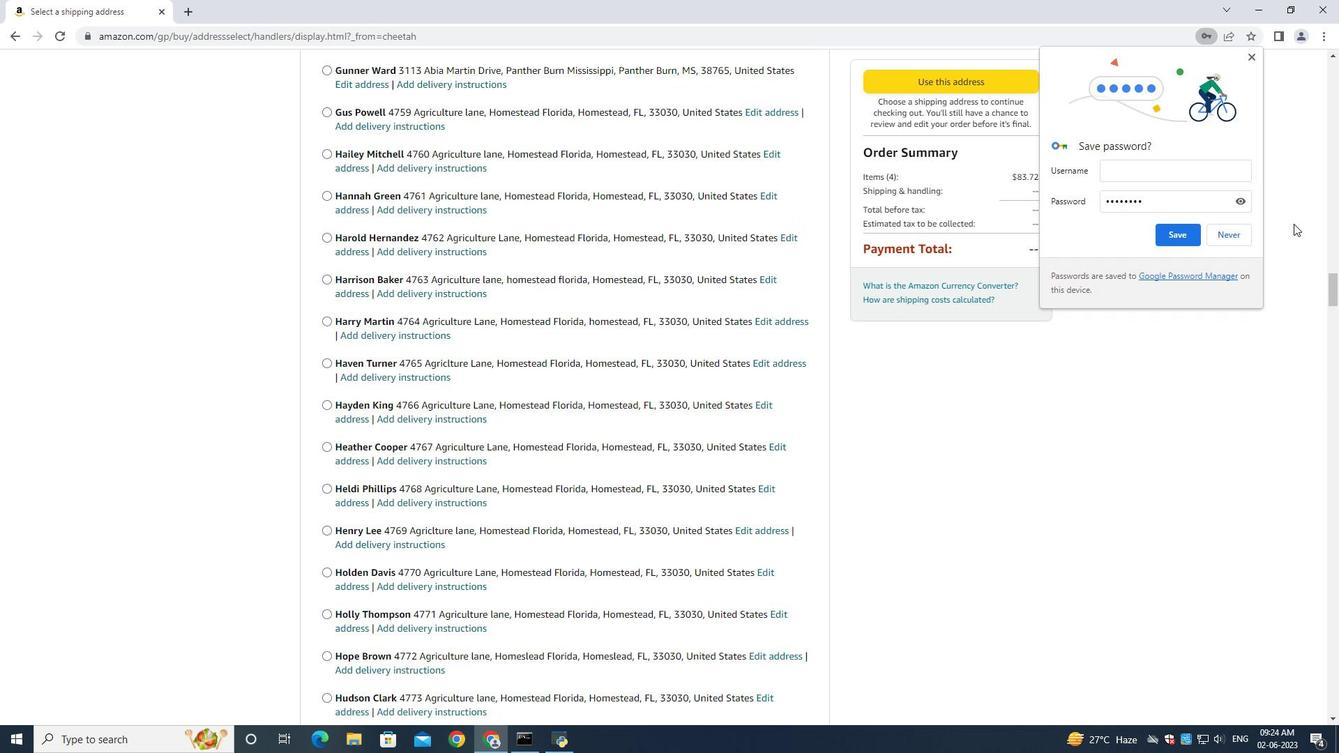 
Action: Mouse scrolled (657, 269) with delta (0, 0)
Screenshot: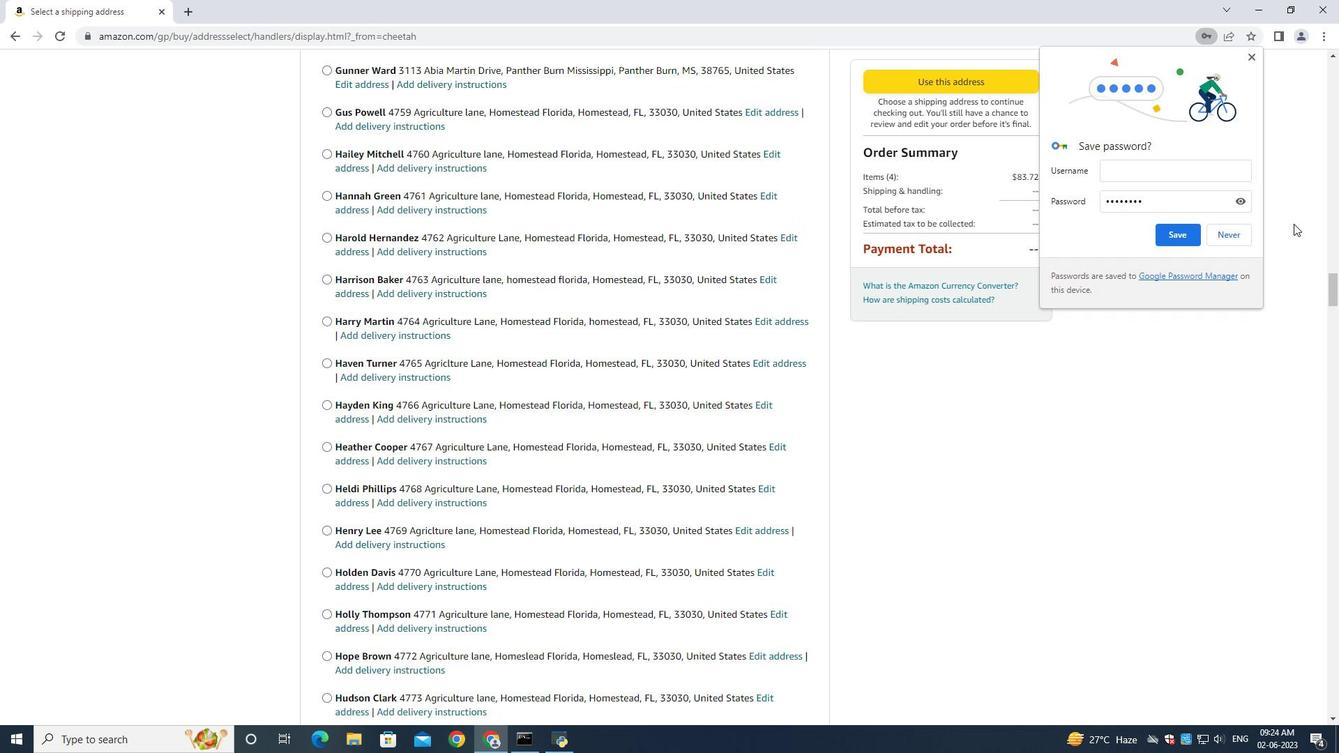 
Action: Mouse moved to (777, 278)
Screenshot: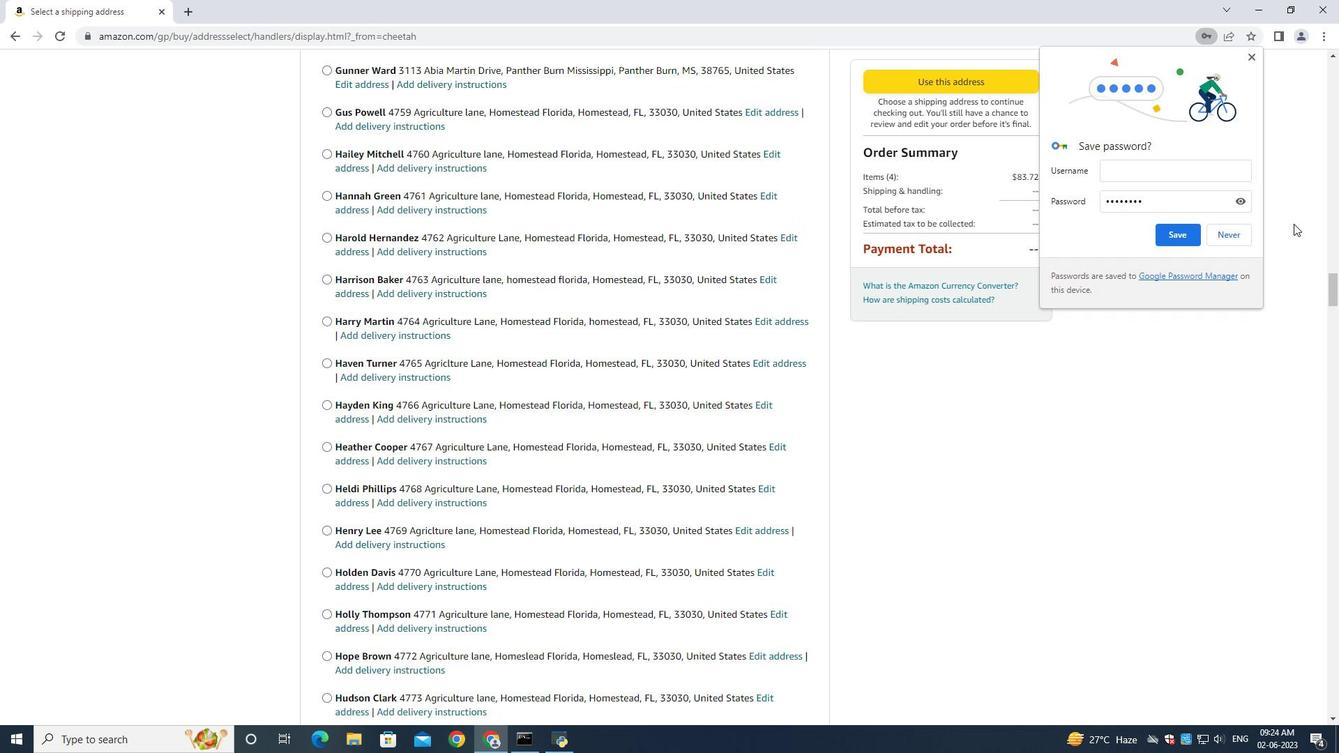 
Action: Mouse scrolled (657, 268) with delta (0, -1)
Screenshot: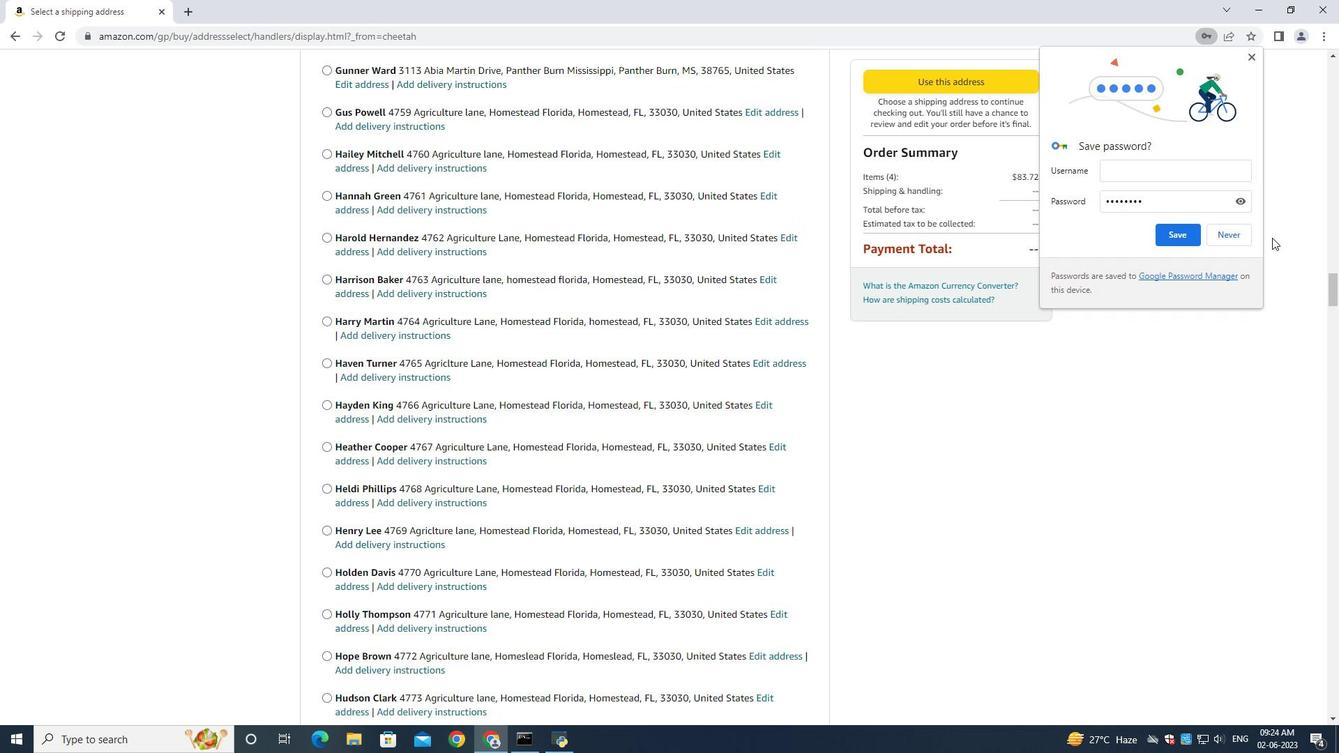 
Action: Mouse moved to (810, 274)
Screenshot: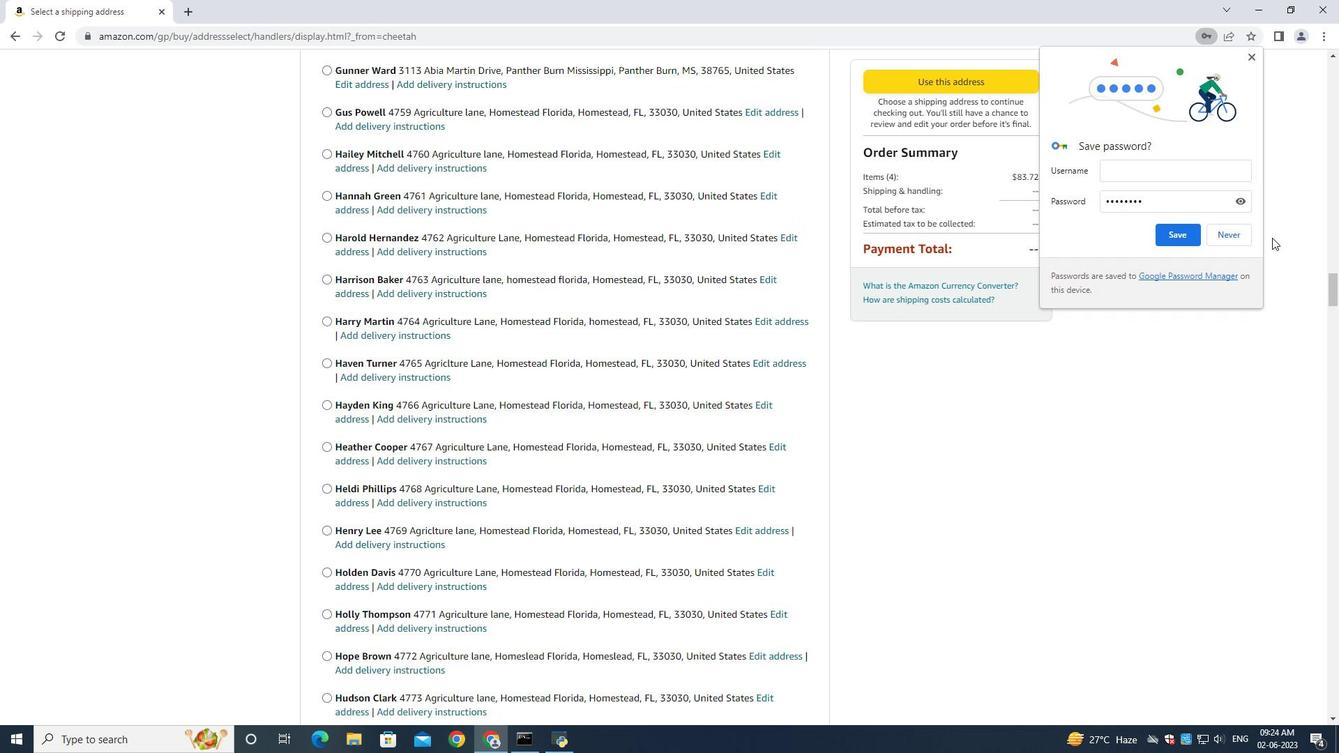 
Action: Mouse scrolled (657, 269) with delta (0, 0)
Screenshot: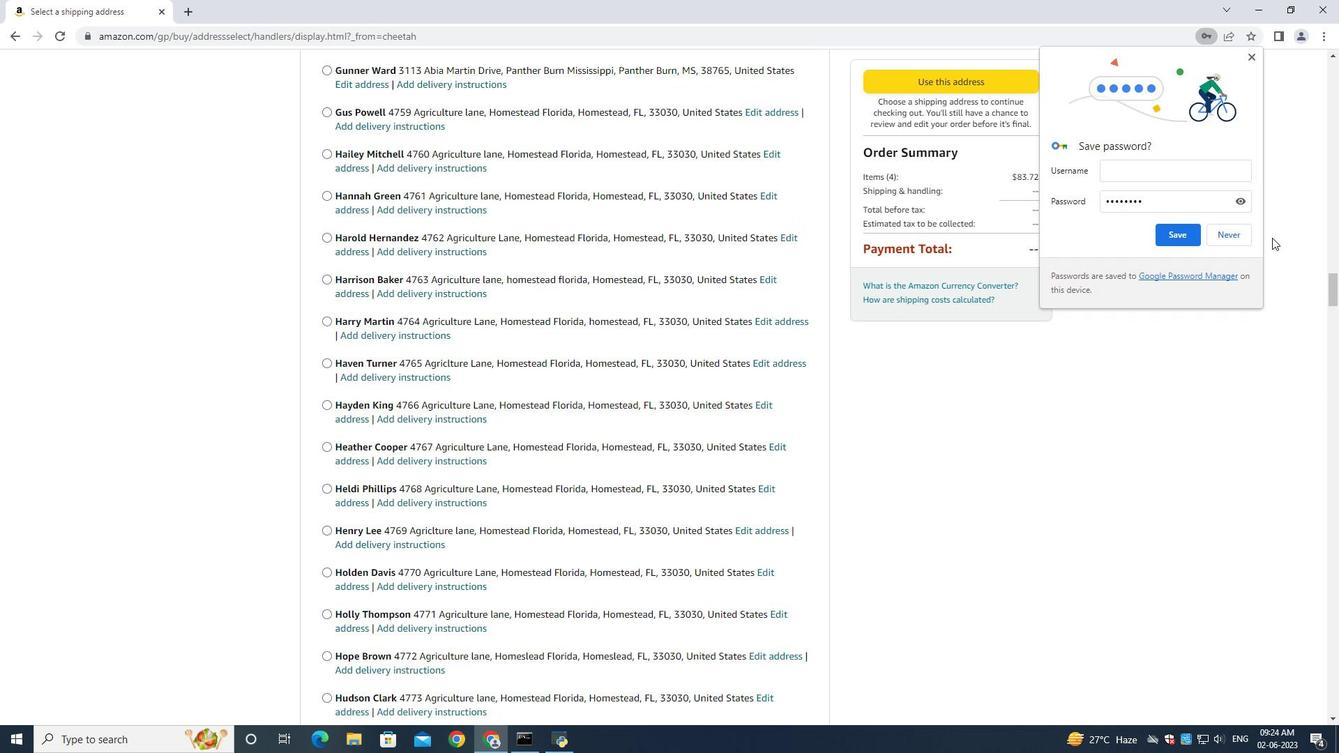 
Action: Mouse moved to (880, 265)
Screenshot: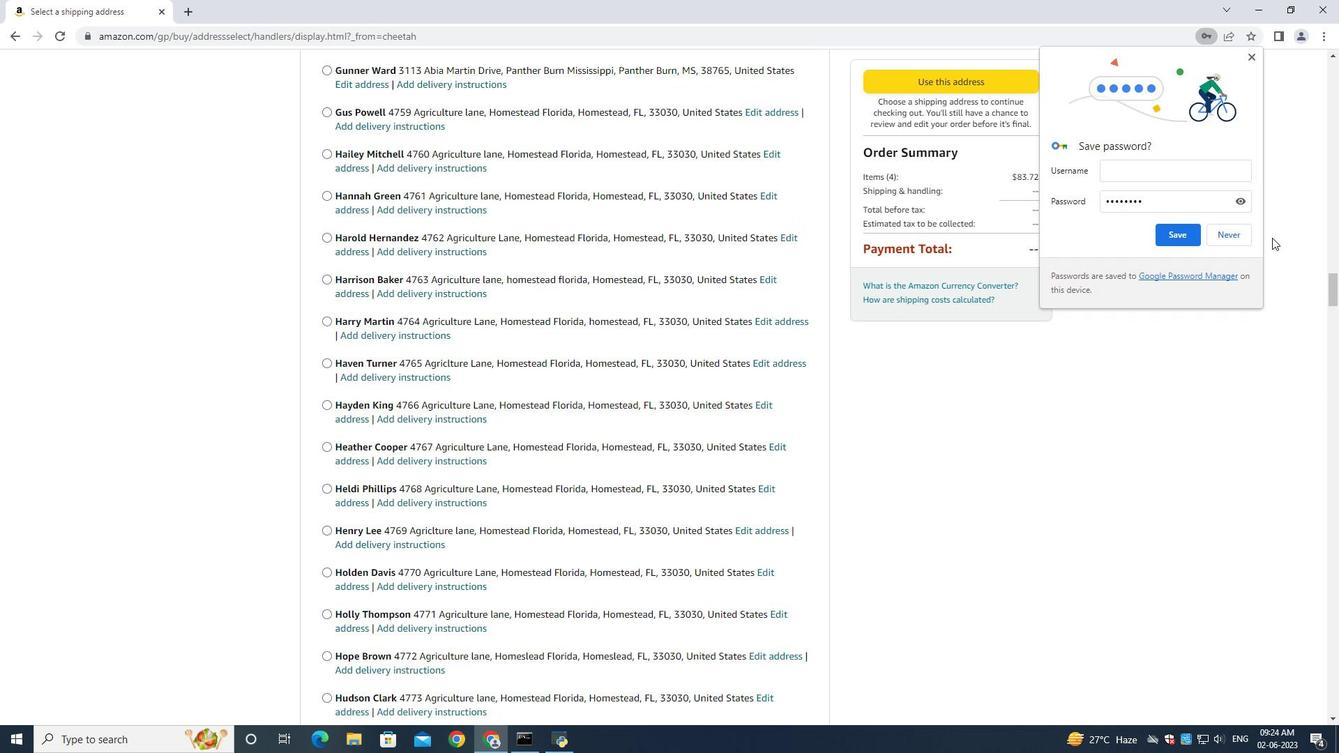 
Action: Mouse scrolled (657, 269) with delta (0, 0)
Screenshot: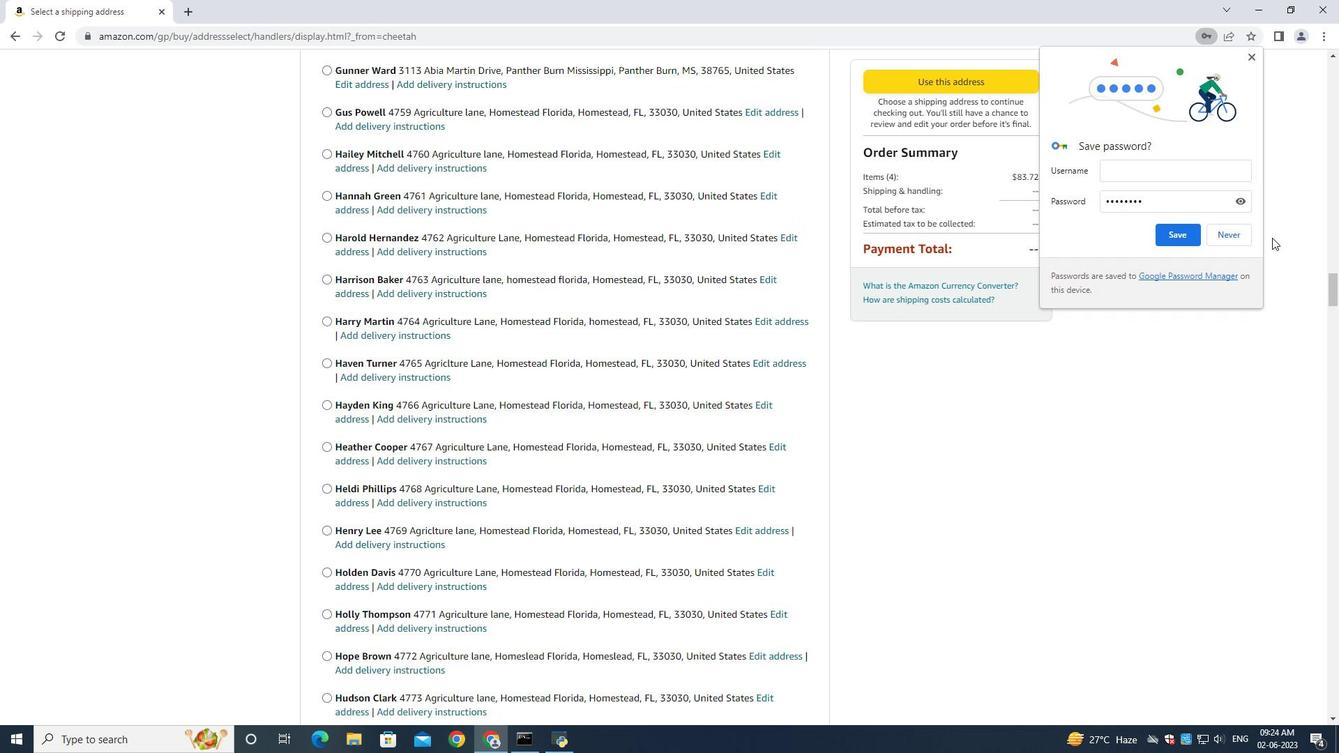 
Action: Mouse moved to (1243, 233)
Screenshot: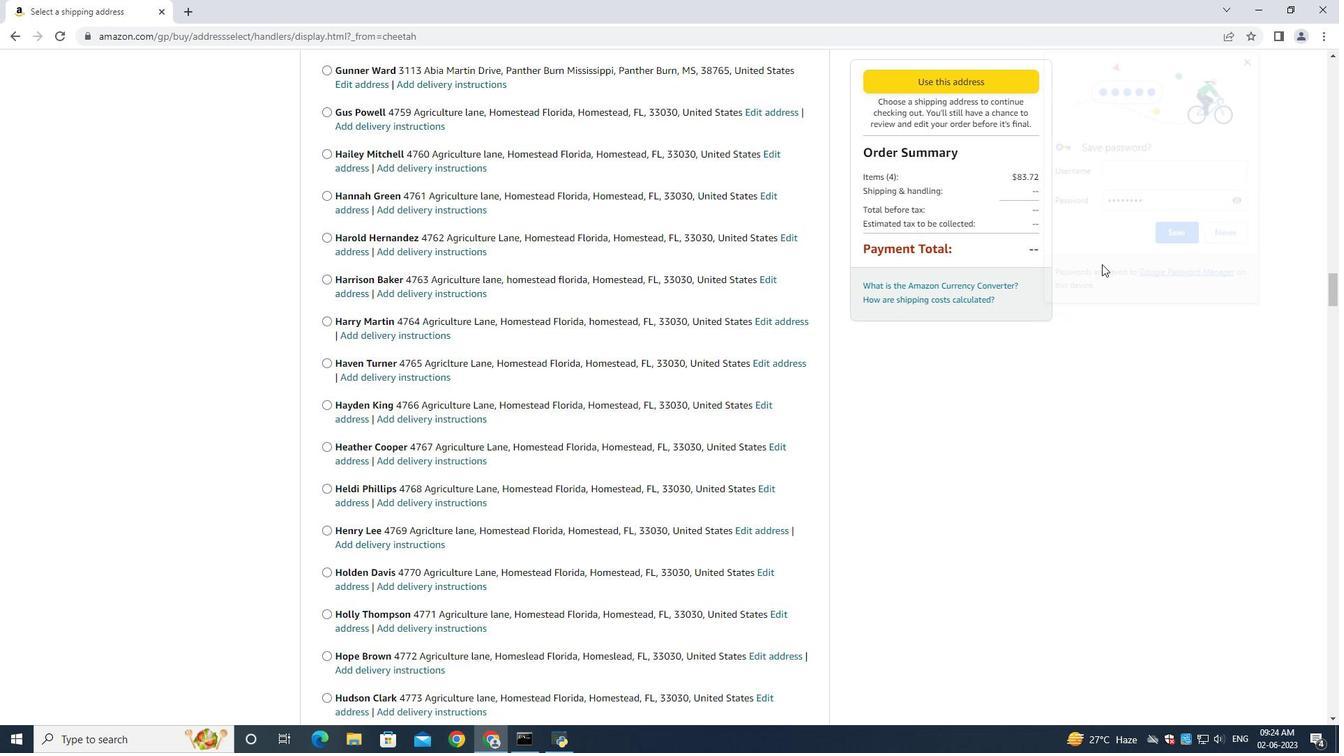 
Action: Mouse pressed left at (1243, 233)
Screenshot: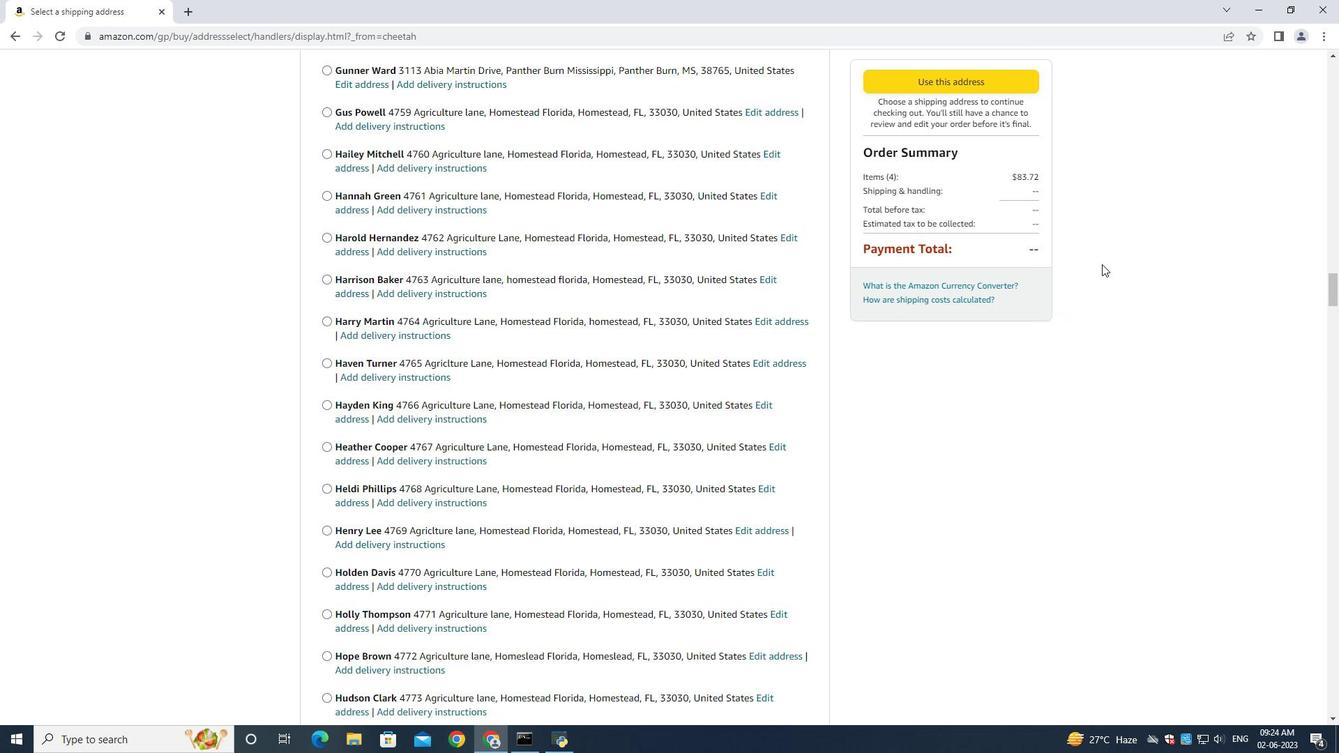 
Action: Mouse moved to (846, 263)
Screenshot: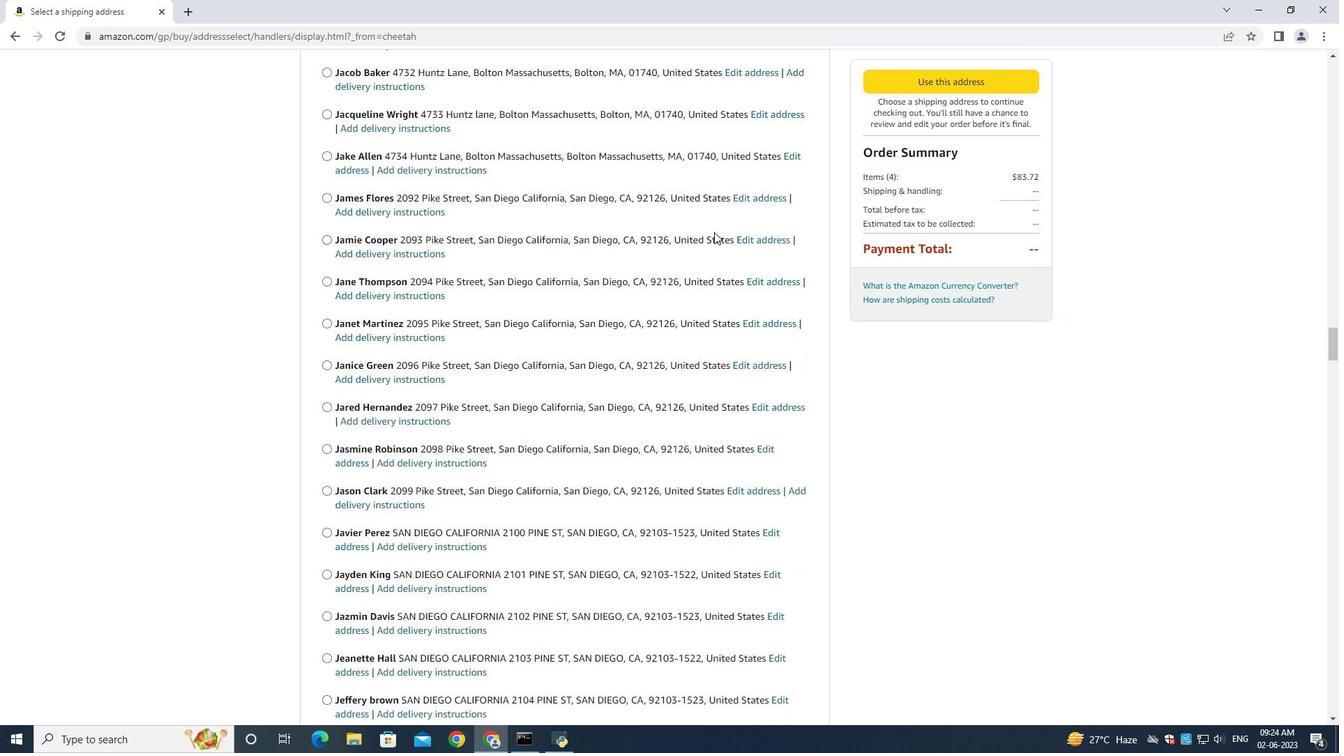 
Action: Mouse scrolled (855, 260) with delta (0, 0)
Screenshot: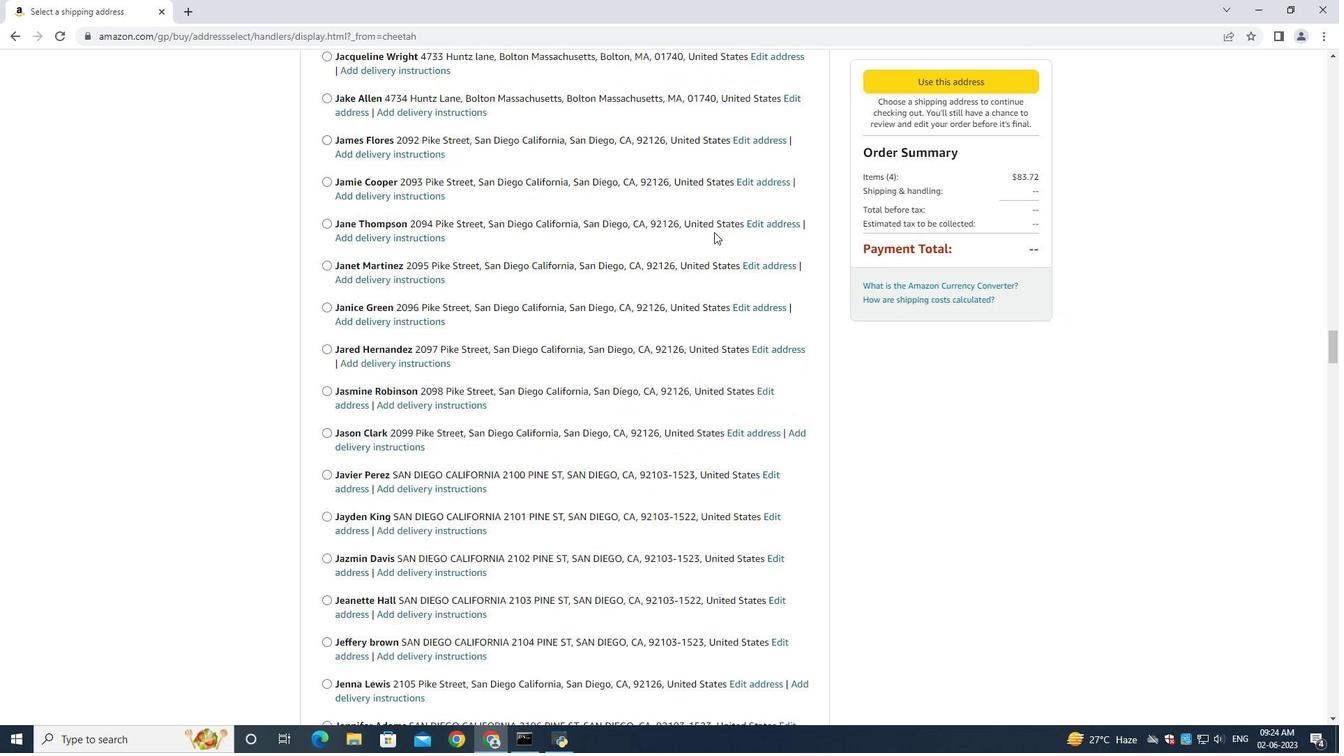 
Action: Mouse moved to (844, 261)
Screenshot: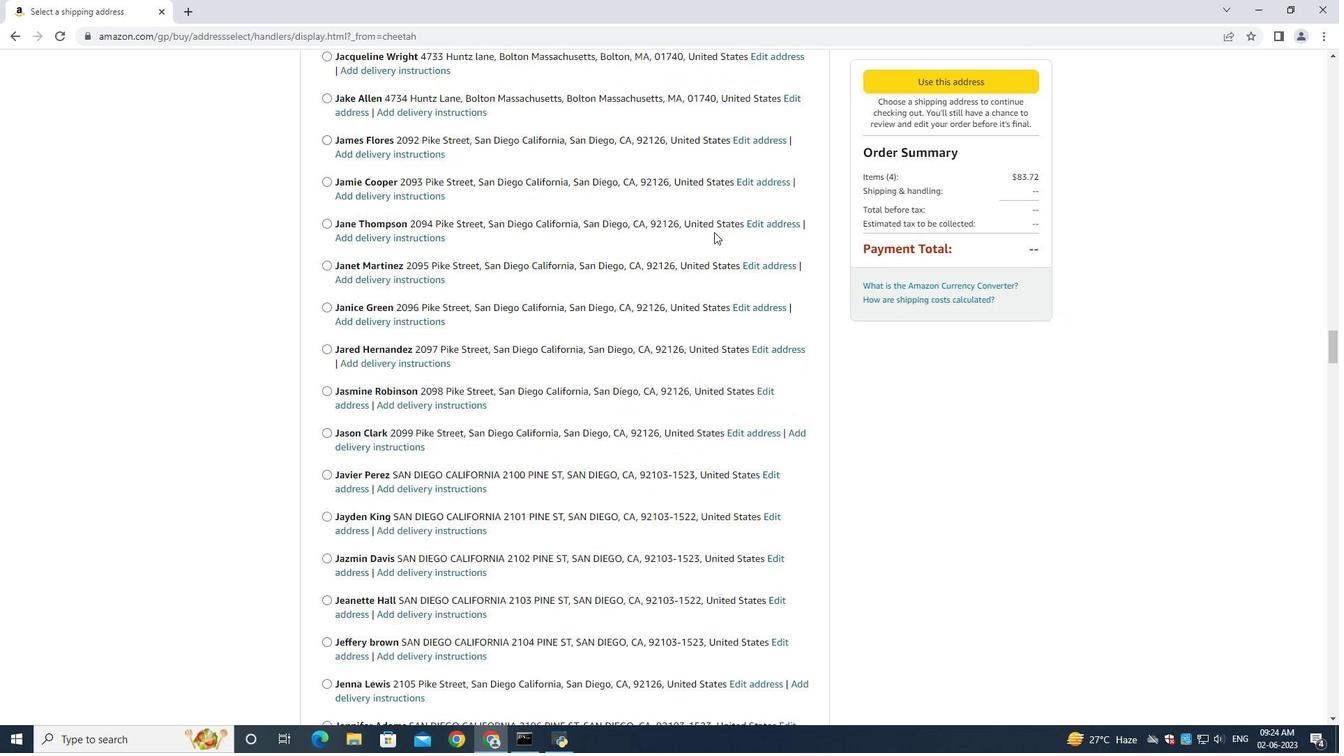 
Action: Mouse scrolled (851, 262) with delta (0, 0)
Screenshot: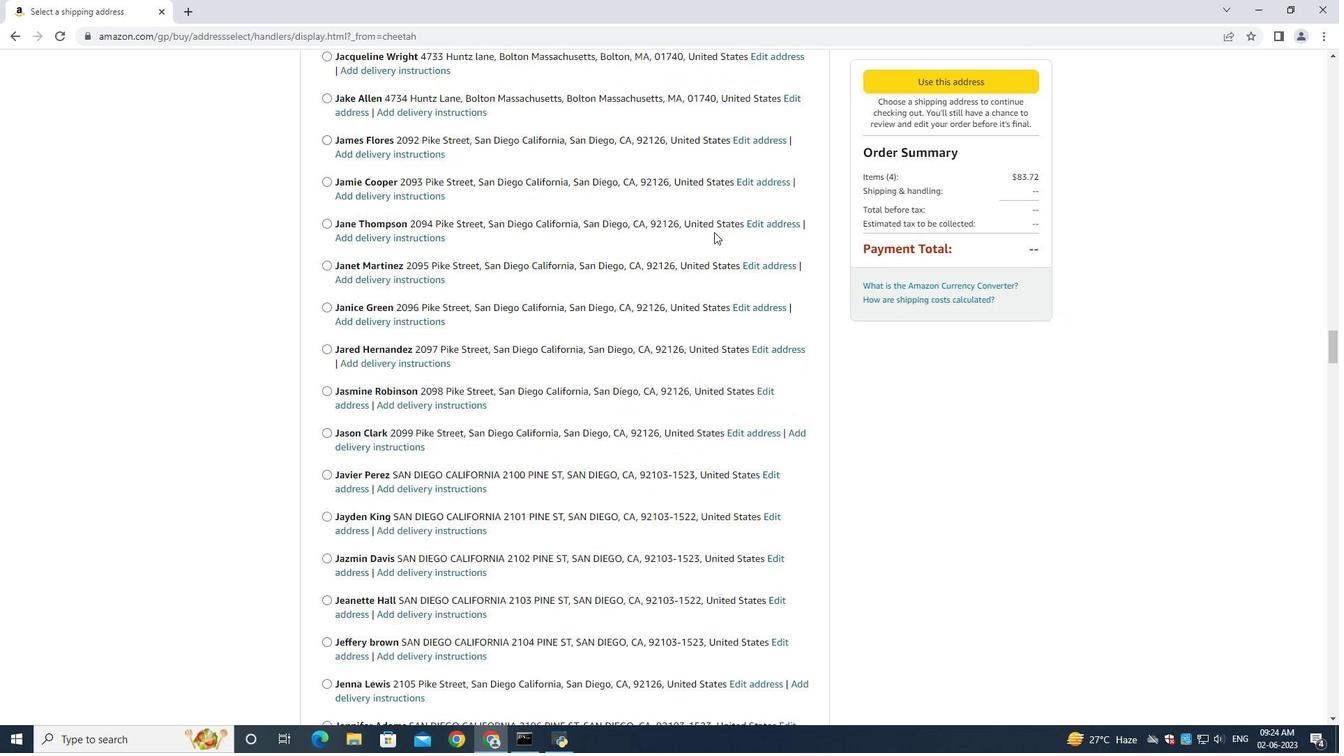 
Action: Mouse moved to (837, 259)
Screenshot: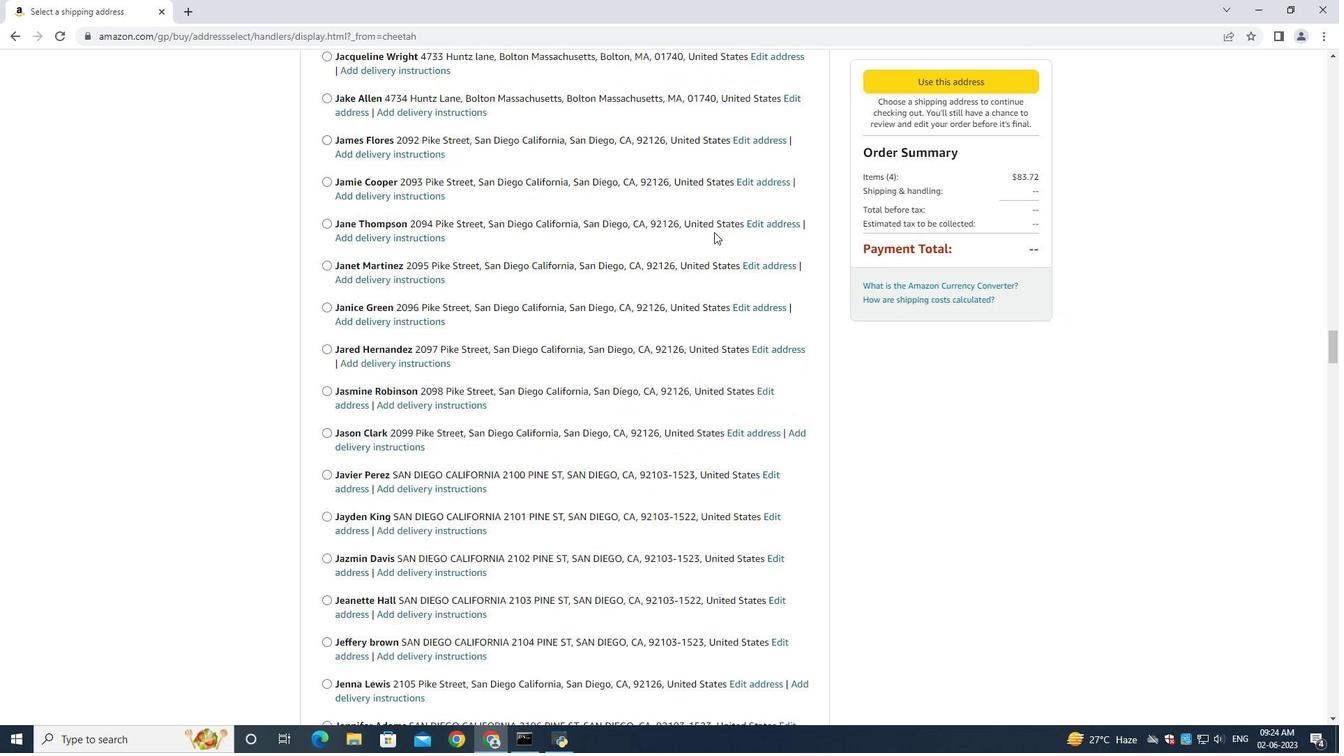
Action: Mouse scrolled (850, 263) with delta (0, 0)
Screenshot: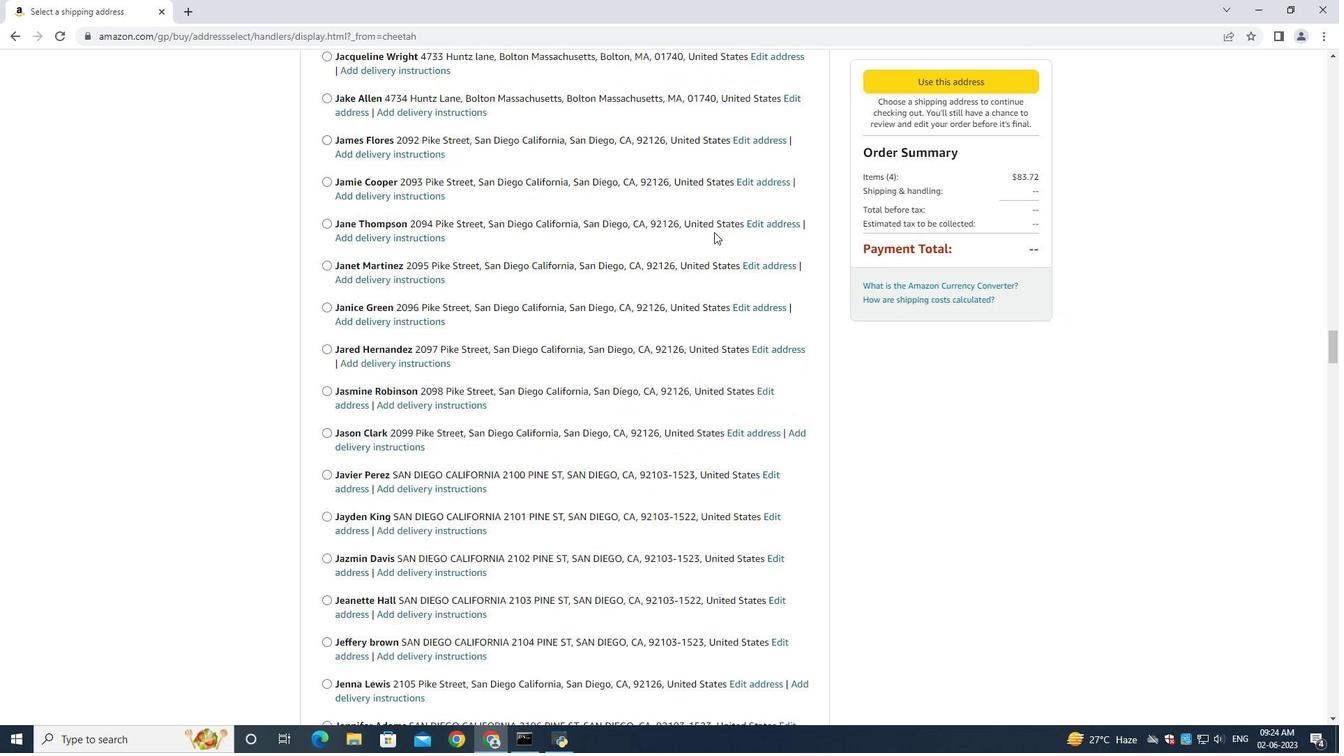 
Action: Mouse moved to (830, 259)
Screenshot: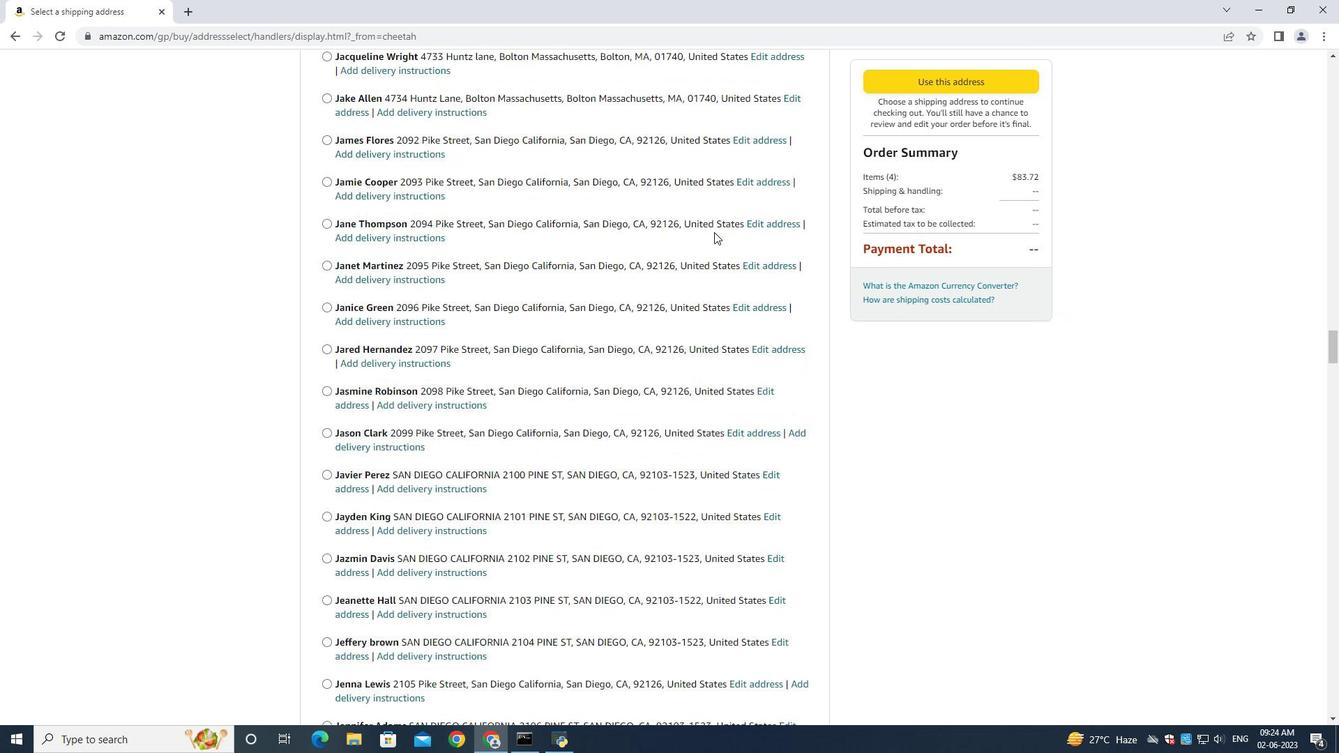 
Action: Mouse scrolled (849, 263) with delta (0, 0)
Screenshot: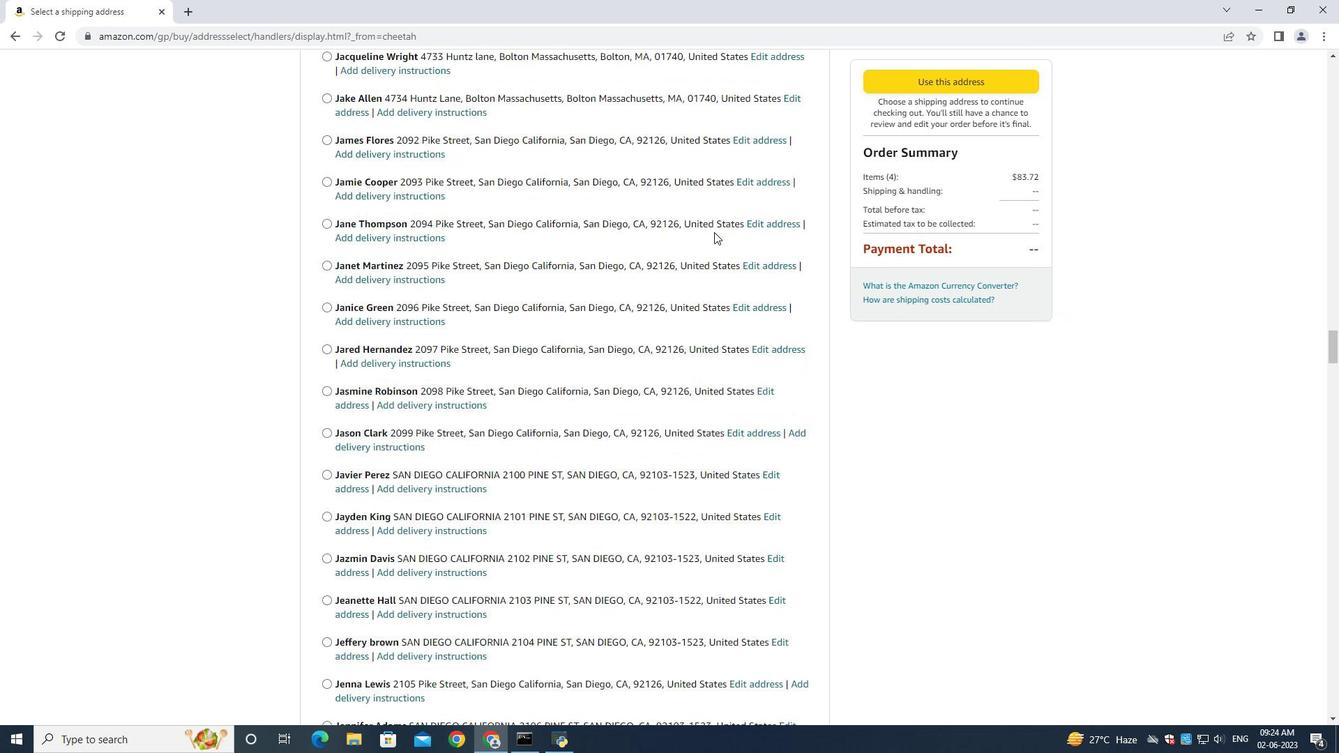 
Action: Mouse moved to (822, 260)
Screenshot: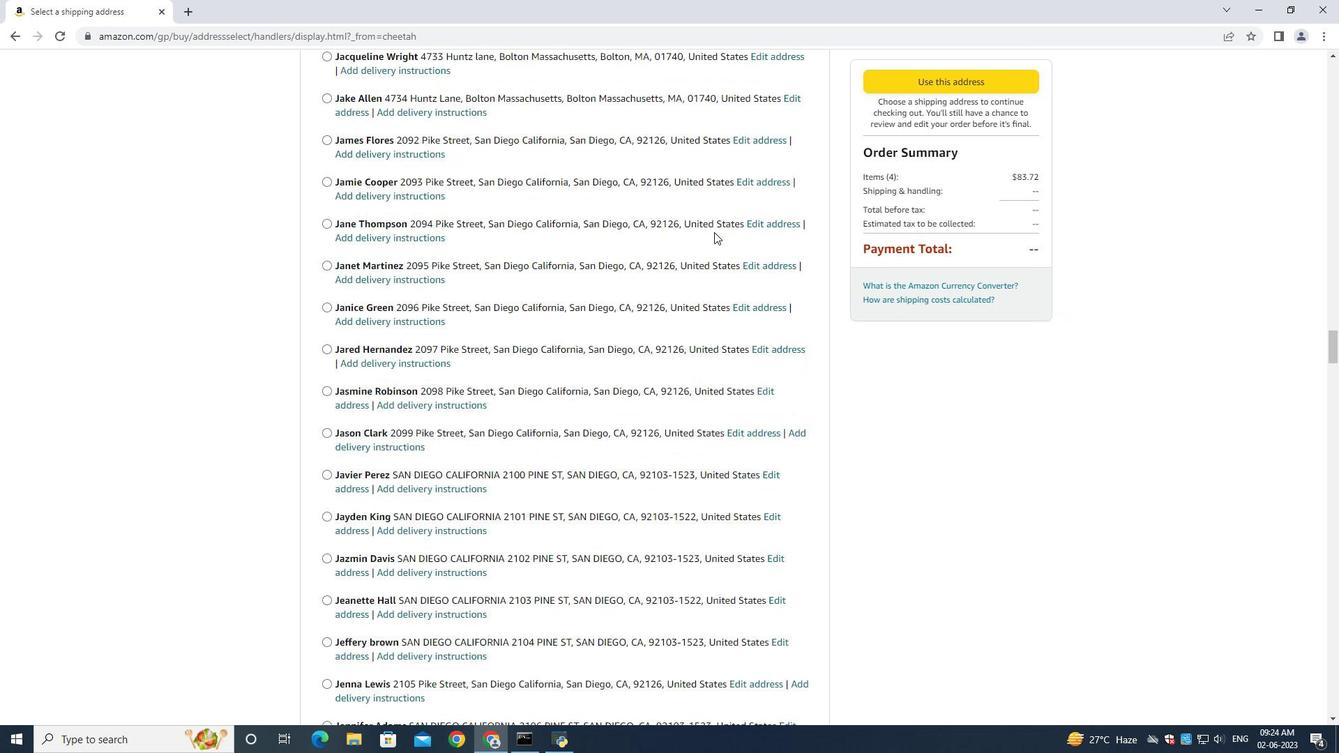 
Action: Mouse scrolled (846, 262) with delta (0, -1)
Screenshot: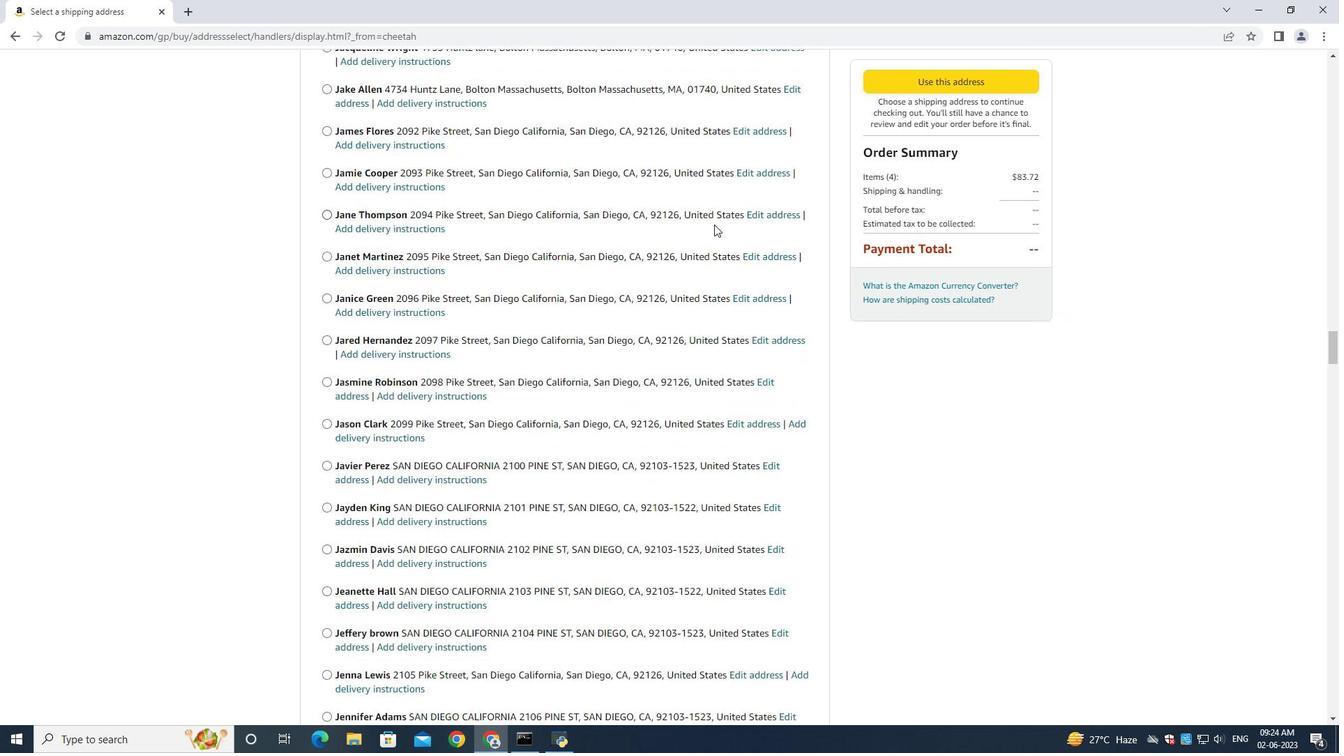 
Action: Mouse moved to (814, 260)
Screenshot: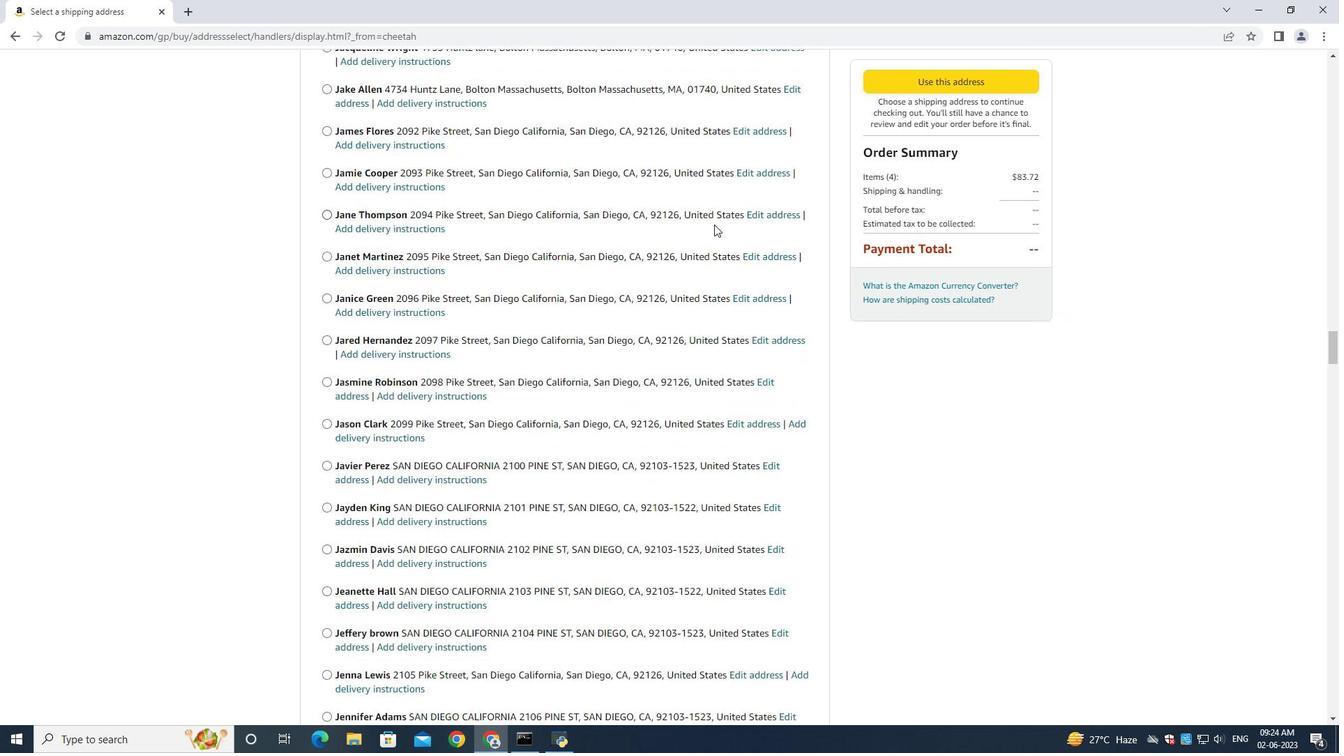 
Action: Mouse scrolled (844, 260) with delta (0, 0)
Screenshot: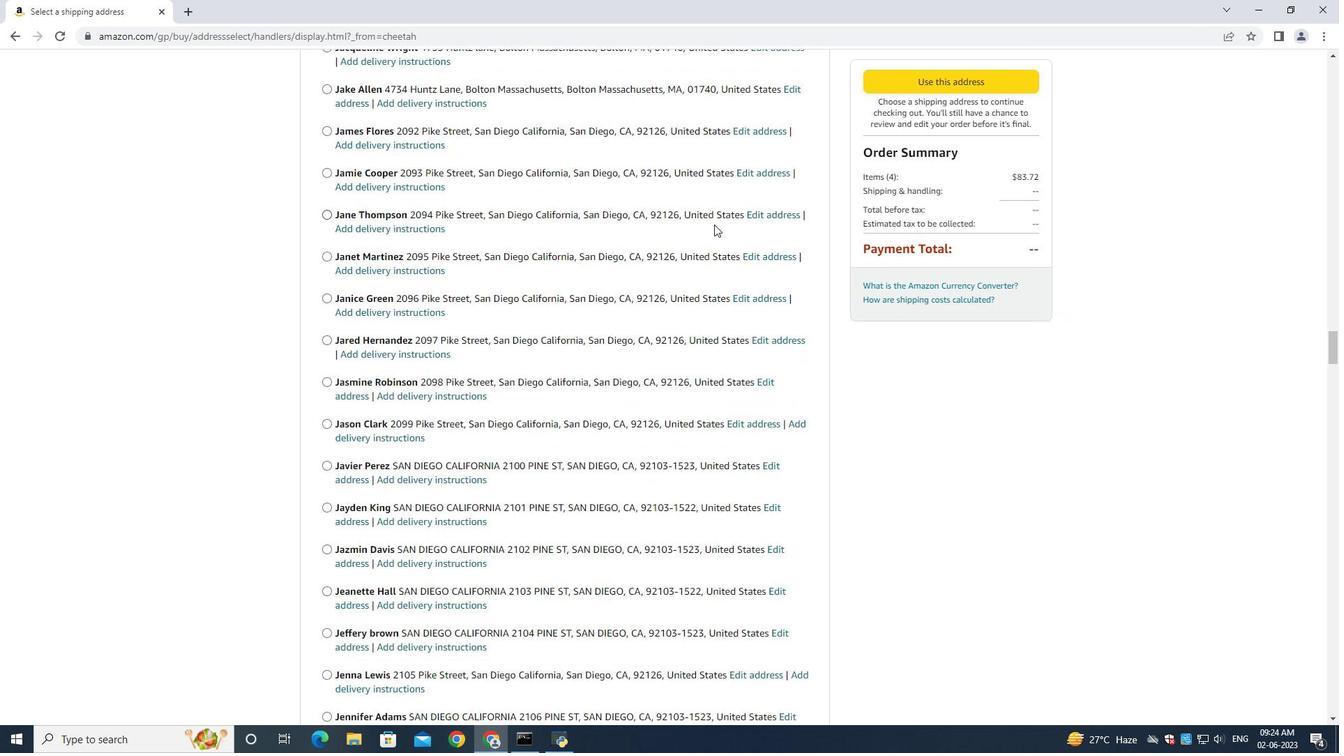 
Action: Mouse moved to (796, 252)
Screenshot: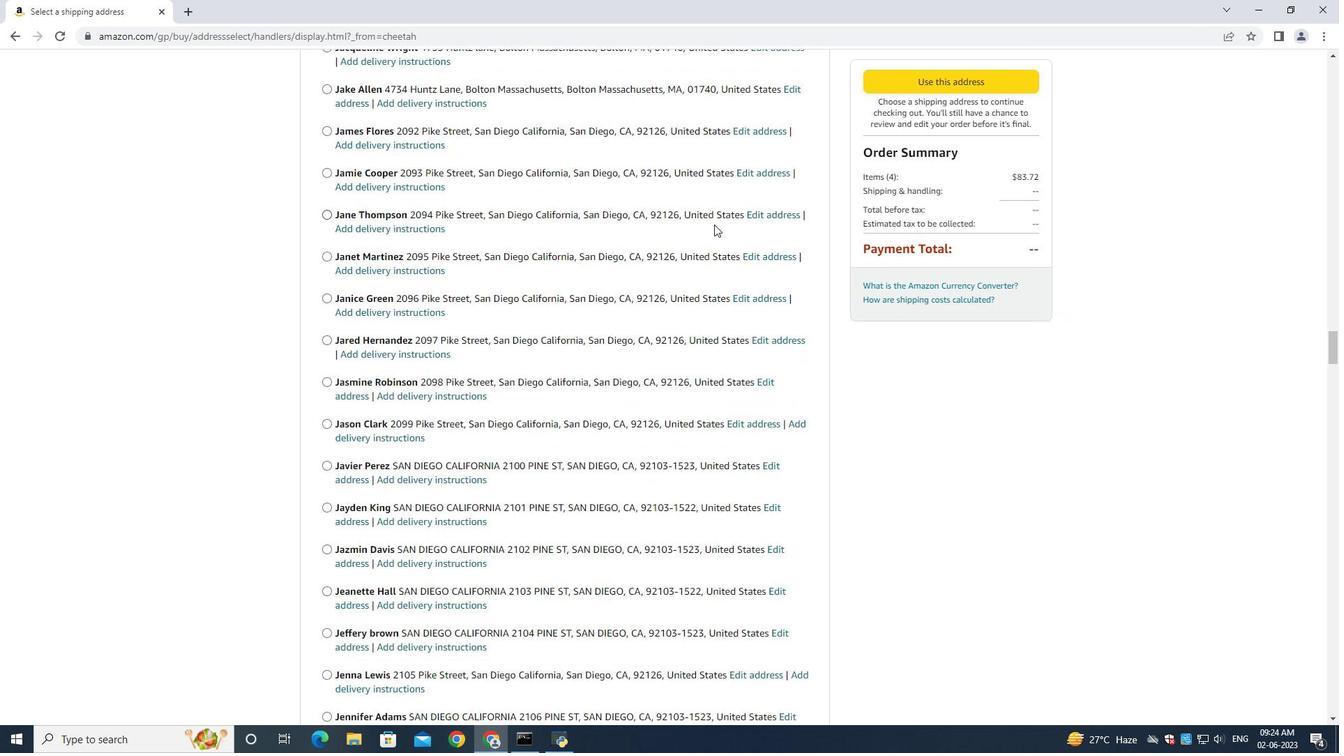 
Action: Mouse scrolled (837, 258) with delta (0, 0)
Screenshot: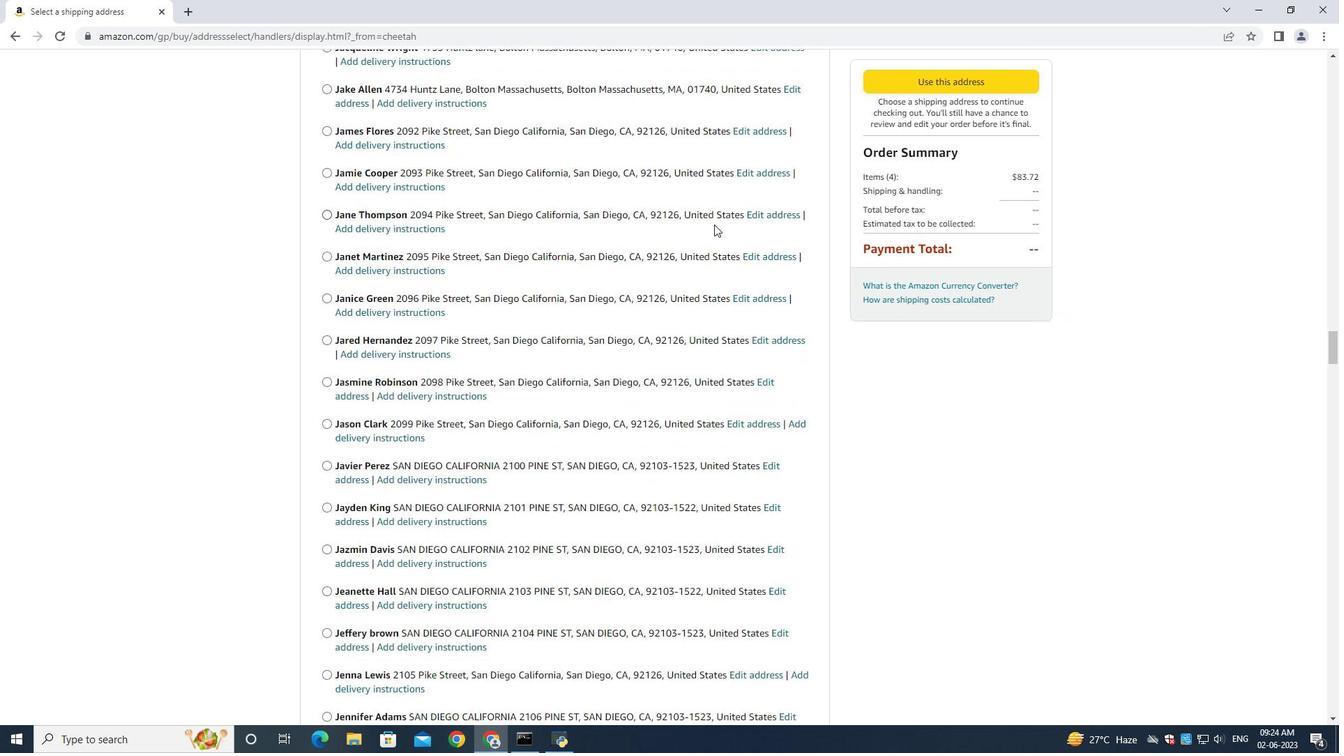 
Action: Mouse moved to (784, 249)
Screenshot: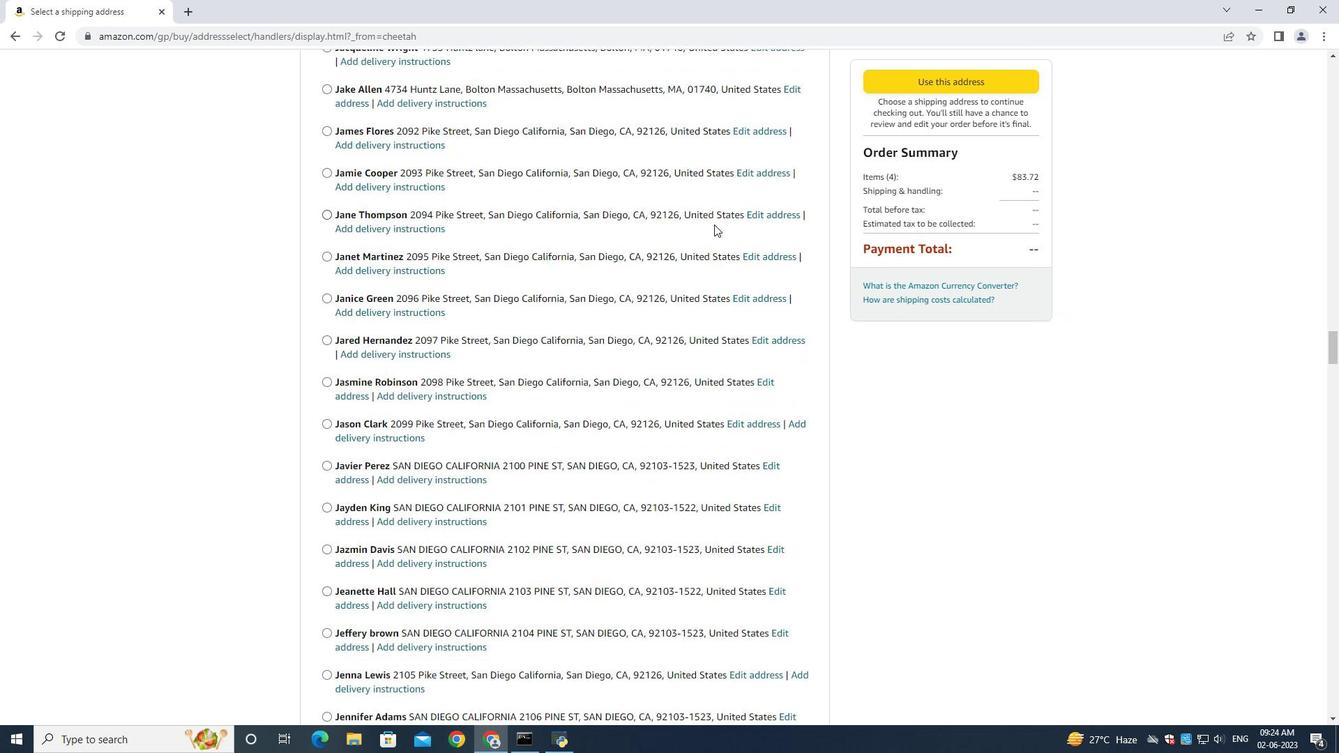 
Action: Mouse scrolled (822, 259) with delta (0, 0)
Screenshot: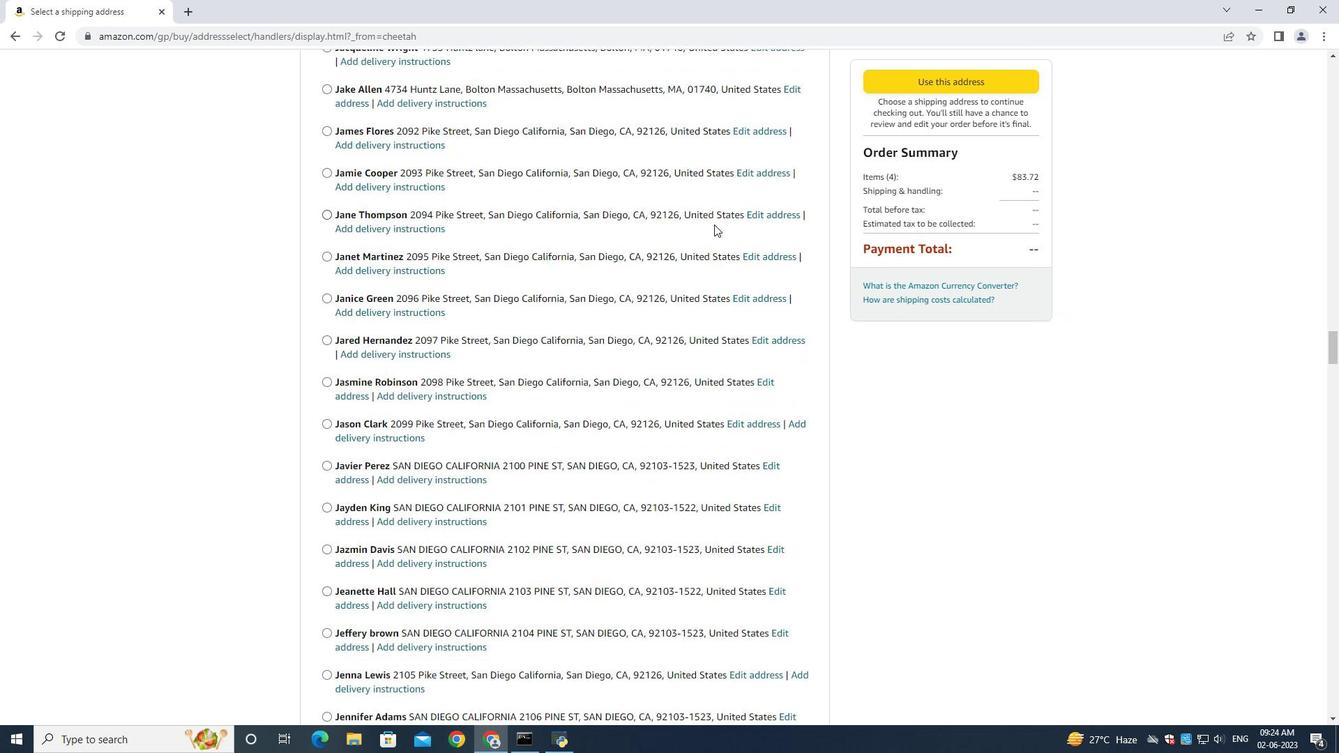 
Action: Mouse moved to (736, 246)
Screenshot: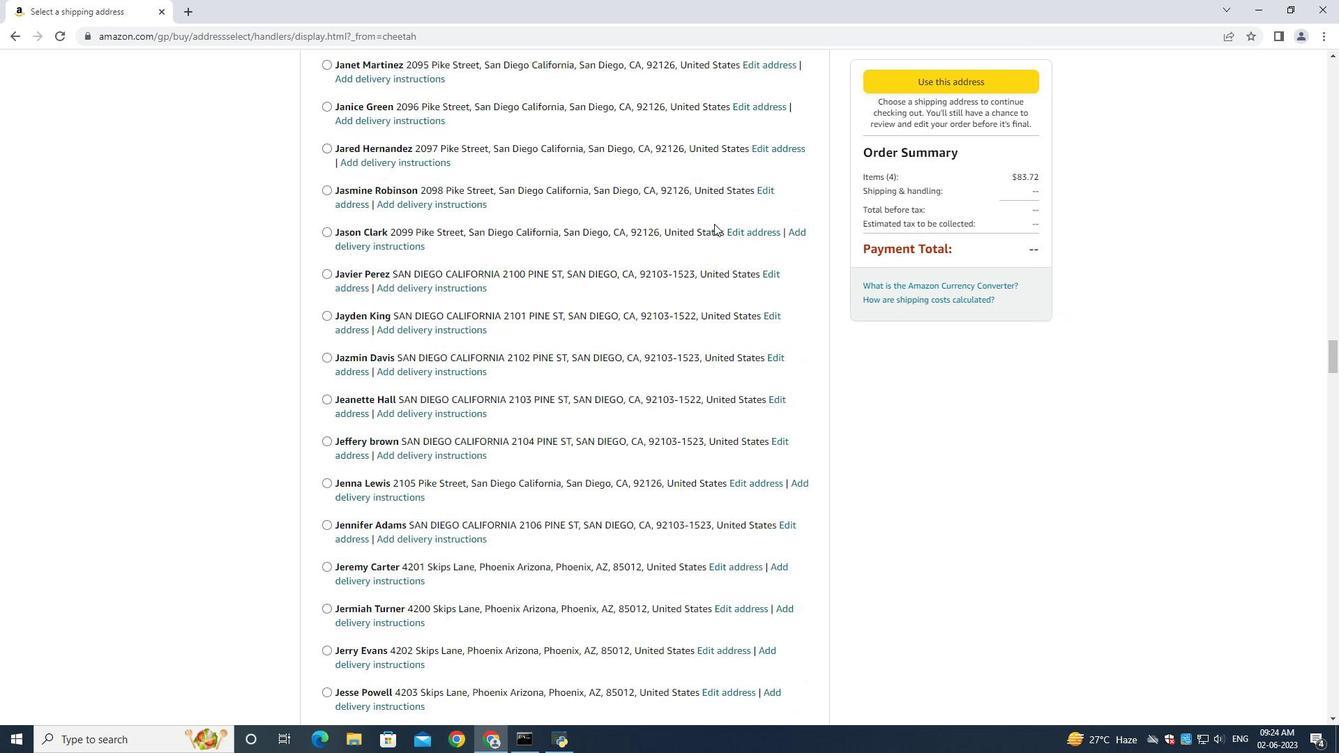 
Action: Mouse scrolled (739, 244) with delta (0, 0)
Screenshot: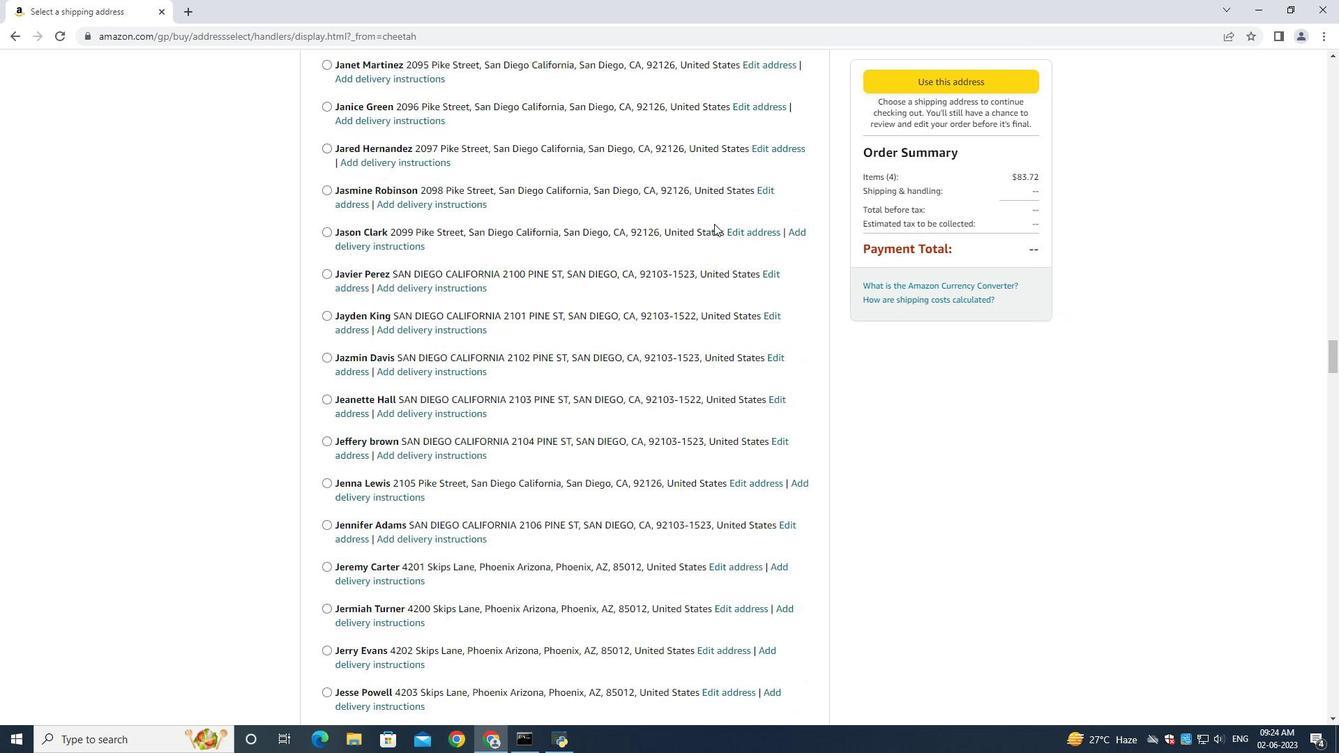 
Action: Mouse moved to (733, 246)
Screenshot: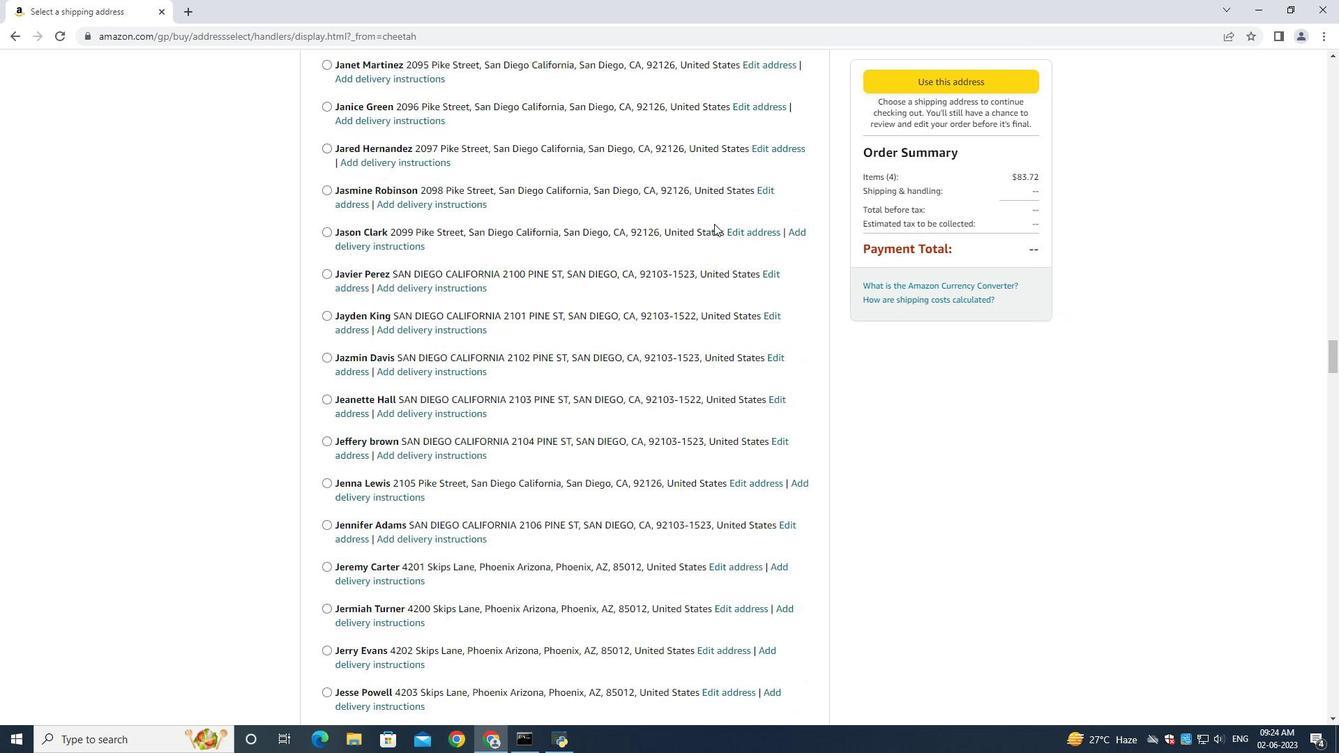 
Action: Mouse scrolled (736, 246) with delta (0, 0)
Screenshot: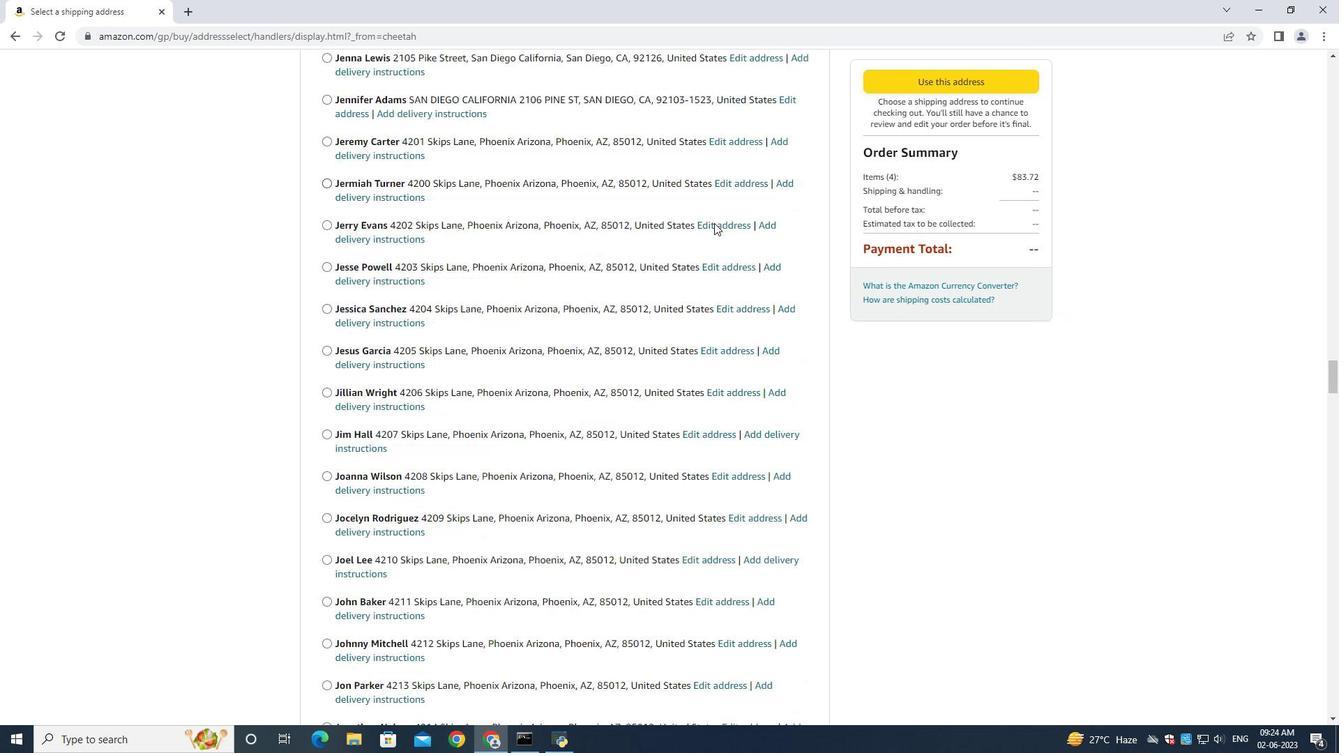 
Action: Mouse moved to (731, 246)
Screenshot: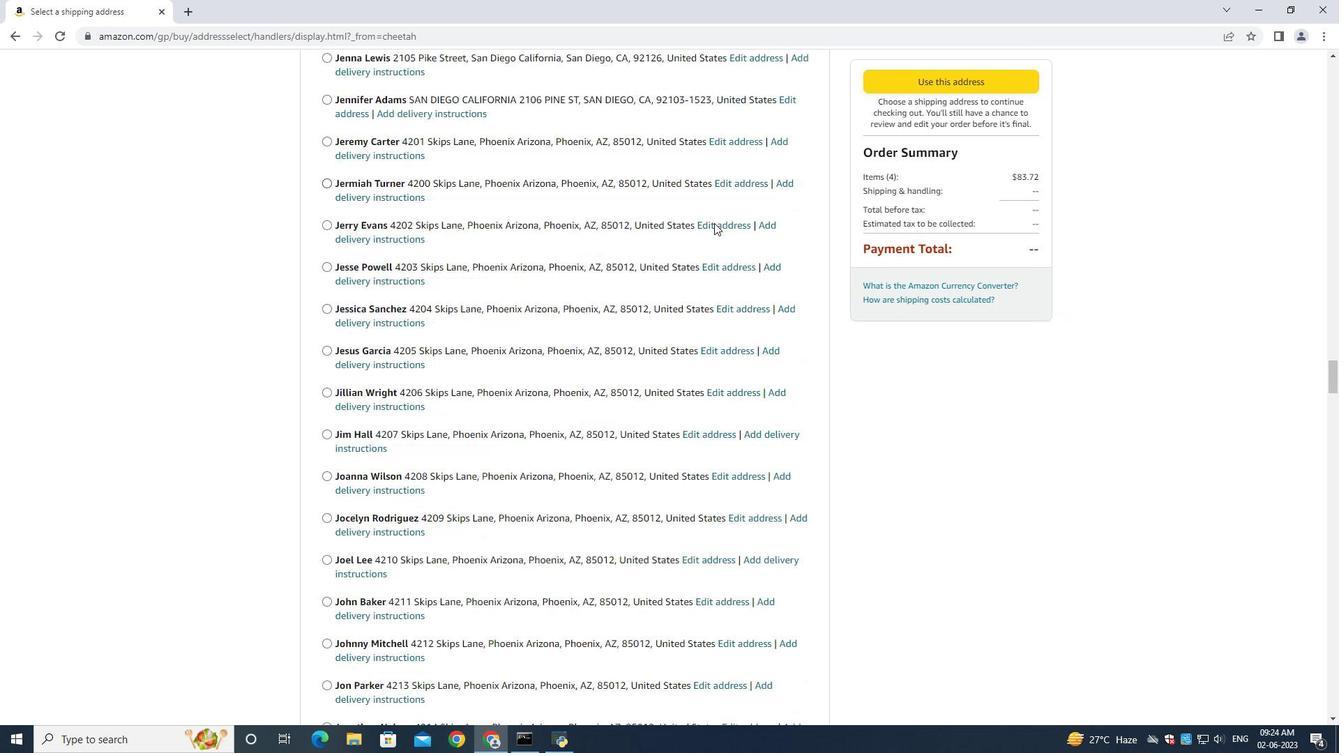
Action: Mouse scrolled (733, 245) with delta (0, -1)
Screenshot: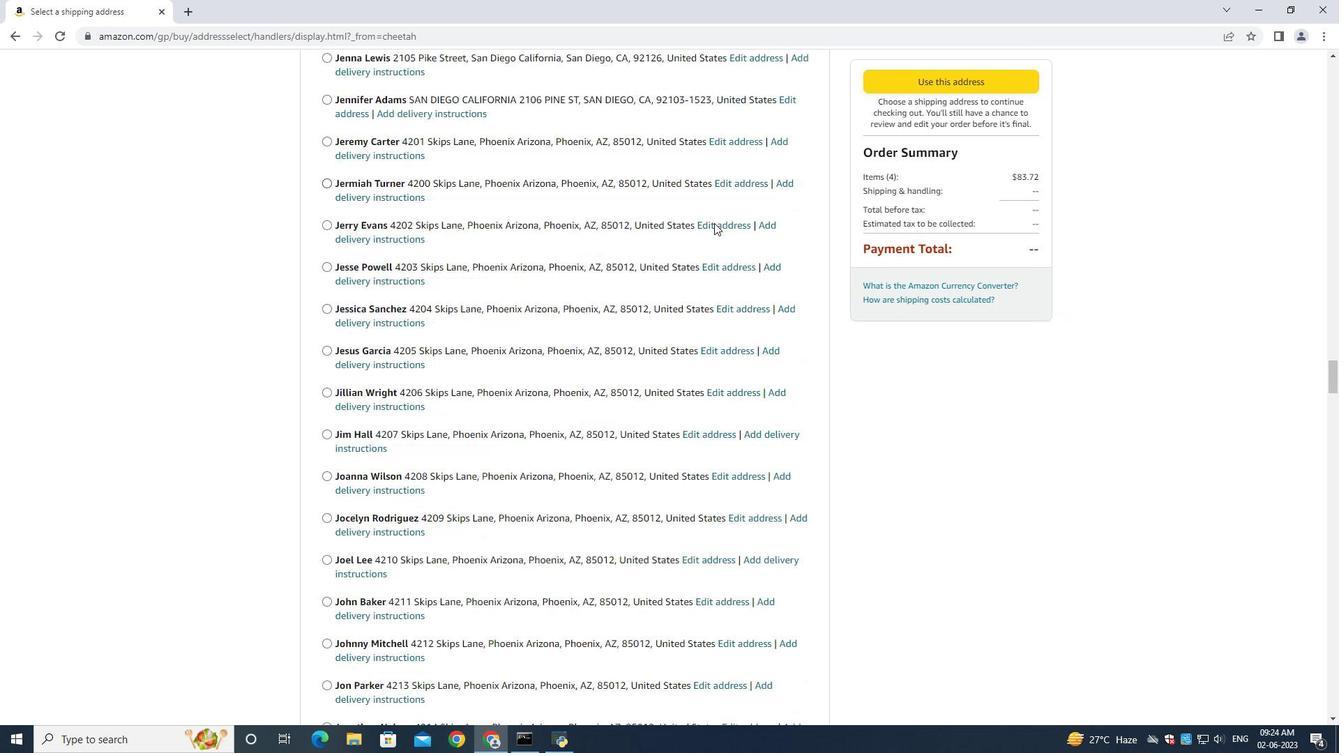 
Action: Mouse moved to (726, 239)
Screenshot: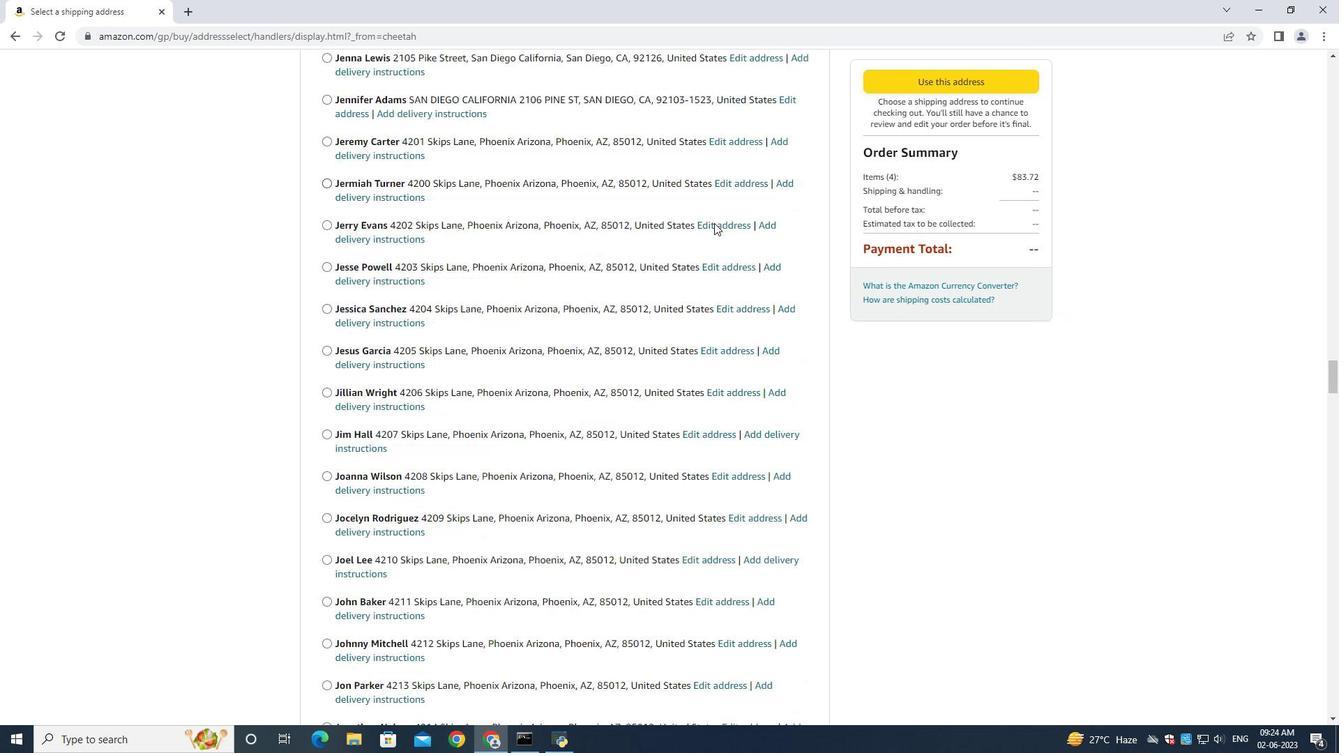 
Action: Mouse scrolled (731, 244) with delta (0, -1)
Screenshot: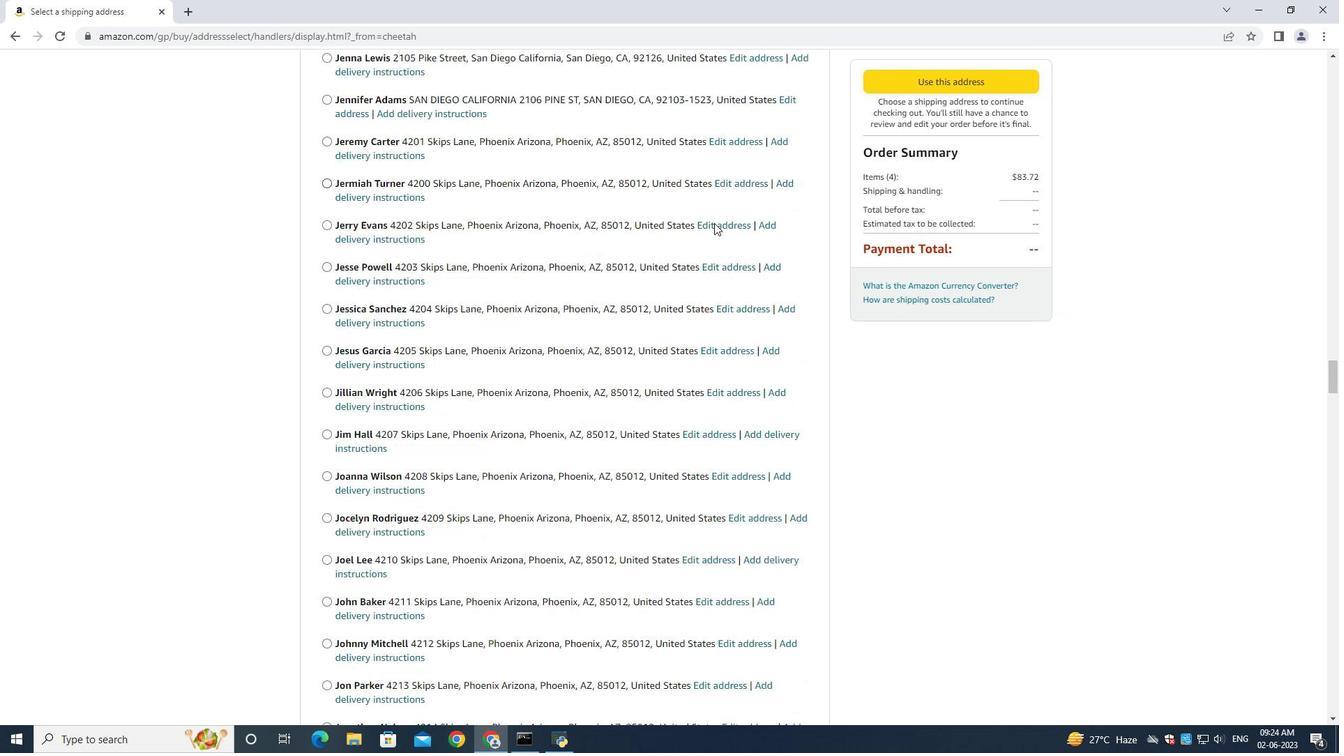 
Action: Mouse moved to (723, 236)
Screenshot: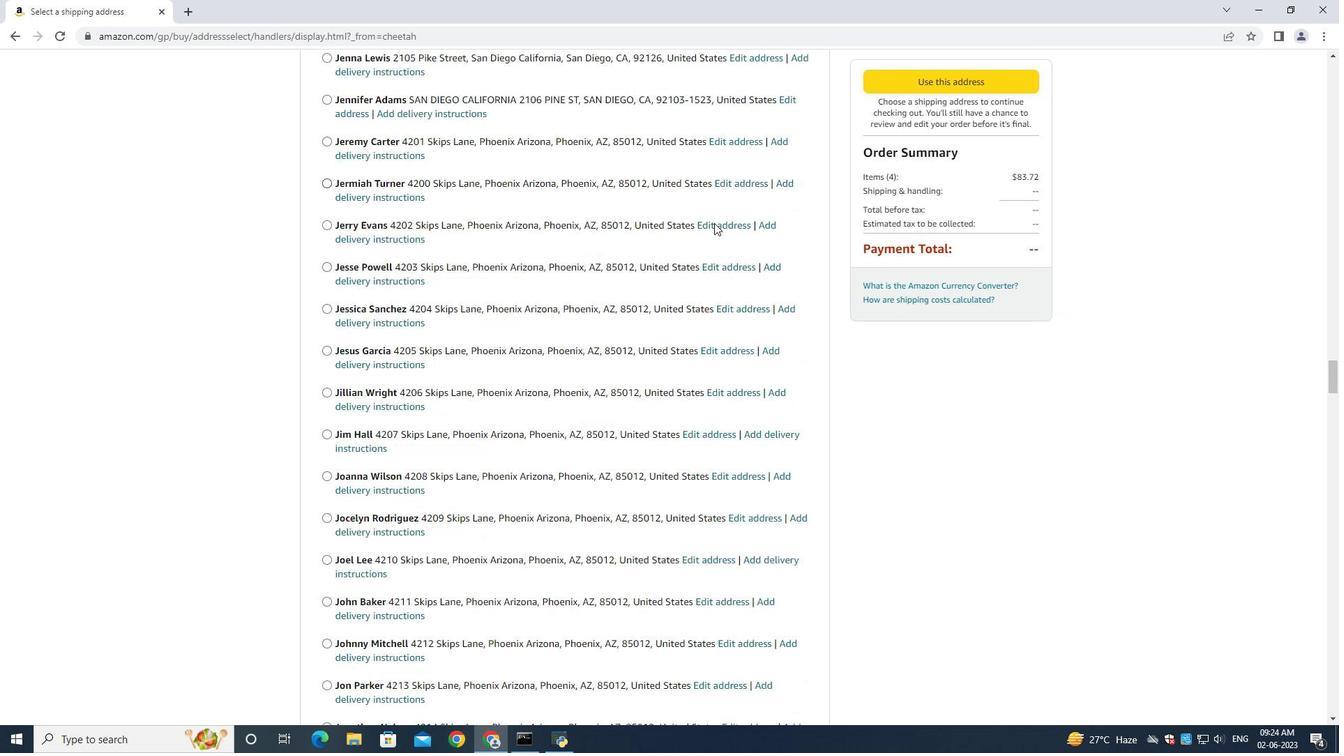 
Action: Mouse scrolled (726, 238) with delta (0, 0)
Screenshot: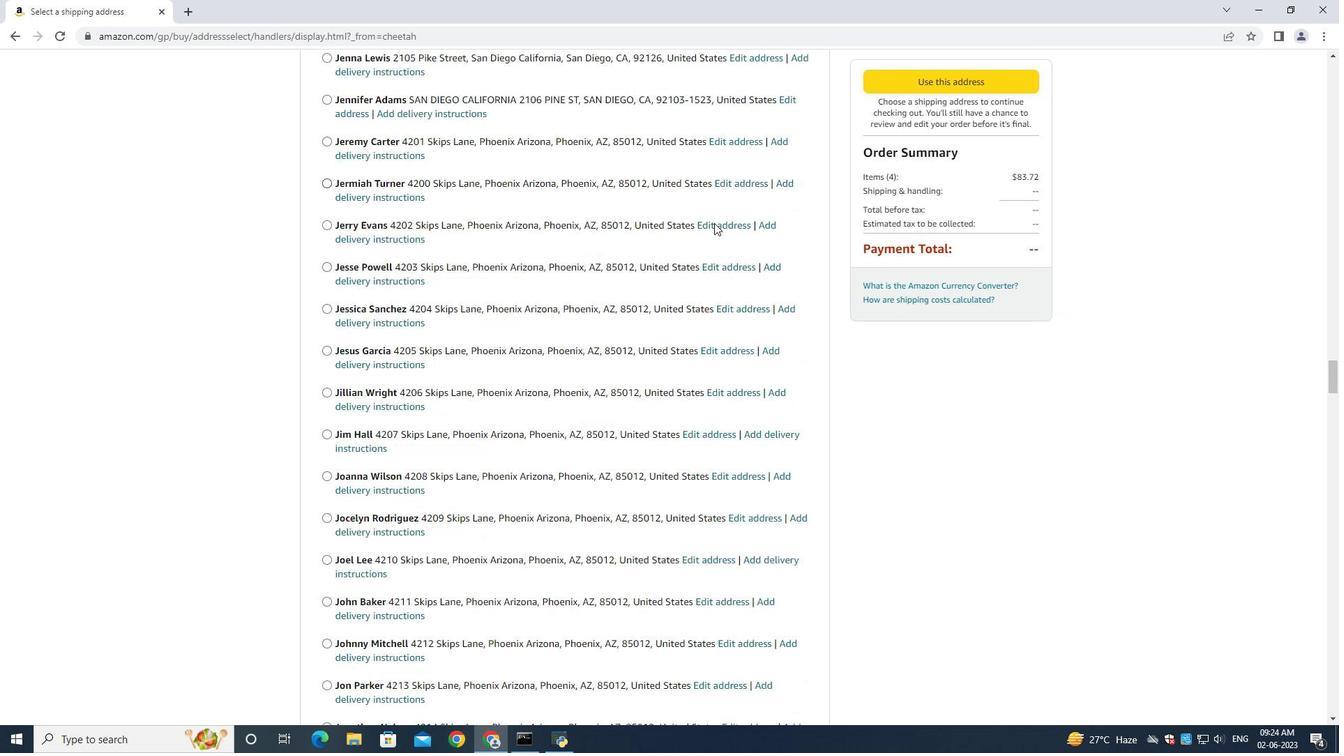 
Action: Mouse moved to (720, 234)
Screenshot: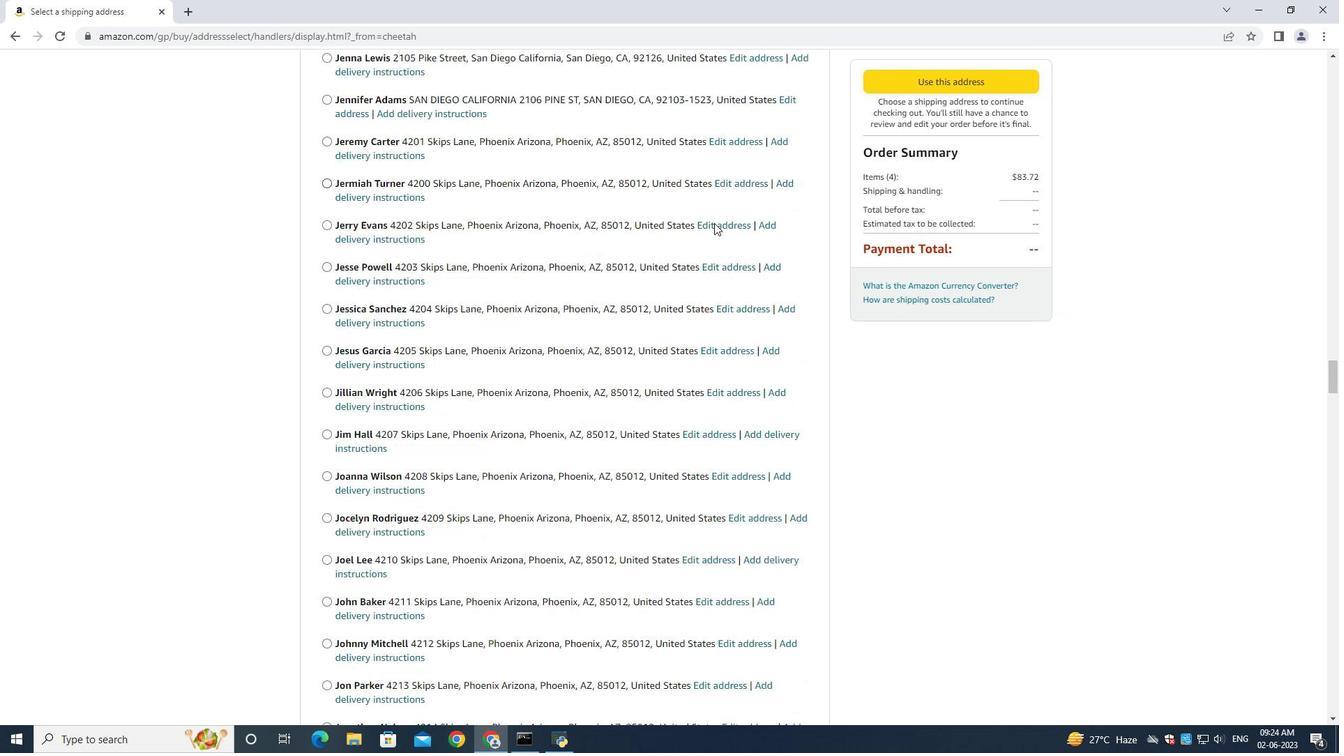 
Action: Mouse scrolled (723, 235) with delta (0, 0)
Screenshot: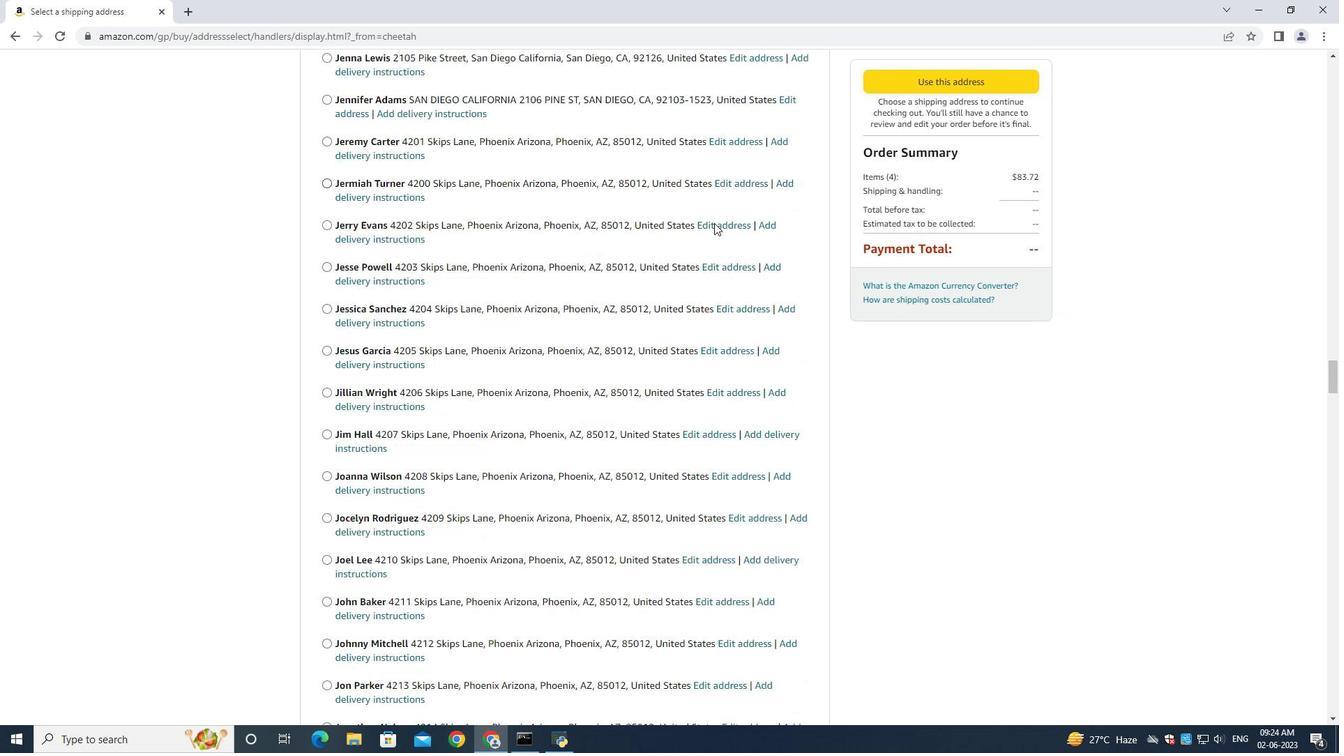 
Action: Mouse moved to (714, 232)
Screenshot: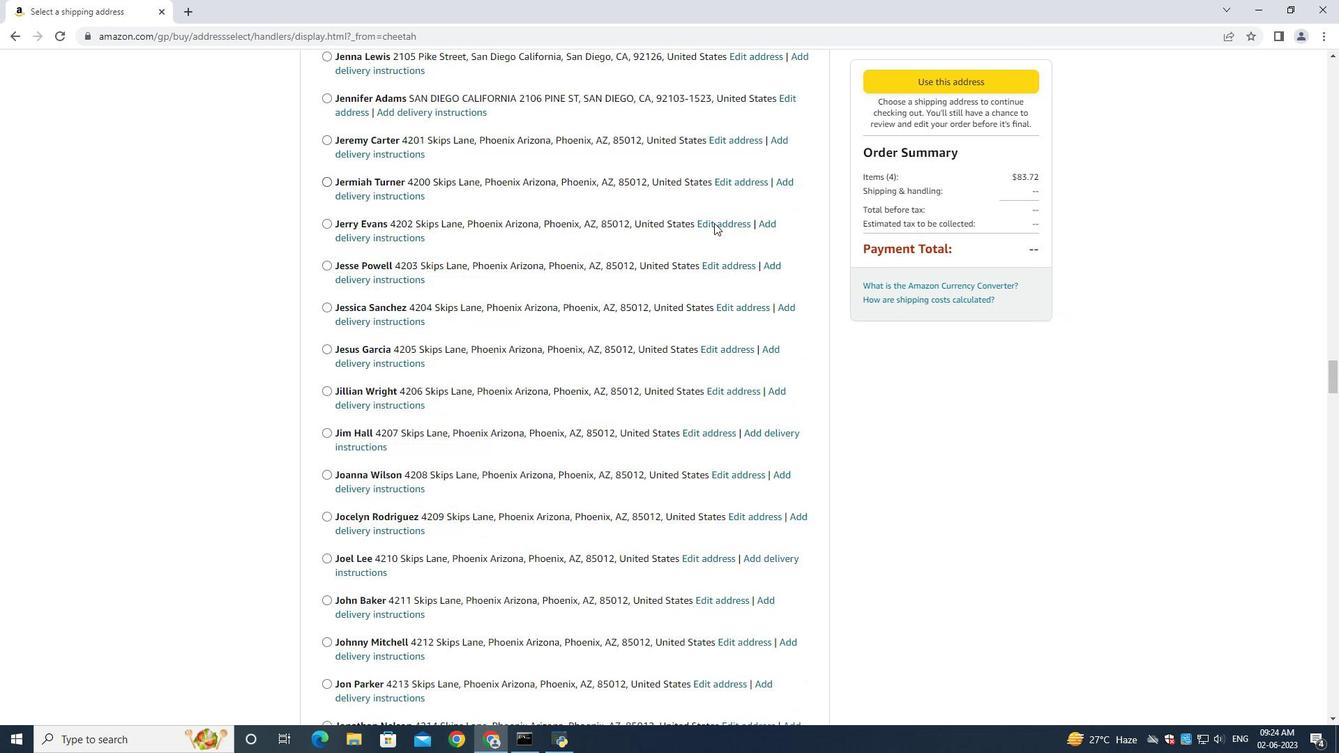 
Action: Mouse scrolled (714, 231) with delta (0, 0)
Screenshot: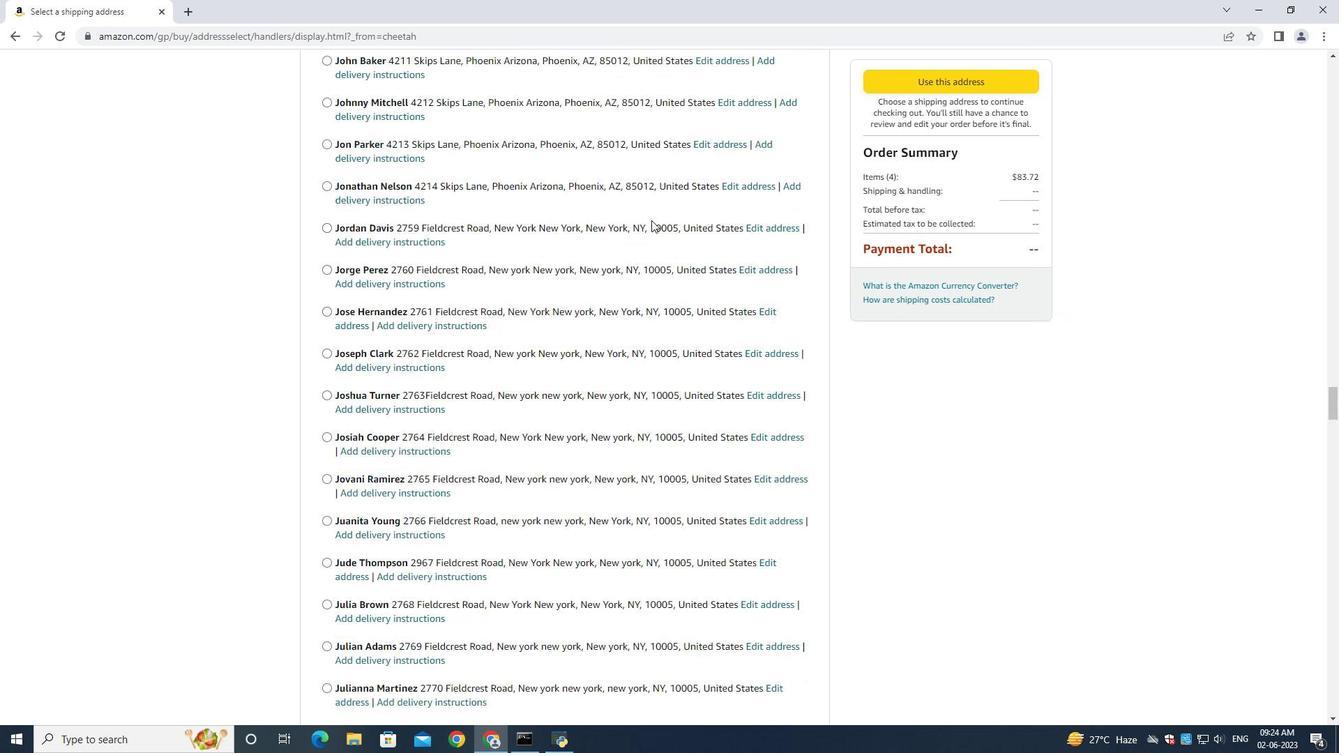 
Action: Mouse scrolled (714, 231) with delta (0, 0)
Screenshot: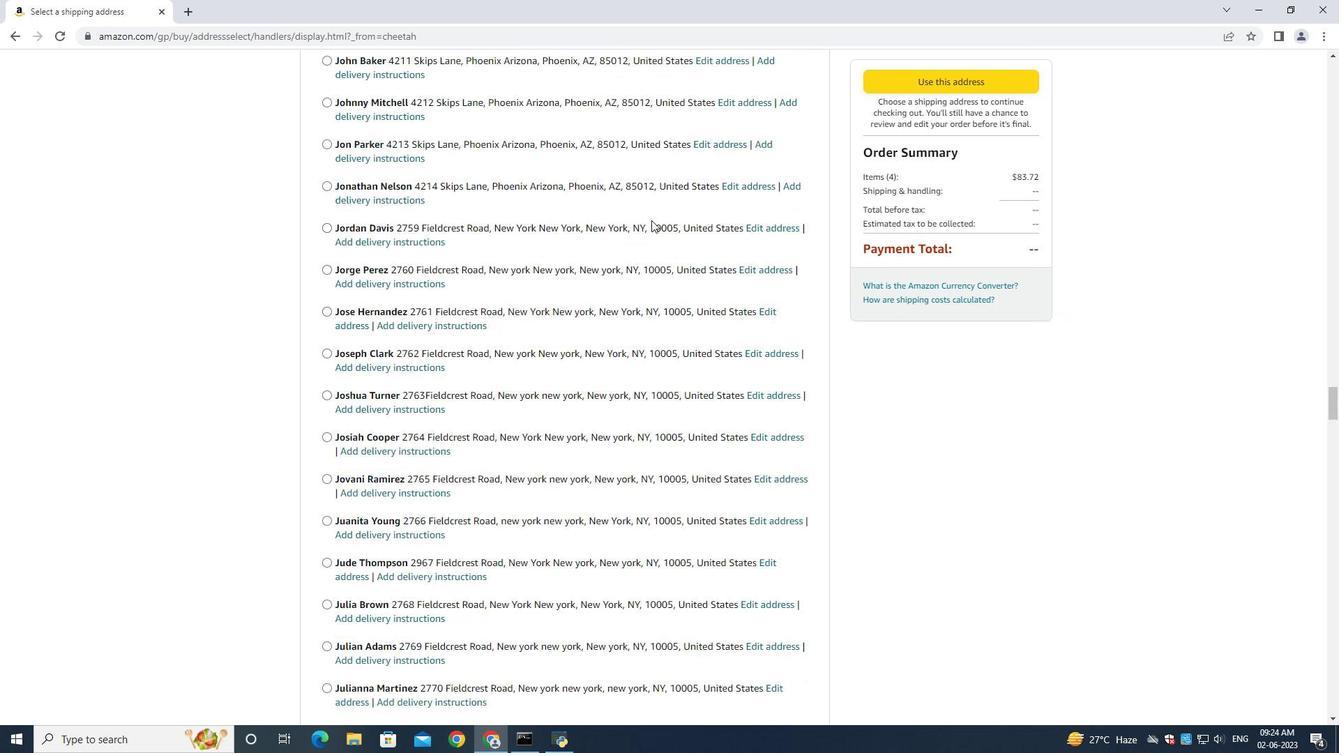 
Action: Mouse moved to (714, 231)
Screenshot: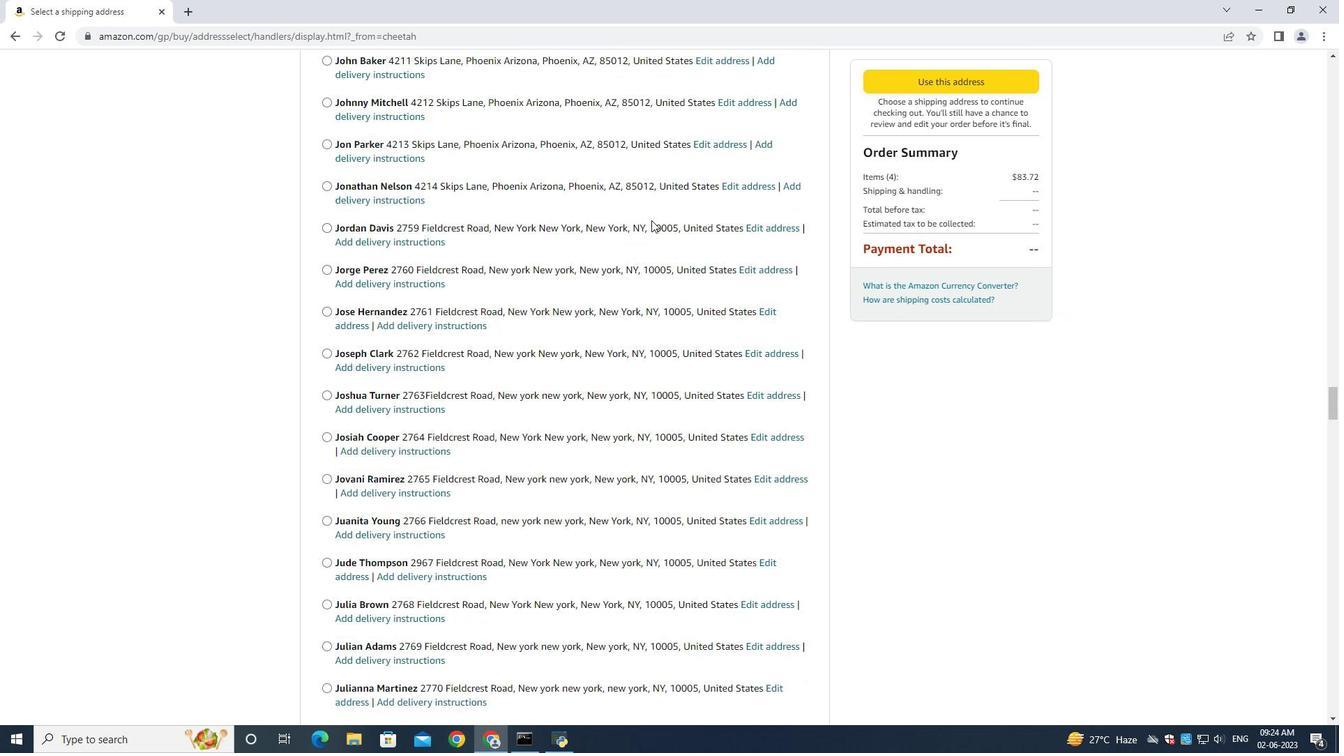 
Action: Mouse scrolled (714, 230) with delta (0, -1)
Screenshot: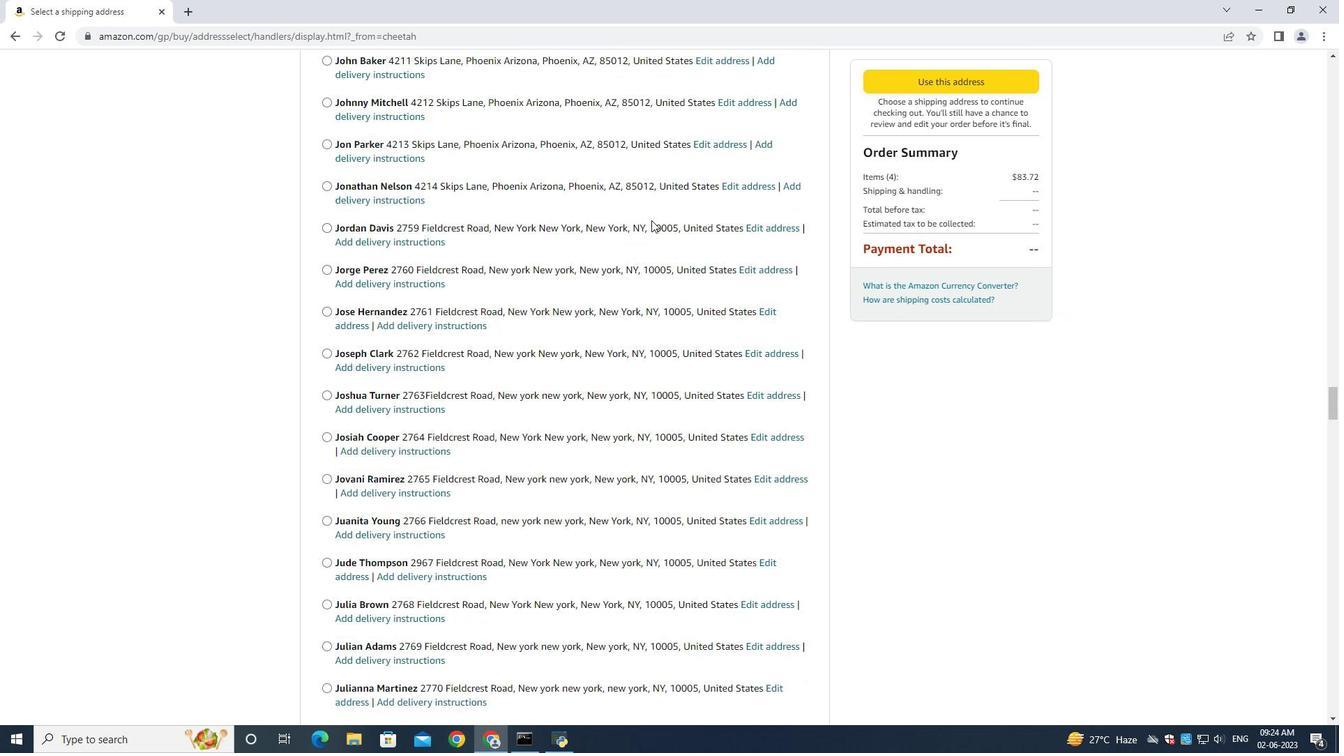 
Action: Mouse moved to (714, 225)
Screenshot: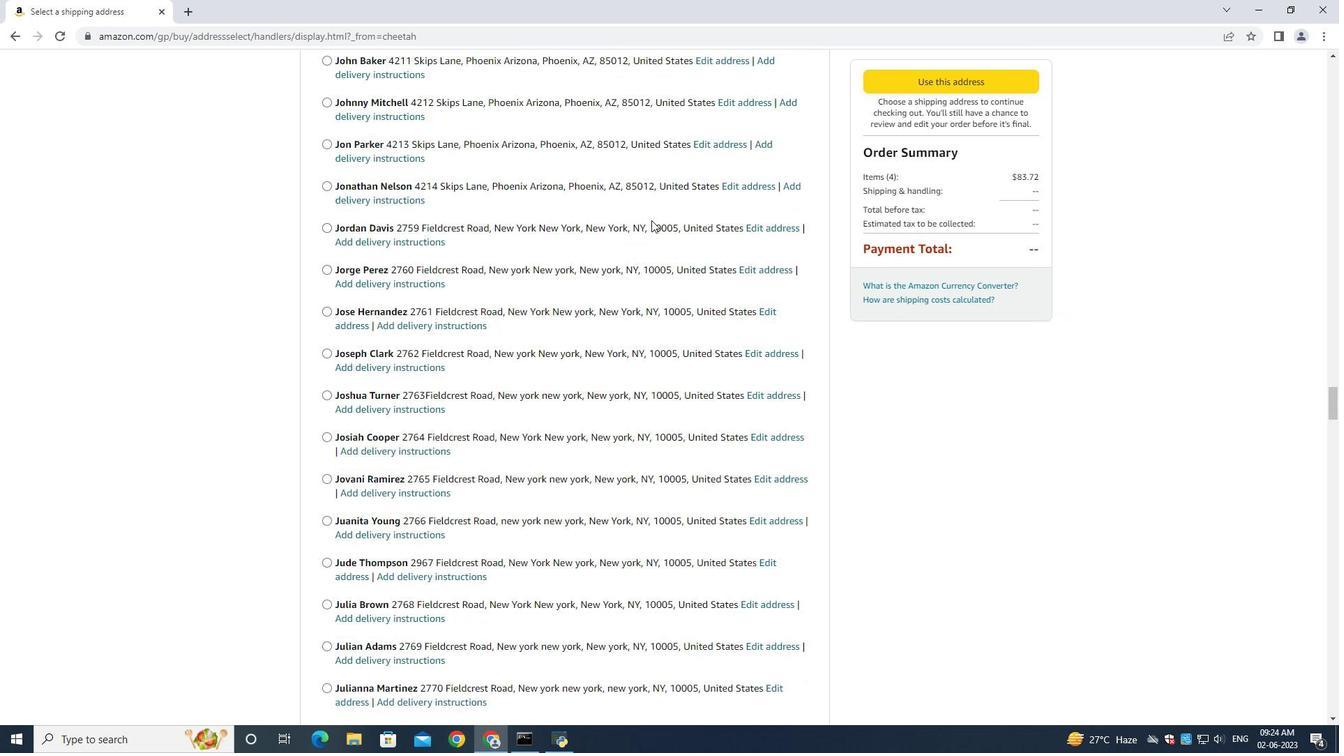 
Action: Mouse scrolled (714, 230) with delta (0, -1)
Screenshot: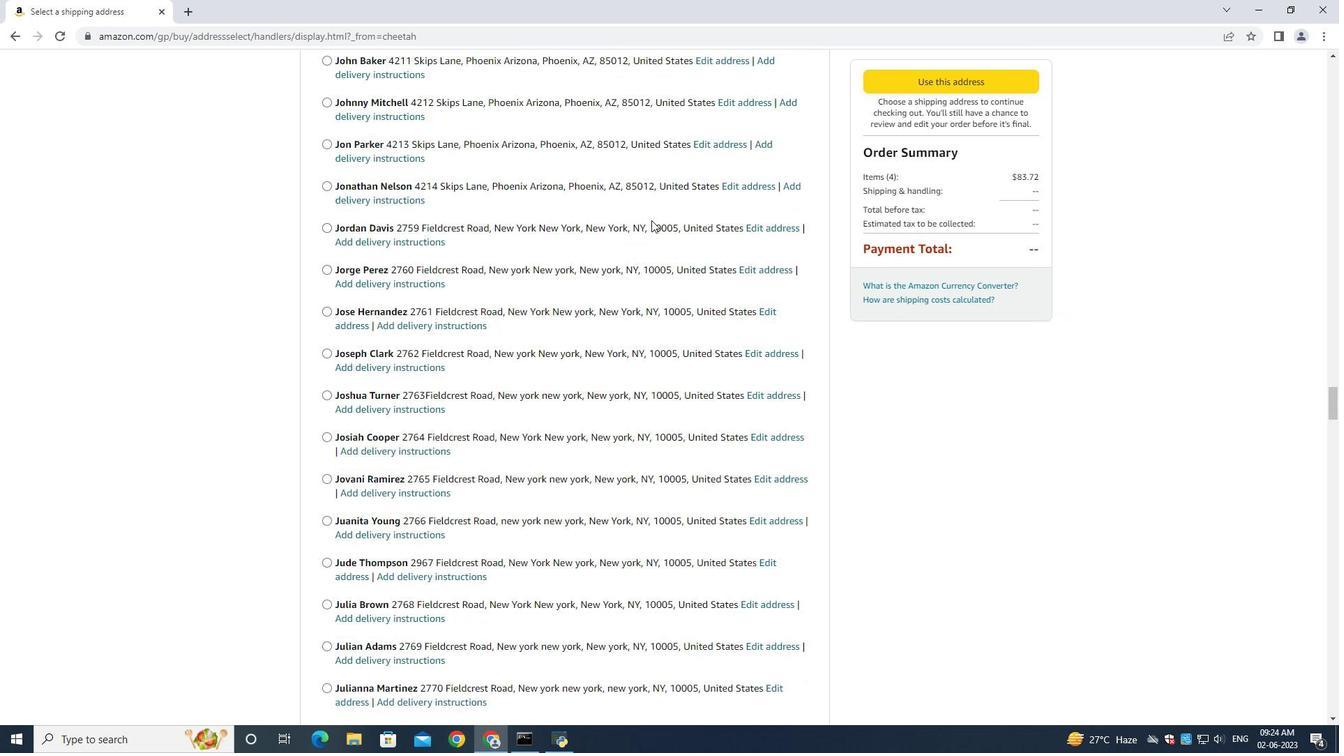 
Action: Mouse moved to (714, 224)
Screenshot: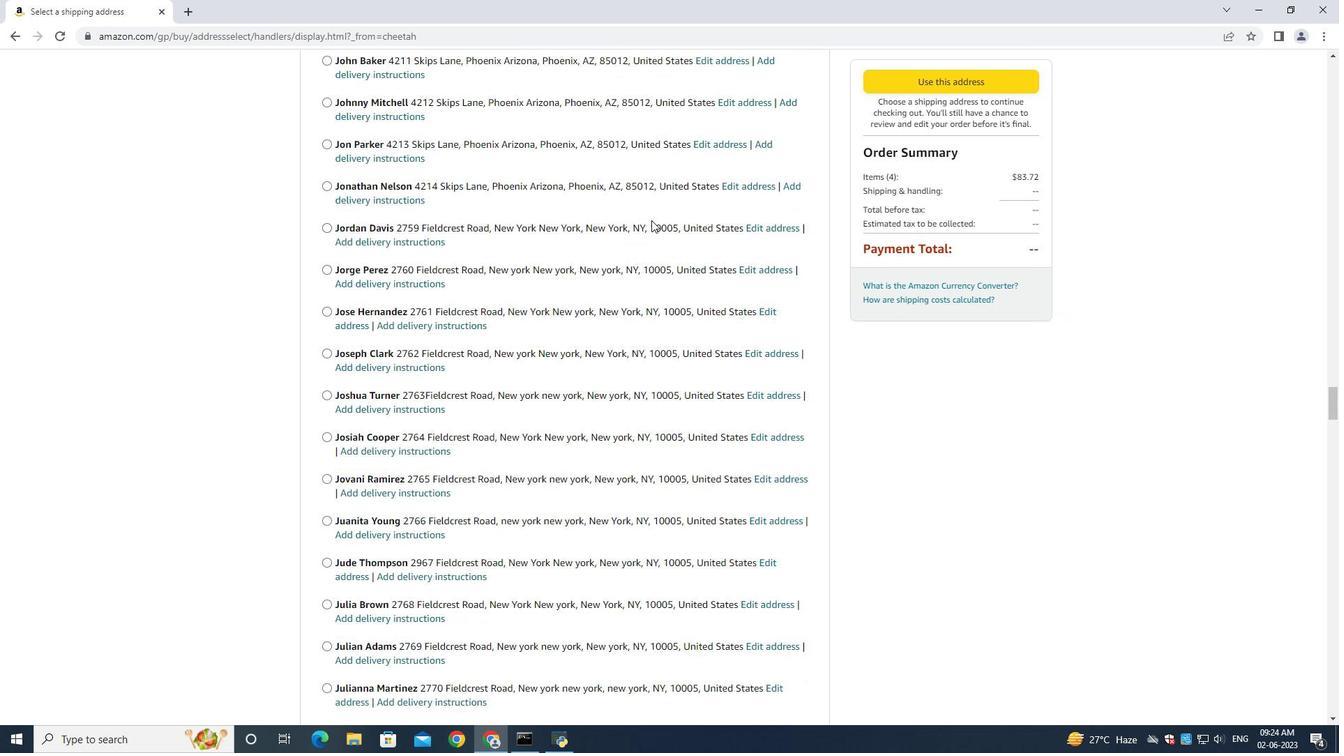 
Action: Mouse scrolled (714, 230) with delta (0, 0)
Screenshot: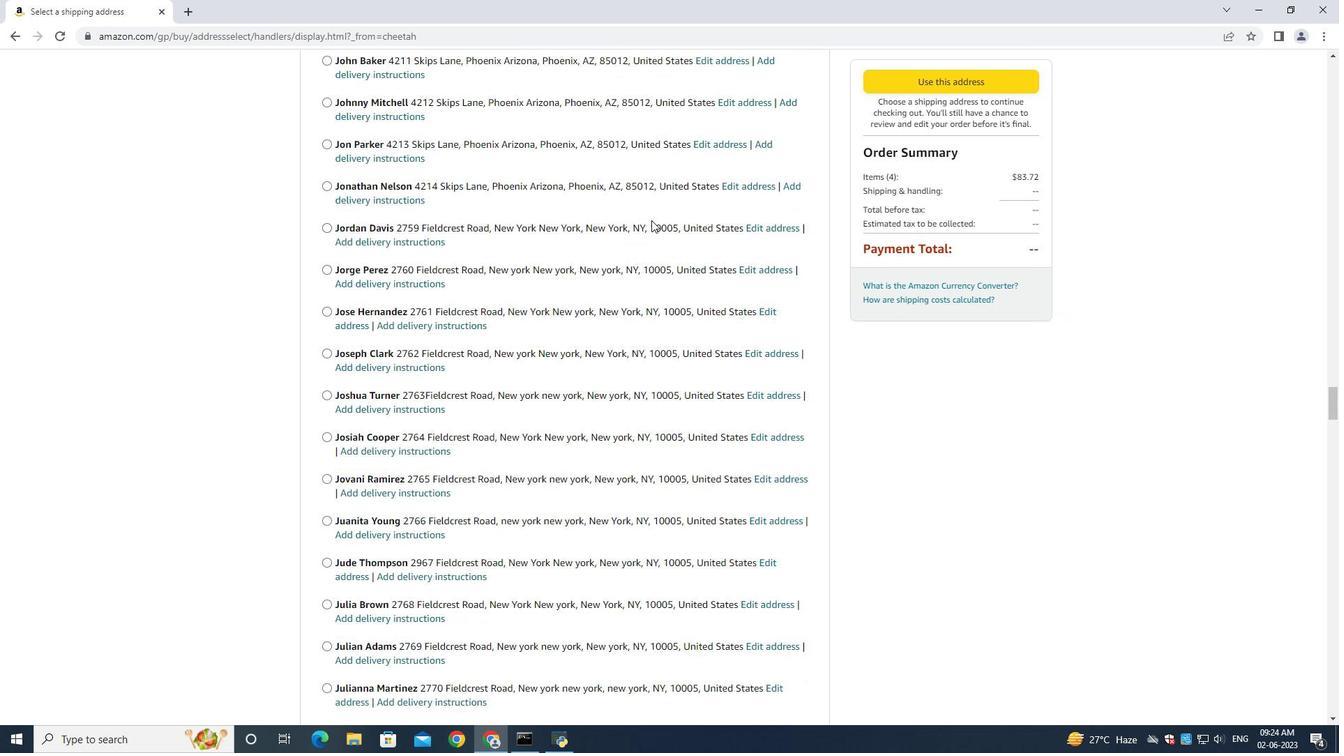 
Action: Mouse moved to (714, 223)
Screenshot: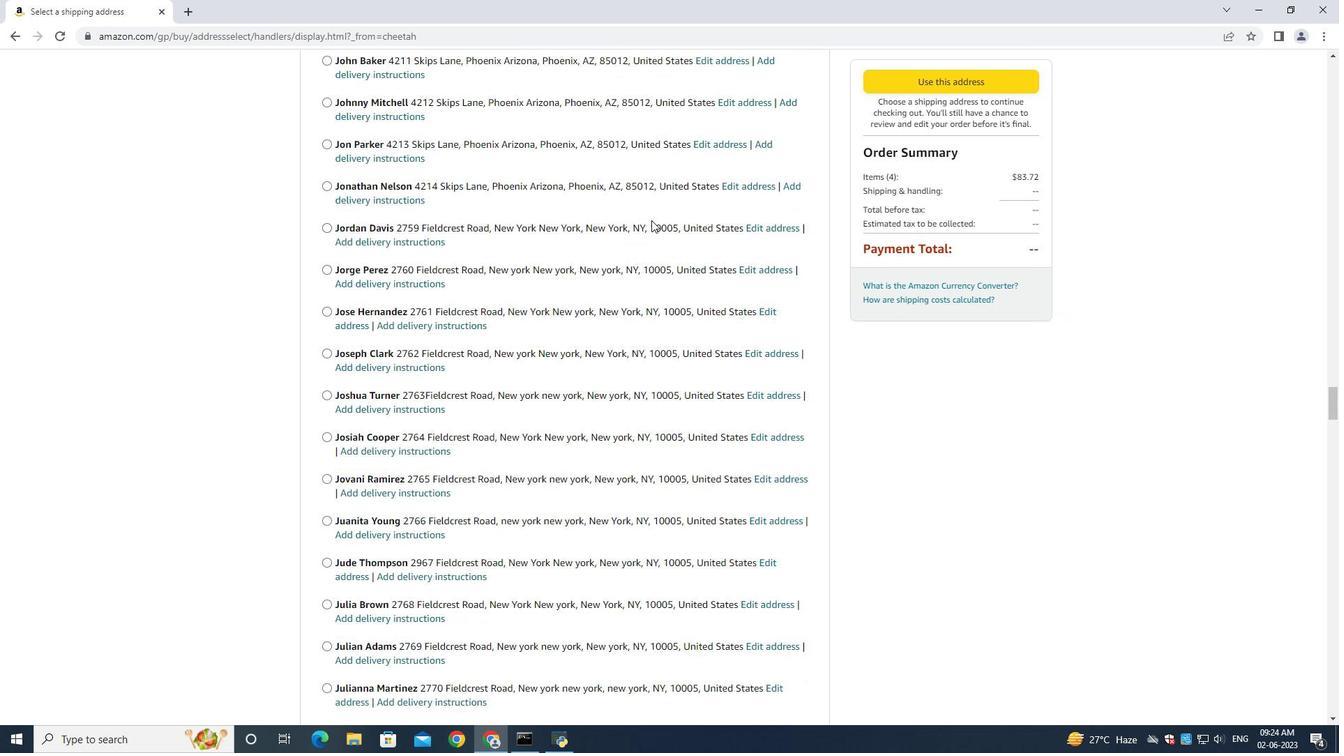 
Action: Mouse scrolled (714, 224) with delta (0, 0)
Screenshot: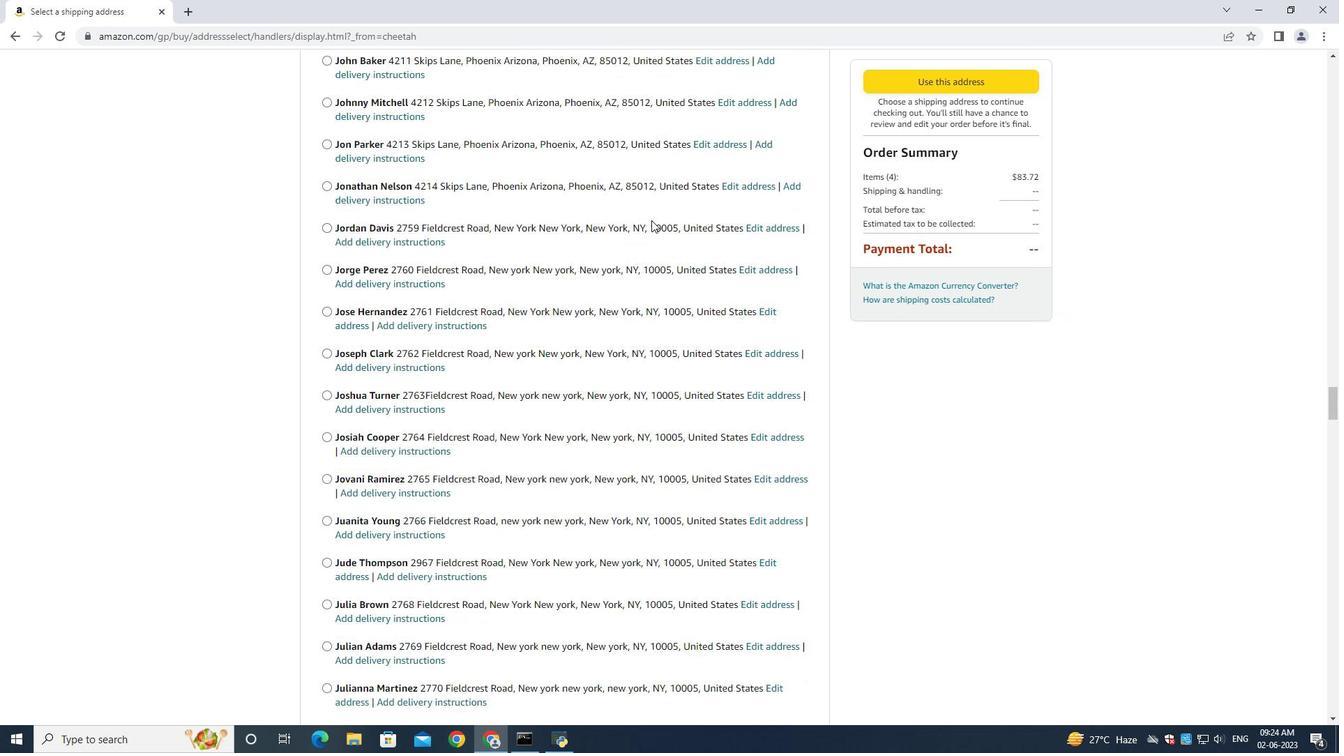 
Action: Mouse moved to (714, 223)
Screenshot: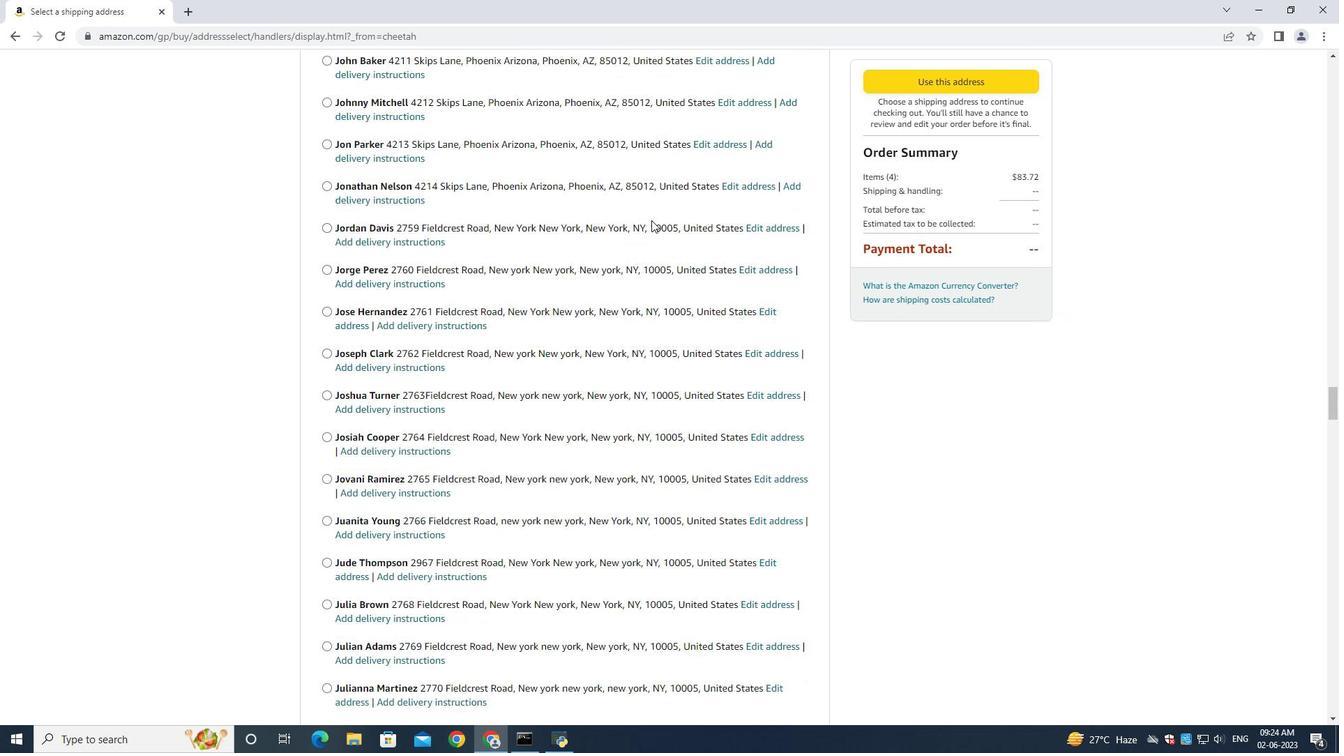 
Action: Mouse scrolled (714, 223) with delta (0, 0)
Screenshot: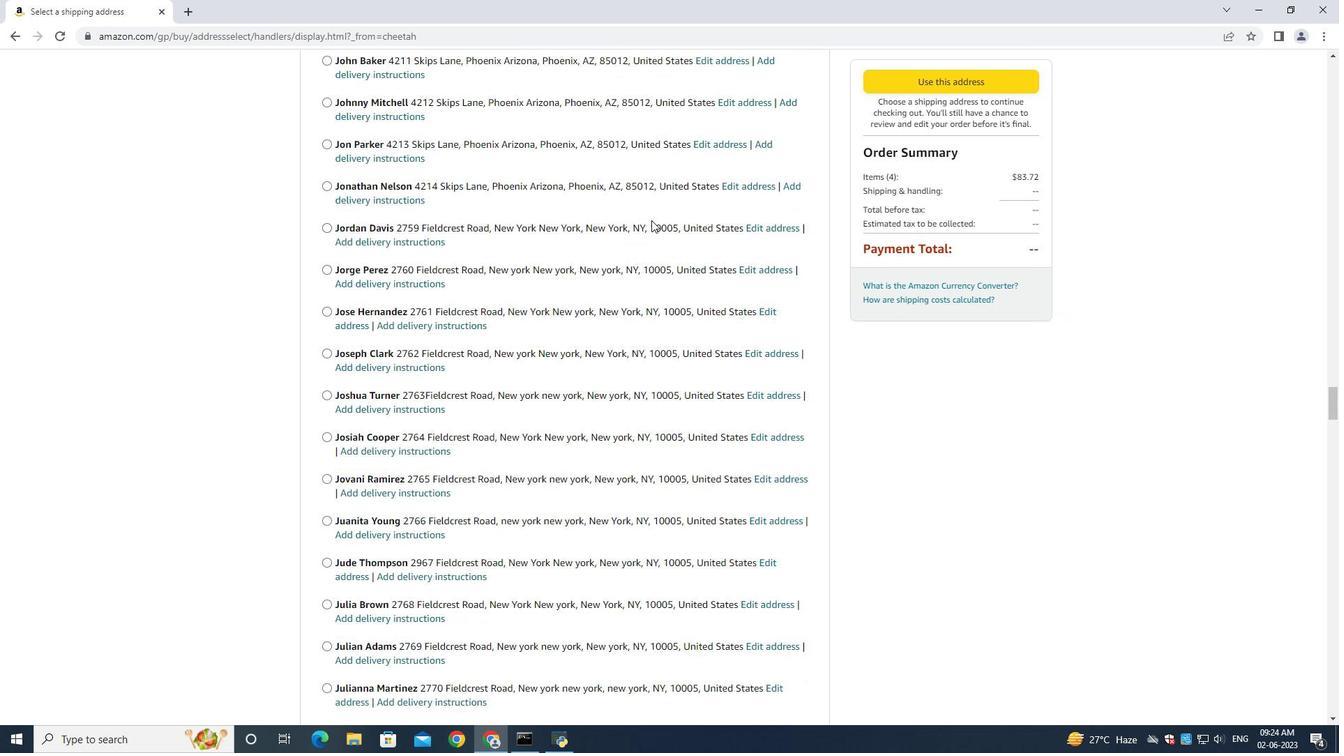 
Action: Mouse moved to (713, 223)
Screenshot: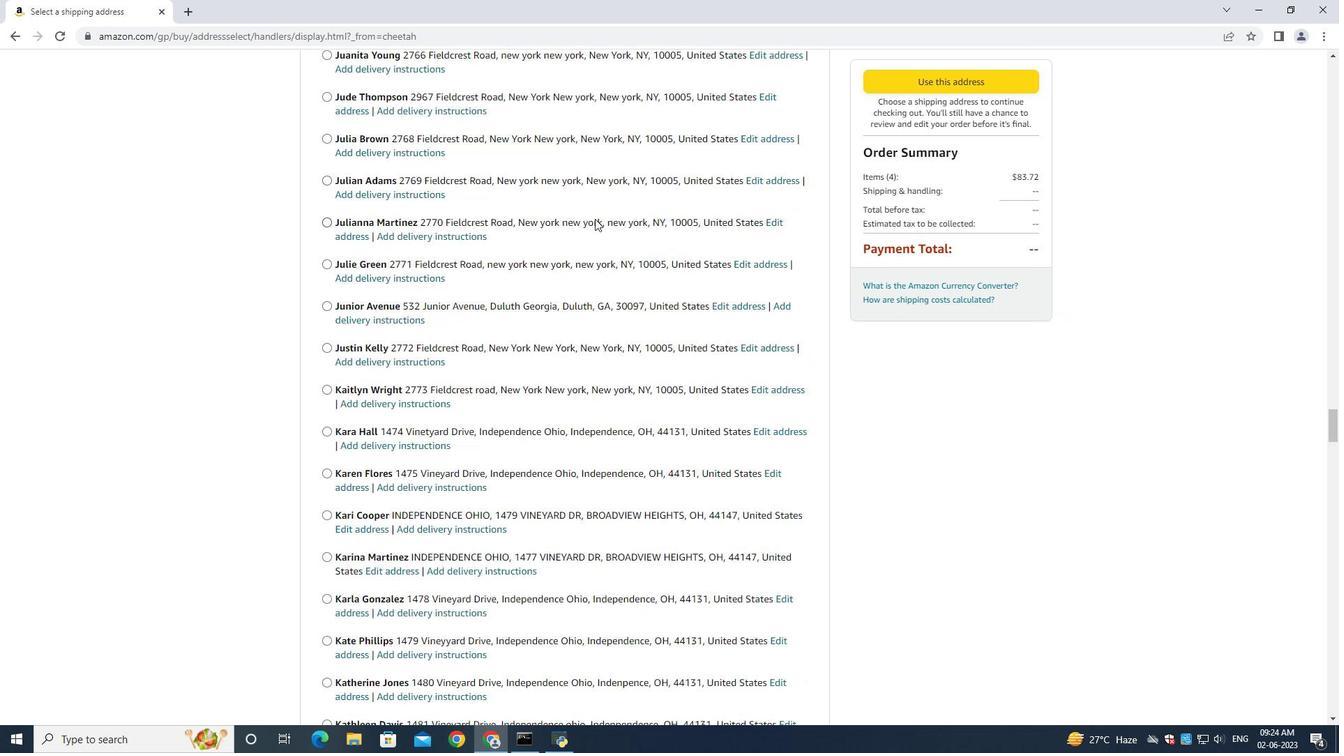 
Action: Mouse scrolled (713, 223) with delta (0, 0)
Screenshot: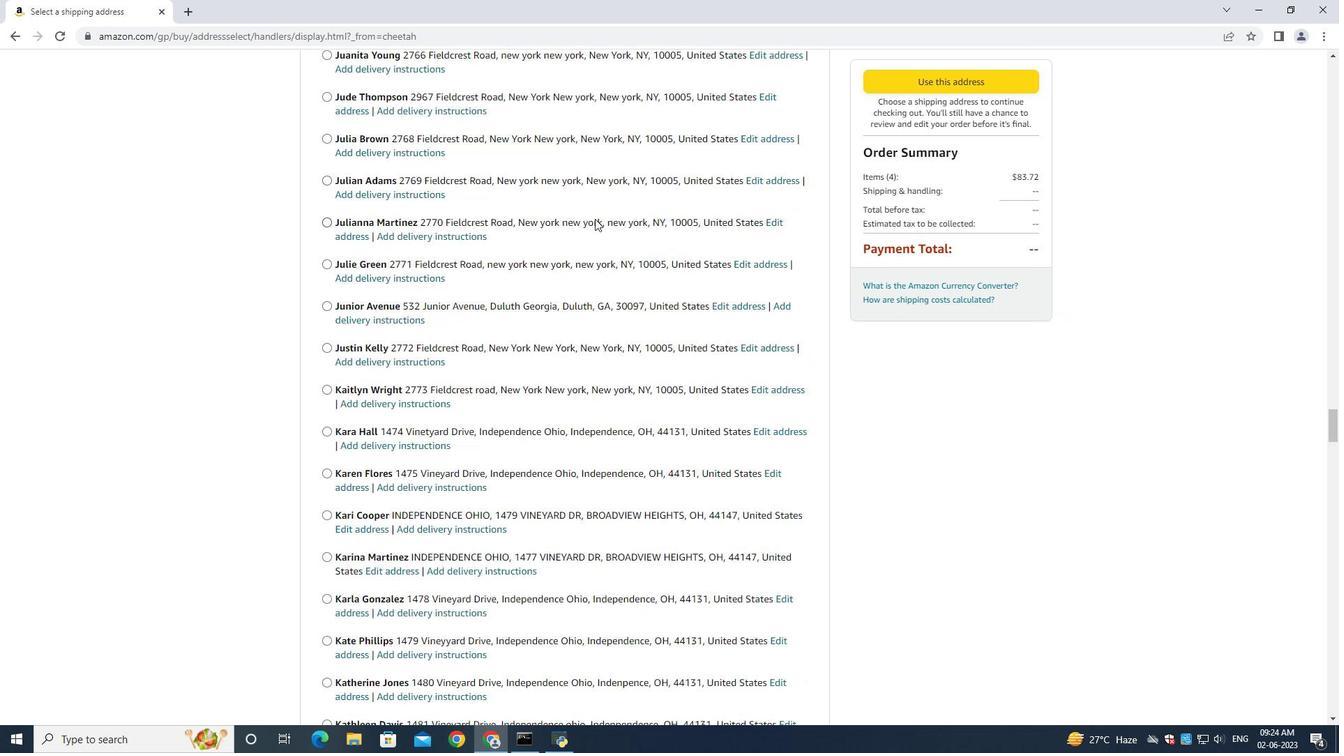 
Action: Mouse moved to (710, 230)
Screenshot: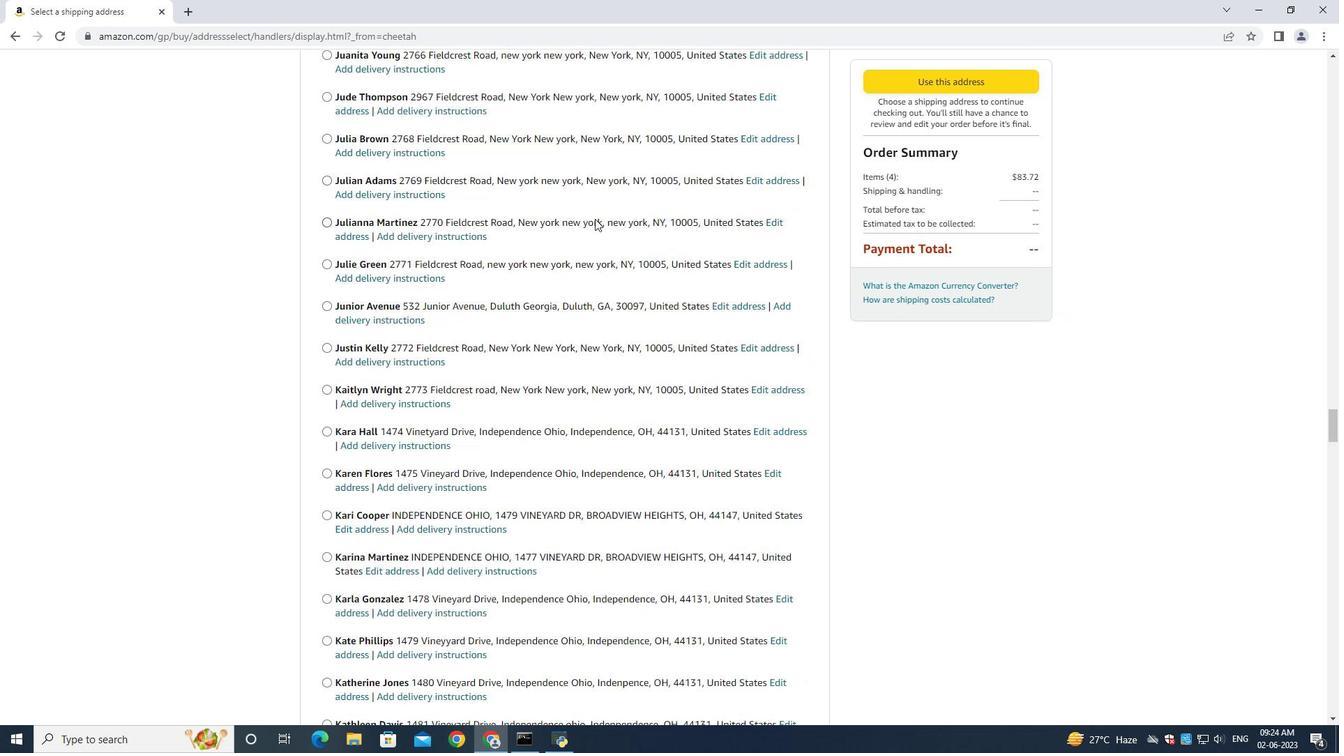 
Action: Mouse scrolled (711, 228) with delta (0, 0)
Screenshot: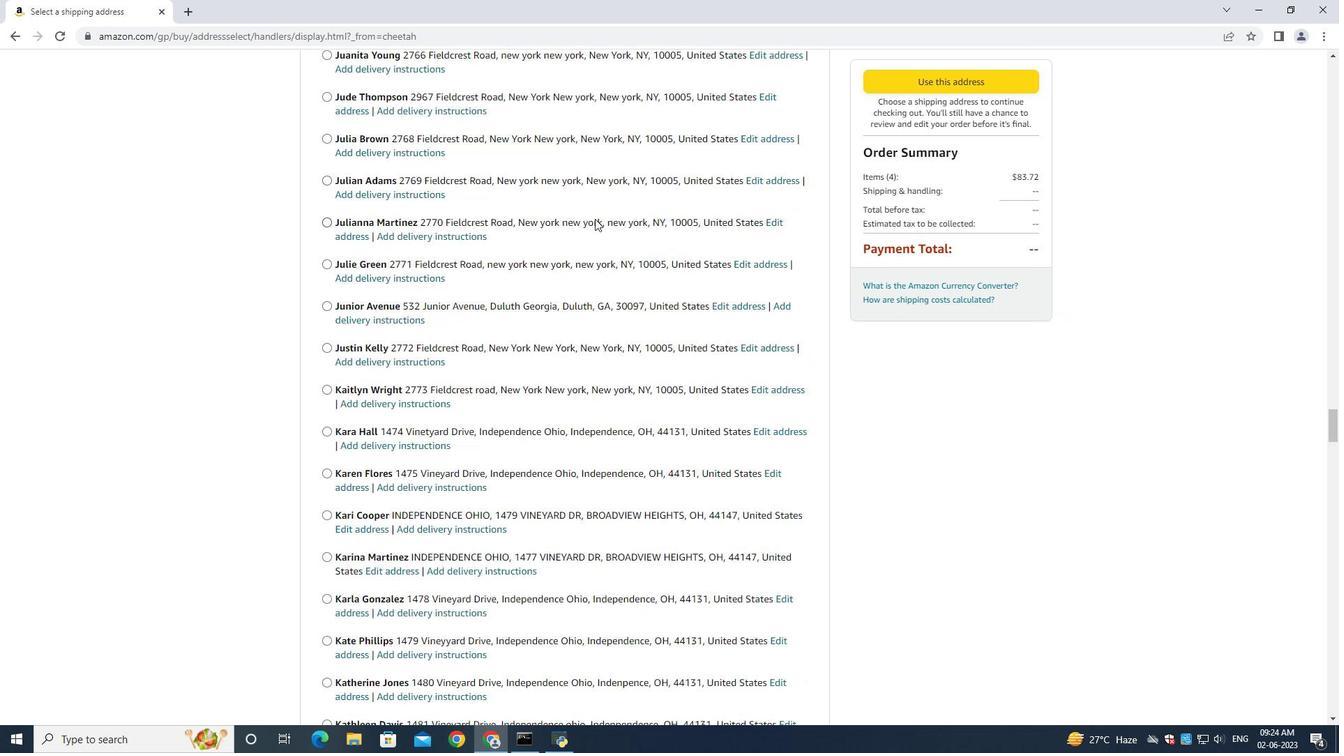 
Action: Mouse moved to (710, 230)
Screenshot: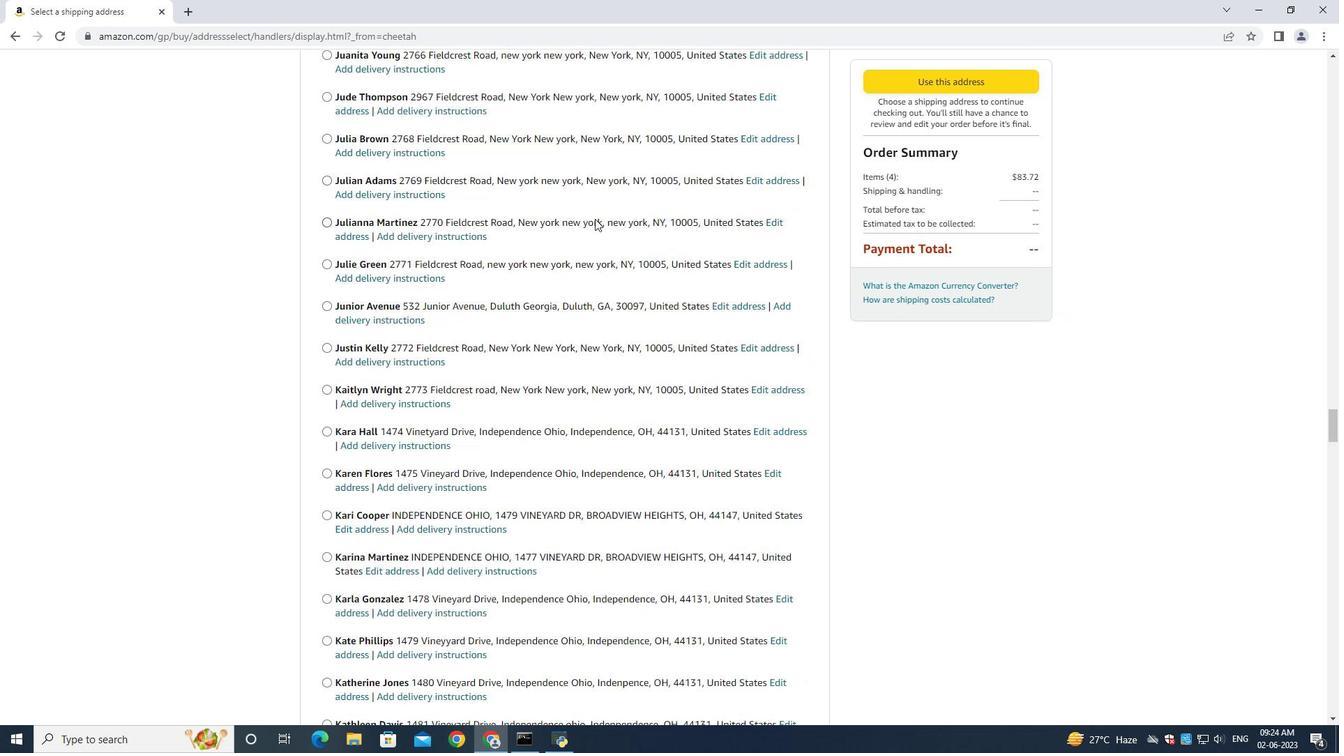 
Action: Mouse scrolled (710, 229) with delta (0, 0)
Screenshot: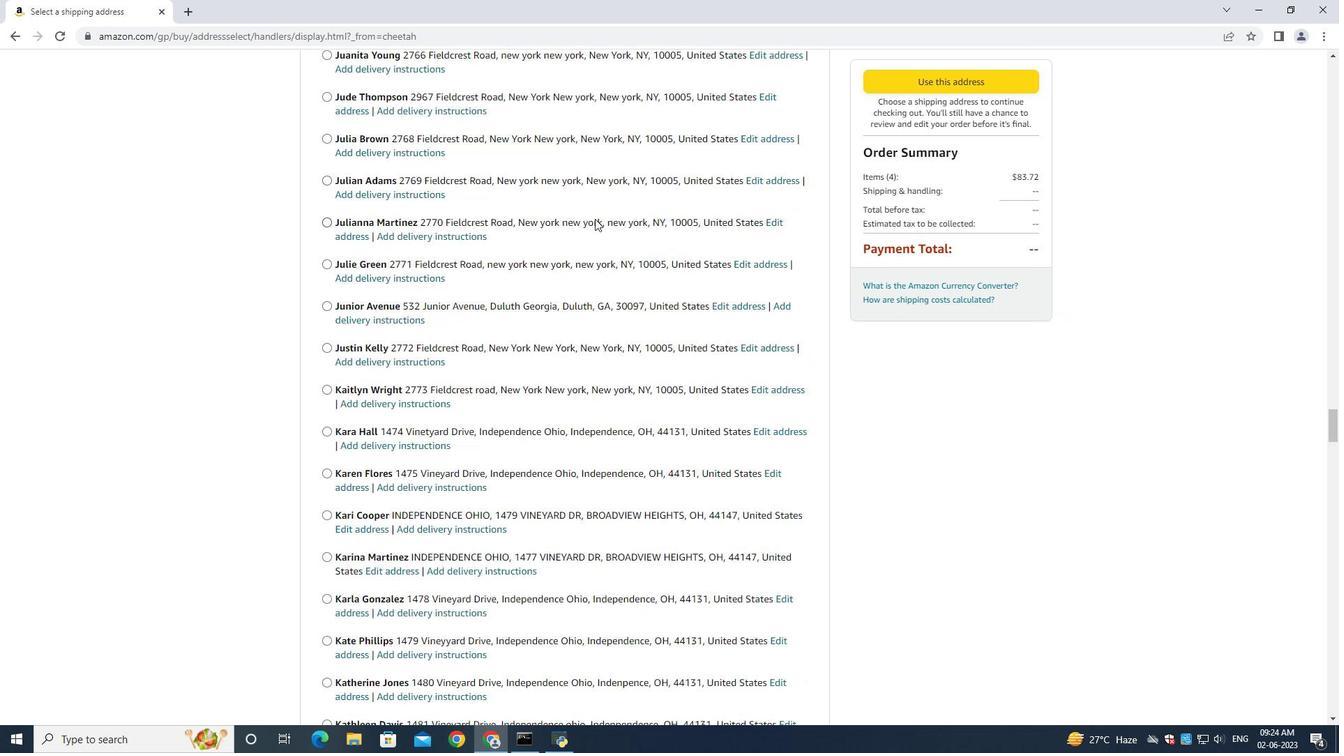 
Action: Mouse moved to (710, 230)
Screenshot: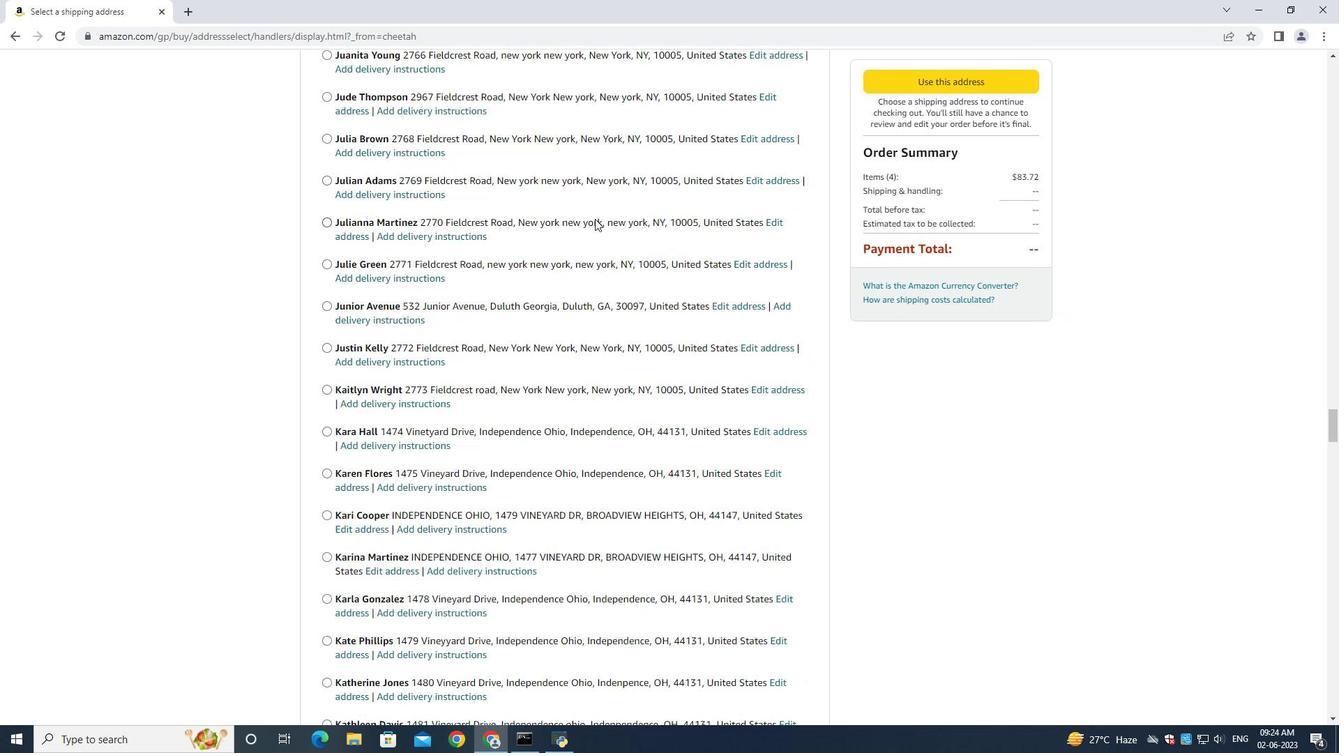 
Action: Mouse scrolled (710, 228) with delta (0, -1)
Screenshot: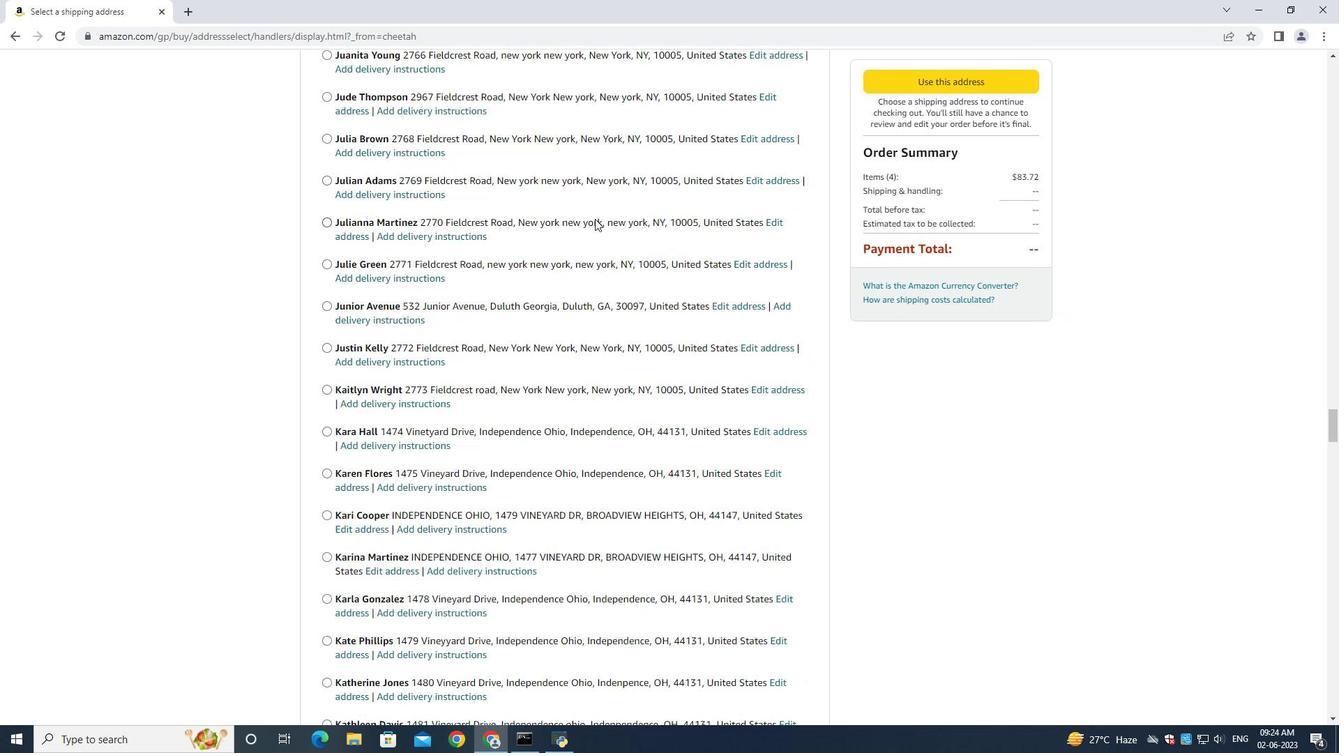 
Action: Mouse moved to (708, 230)
Screenshot: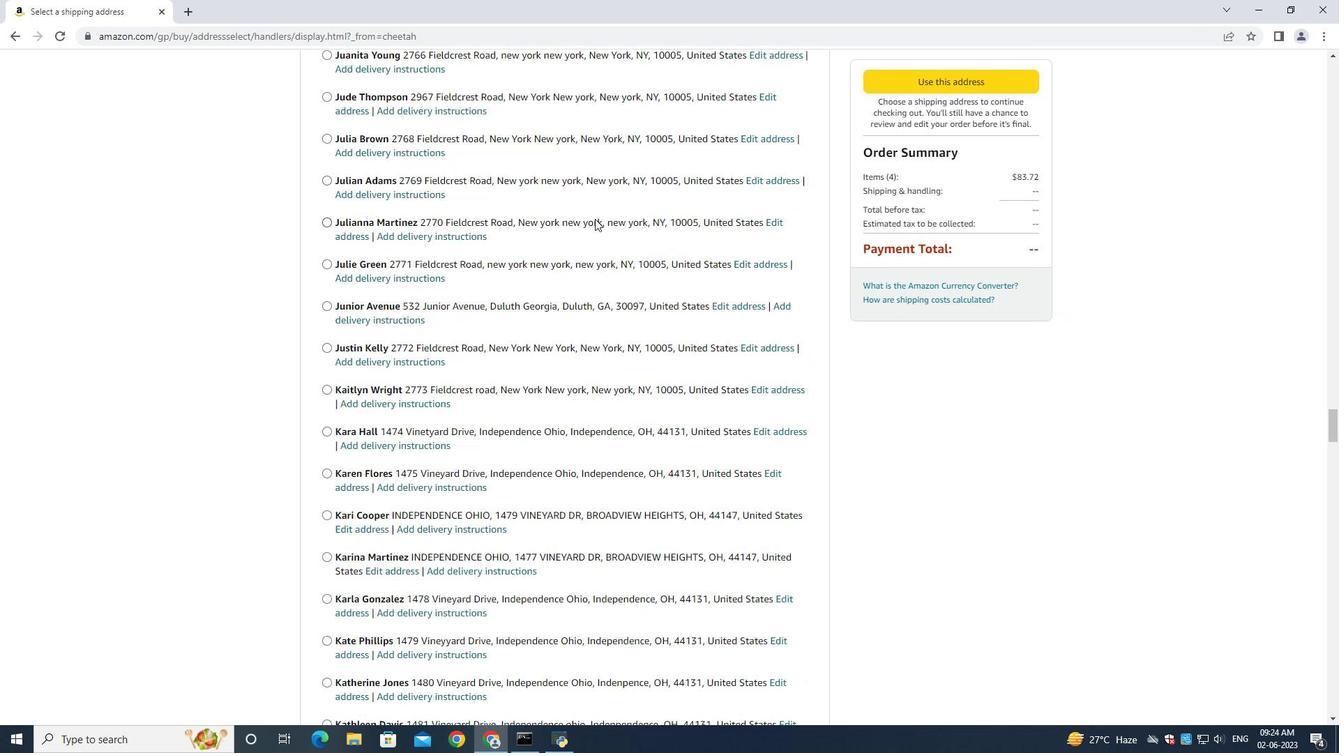 
Action: Mouse scrolled (710, 228) with delta (0, -1)
Screenshot: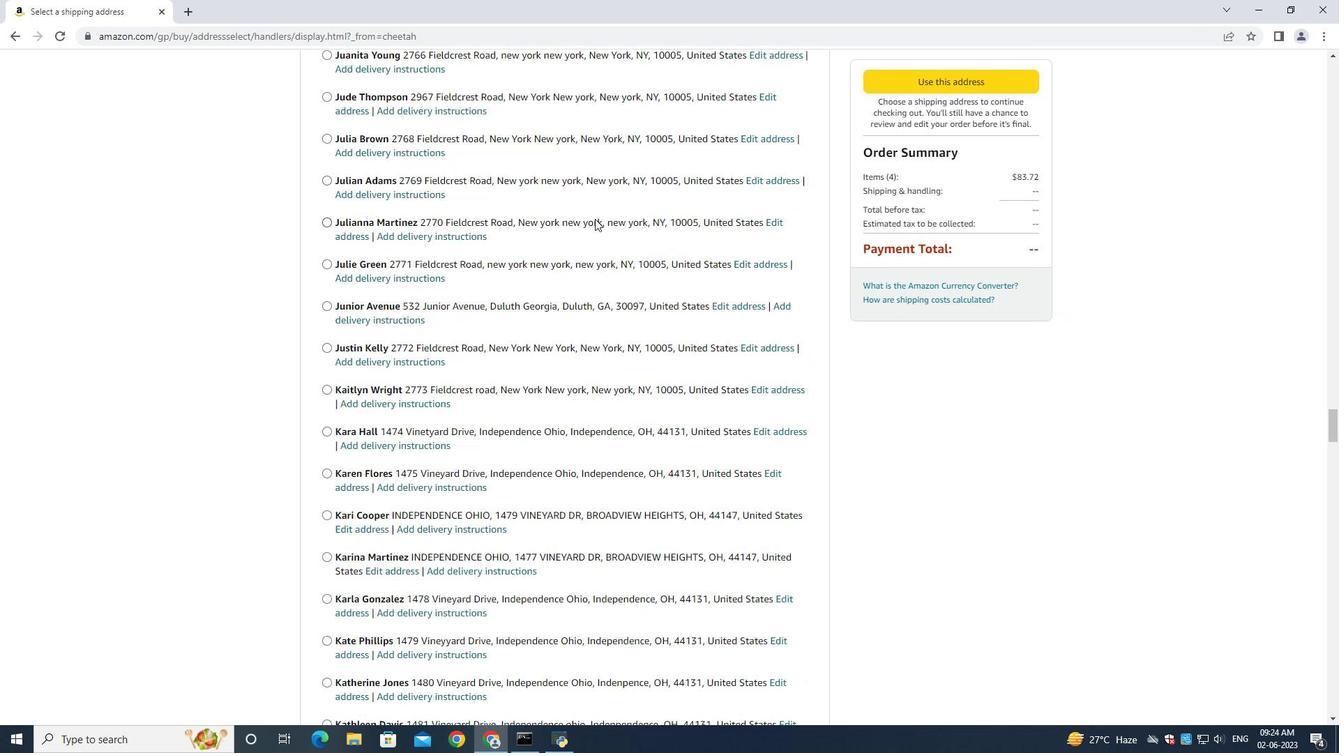 
Action: Mouse moved to (707, 230)
Screenshot: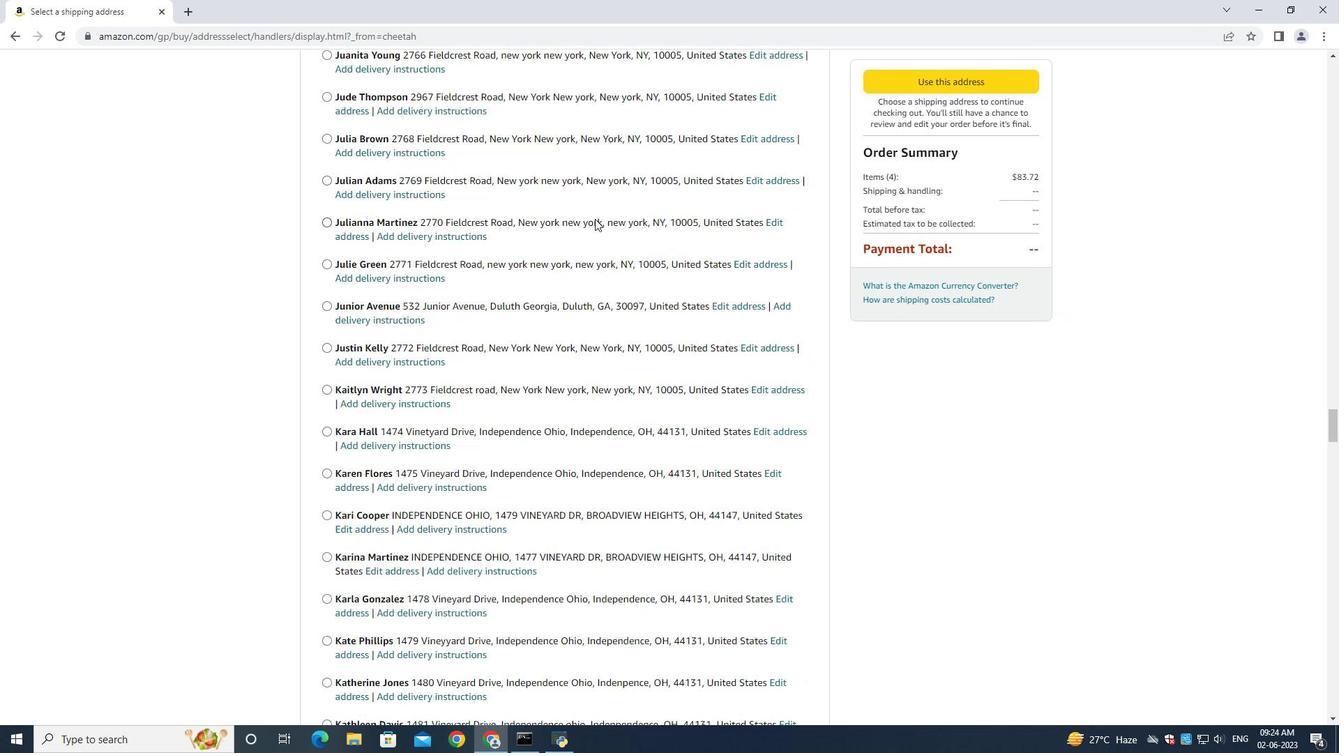 
Action: Mouse scrolled (708, 229) with delta (0, 0)
Screenshot: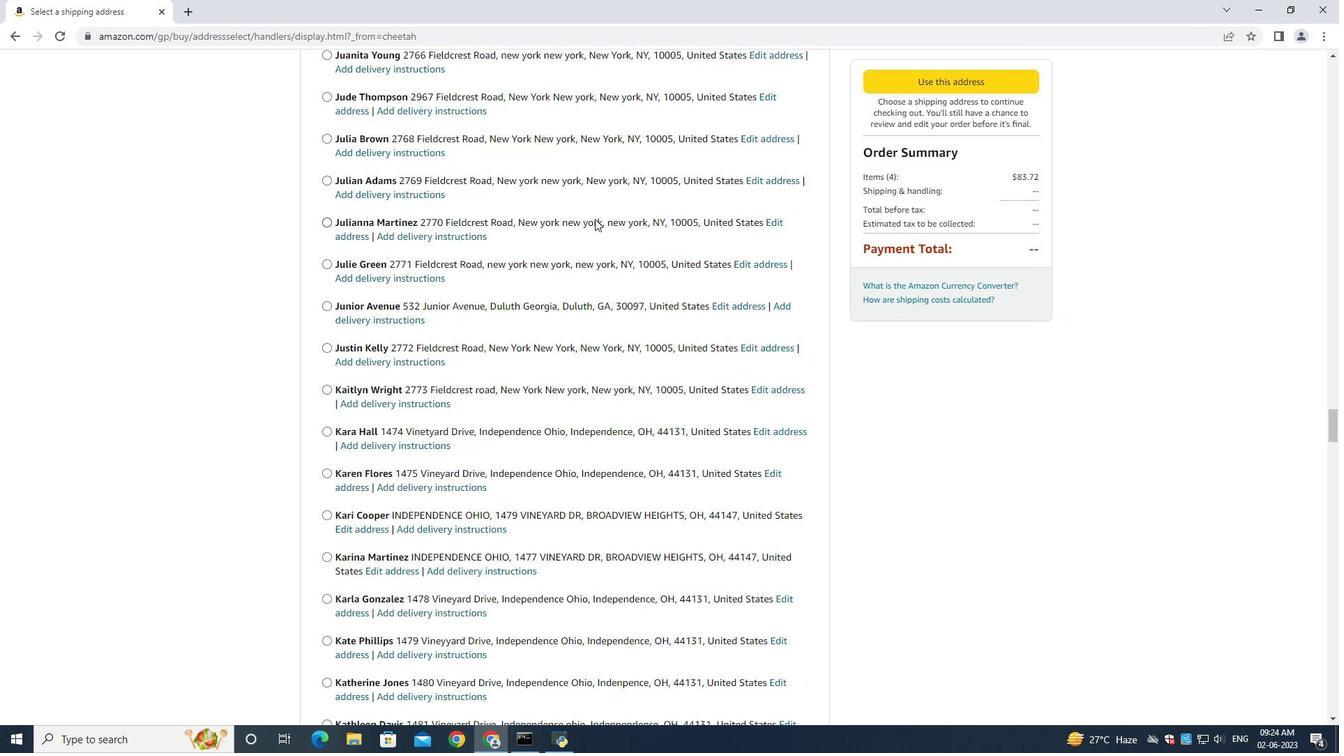 
Action: Mouse moved to (692, 230)
Screenshot: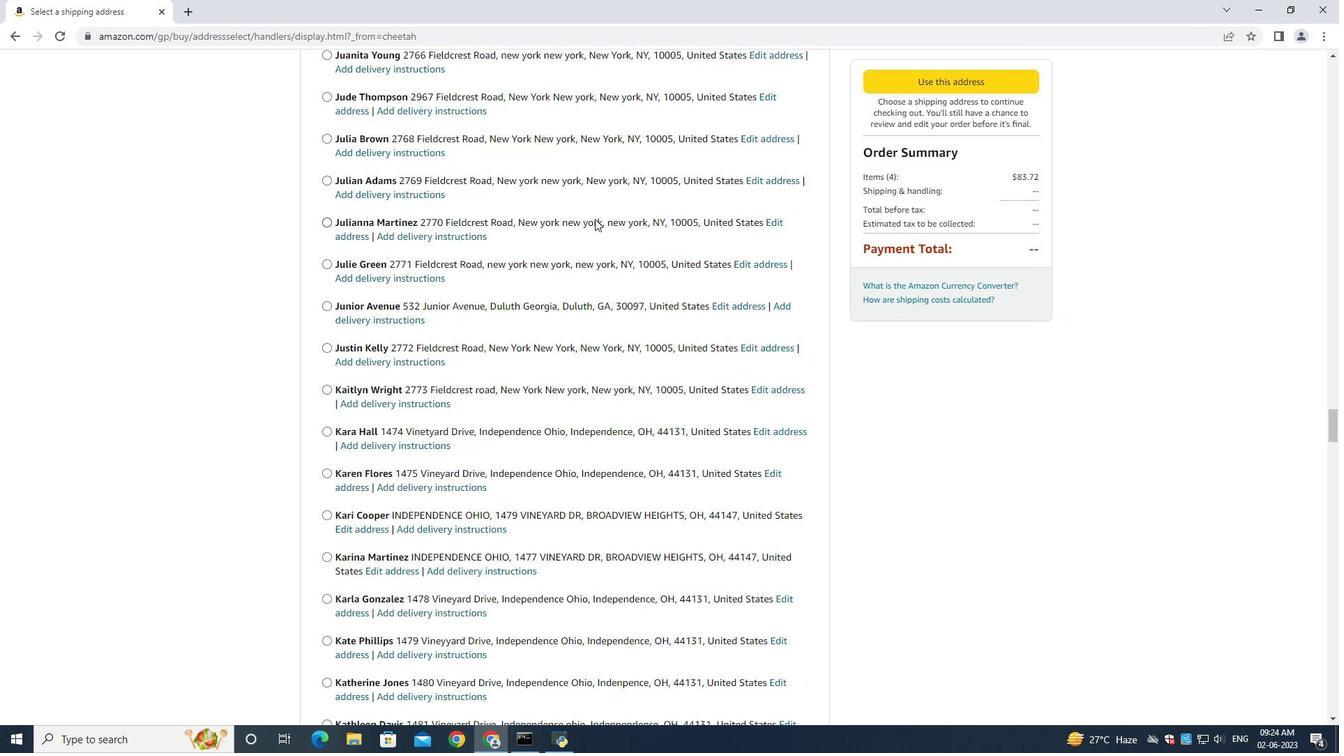 
Action: Mouse scrolled (707, 229) with delta (0, 0)
Screenshot: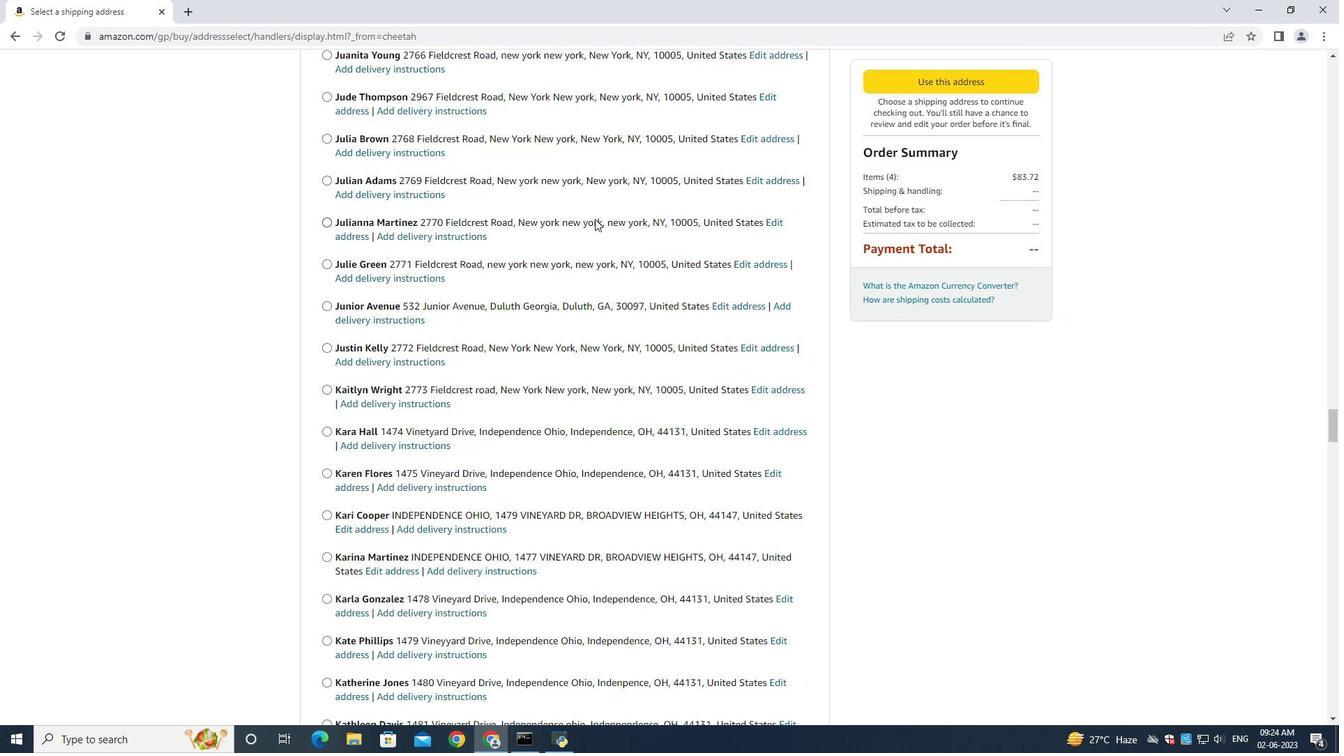 
Action: Mouse moved to (606, 226)
Screenshot: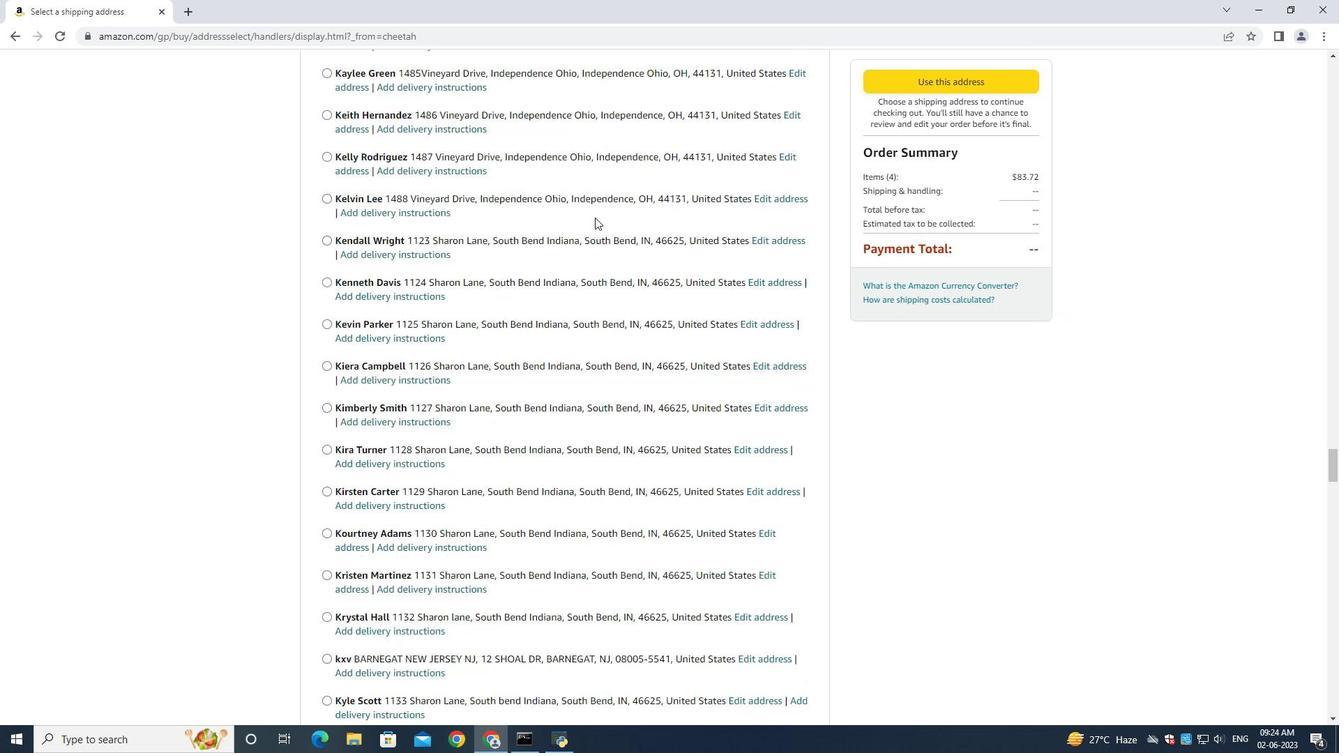 
Action: Mouse scrolled (606, 225) with delta (0, 0)
Screenshot: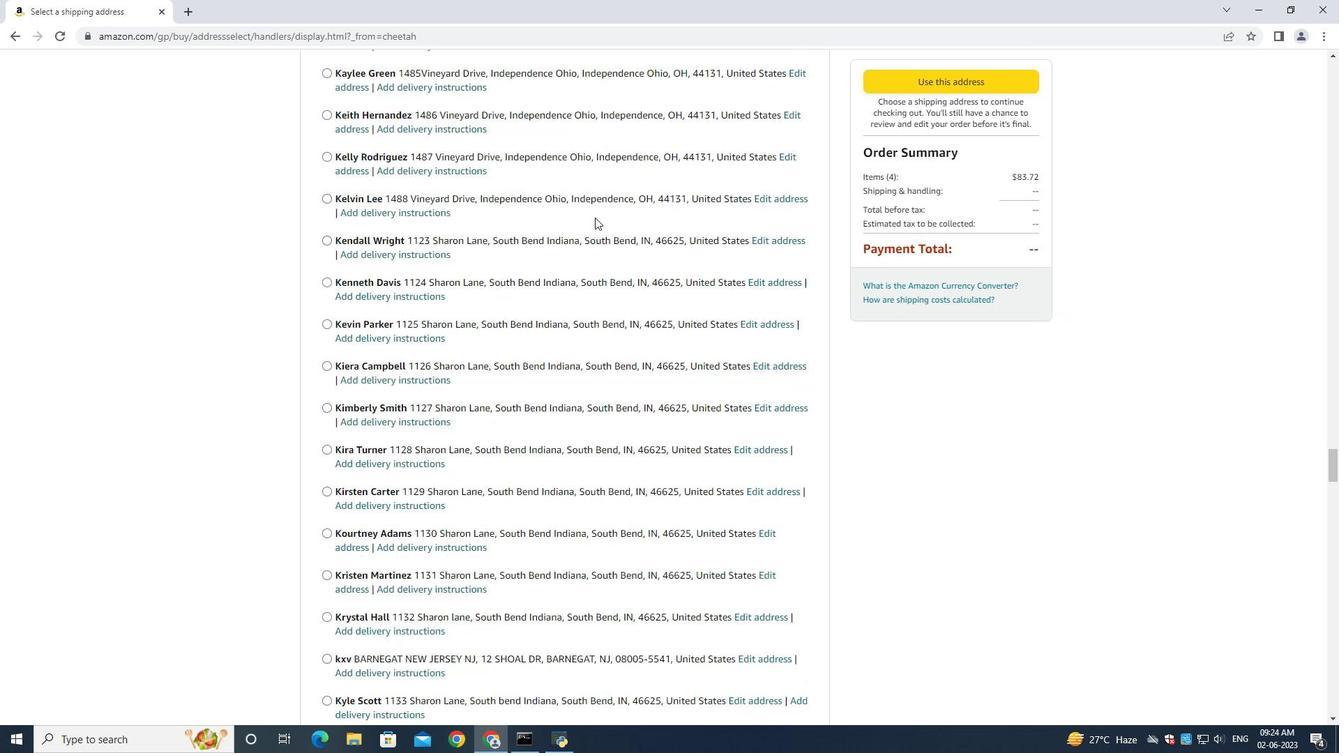 
Action: Mouse moved to (604, 226)
Screenshot: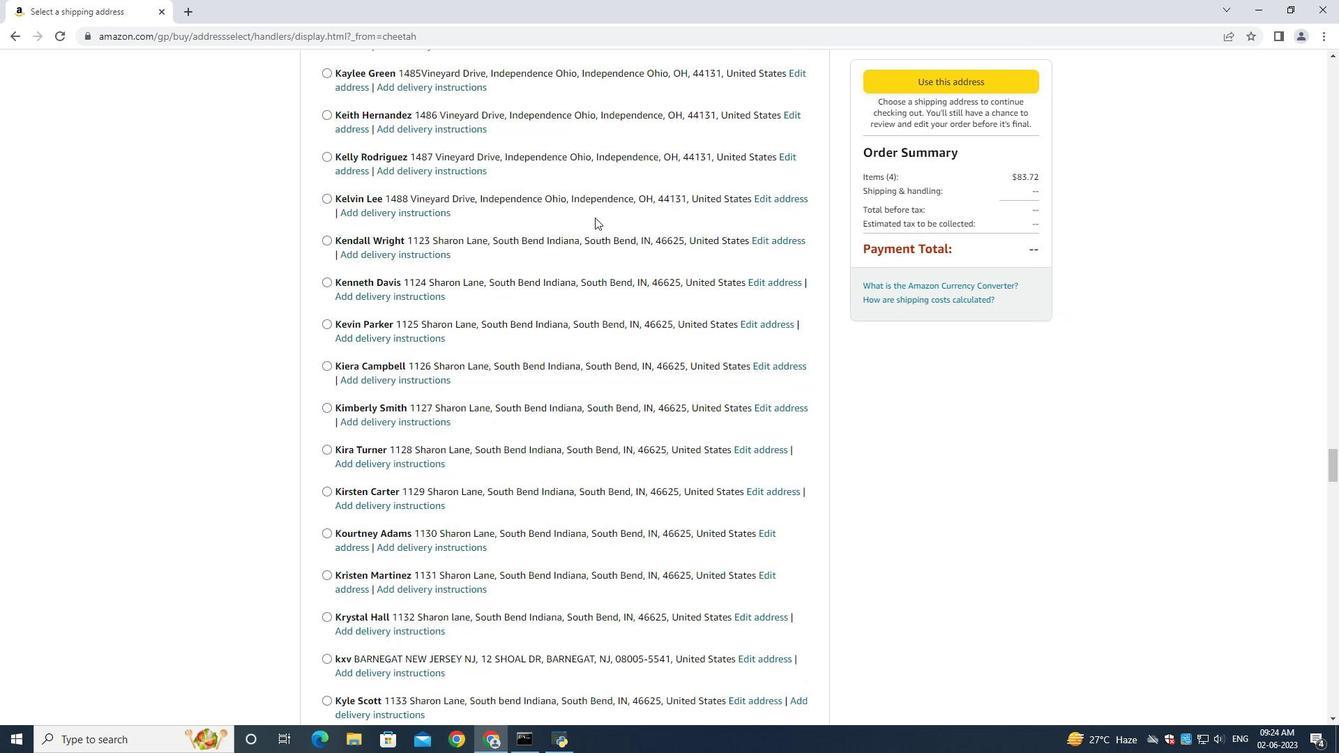 
Action: Mouse scrolled (604, 226) with delta (0, 0)
Screenshot: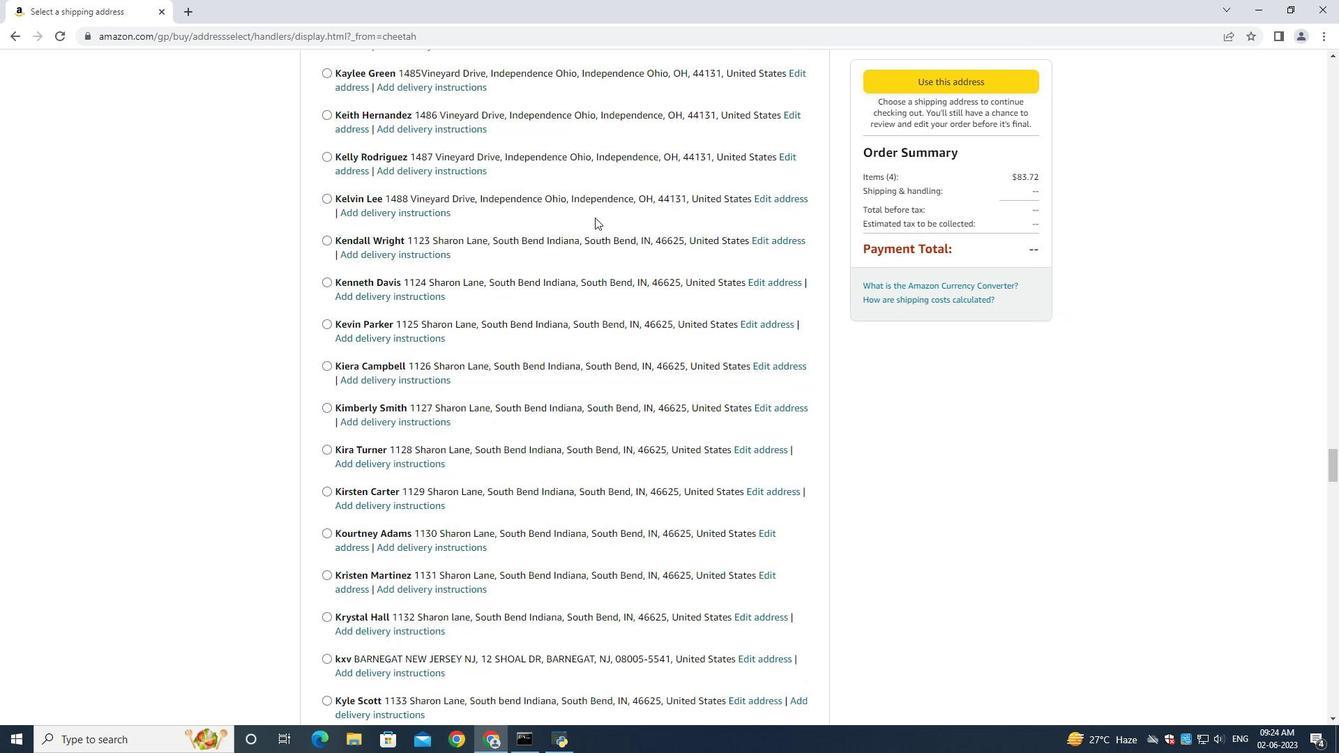 
Action: Mouse moved to (604, 227)
Screenshot: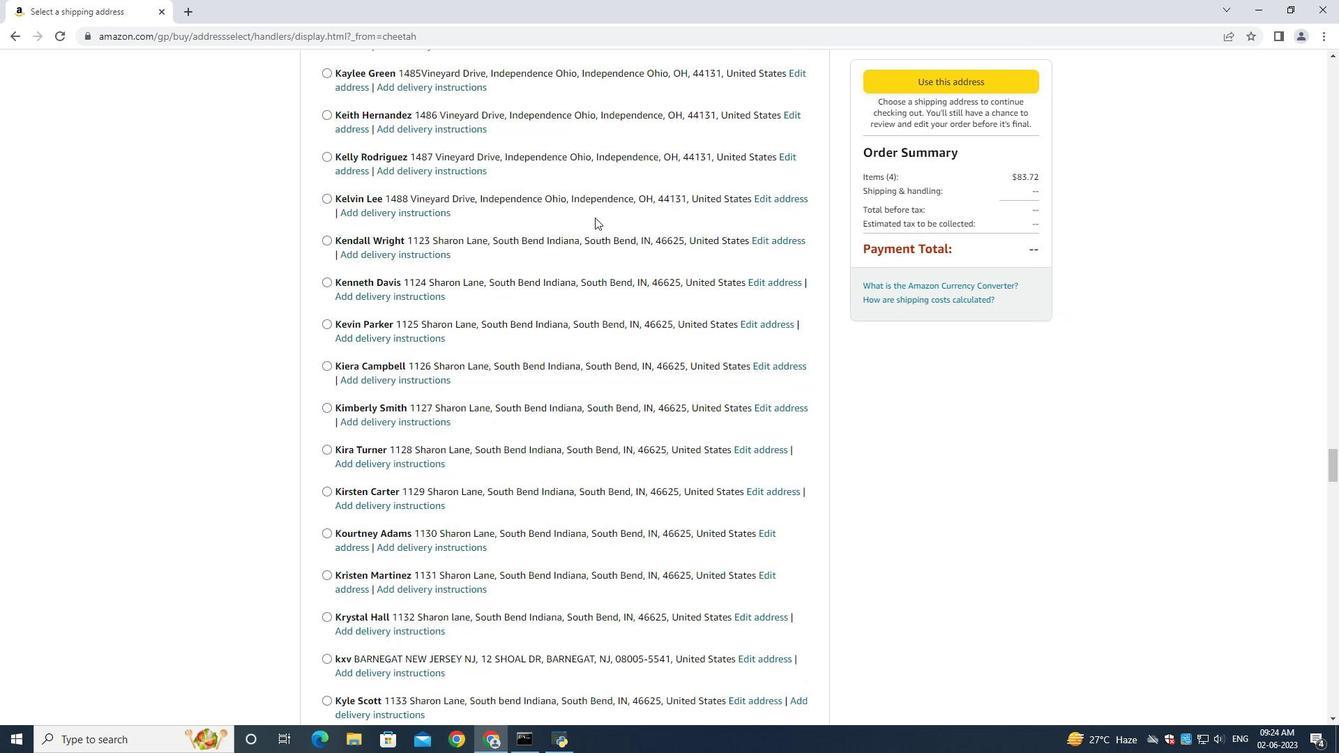 
Action: Mouse scrolled (604, 226) with delta (0, -1)
Screenshot: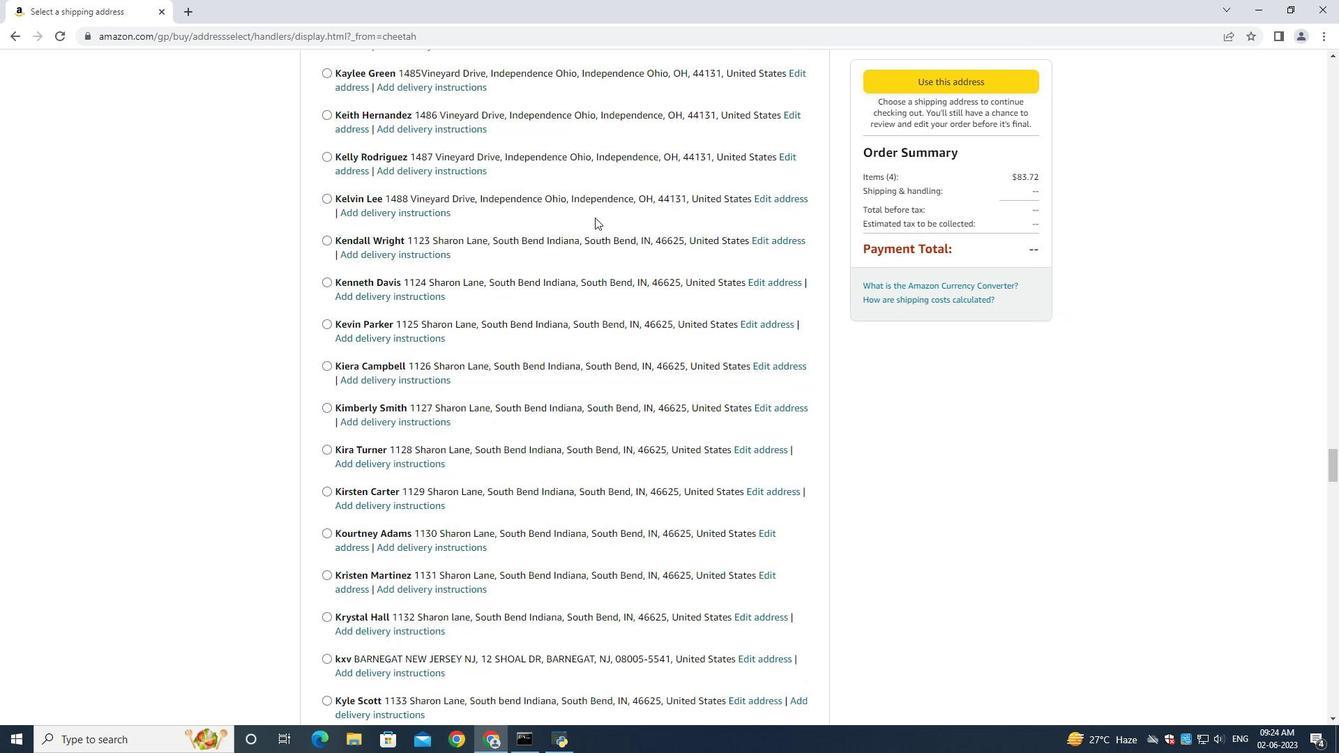 
Action: Mouse scrolled (604, 226) with delta (0, 0)
Screenshot: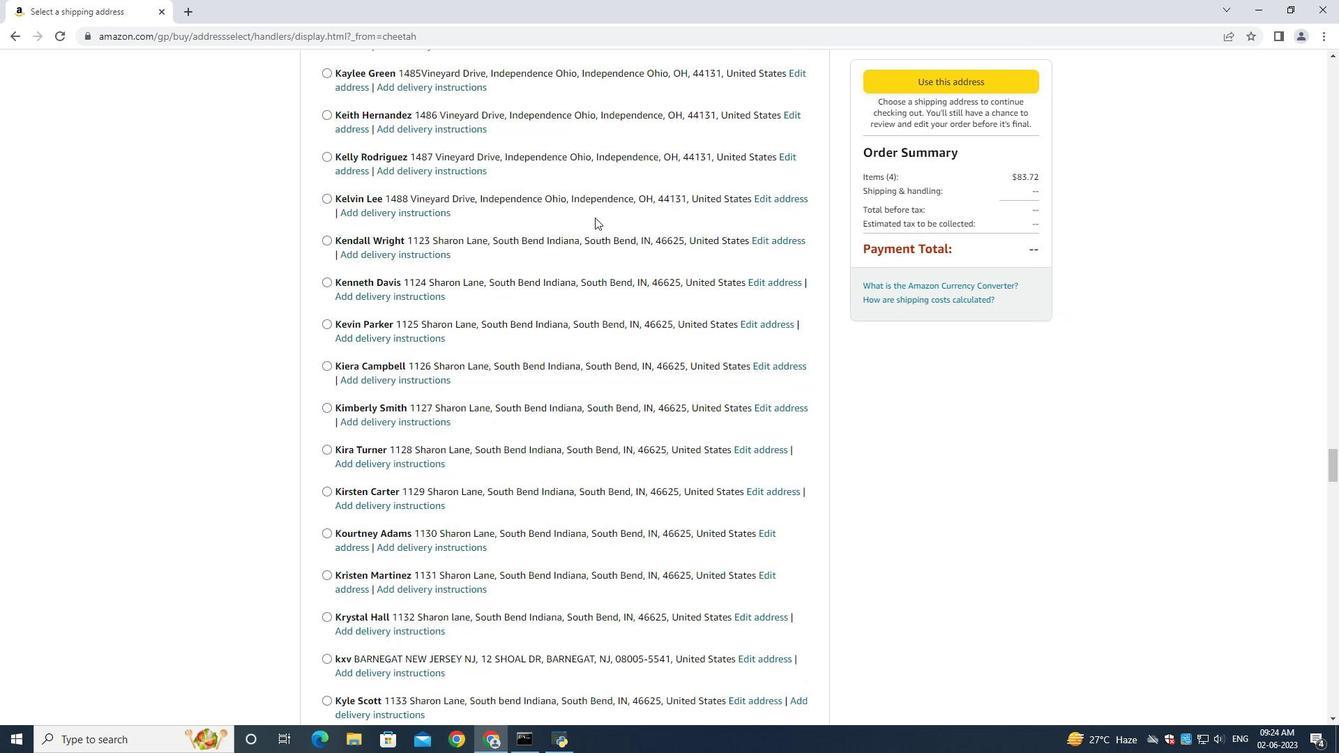 
Action: Mouse moved to (602, 226)
Screenshot: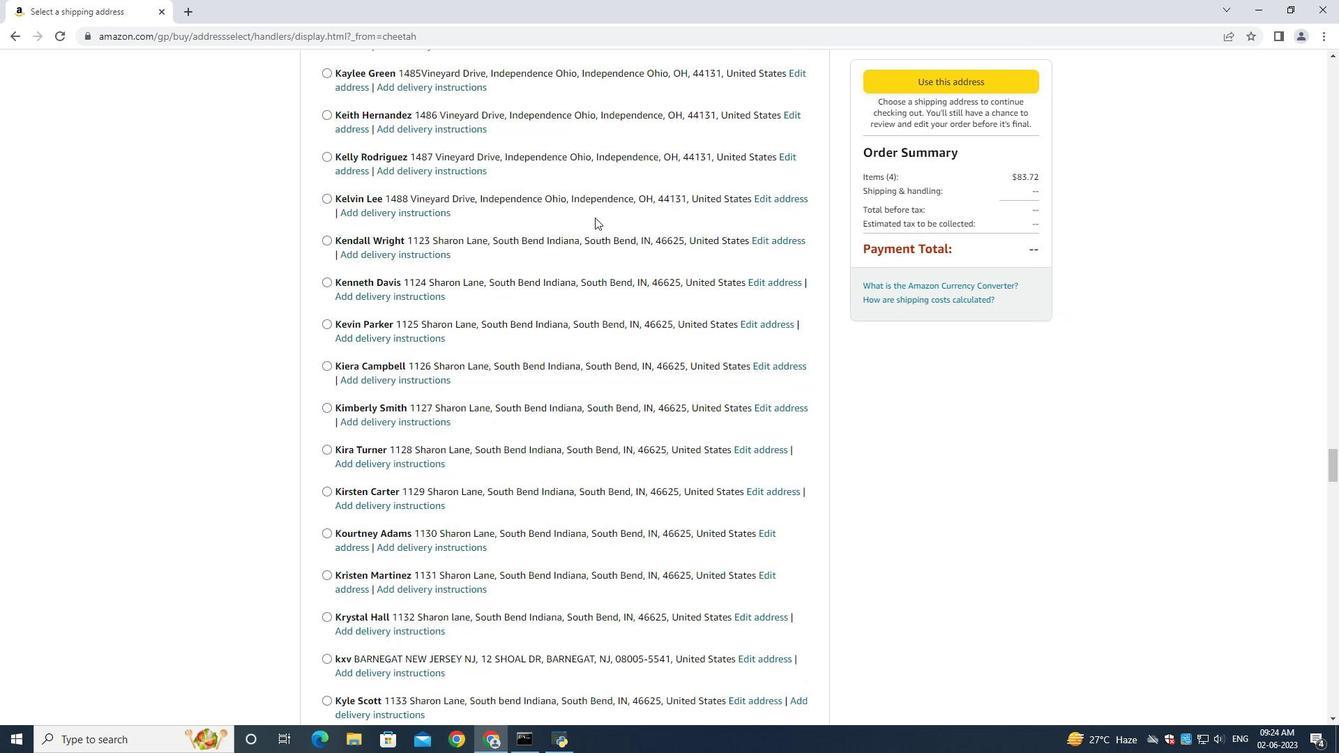 
Action: Mouse scrolled (604, 226) with delta (0, -1)
Screenshot: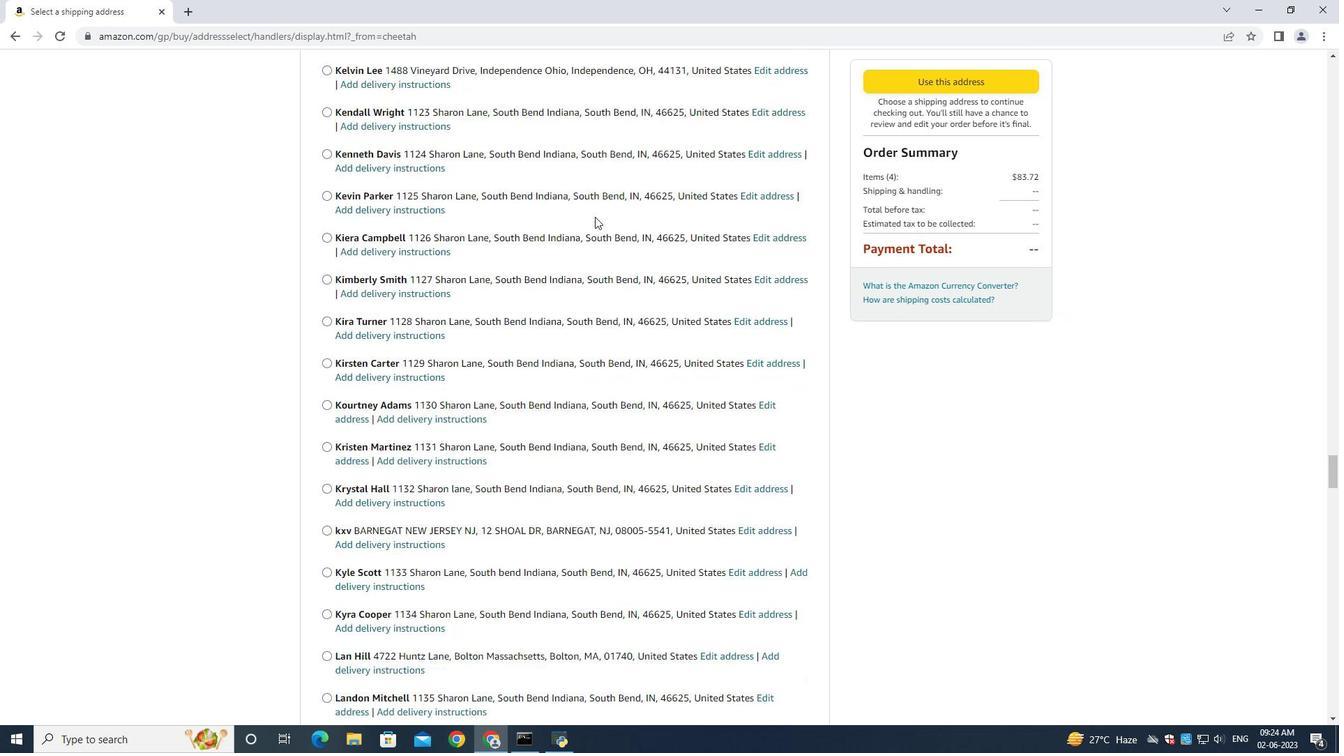 
Action: Mouse moved to (599, 224)
Screenshot: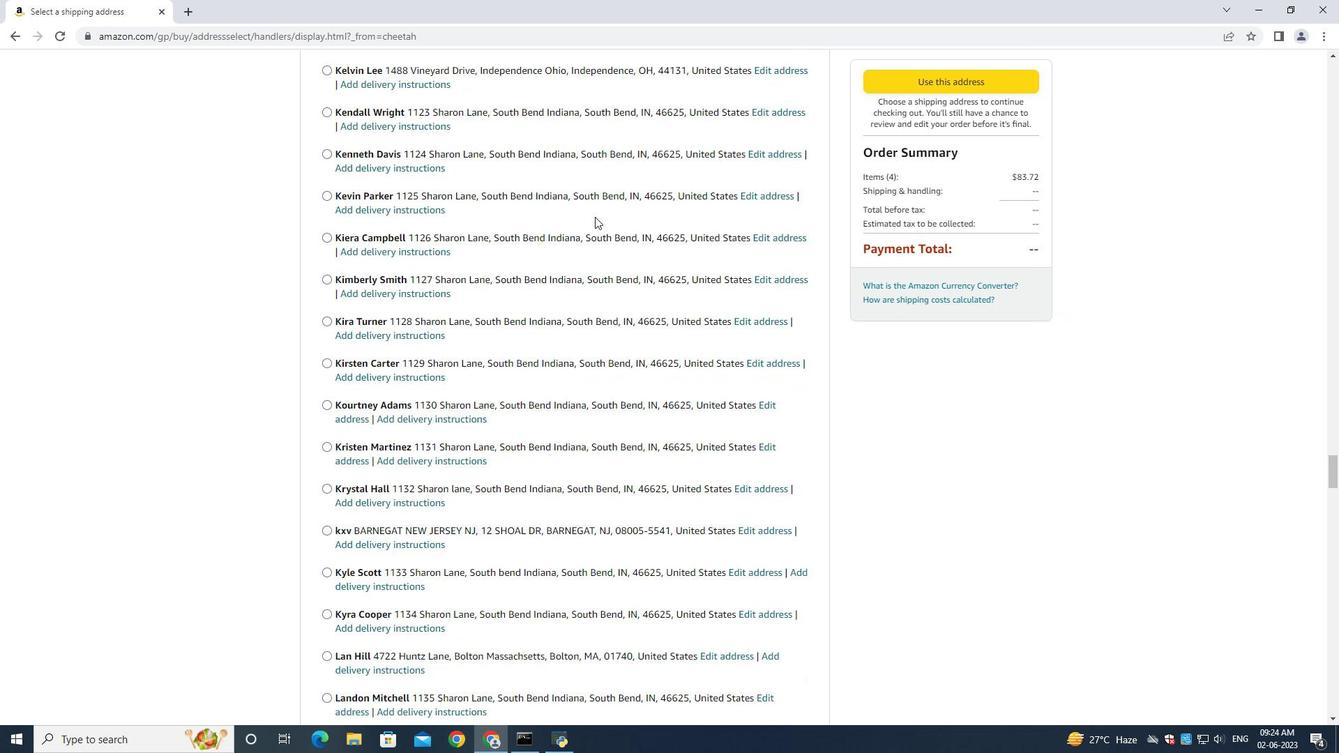 
Action: Mouse scrolled (602, 225) with delta (0, 0)
Screenshot: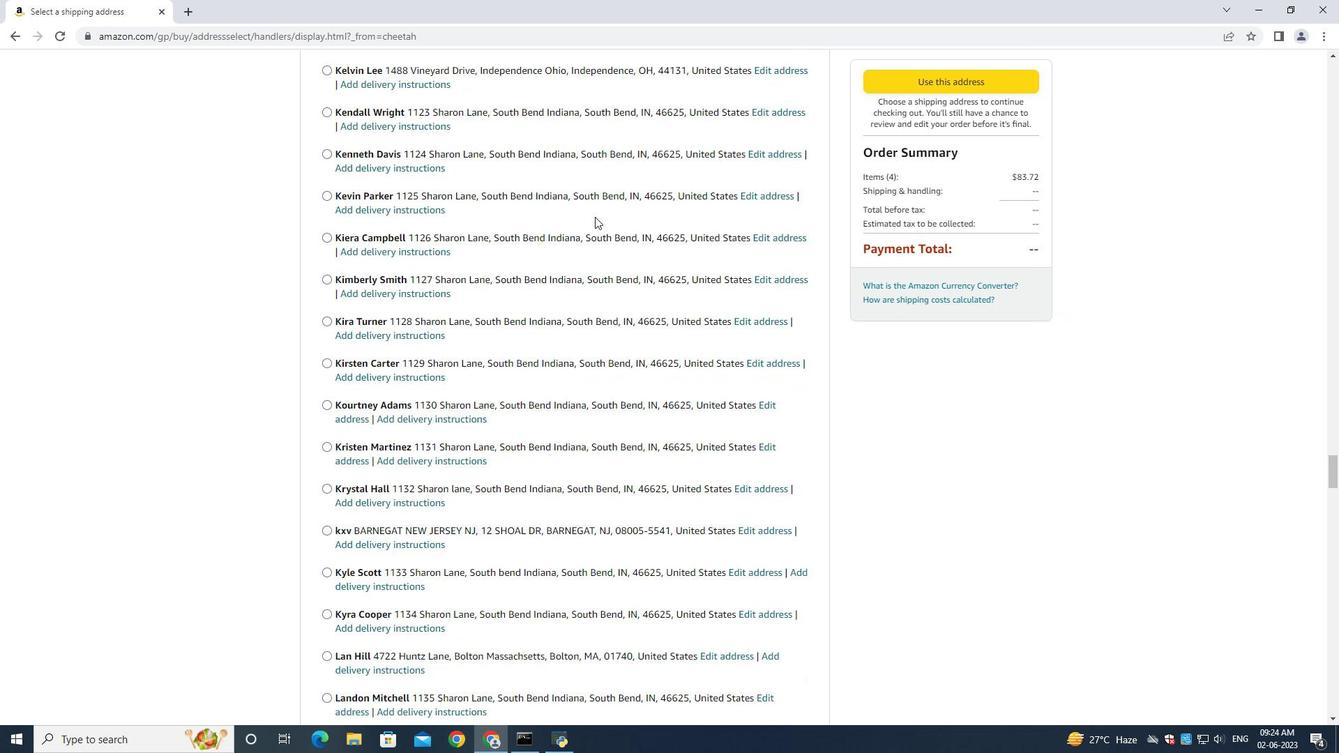 
Action: Mouse moved to (595, 219)
Screenshot: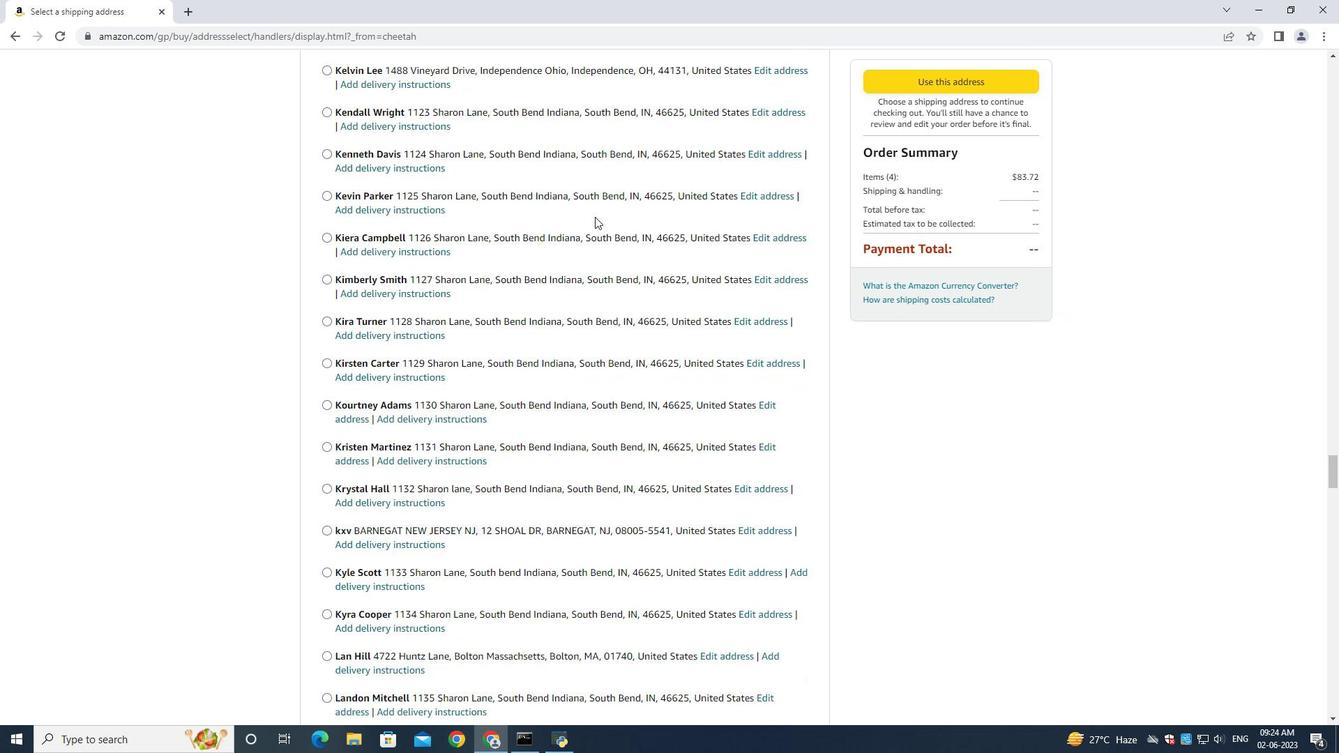 
Action: Mouse scrolled (599, 223) with delta (0, 0)
Screenshot: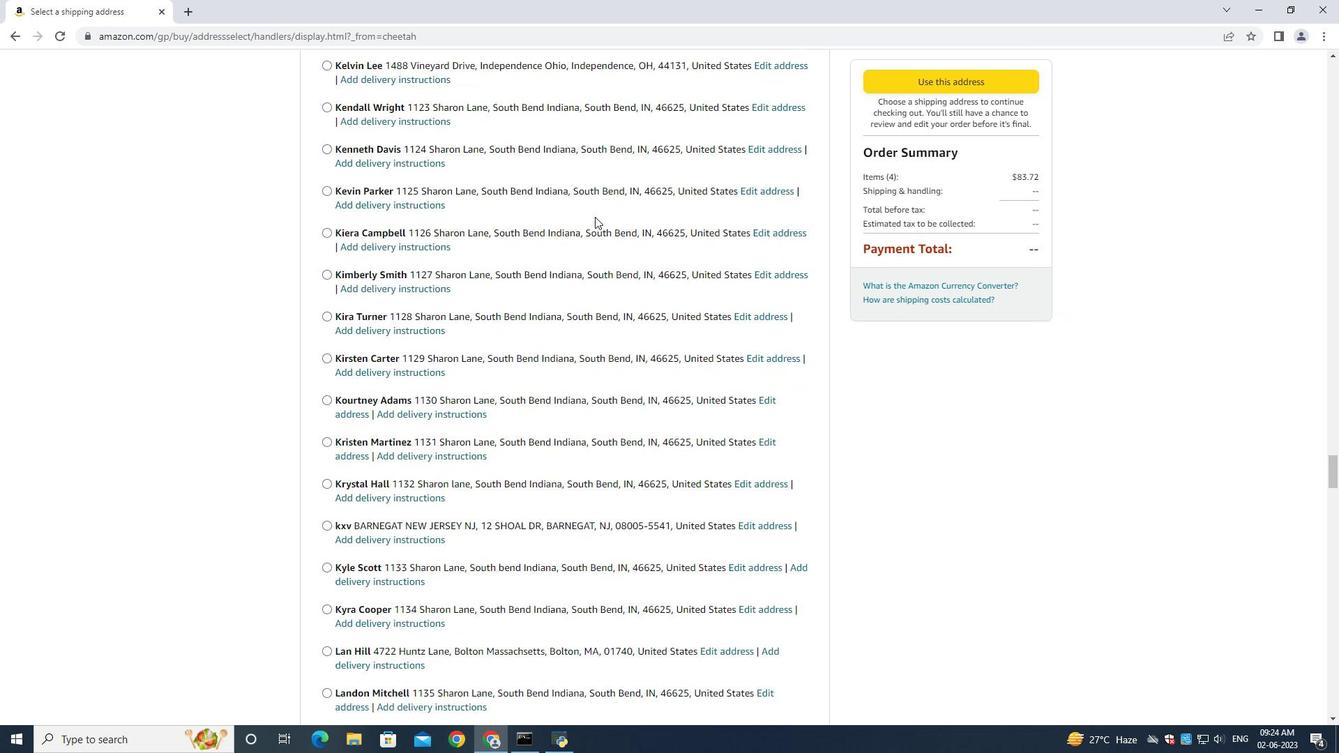 
Action: Mouse scrolled (595, 218) with delta (0, 0)
Screenshot: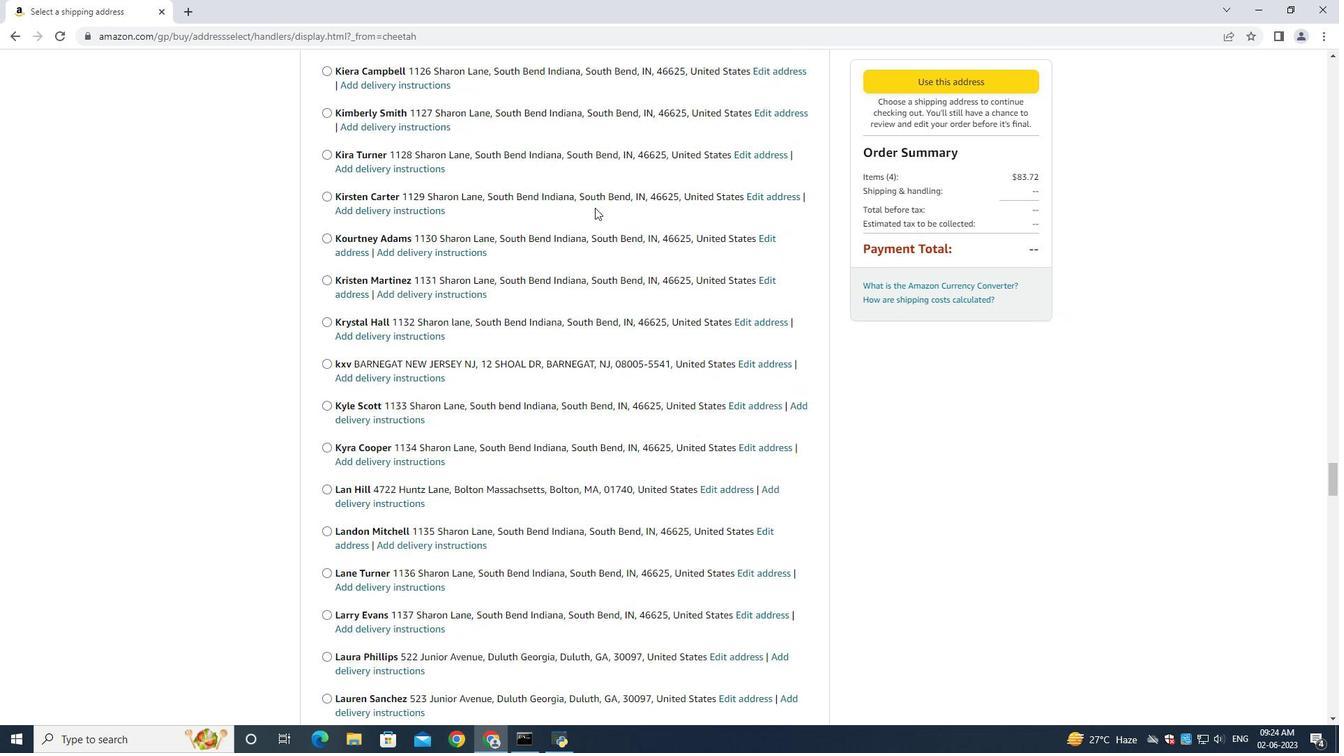 
Action: Mouse scrolled (595, 218) with delta (0, 0)
Screenshot: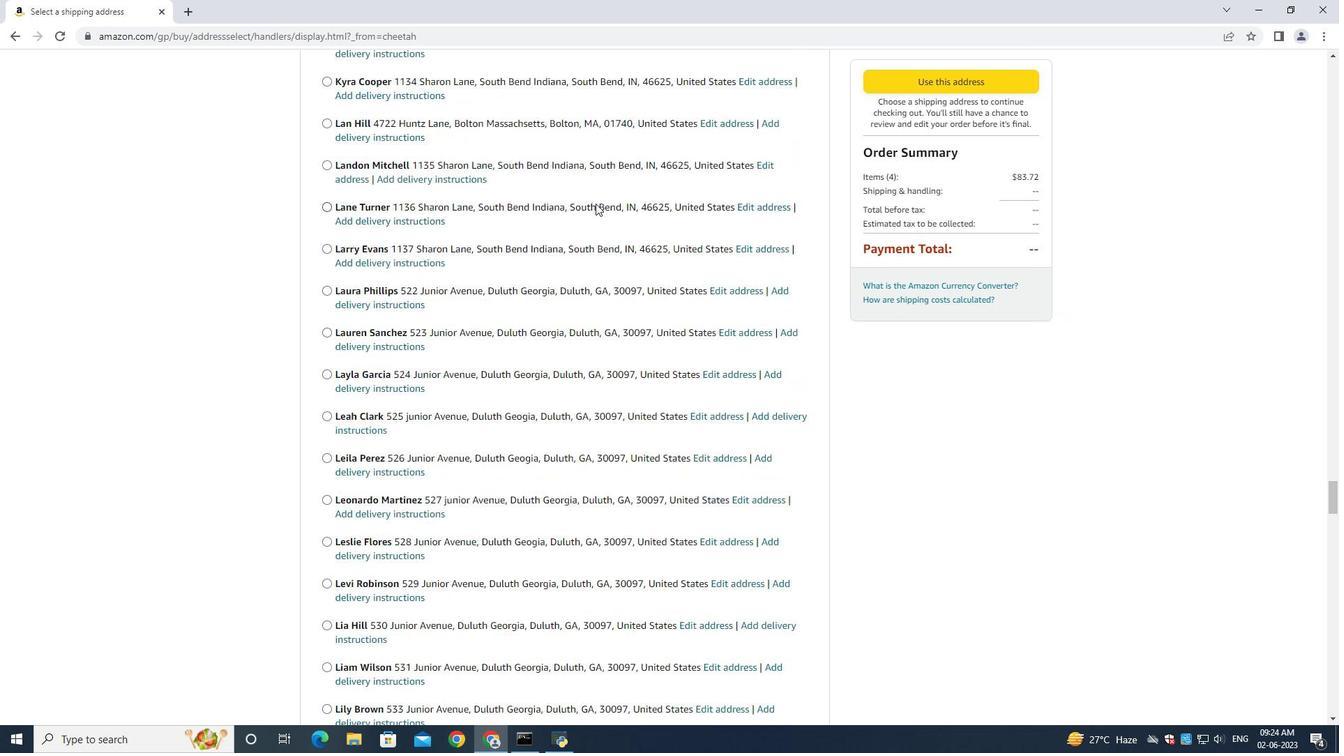 
Action: Mouse scrolled (595, 217) with delta (0, -1)
Screenshot: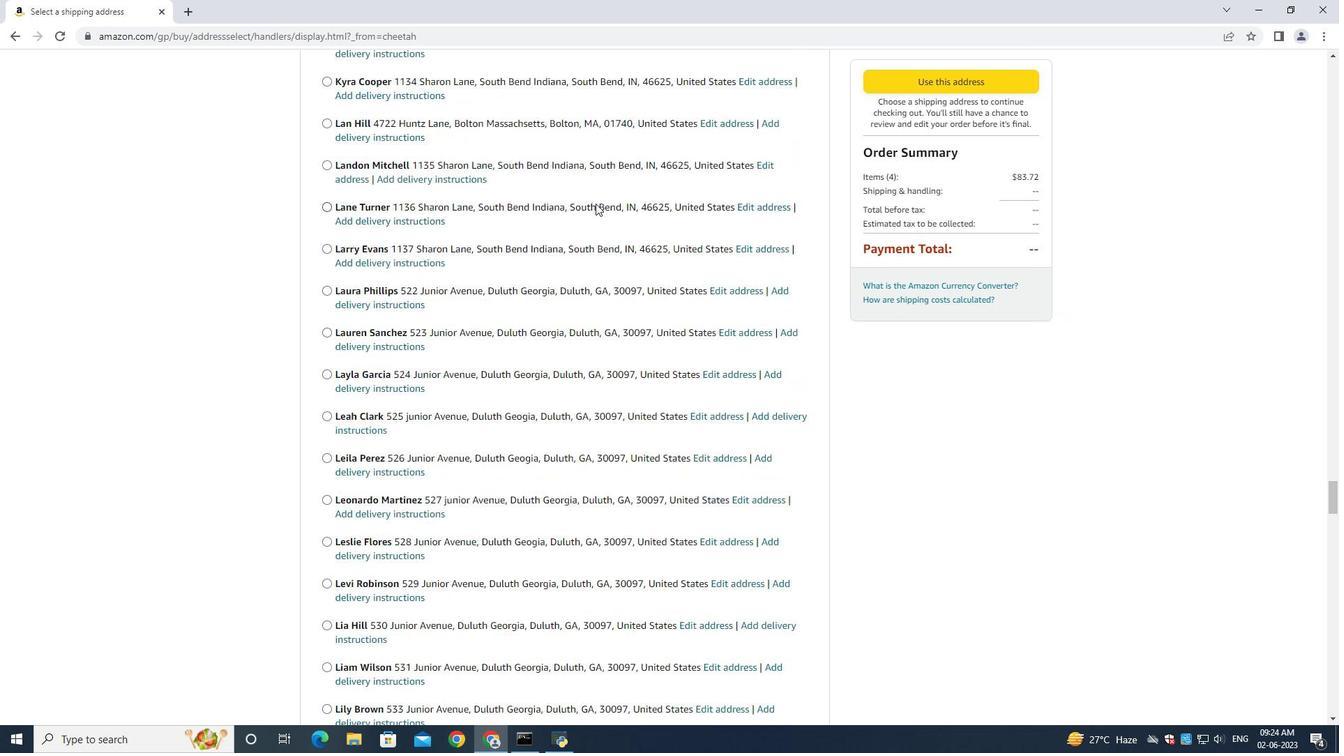 
Action: Mouse scrolled (595, 217) with delta (0, -1)
Screenshot: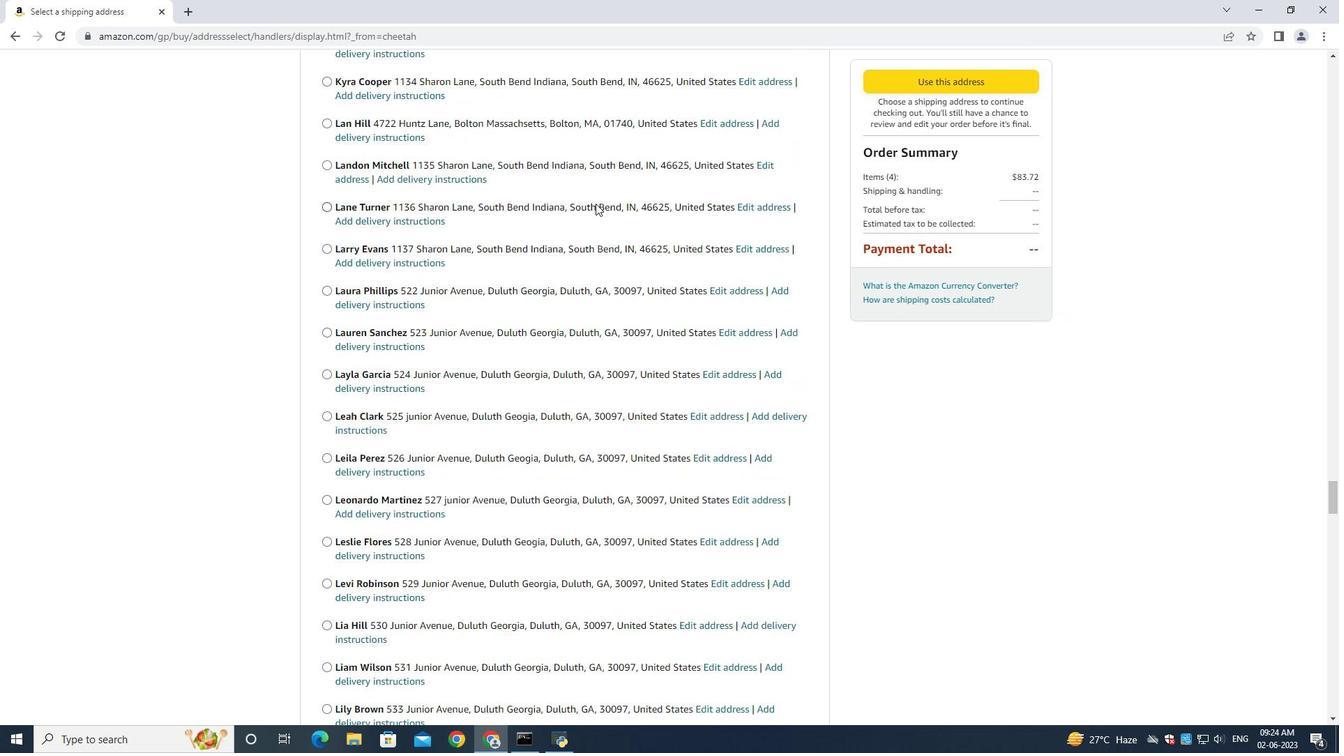 
Action: Mouse scrolled (595, 218) with delta (0, 0)
Screenshot: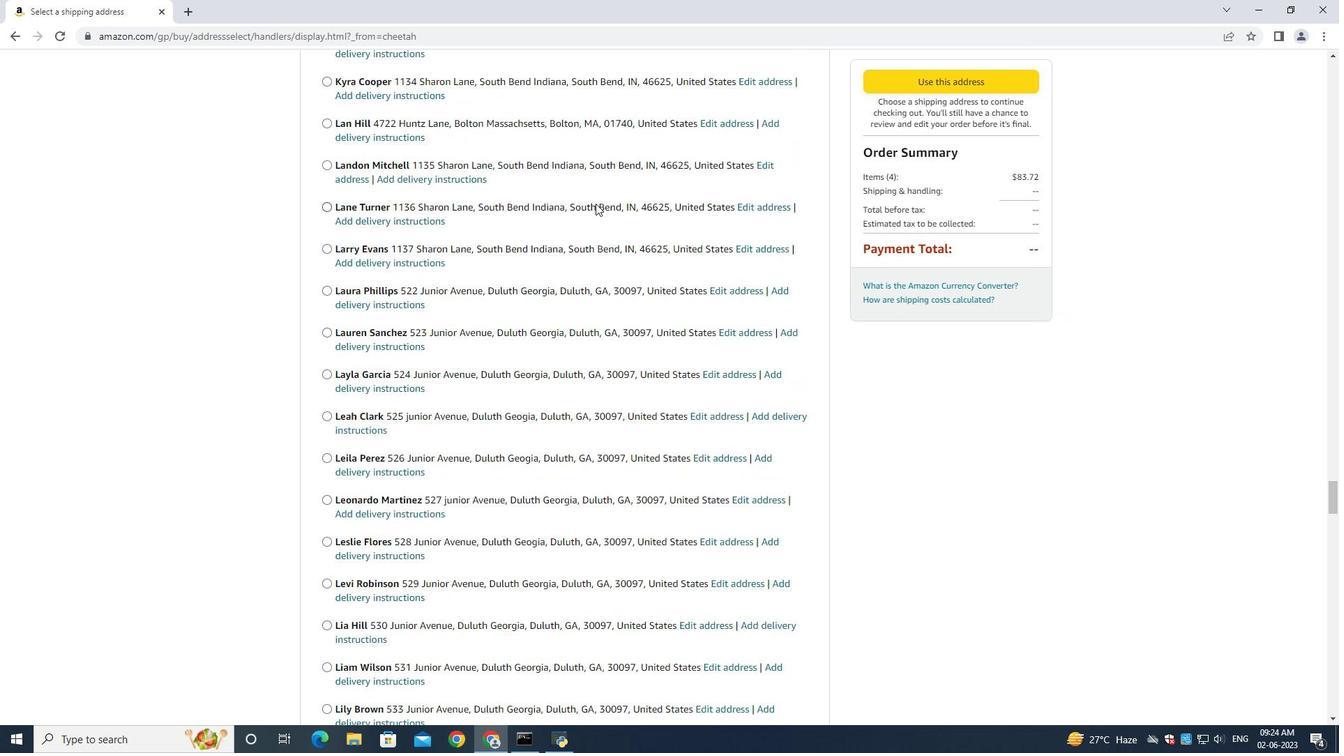 
Action: Mouse scrolled (595, 217) with delta (0, -1)
Screenshot: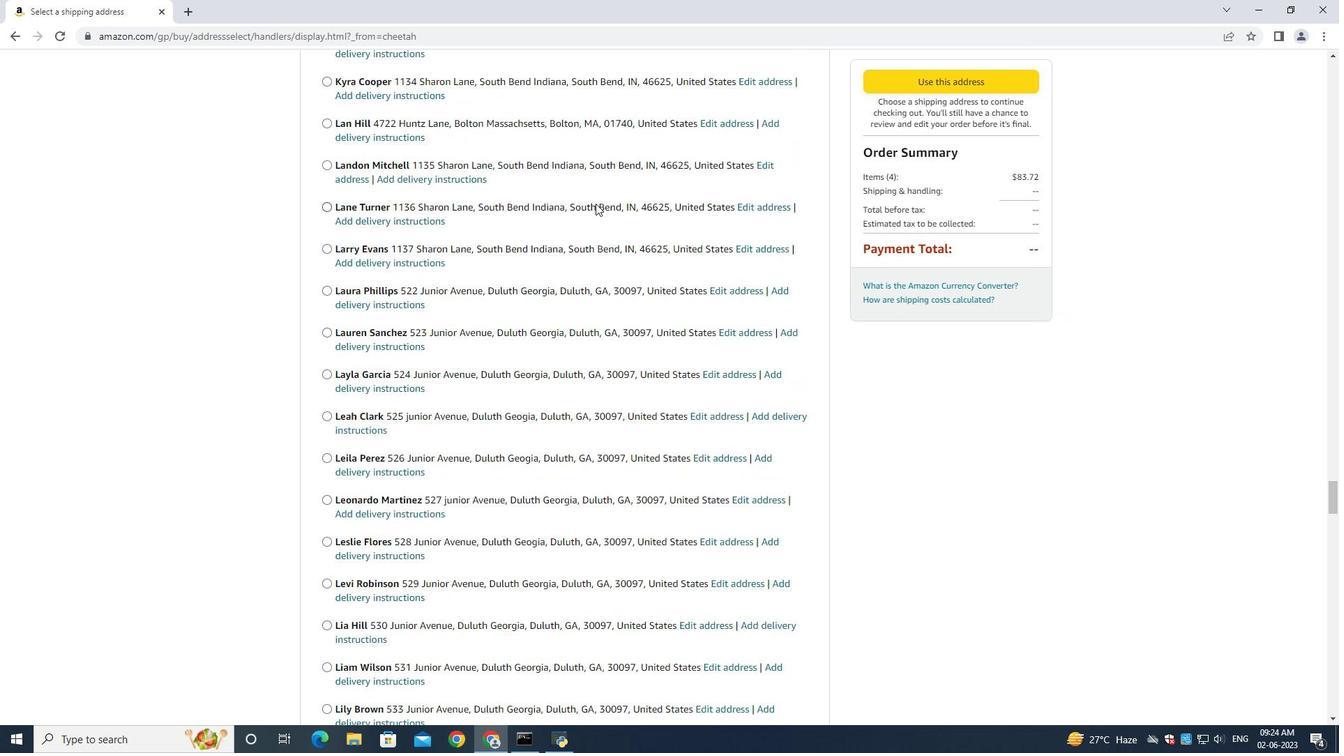 
Action: Mouse scrolled (595, 218) with delta (0, 0)
Screenshot: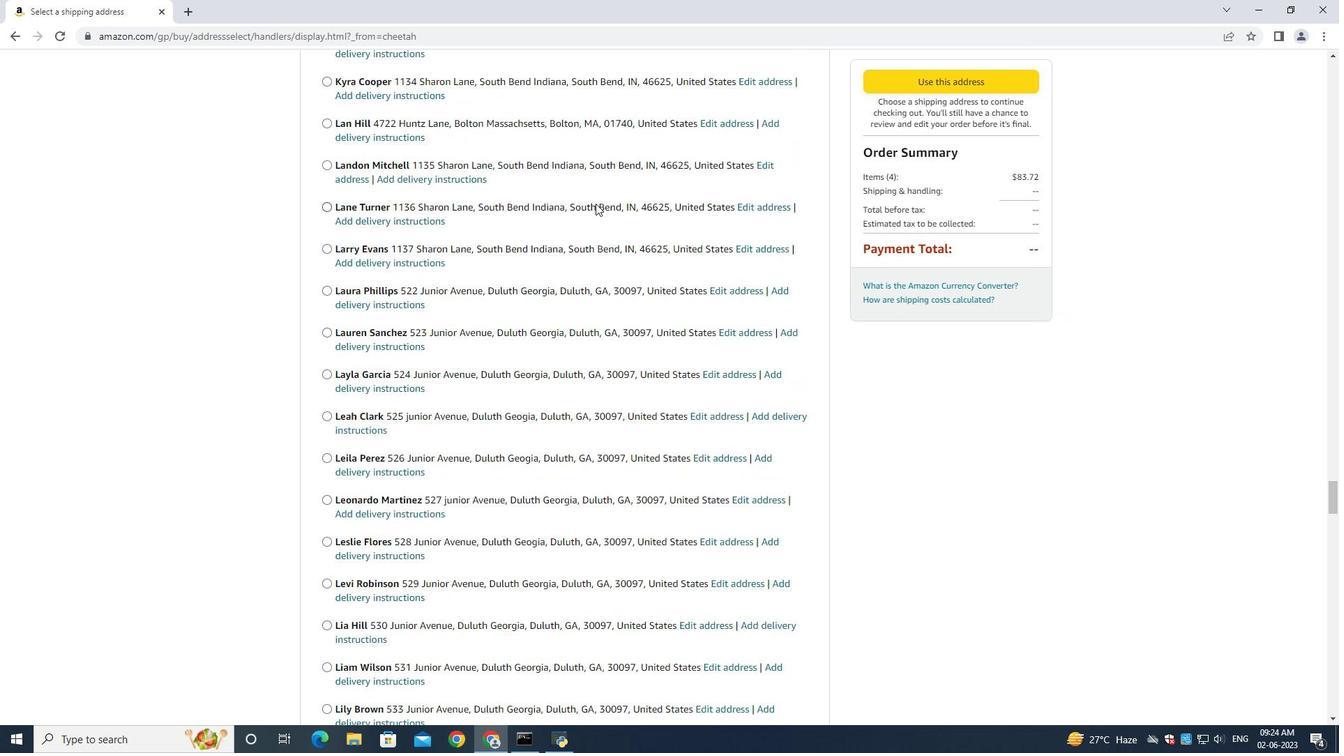 
Action: Mouse moved to (595, 216)
Screenshot: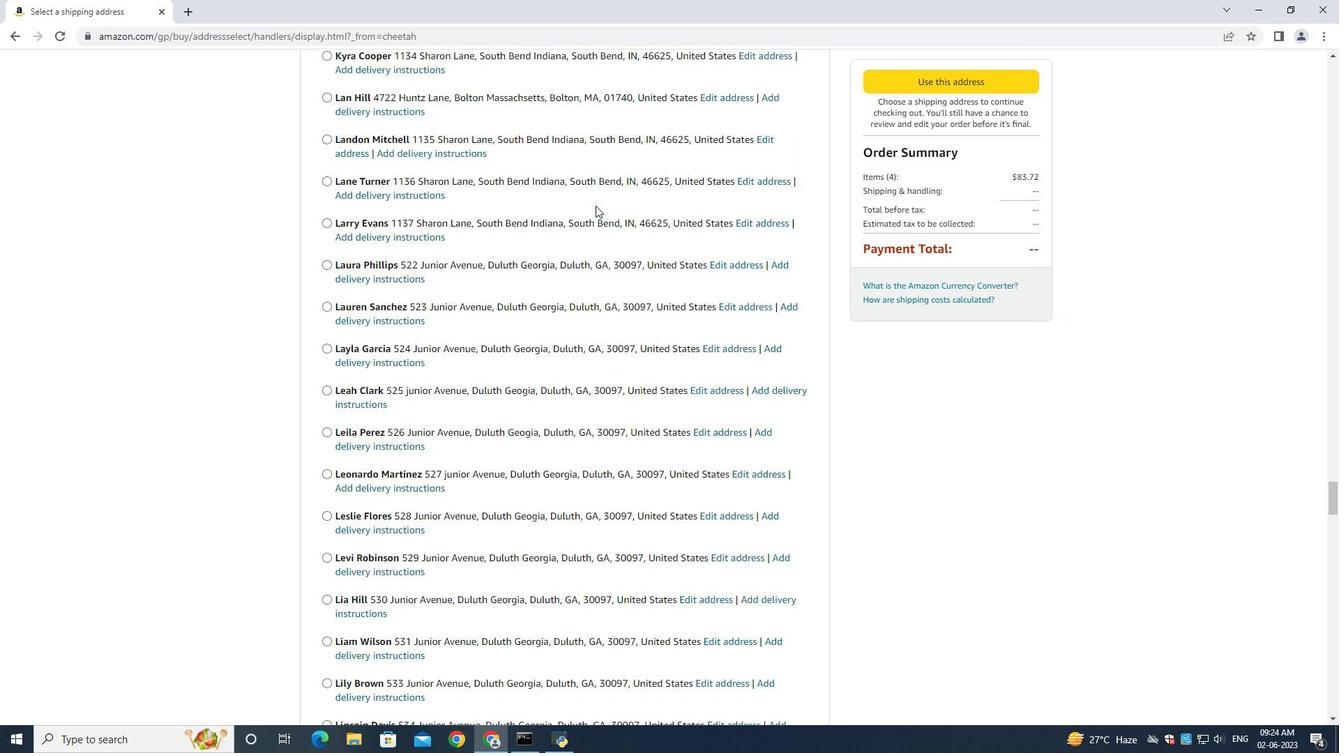 
Action: Mouse scrolled (595, 216) with delta (0, 0)
Screenshot: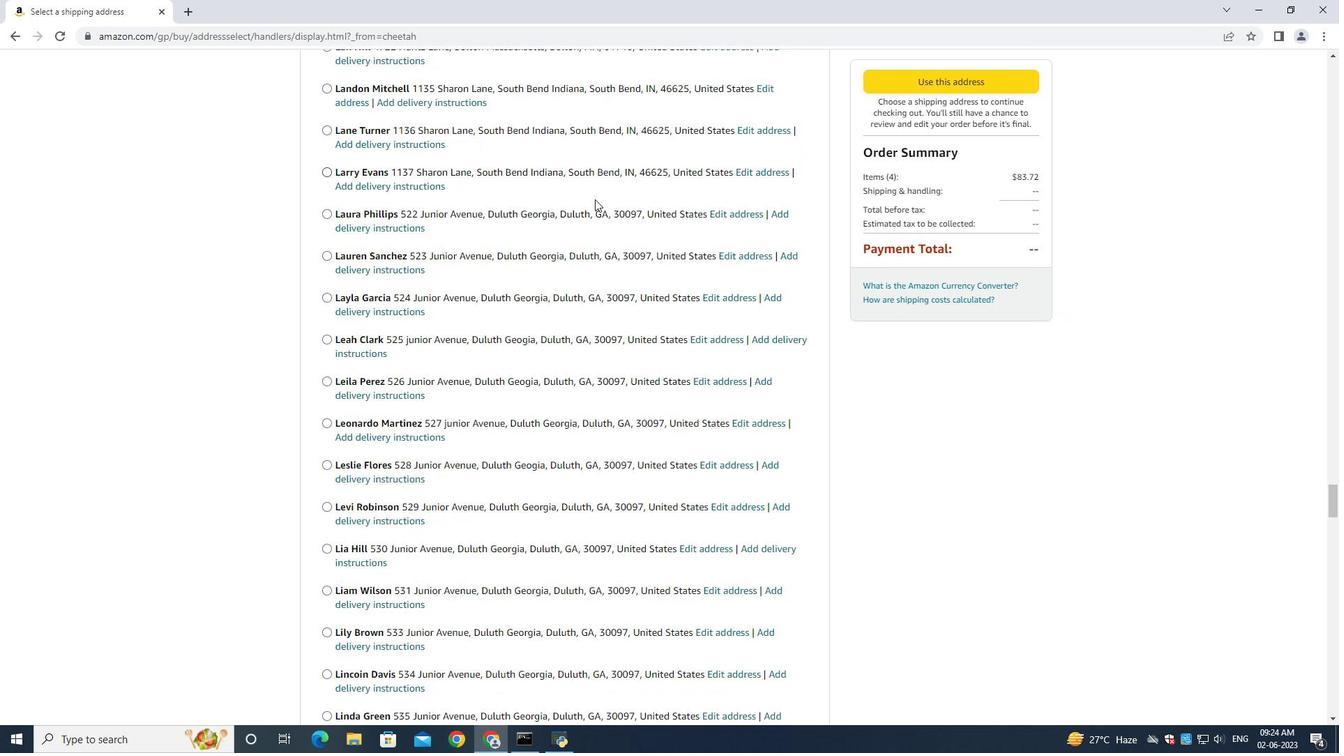 
Action: Mouse scrolled (595, 216) with delta (0, 0)
Screenshot: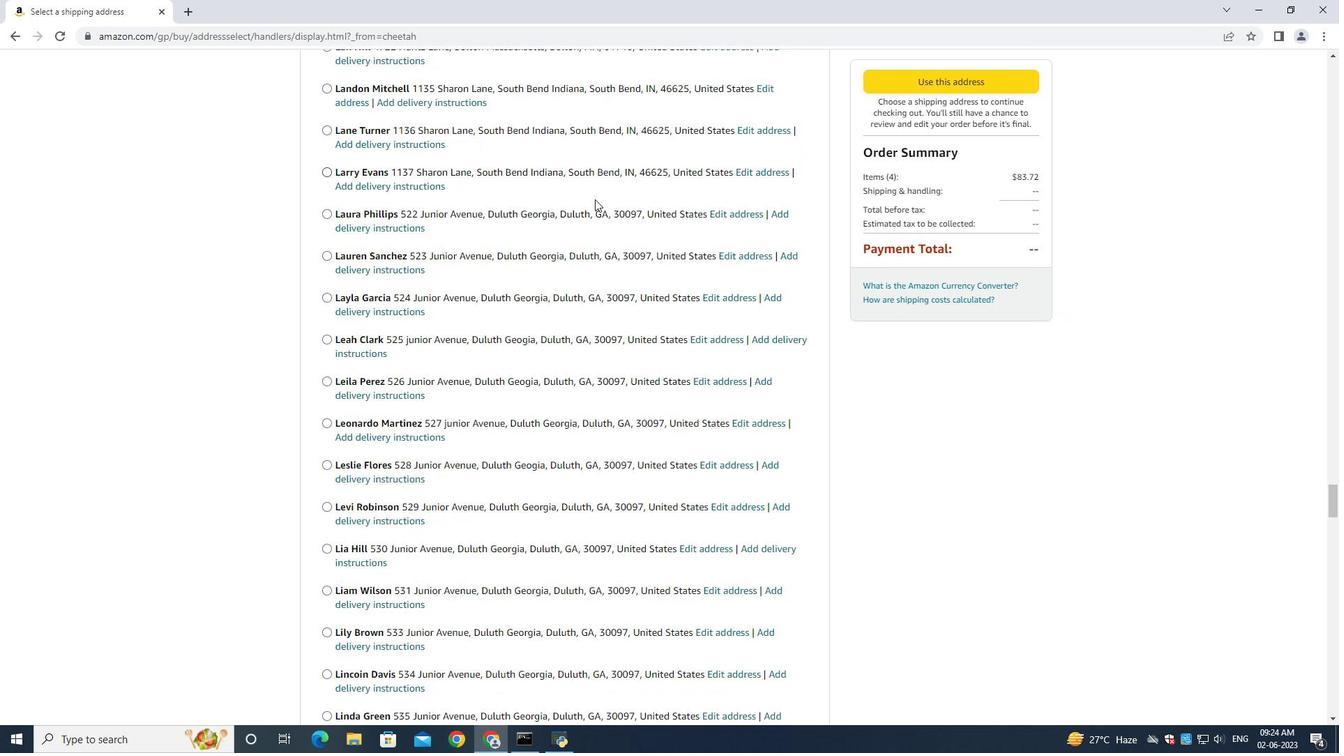 
Action: Mouse scrolled (595, 216) with delta (0, 0)
Screenshot: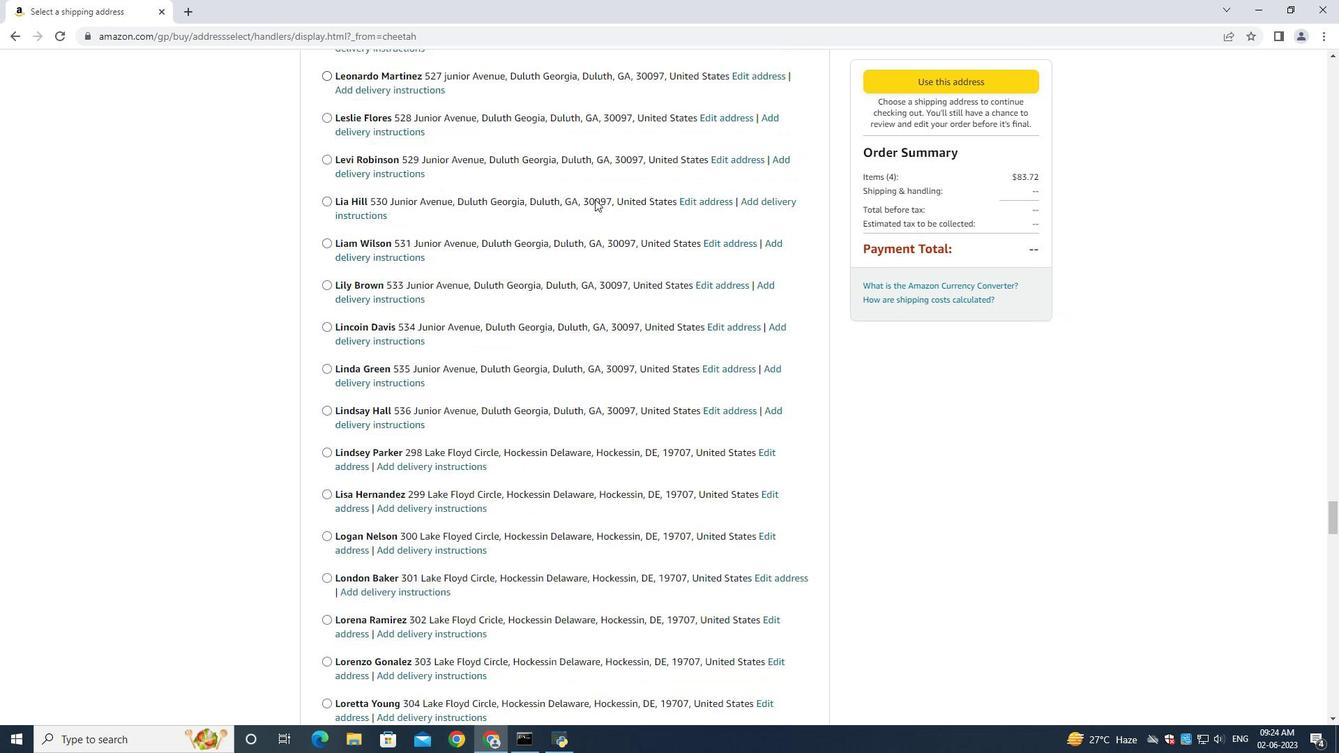 
Action: Mouse scrolled (595, 215) with delta (0, -1)
Screenshot: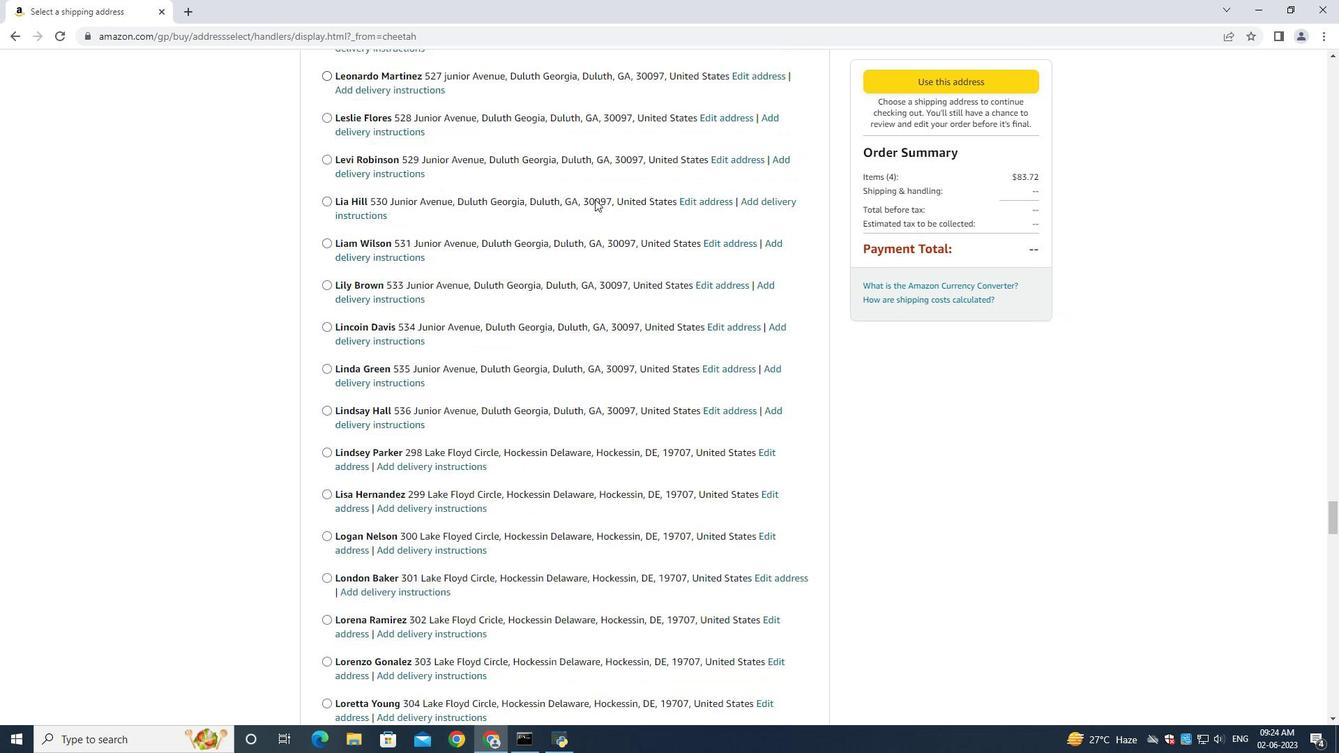 
Action: Mouse scrolled (595, 215) with delta (0, -1)
Screenshot: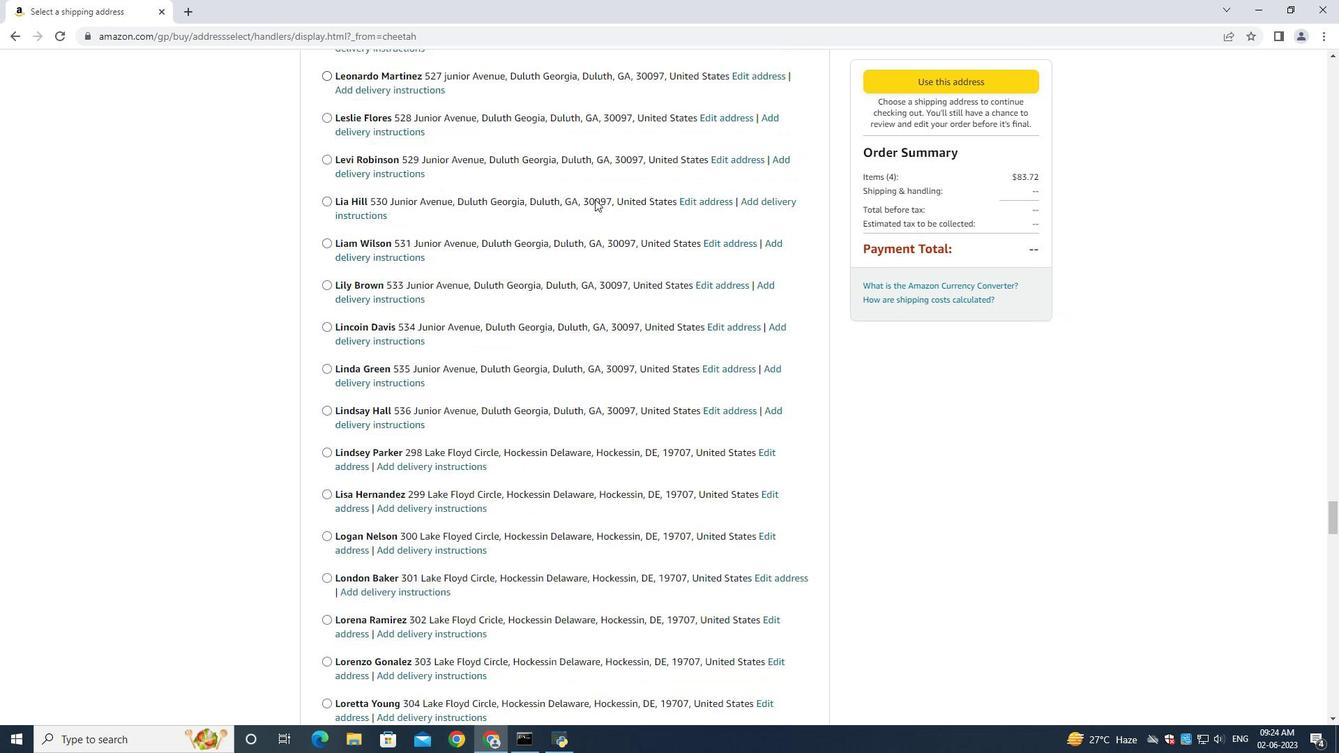 
Action: Mouse scrolled (595, 216) with delta (0, 0)
Screenshot: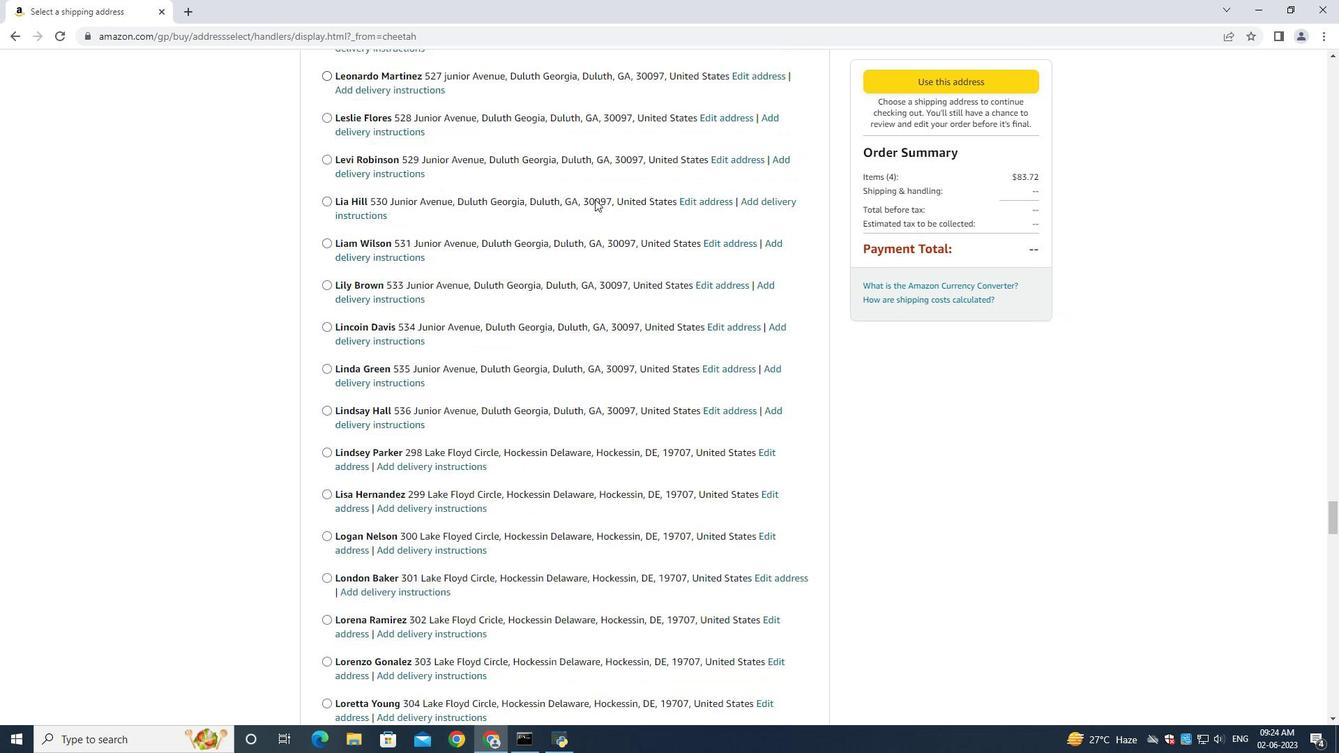 
Action: Mouse moved to (595, 203)
Screenshot: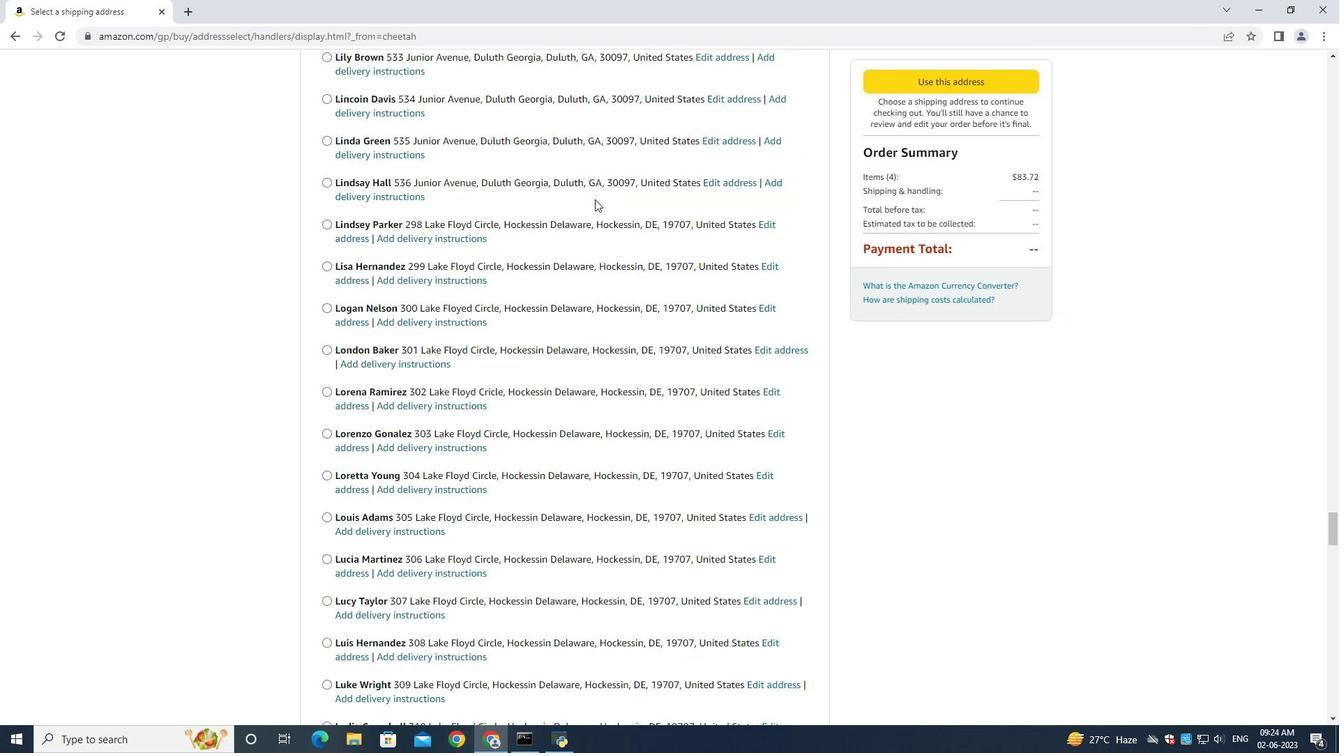 
Action: Mouse scrolled (595, 203) with delta (0, 0)
Screenshot: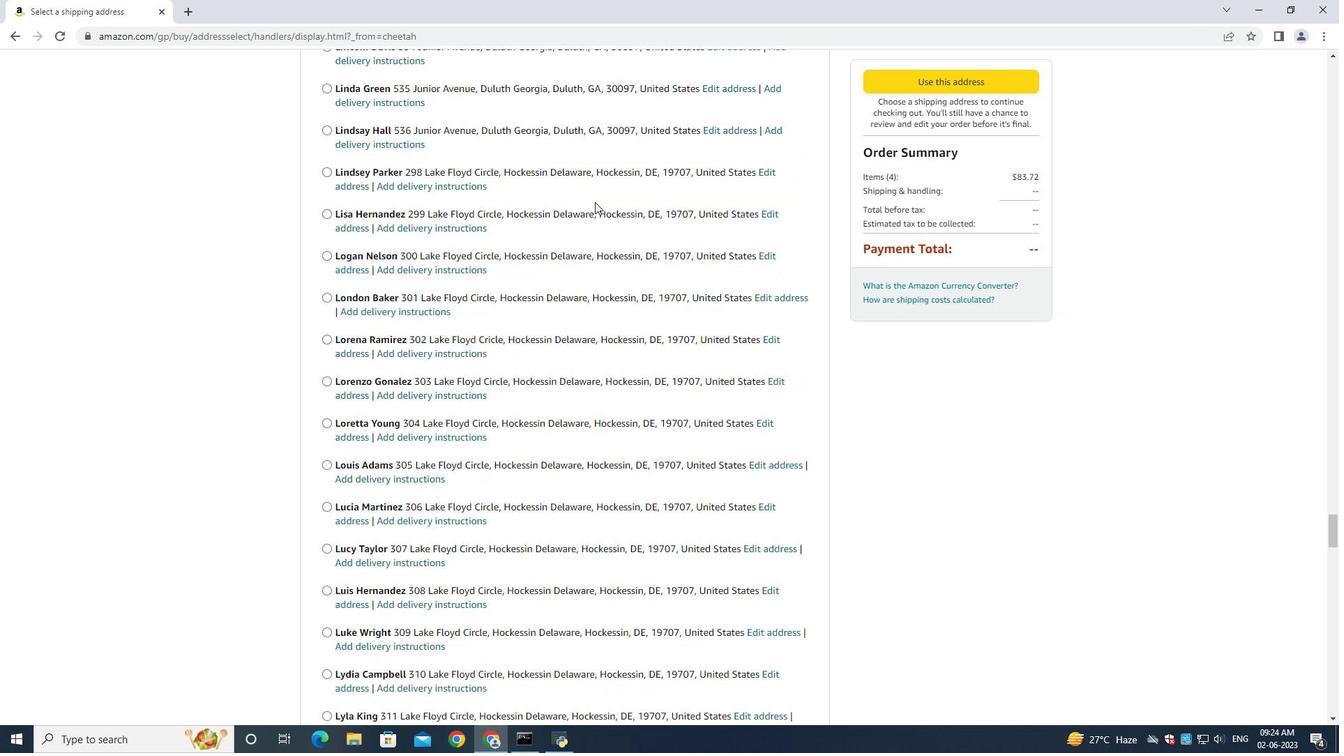 
Action: Mouse moved to (595, 205)
Screenshot: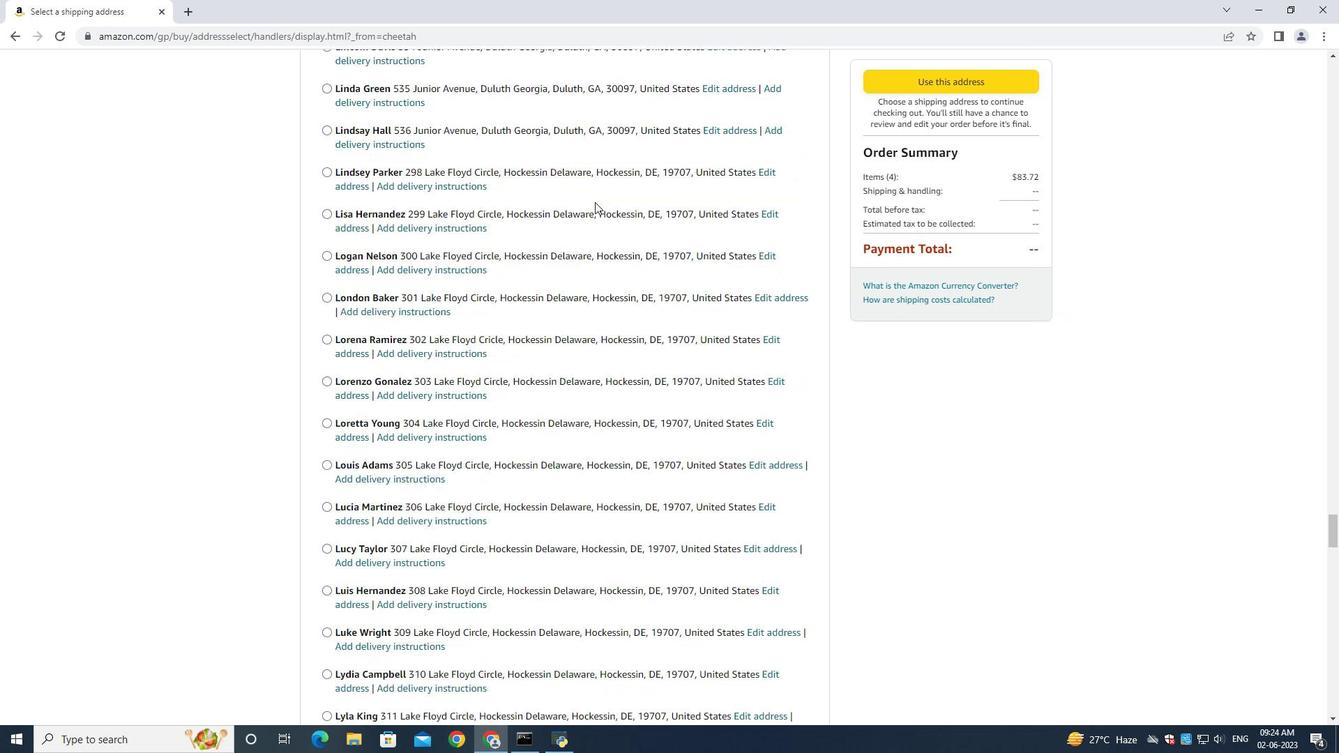 
Action: Mouse scrolled (595, 204) with delta (0, 0)
Screenshot: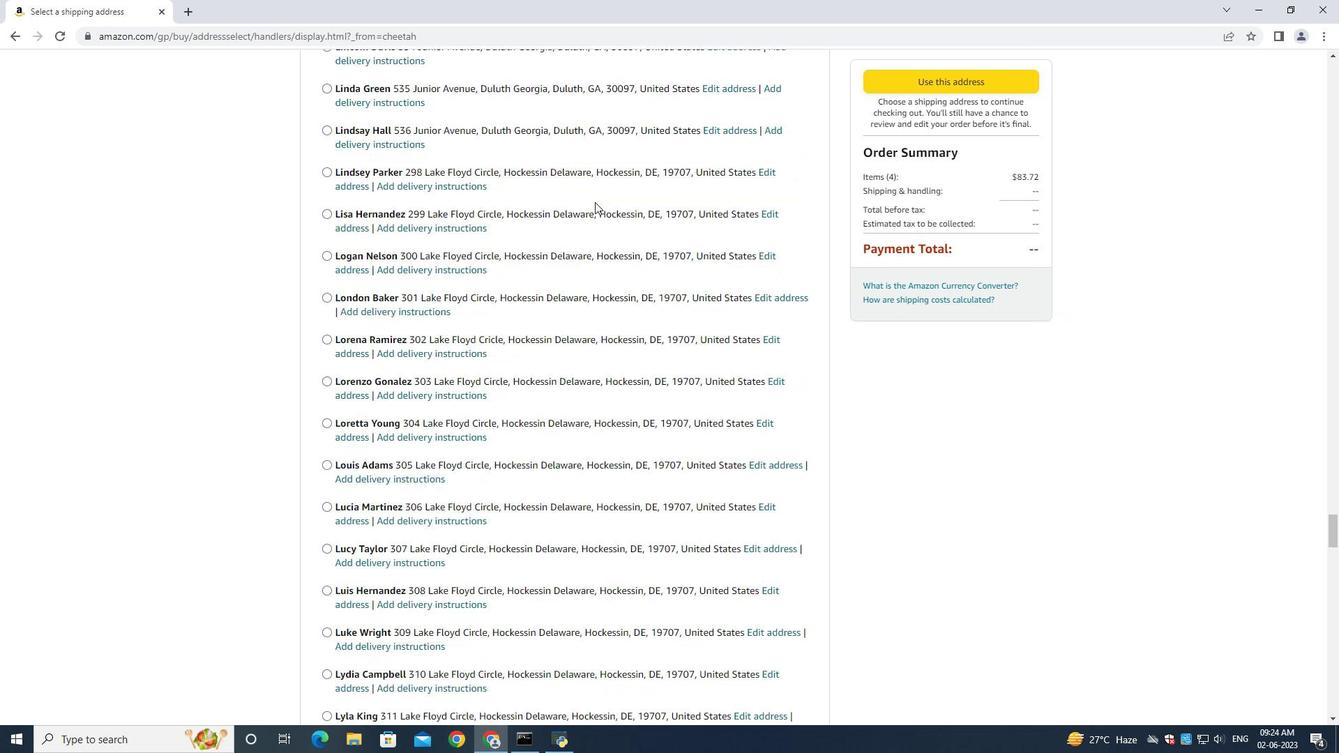 
Action: Mouse moved to (595, 206)
Screenshot: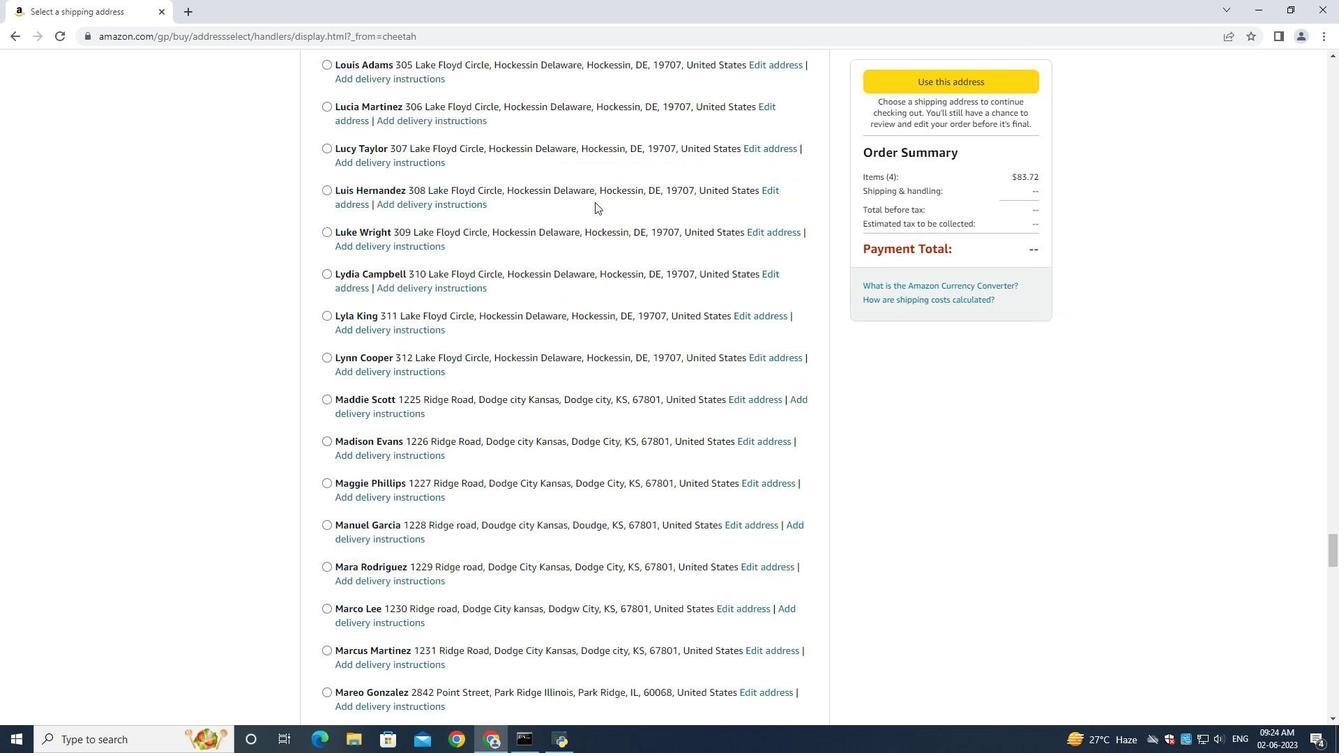 
Action: Mouse scrolled (595, 205) with delta (0, 0)
Screenshot: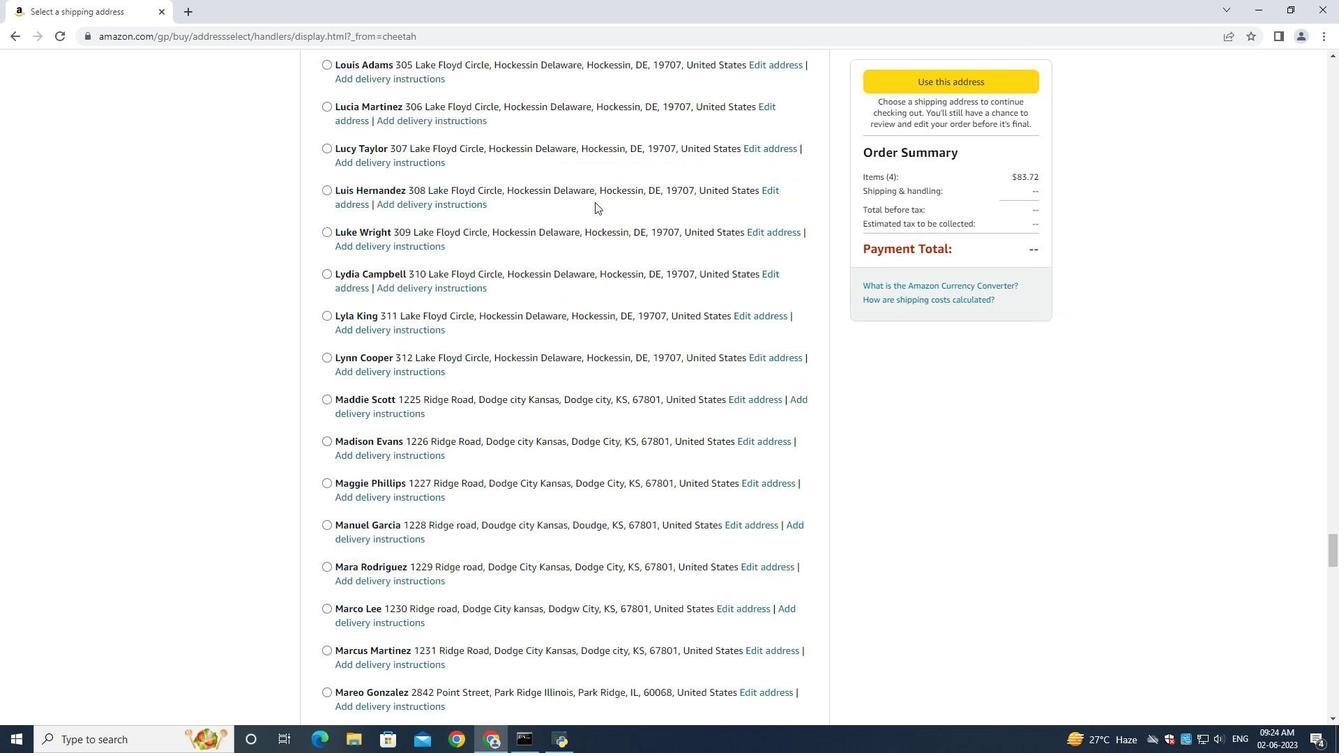 
Action: Mouse moved to (595, 206)
Screenshot: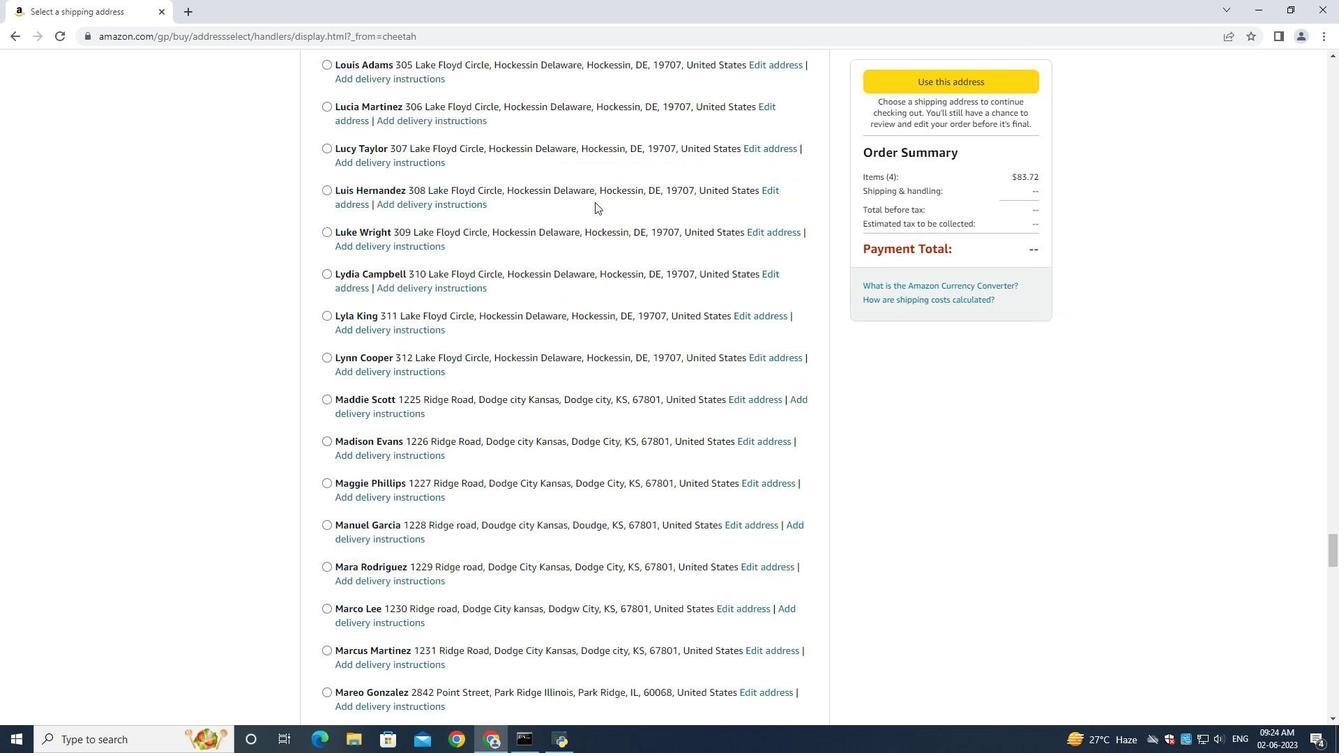 
Action: Mouse scrolled (595, 205) with delta (0, 0)
Screenshot: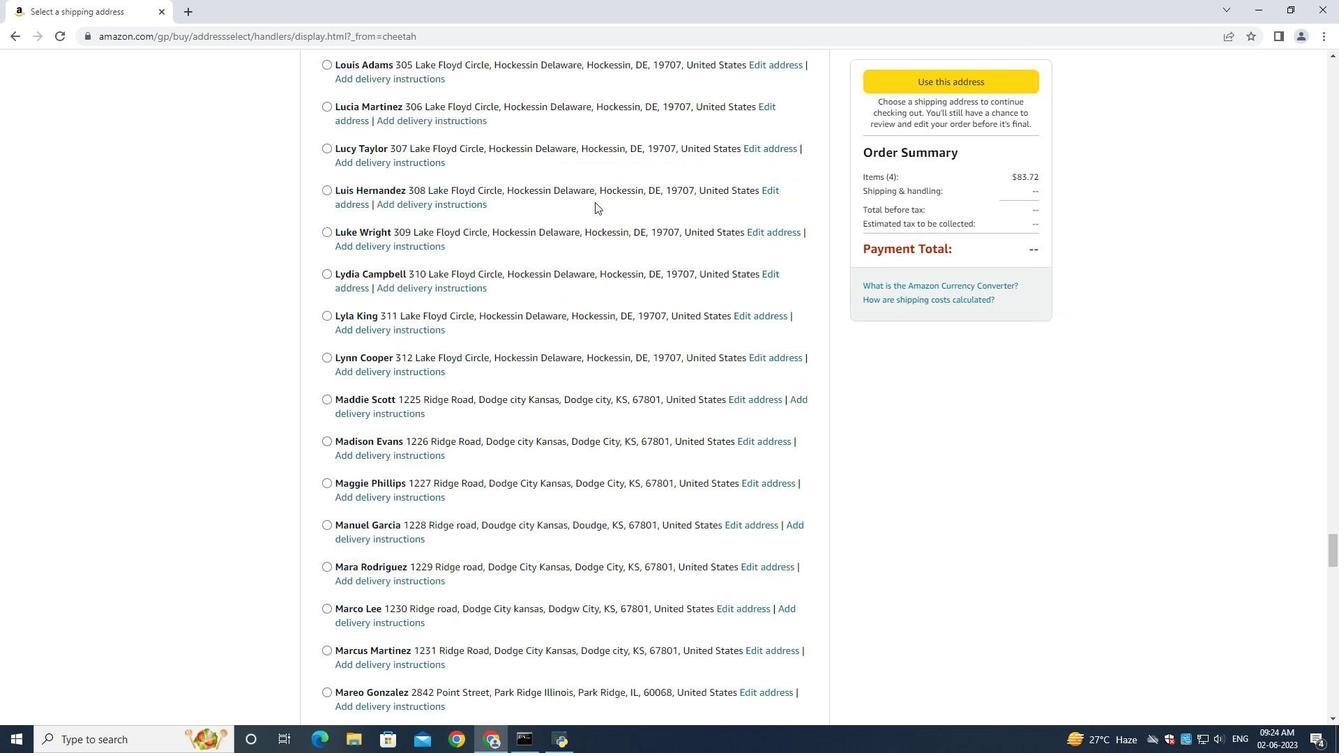 
Action: Mouse moved to (595, 205)
Screenshot: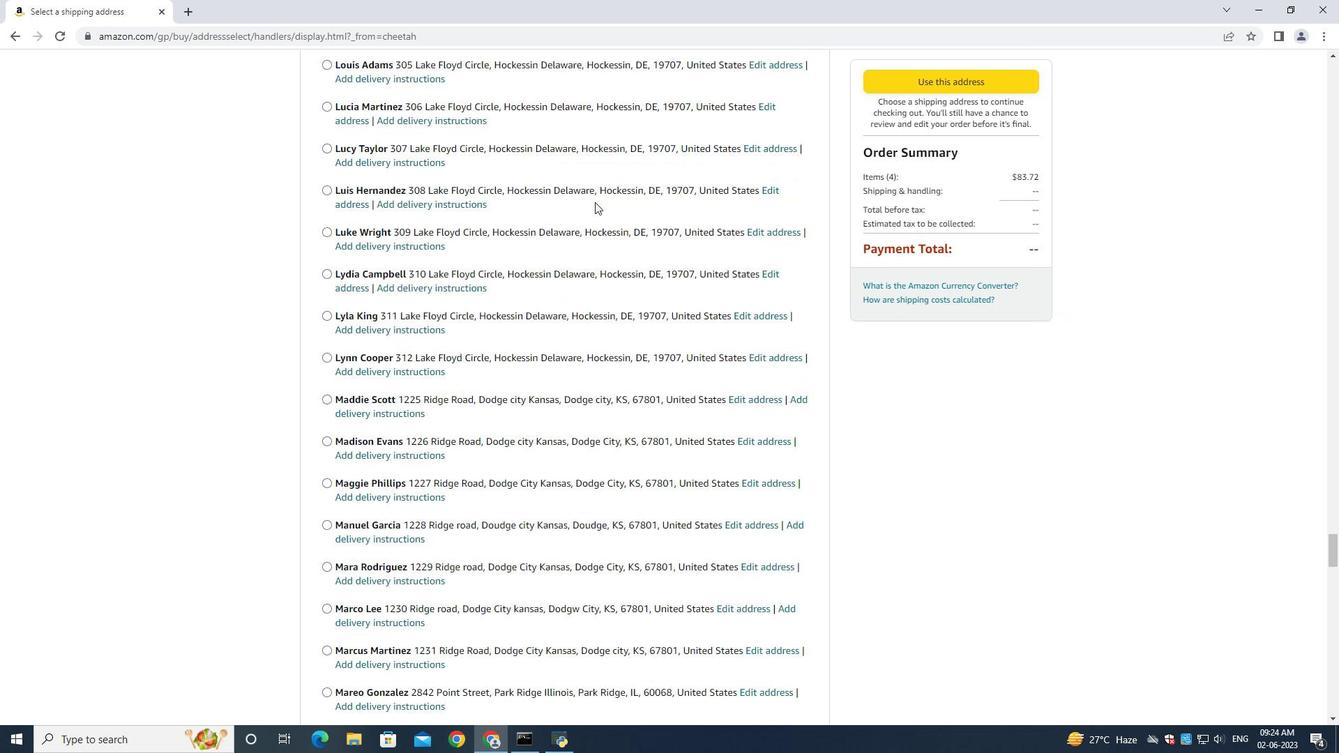 
Action: Mouse scrolled (595, 205) with delta (0, -1)
Screenshot: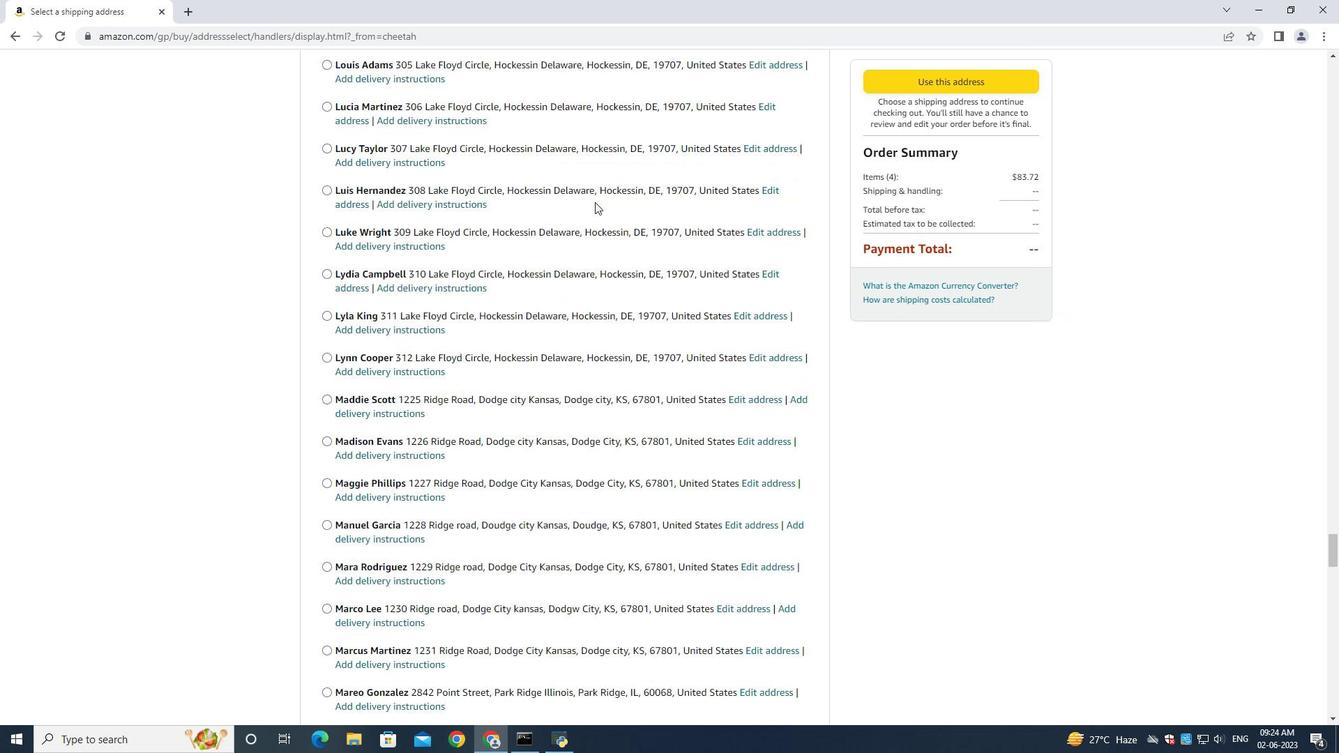 
Action: Mouse moved to (595, 203)
Screenshot: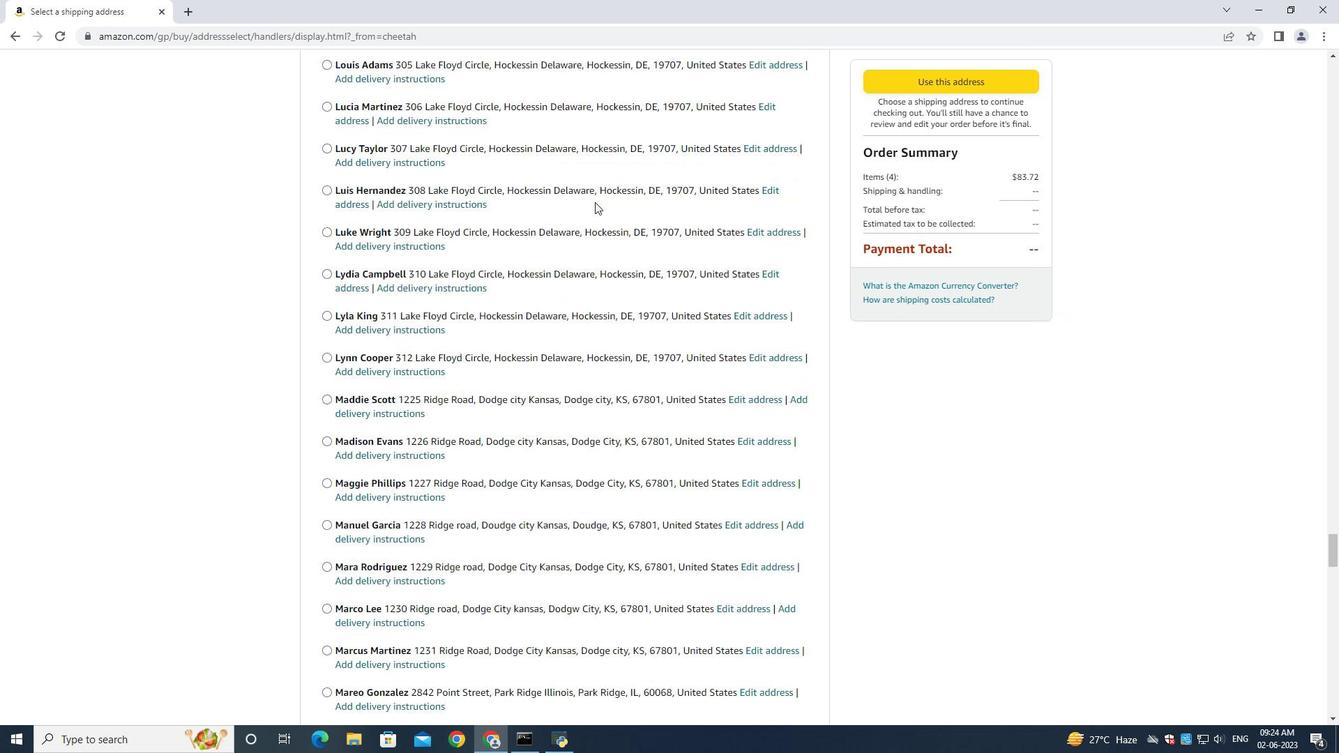 
Action: Mouse scrolled (595, 205) with delta (0, -1)
Screenshot: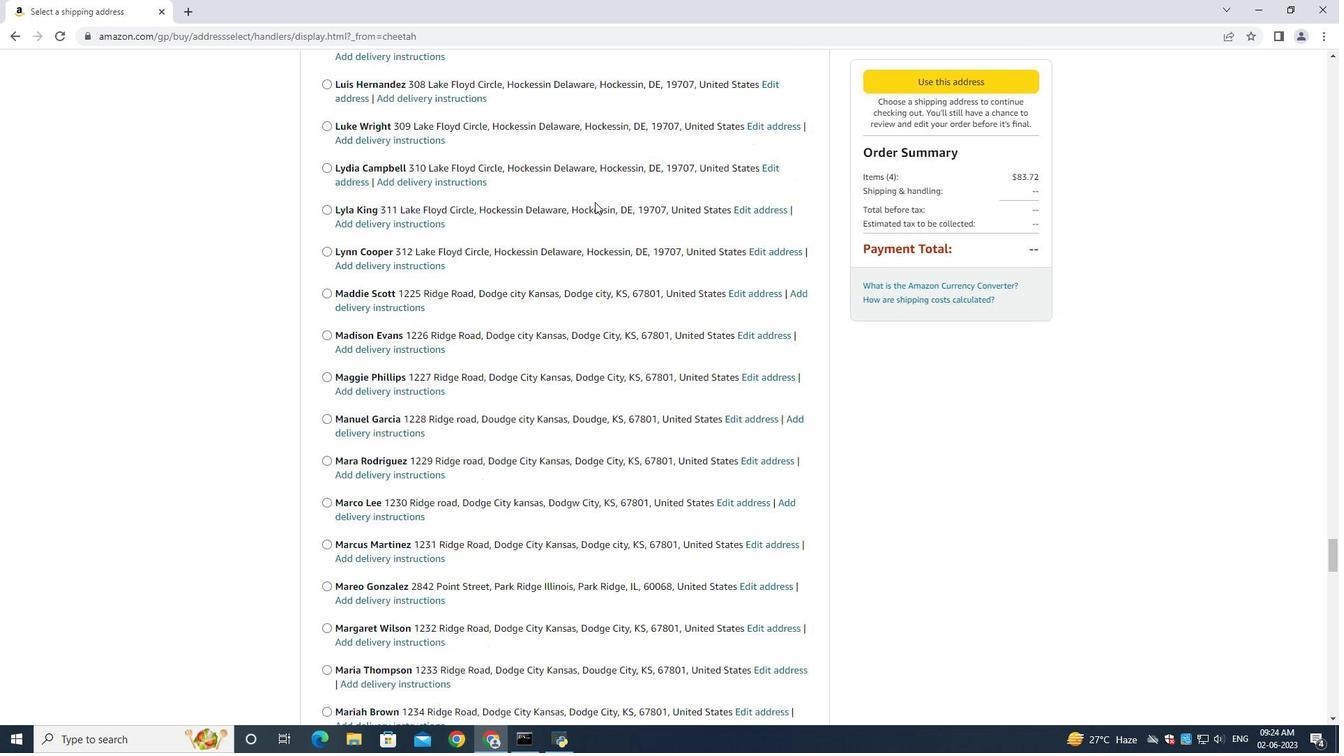 
Action: Mouse moved to (595, 200)
Screenshot: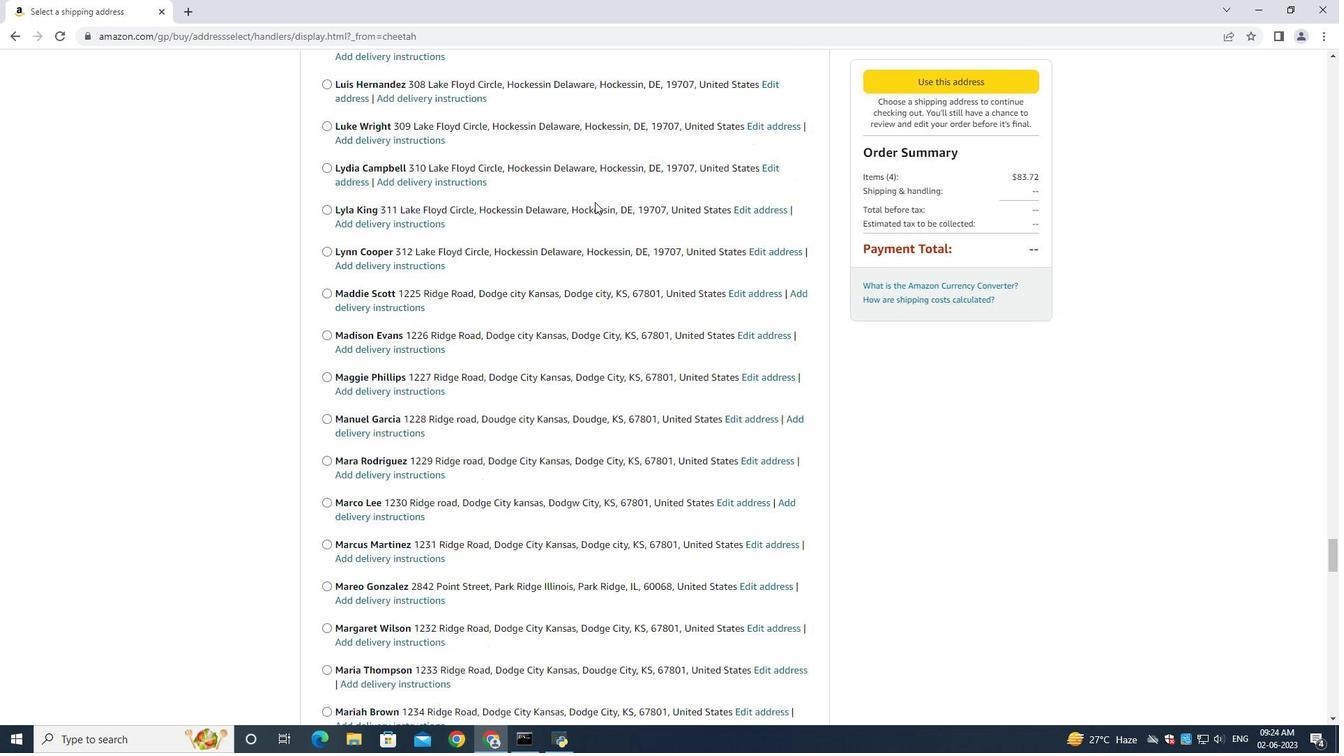 
Action: Mouse scrolled (595, 205) with delta (0, 0)
Screenshot: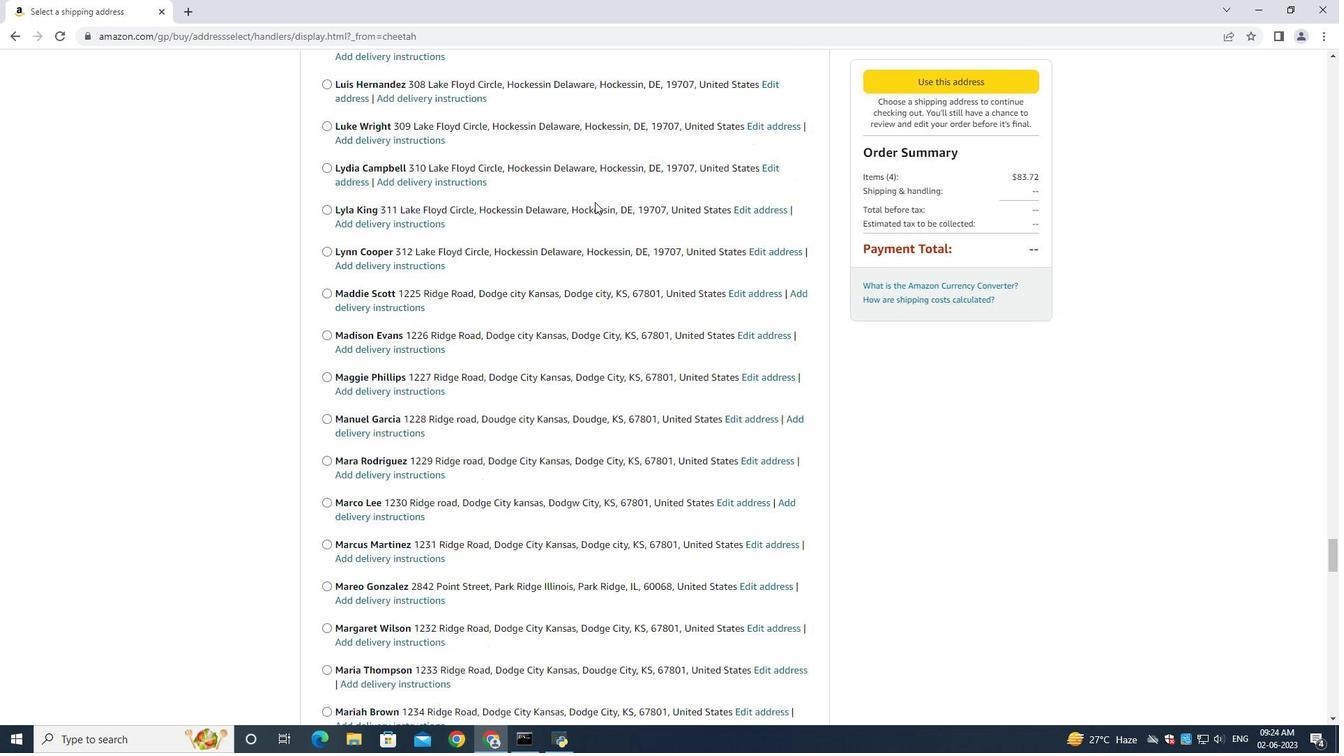 
Action: Mouse moved to (595, 202)
